 Task: Create a modern fun corporate slide presentation template.
Action: Mouse moved to (651, 284)
Screenshot: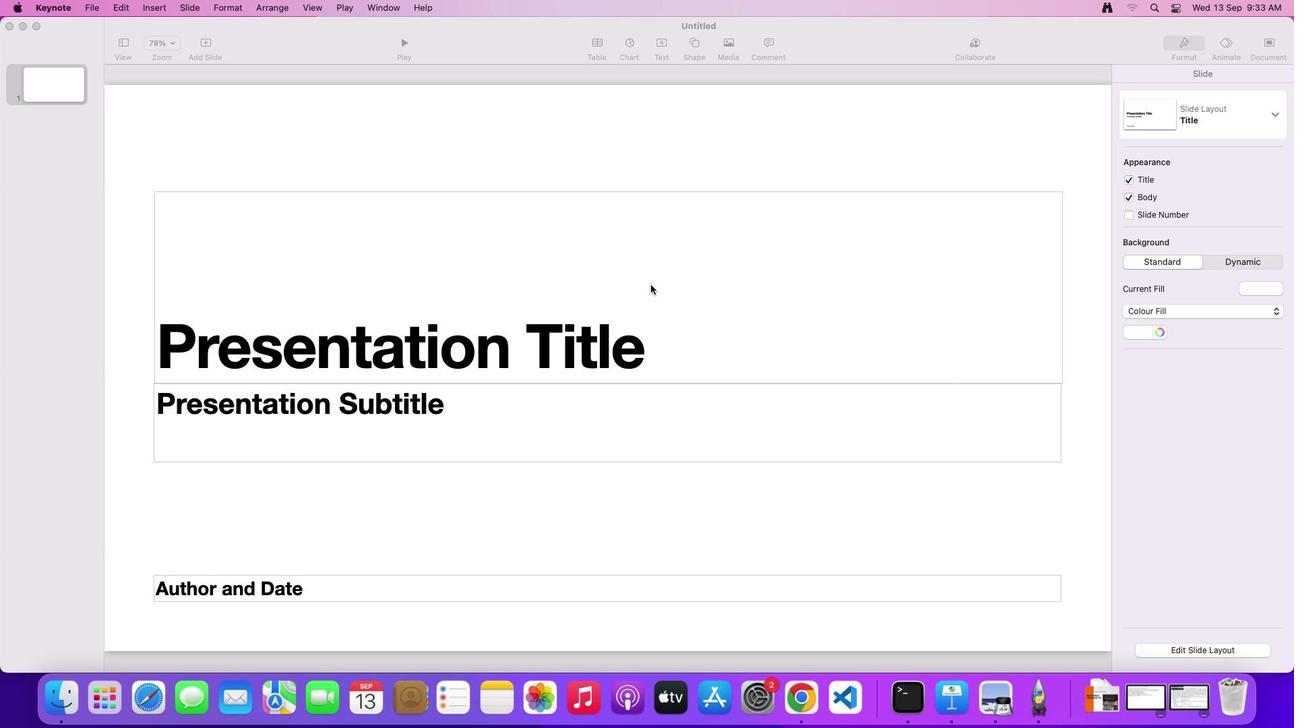 
Action: Mouse pressed left at (651, 284)
Screenshot: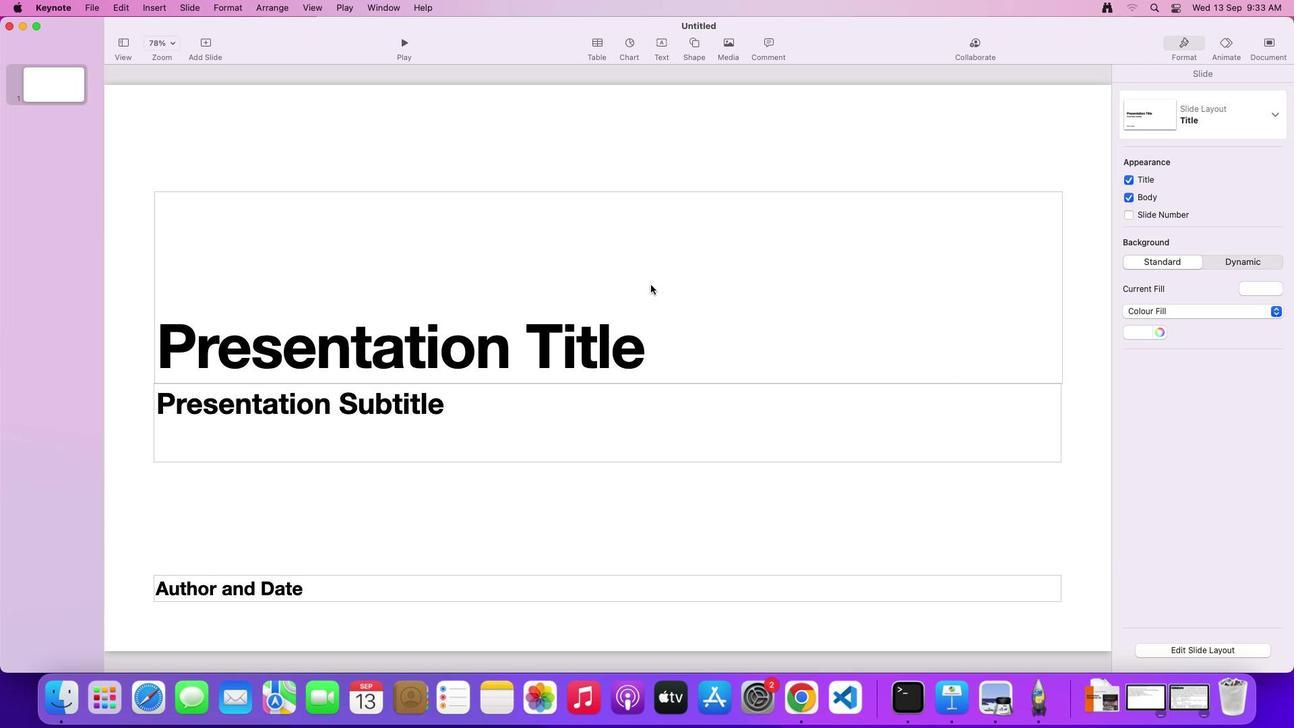 
Action: Mouse moved to (674, 287)
Screenshot: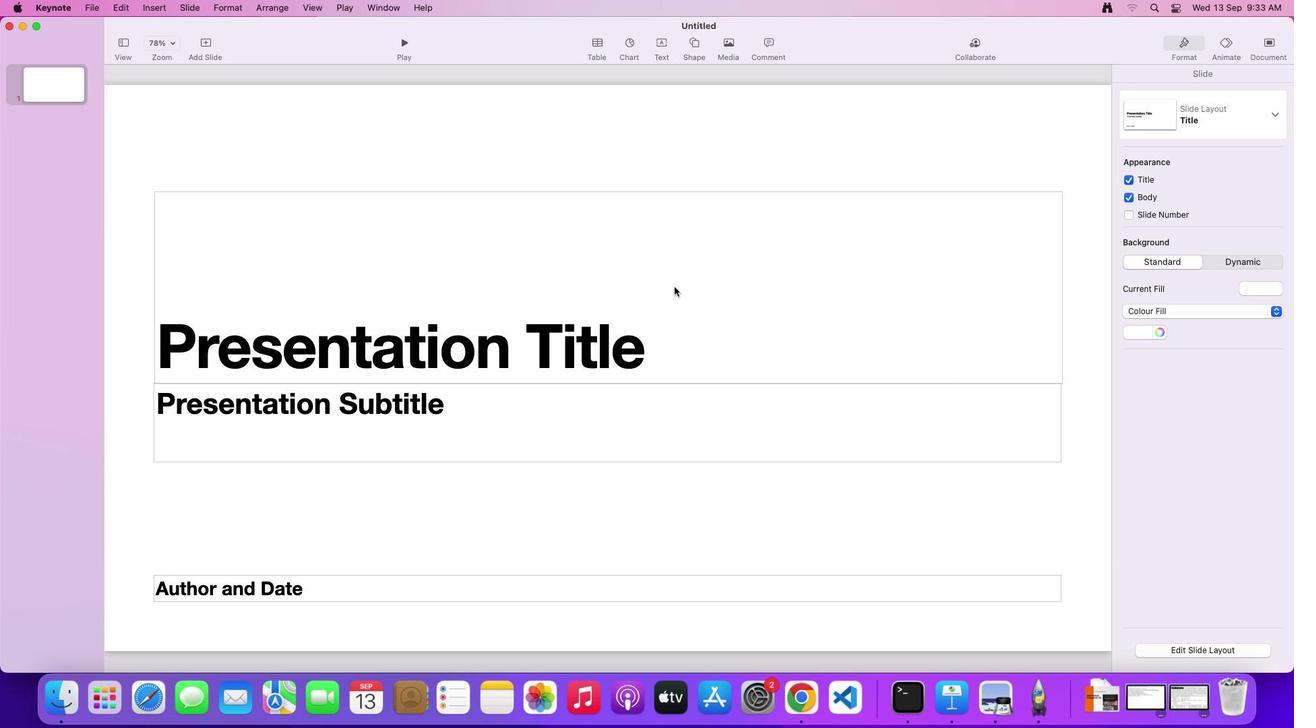 
Action: Mouse pressed left at (674, 287)
Screenshot: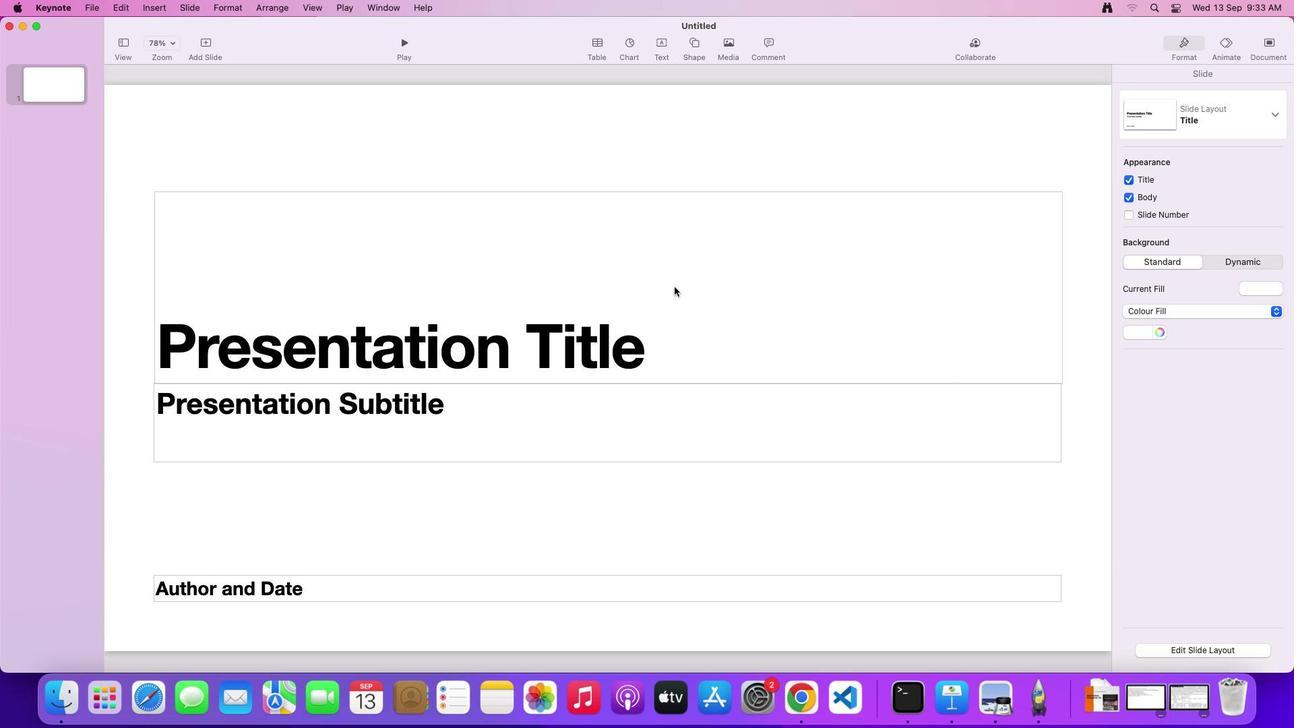 
Action: Key pressed Key.delete
Screenshot: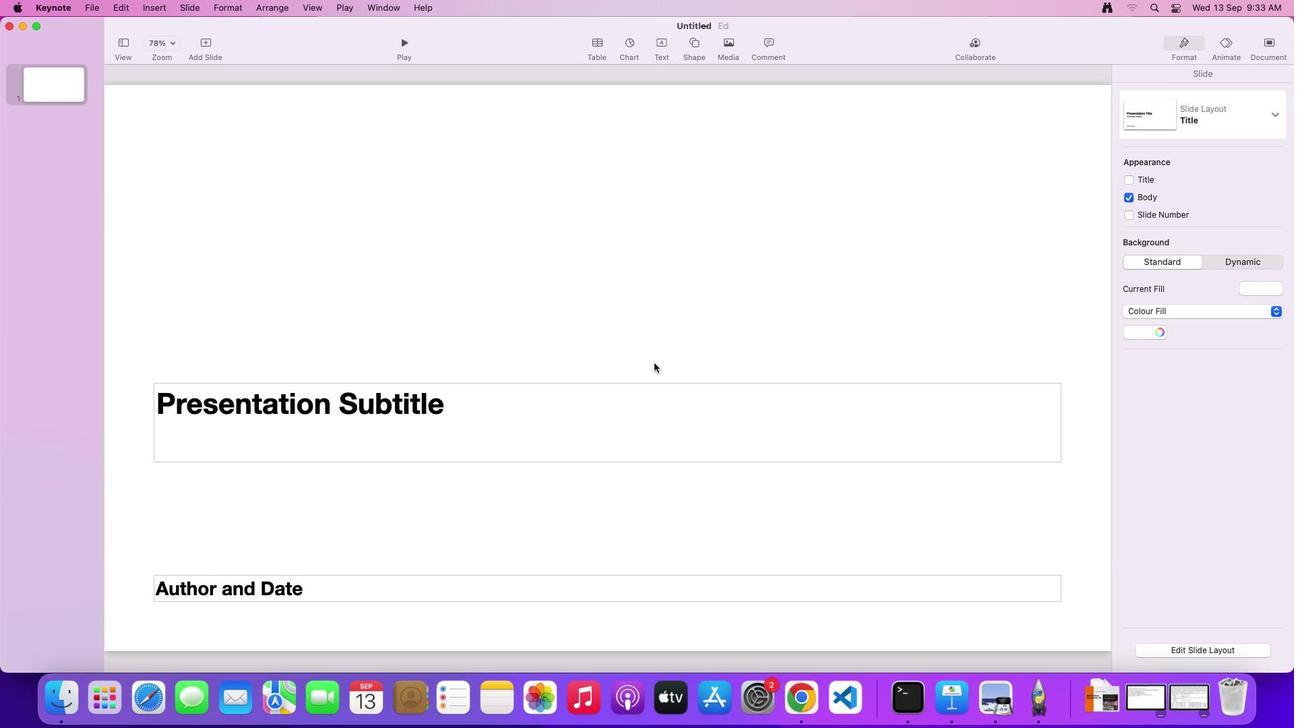 
Action: Mouse moved to (651, 410)
Screenshot: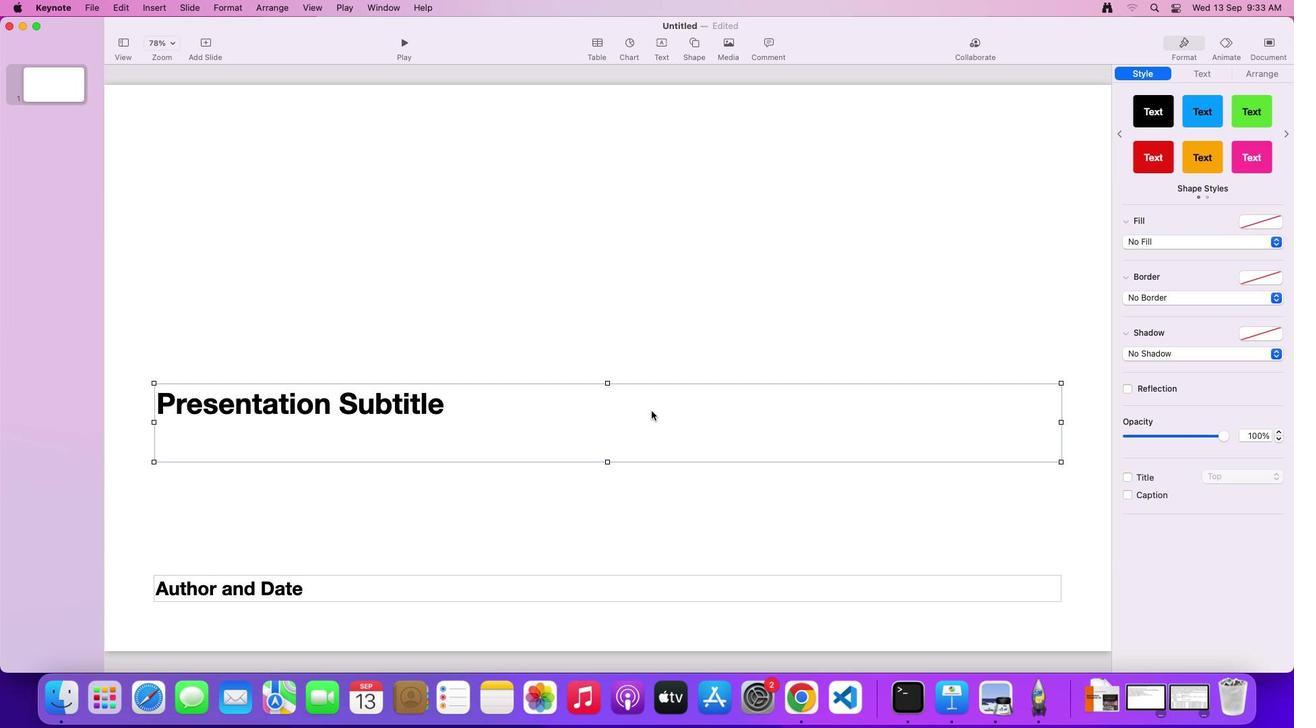 
Action: Mouse pressed left at (651, 410)
Screenshot: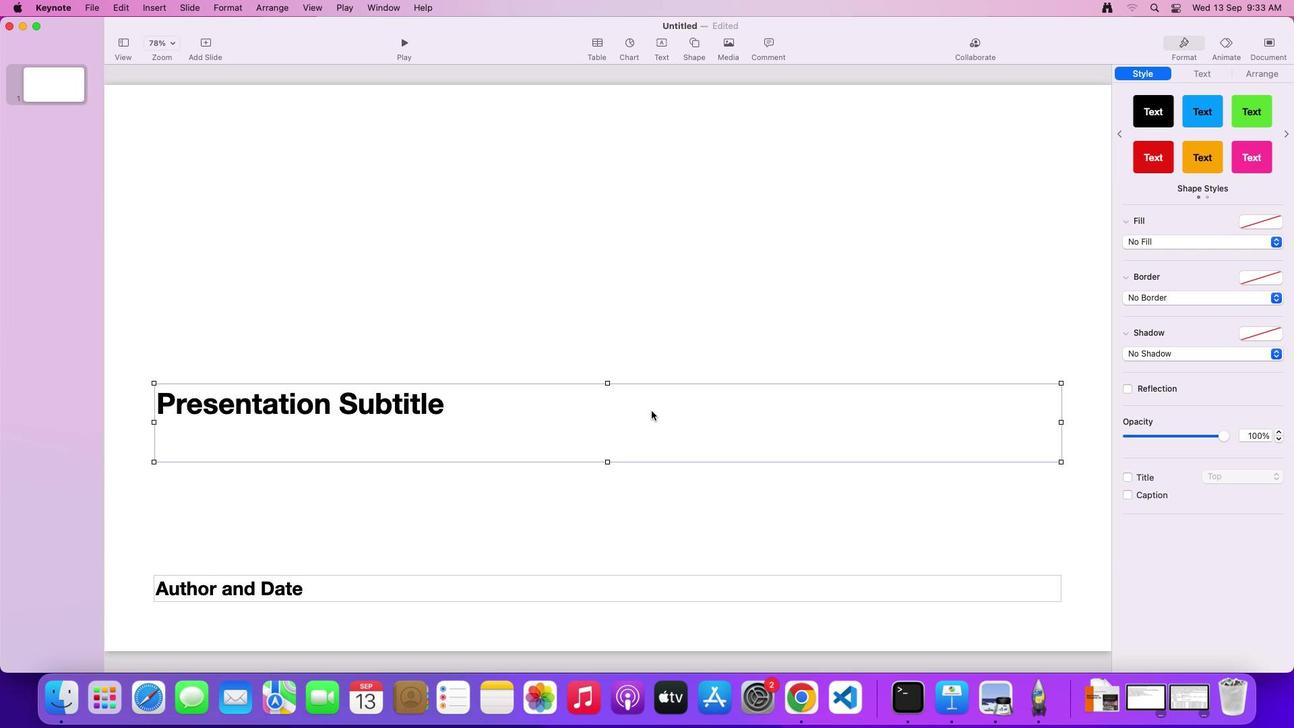 
Action: Key pressed Key.delete
Screenshot: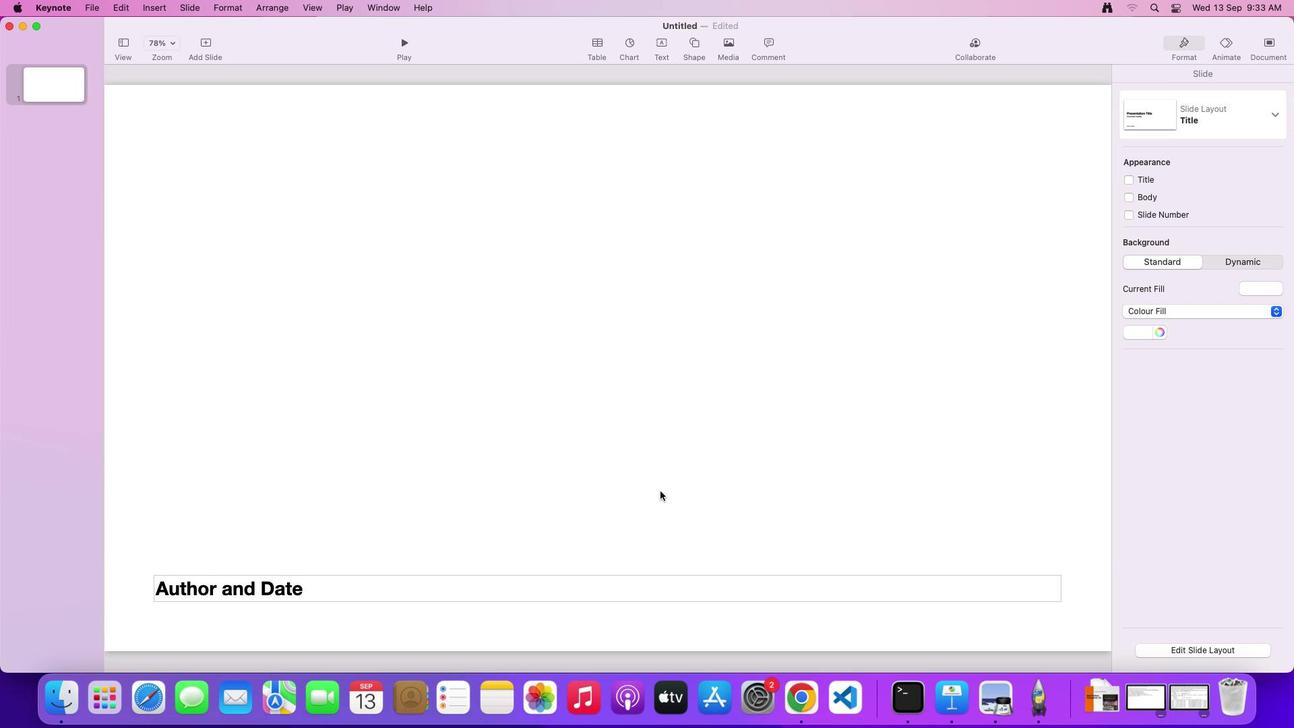 
Action: Mouse moved to (683, 594)
Screenshot: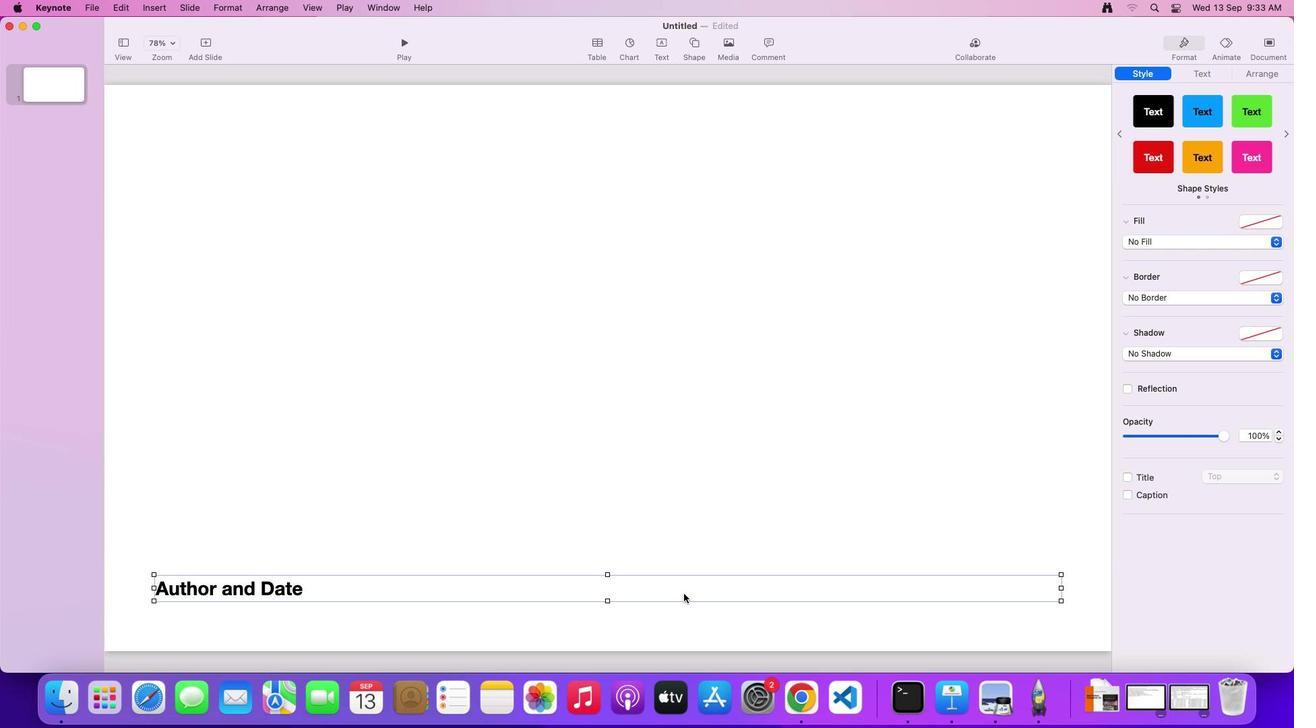 
Action: Mouse pressed left at (683, 594)
Screenshot: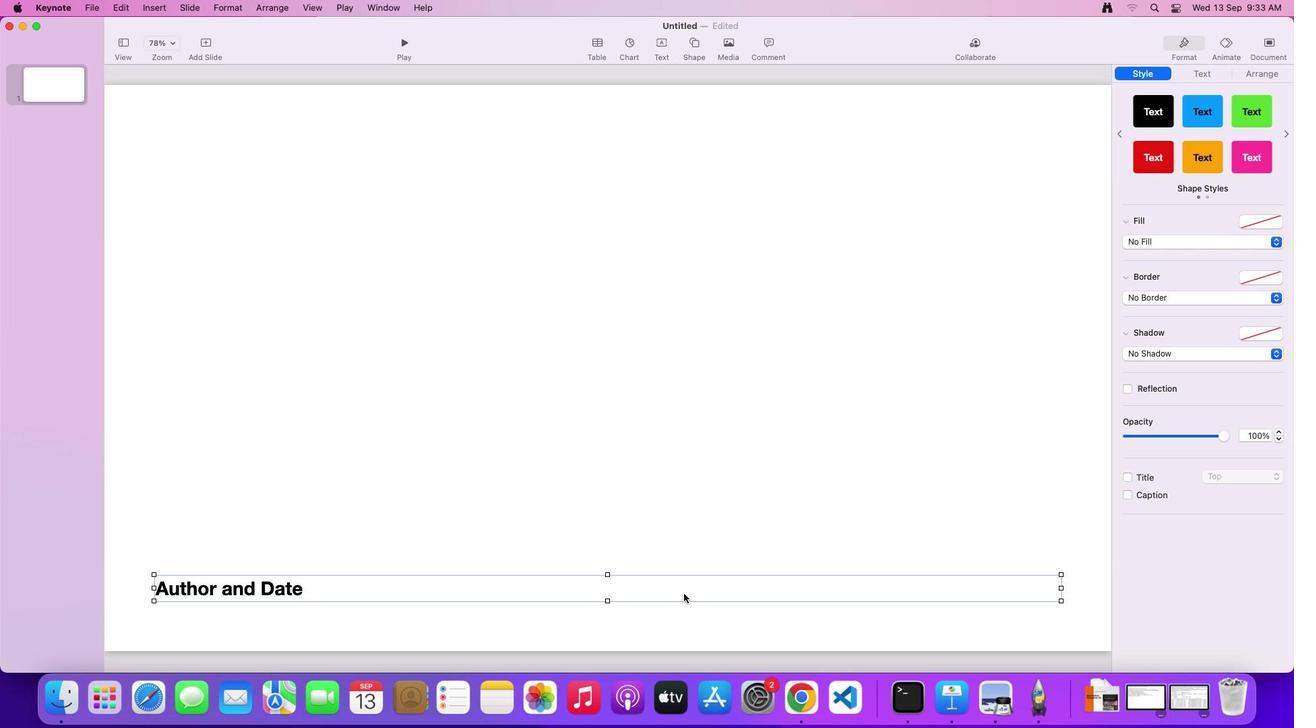 
Action: Key pressed Key.delete
Screenshot: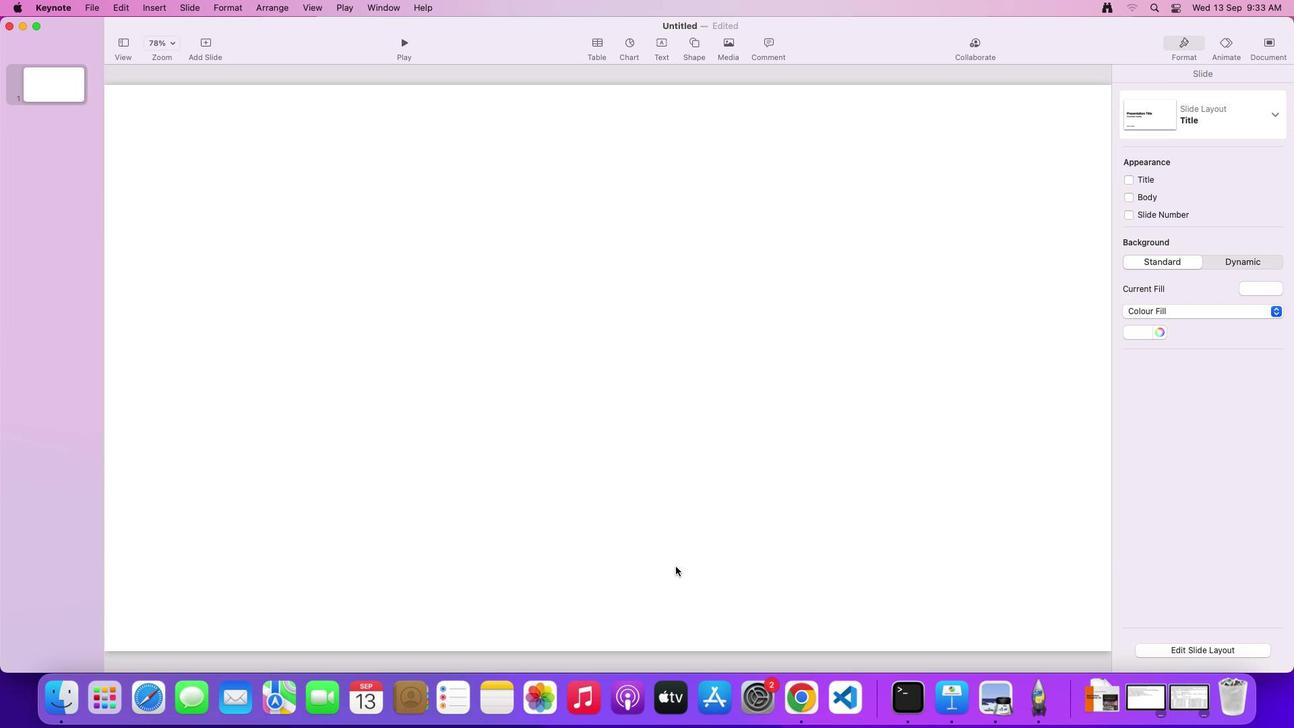 
Action: Mouse moved to (628, 408)
Screenshot: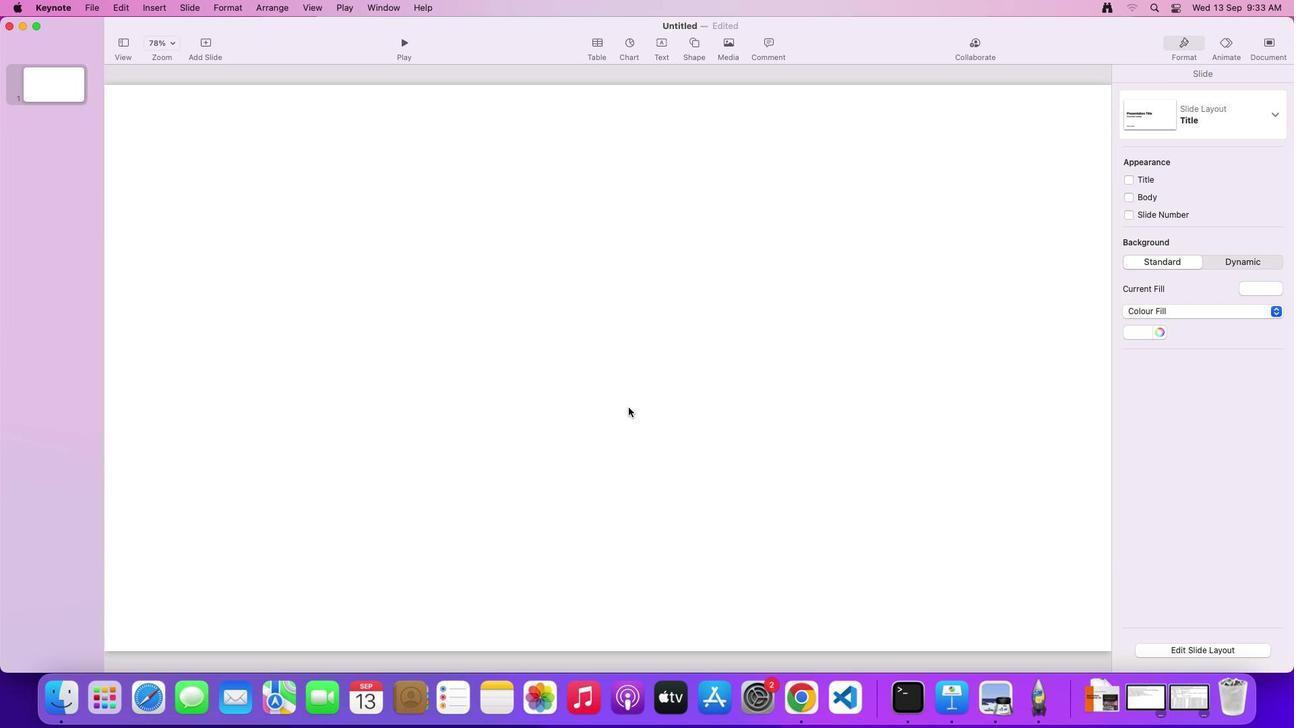 
Action: Mouse pressed left at (628, 408)
Screenshot: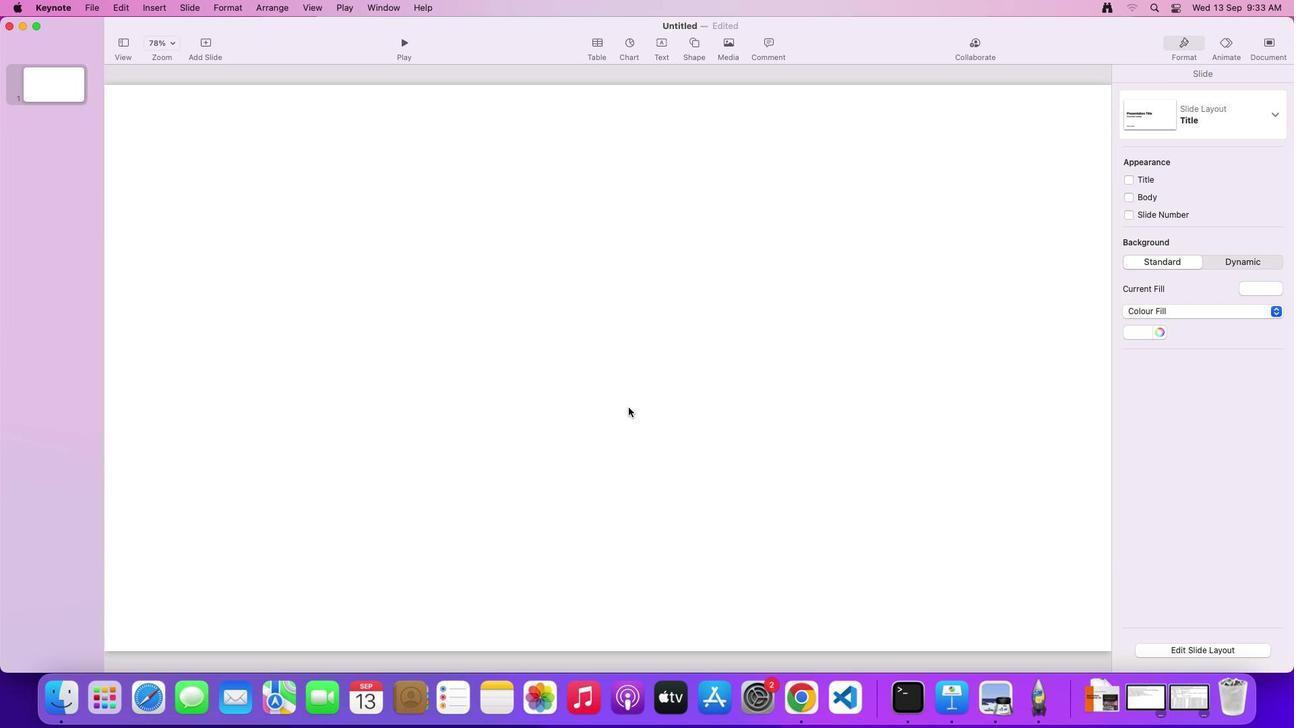 
Action: Mouse moved to (700, 44)
Screenshot: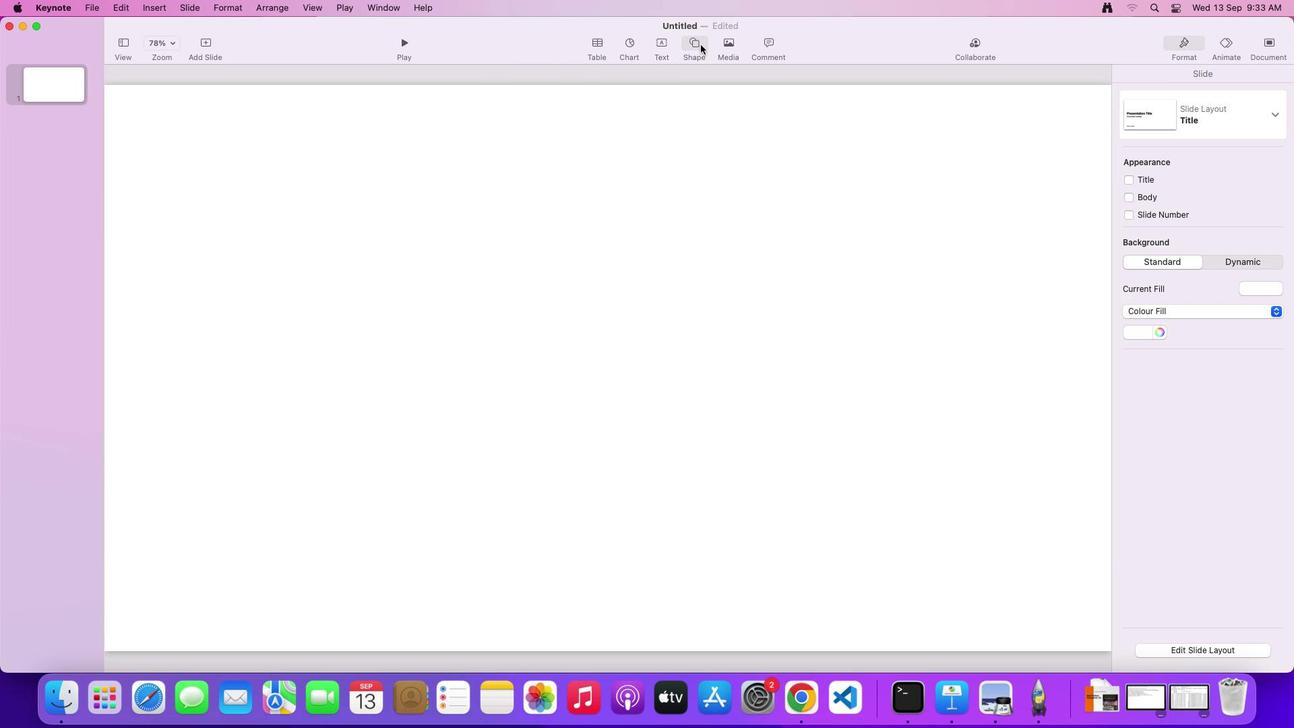 
Action: Mouse pressed left at (700, 44)
Screenshot: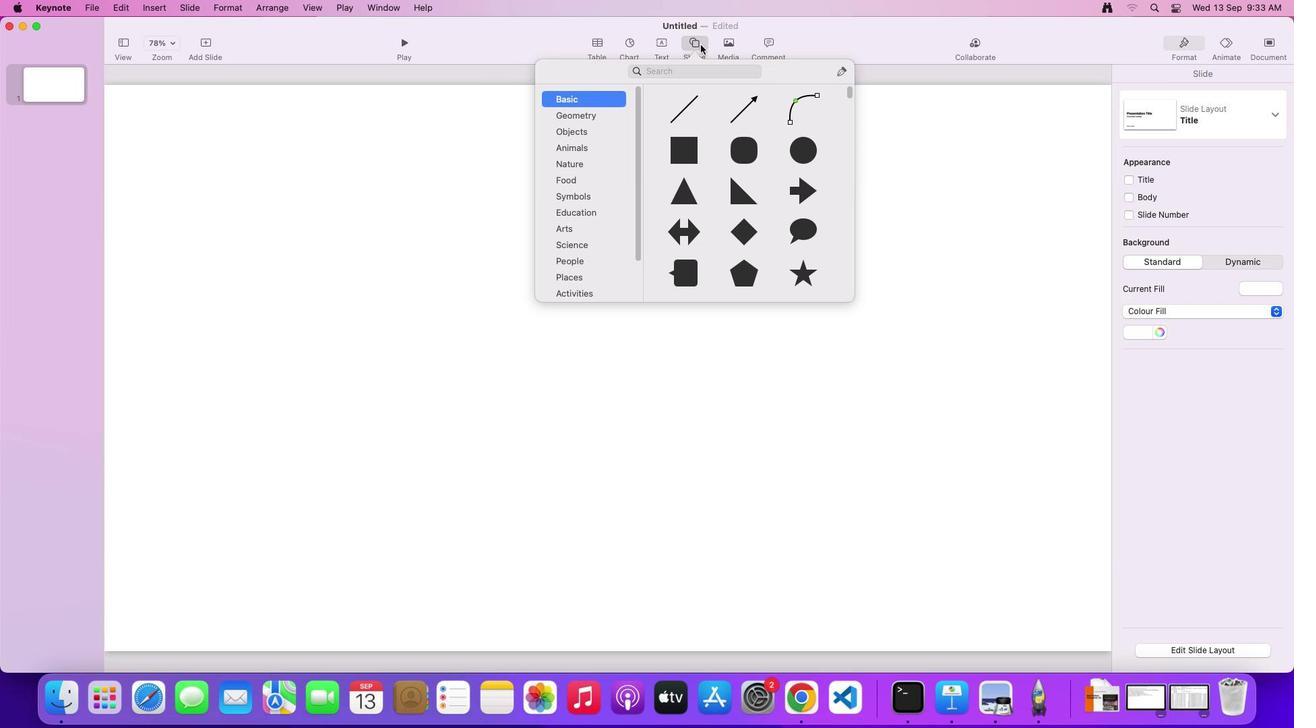 
Action: Mouse moved to (685, 147)
Screenshot: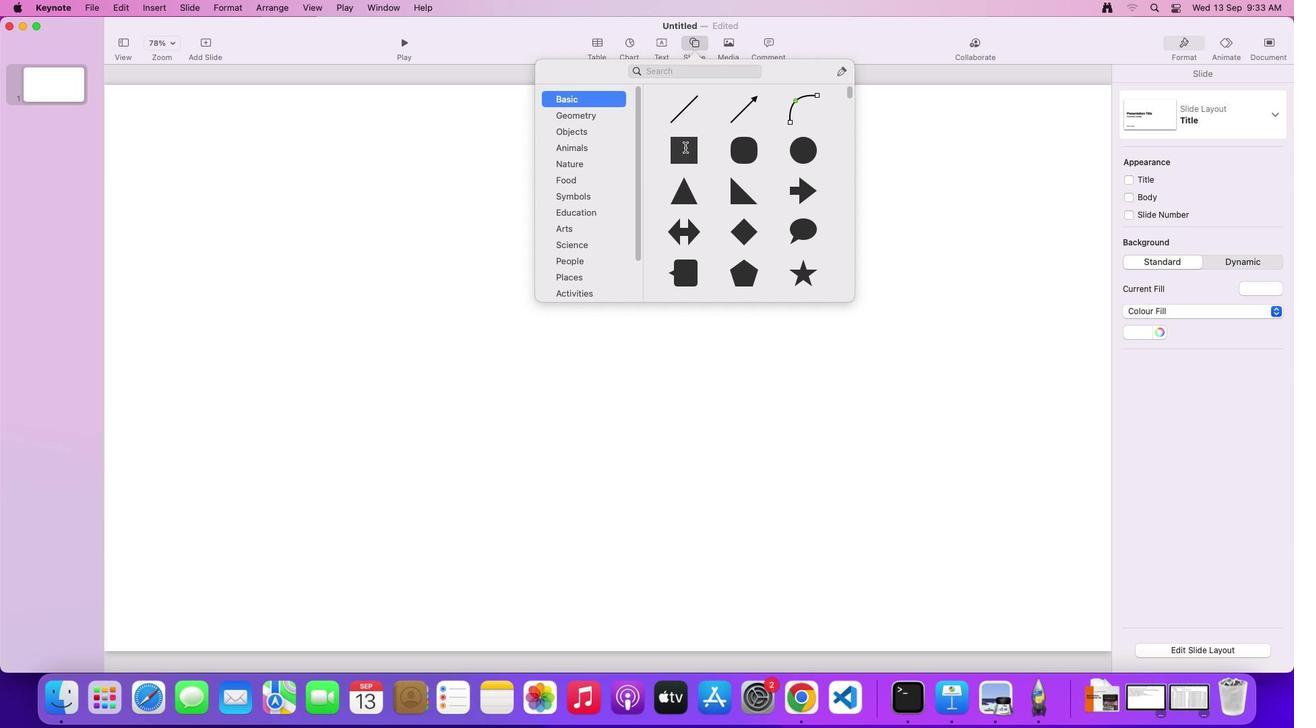 
Action: Mouse pressed left at (685, 147)
Screenshot: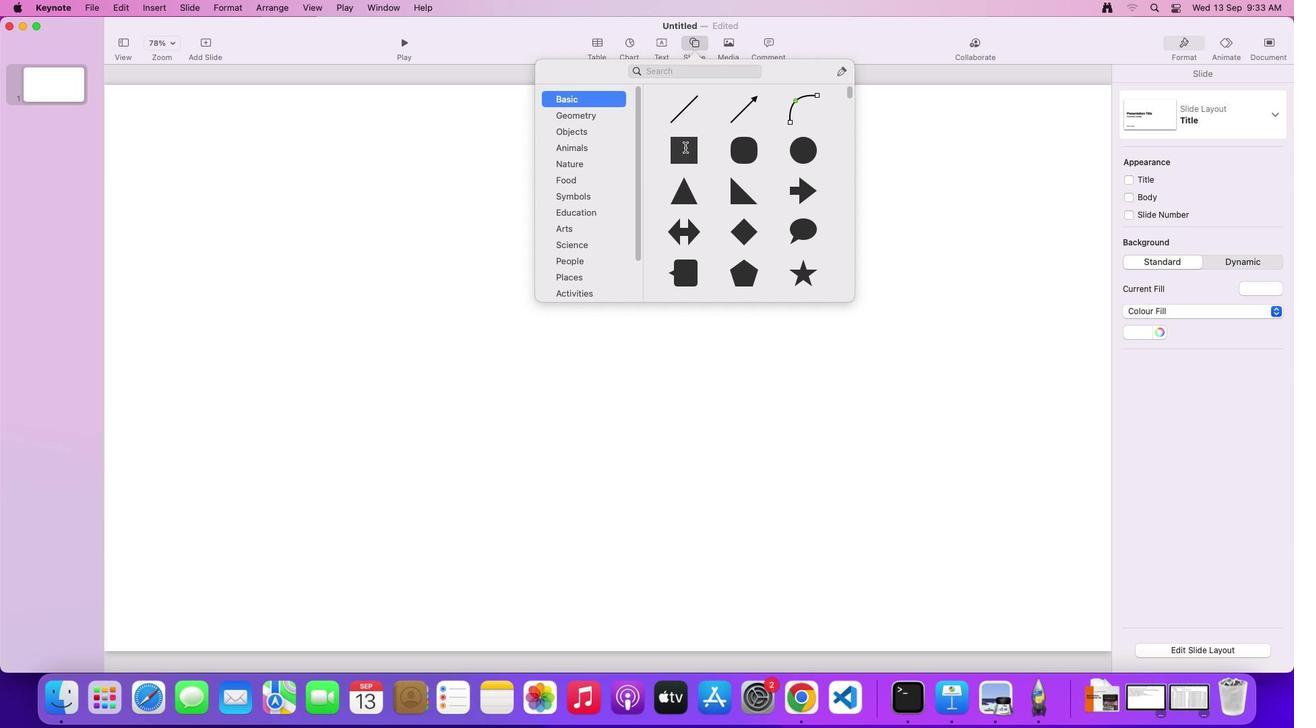 
Action: Mouse moved to (781, 378)
Screenshot: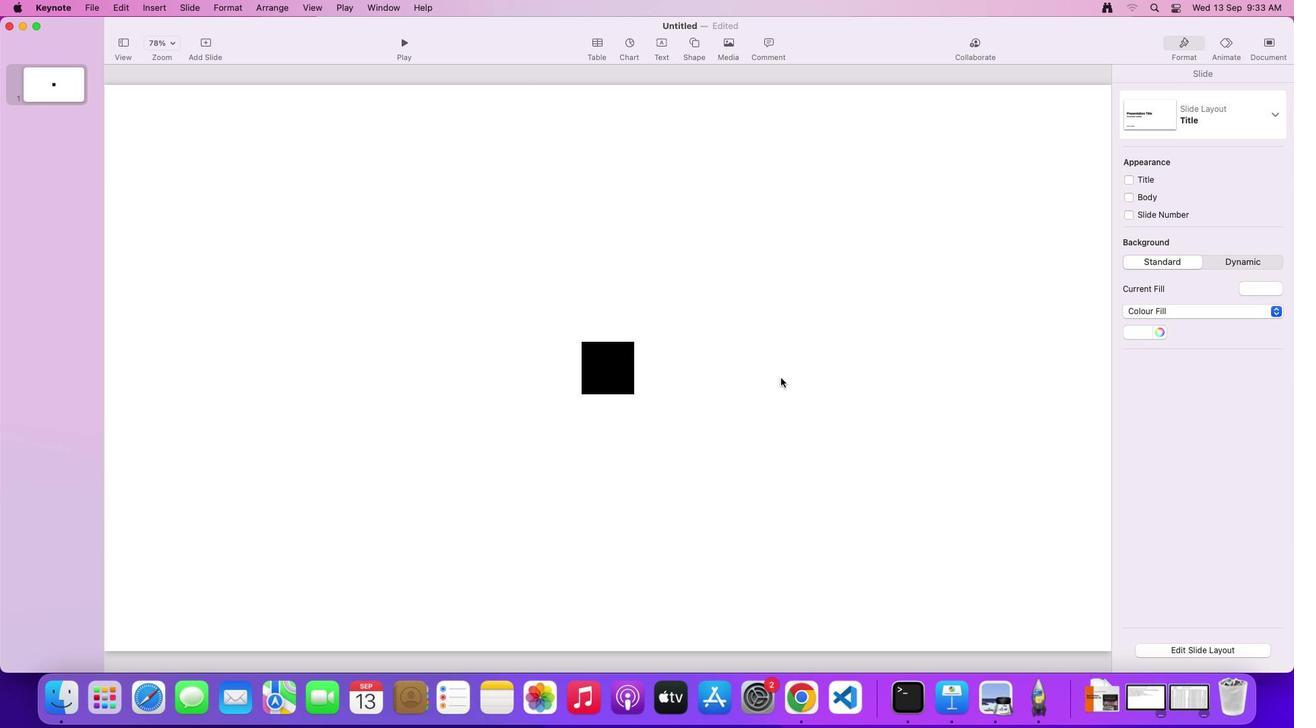 
Action: Mouse pressed left at (781, 378)
Screenshot: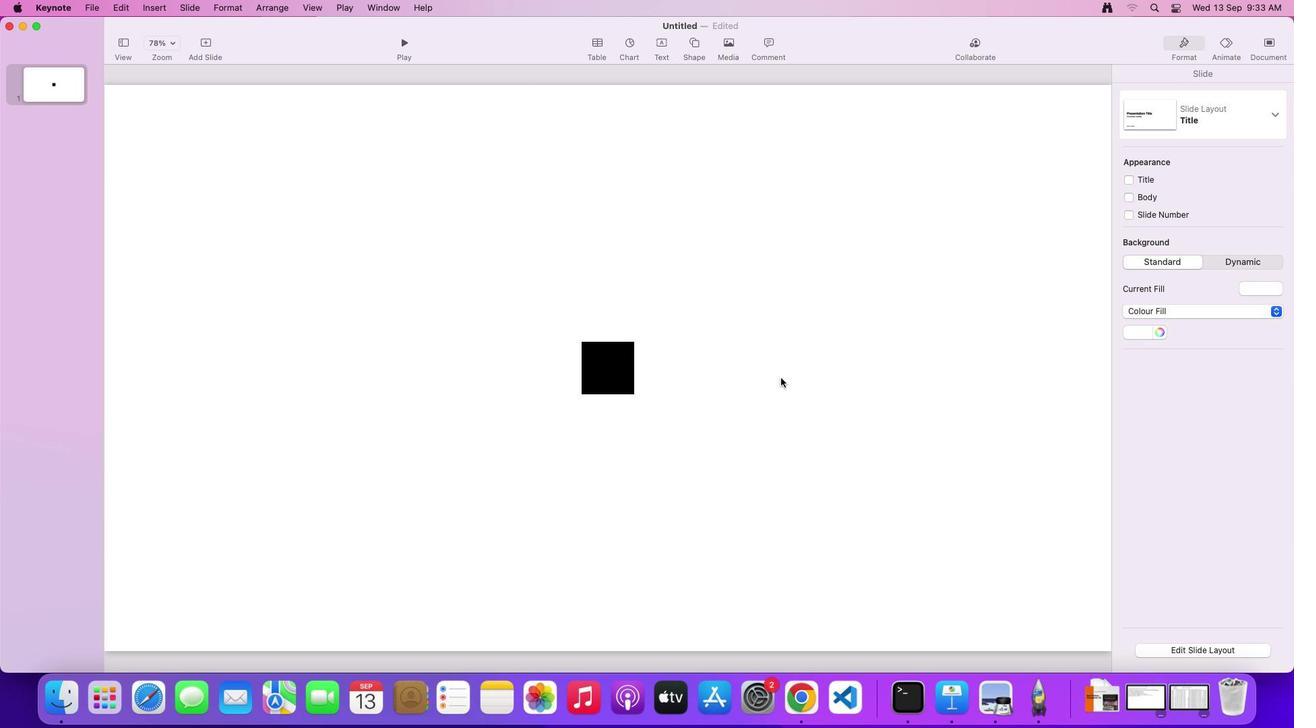 
Action: Mouse moved to (1146, 331)
Screenshot: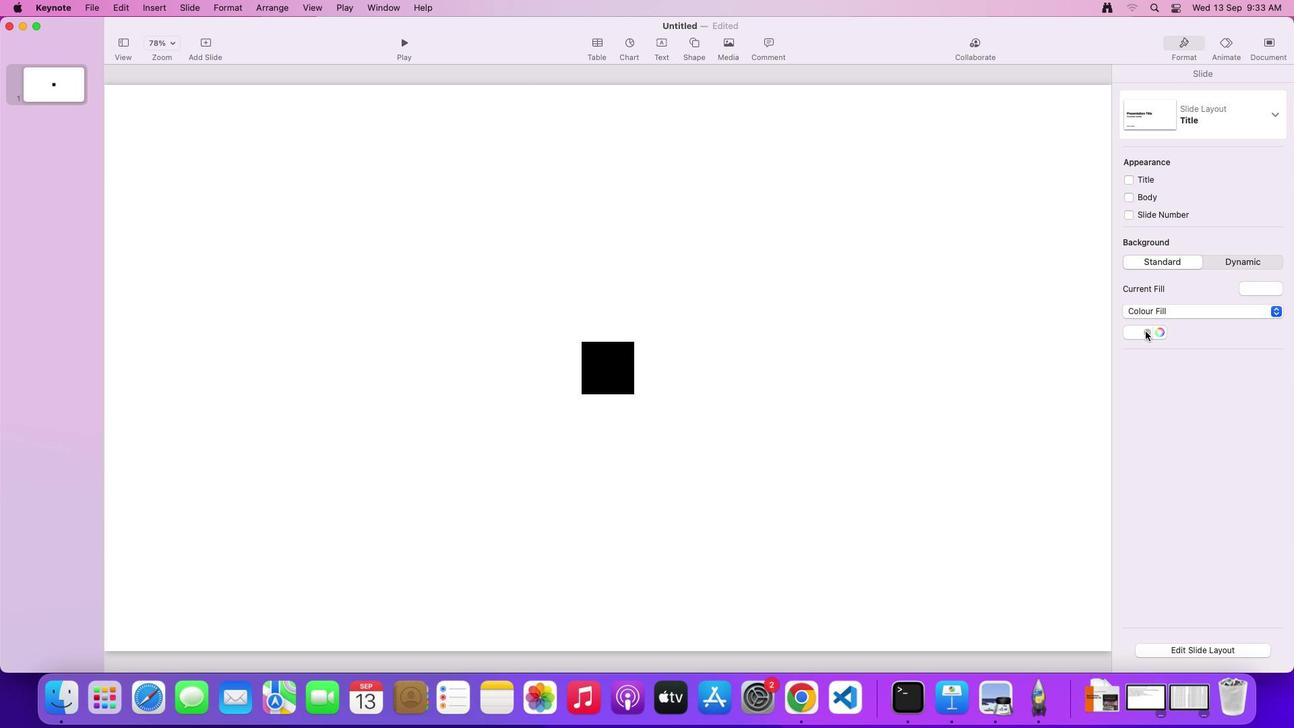 
Action: Mouse pressed left at (1146, 331)
Screenshot: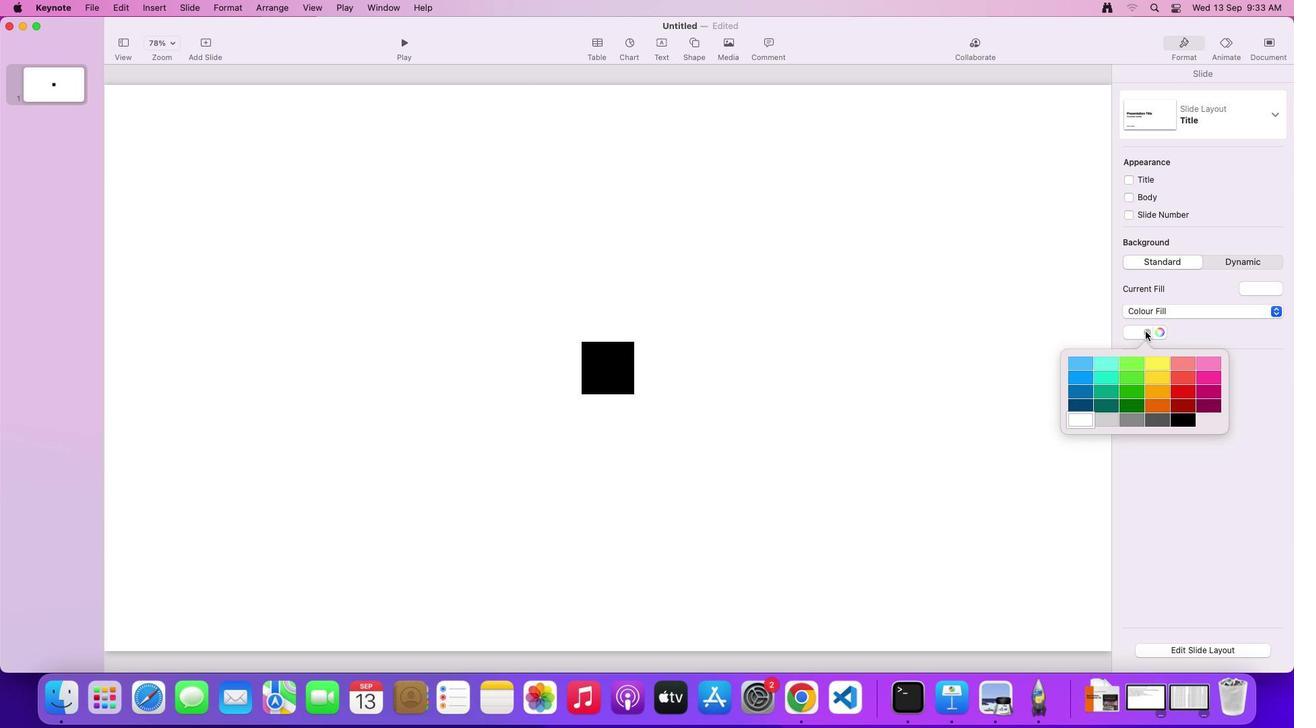 
Action: Mouse moved to (1133, 387)
Screenshot: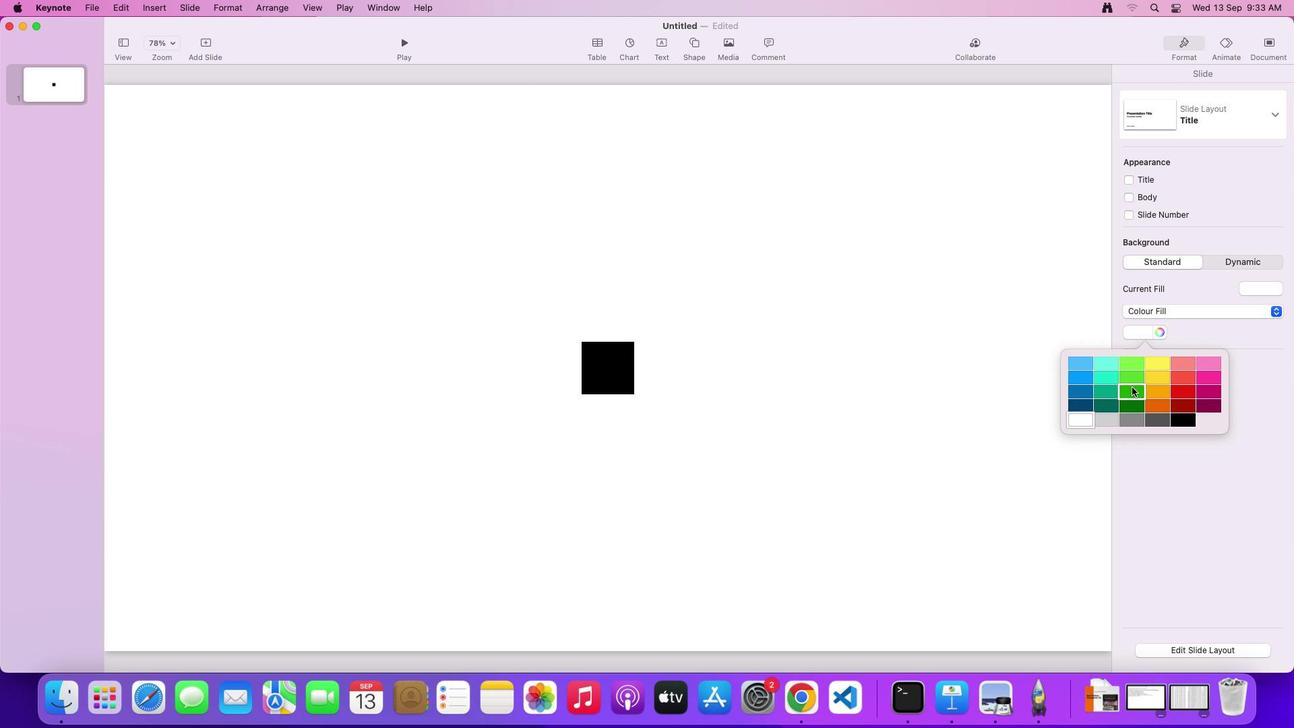 
Action: Mouse pressed left at (1133, 387)
Screenshot: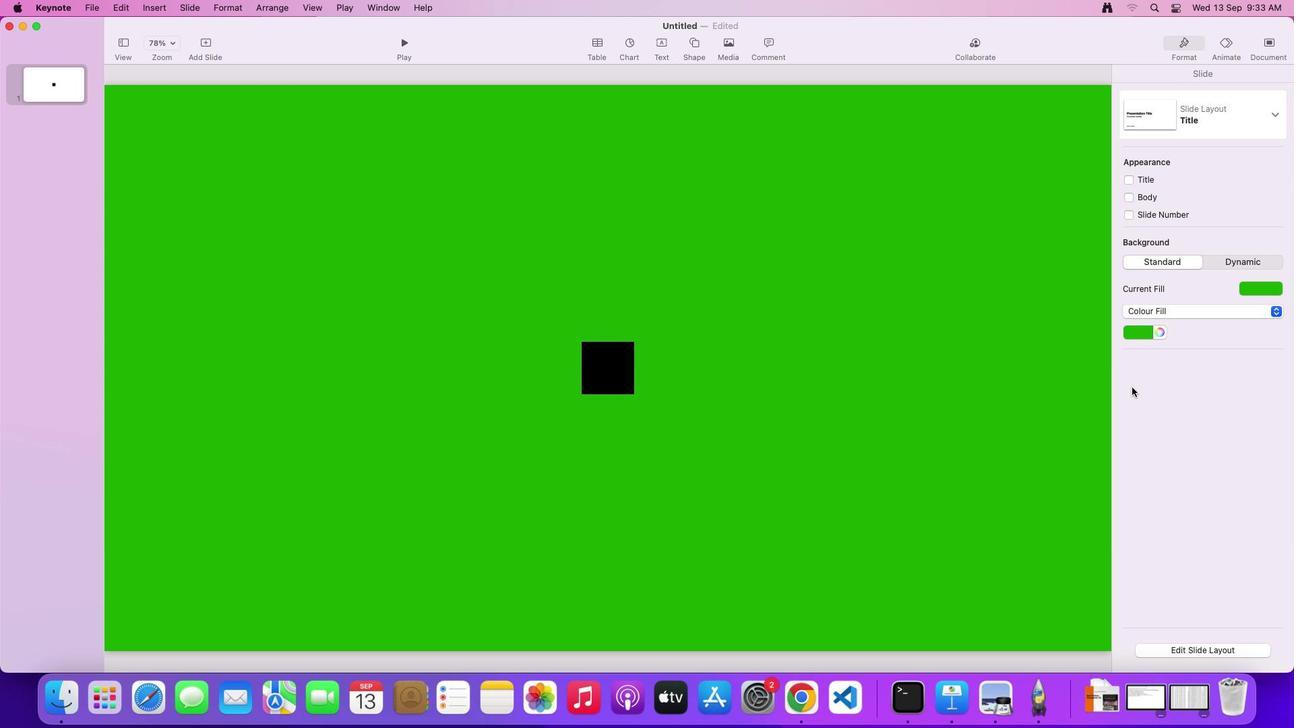 
Action: Mouse moved to (1149, 329)
Screenshot: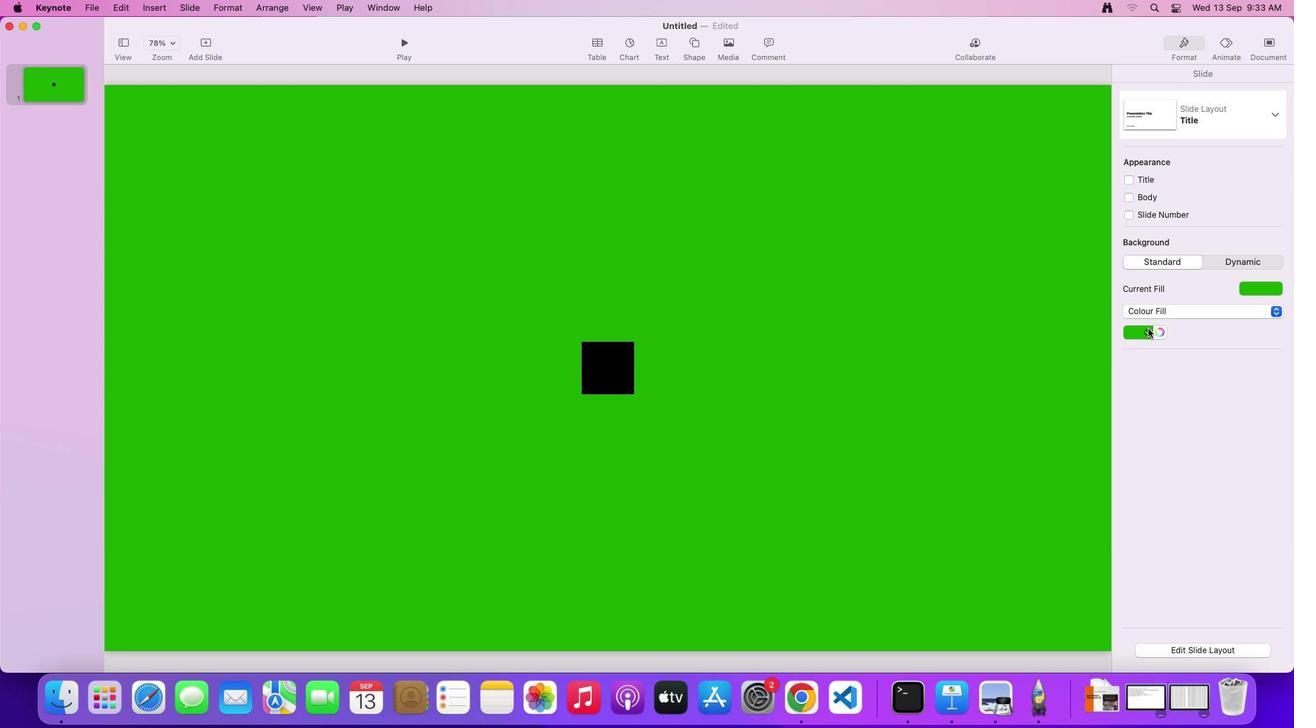 
Action: Mouse pressed left at (1149, 329)
Screenshot: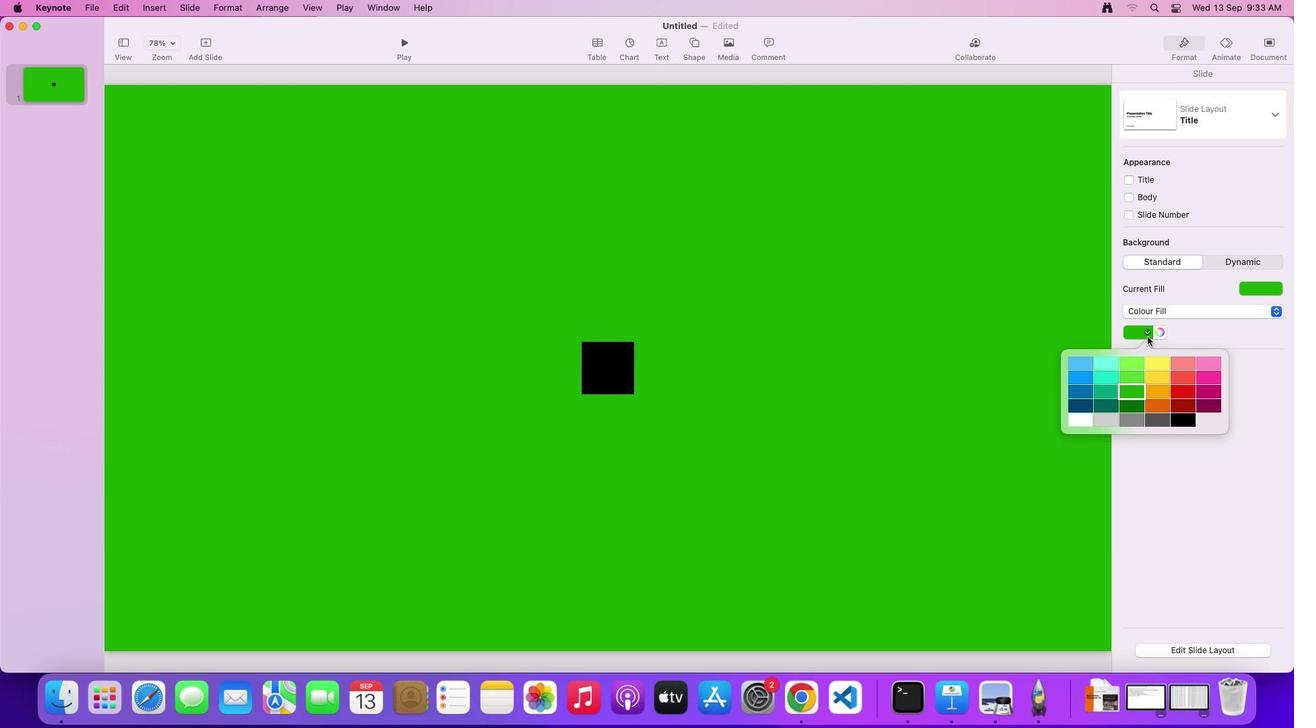 
Action: Mouse moved to (1128, 401)
Screenshot: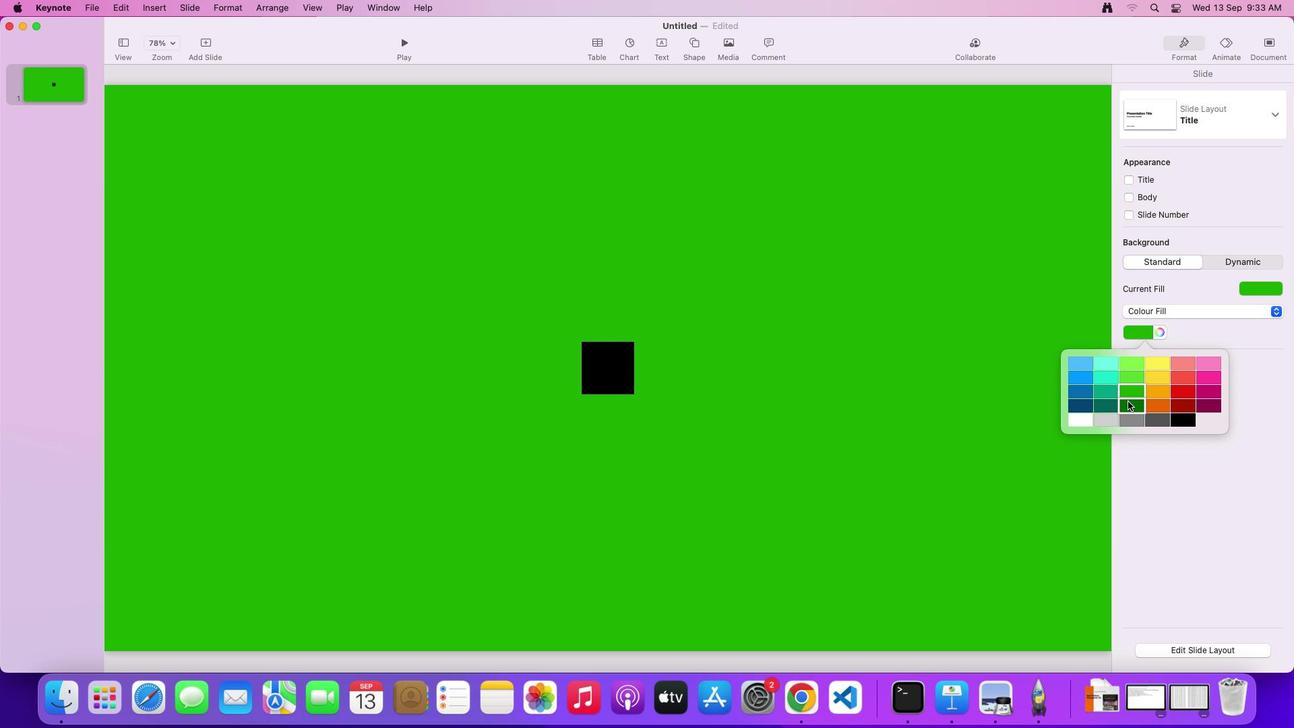 
Action: Mouse pressed left at (1128, 401)
Screenshot: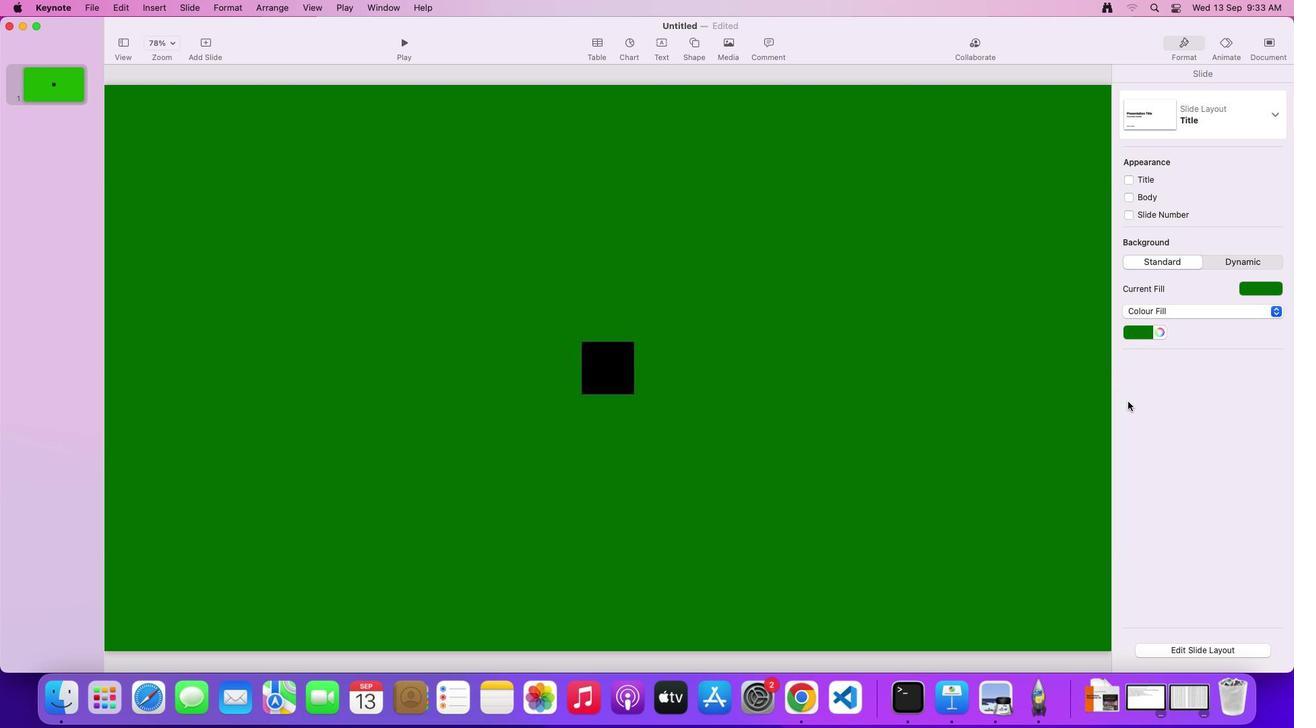 
Action: Mouse moved to (860, 337)
Screenshot: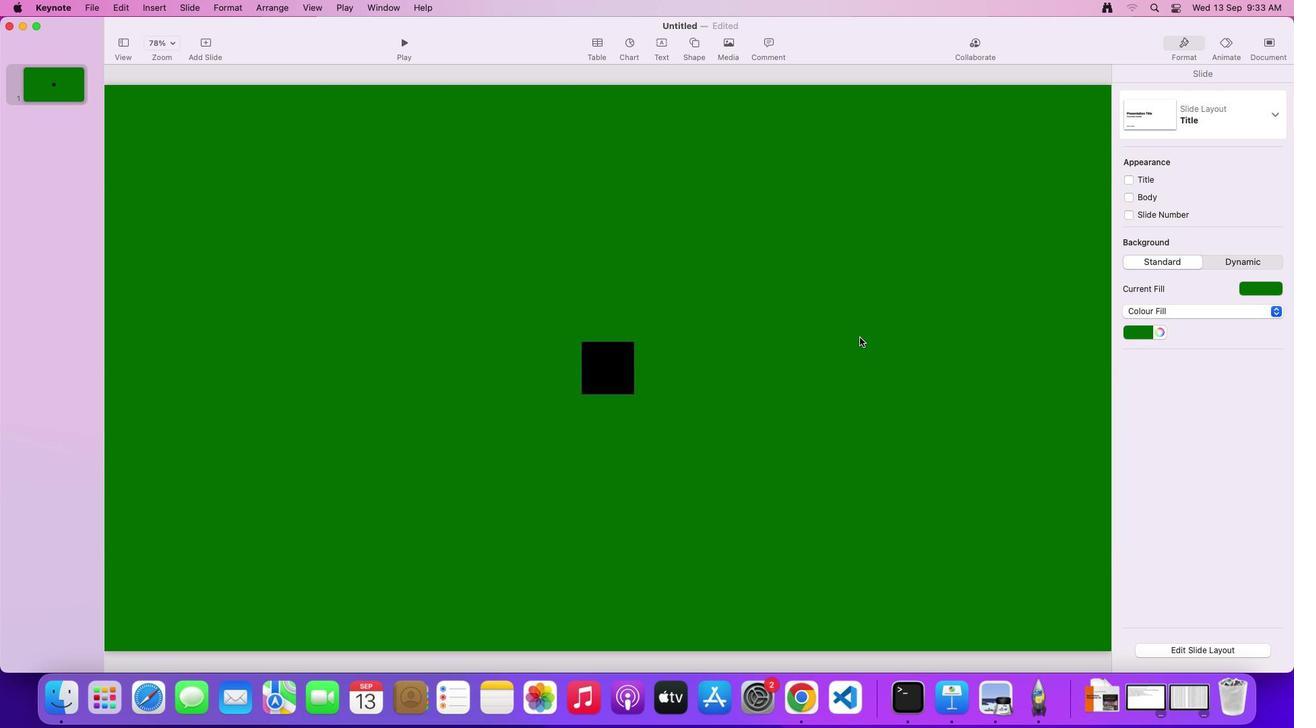 
Action: Mouse pressed left at (860, 337)
Screenshot: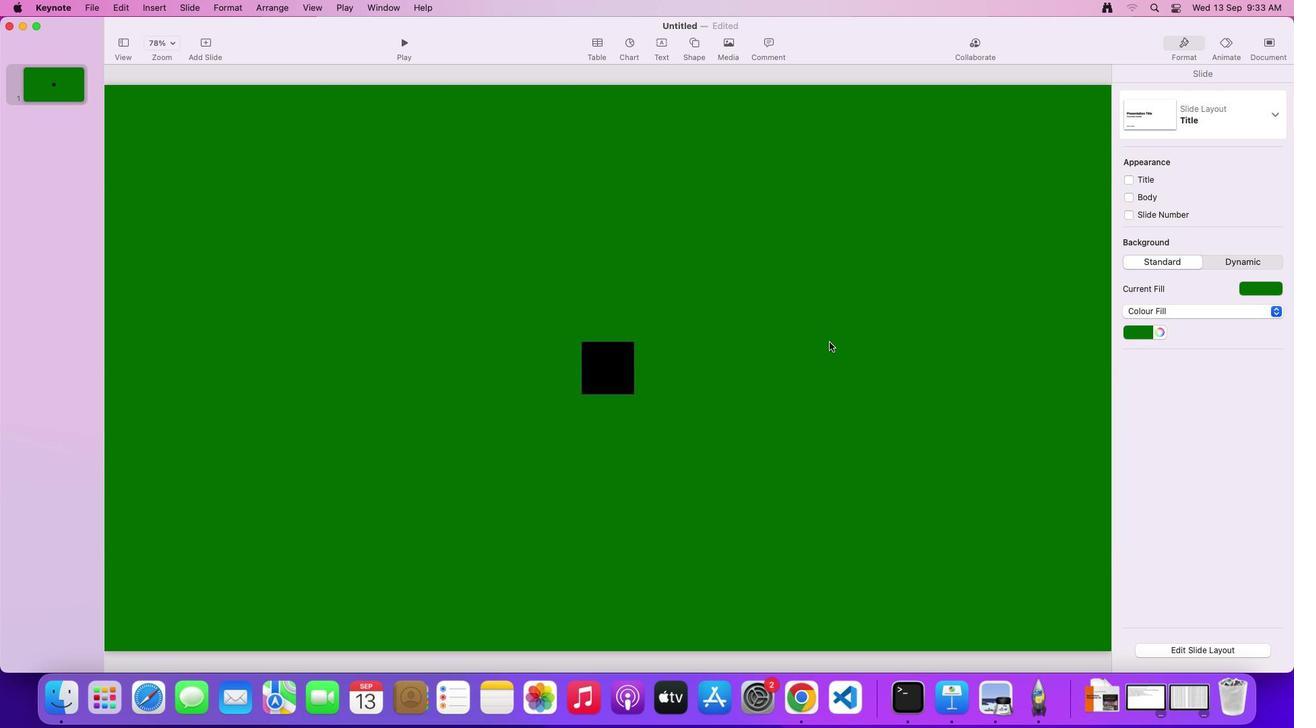 
Action: Mouse moved to (603, 370)
Screenshot: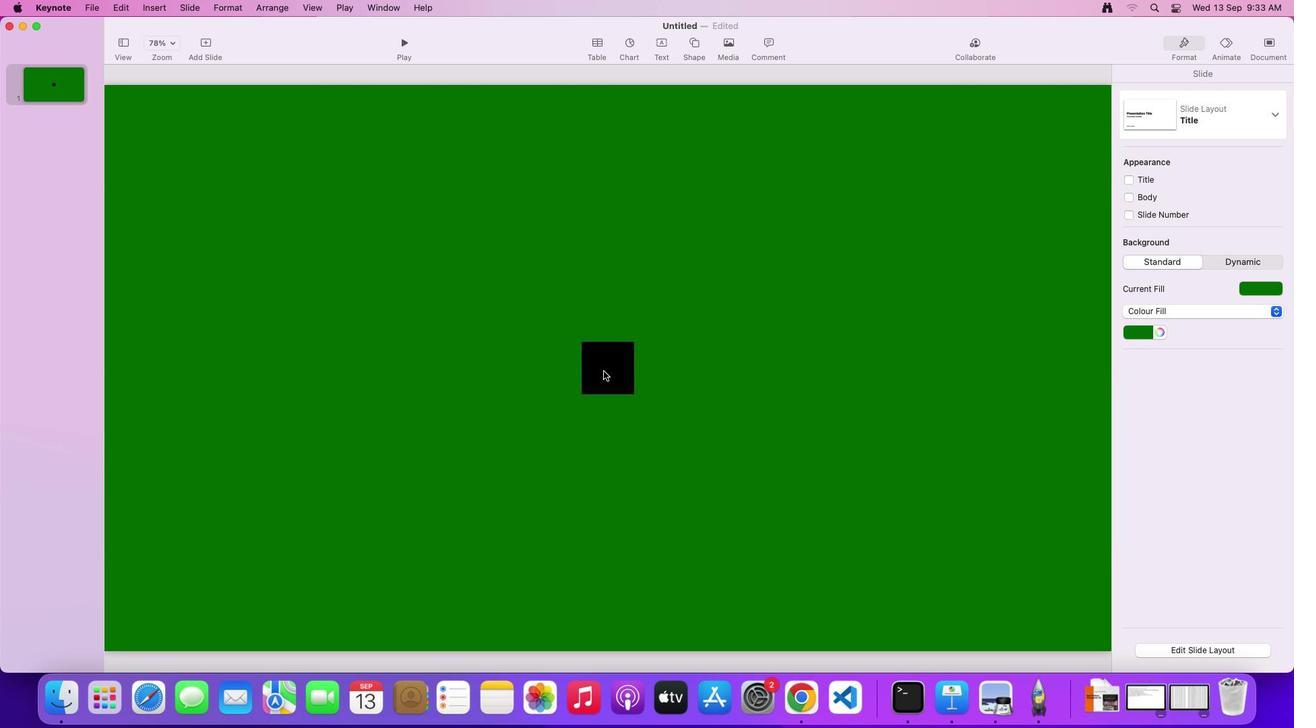 
Action: Mouse pressed left at (603, 370)
Screenshot: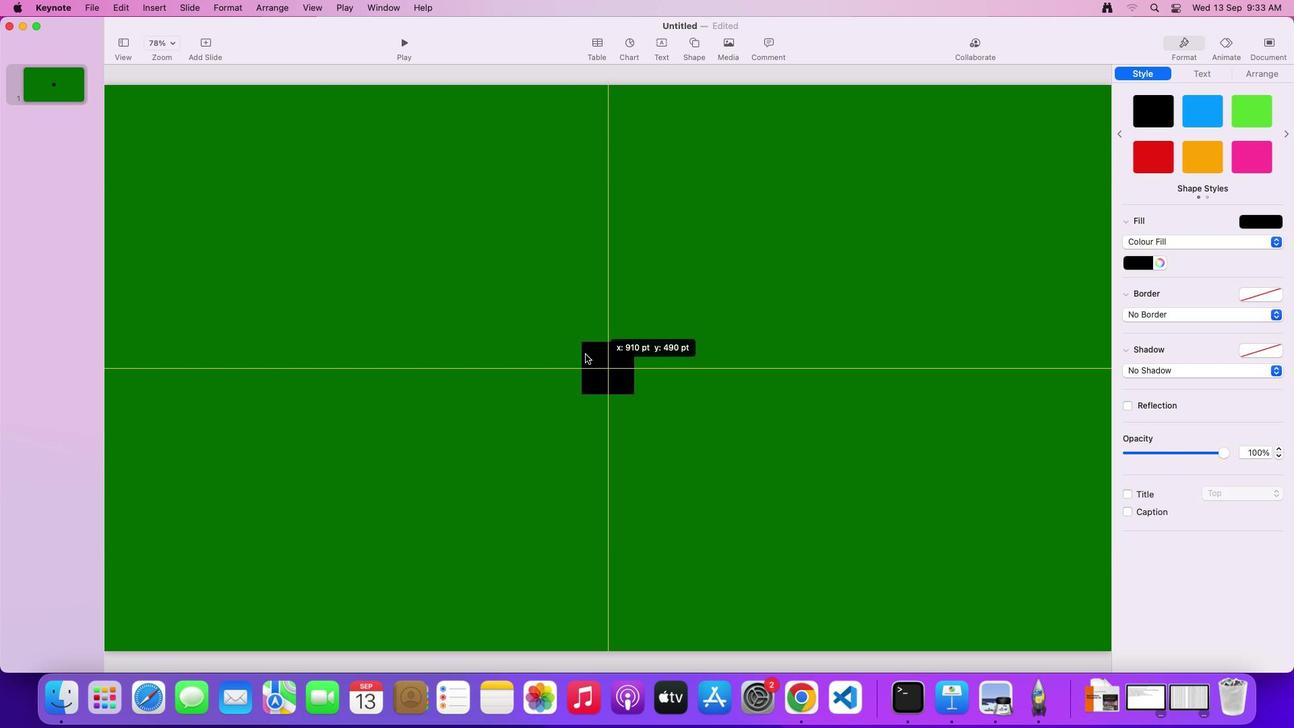 
Action: Mouse moved to (472, 247)
Screenshot: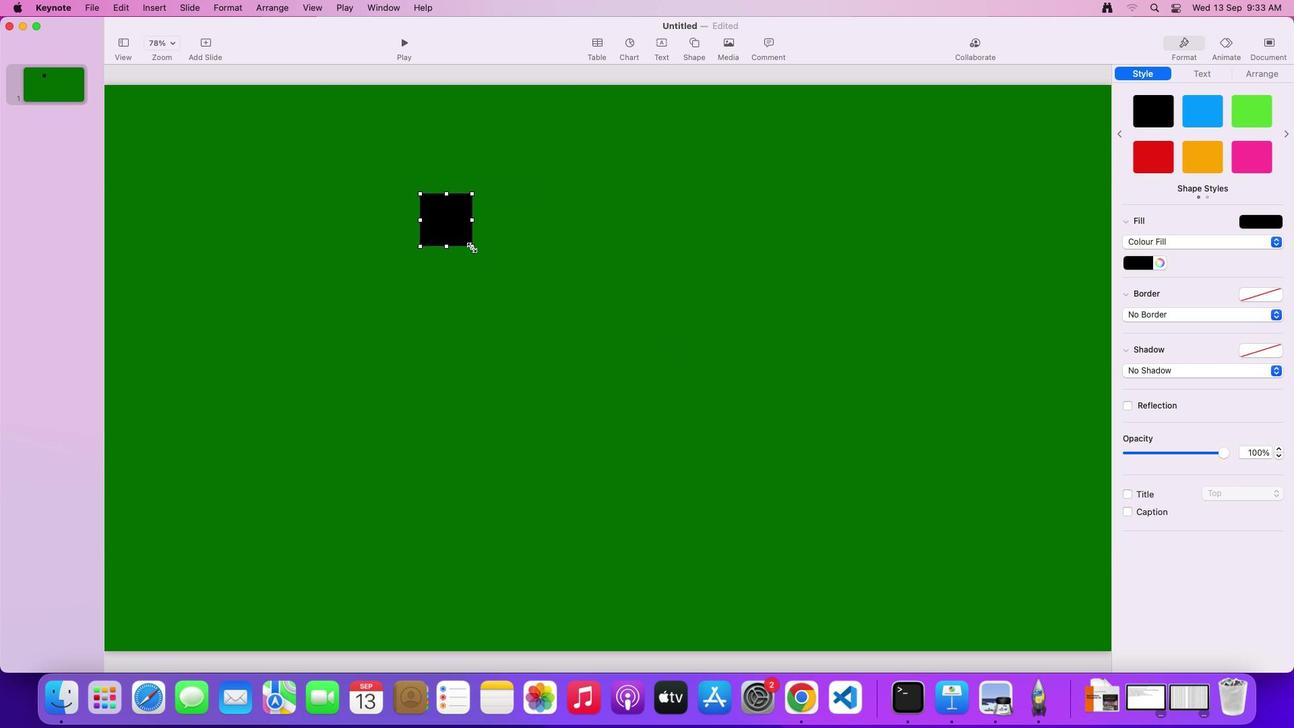 
Action: Mouse pressed left at (472, 247)
Screenshot: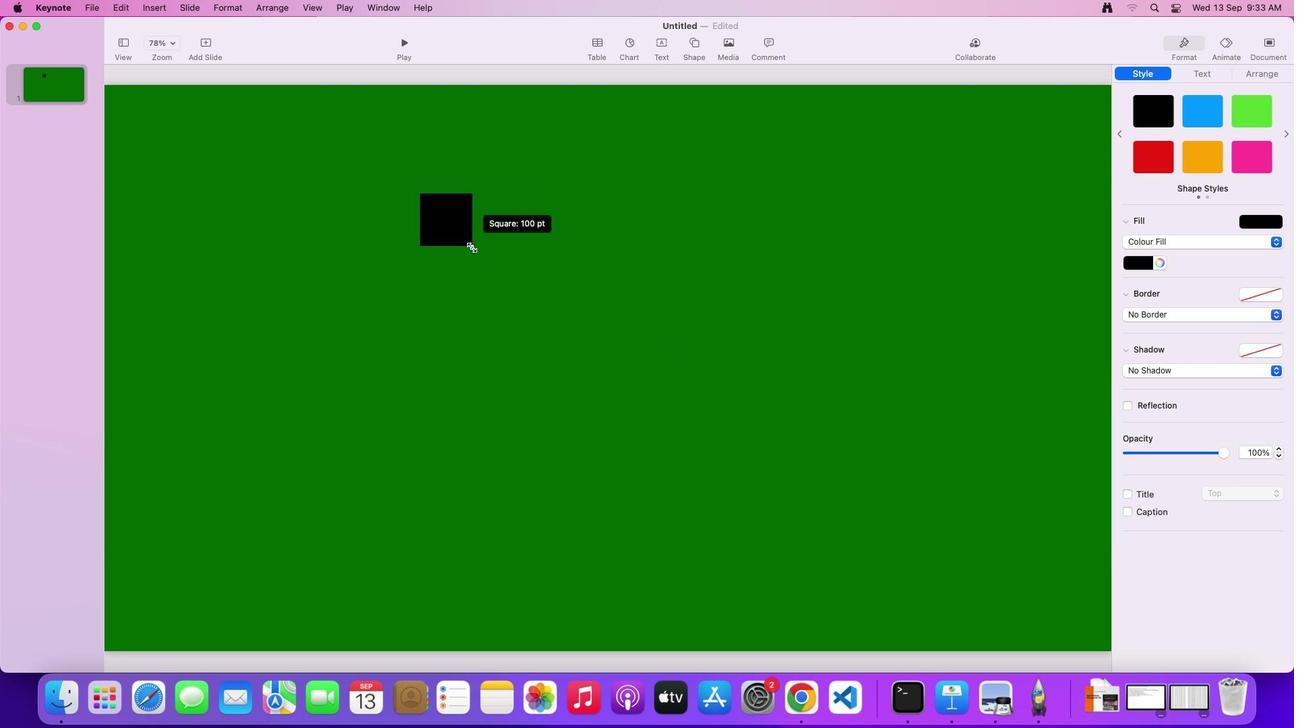 
Action: Mouse moved to (811, 430)
Screenshot: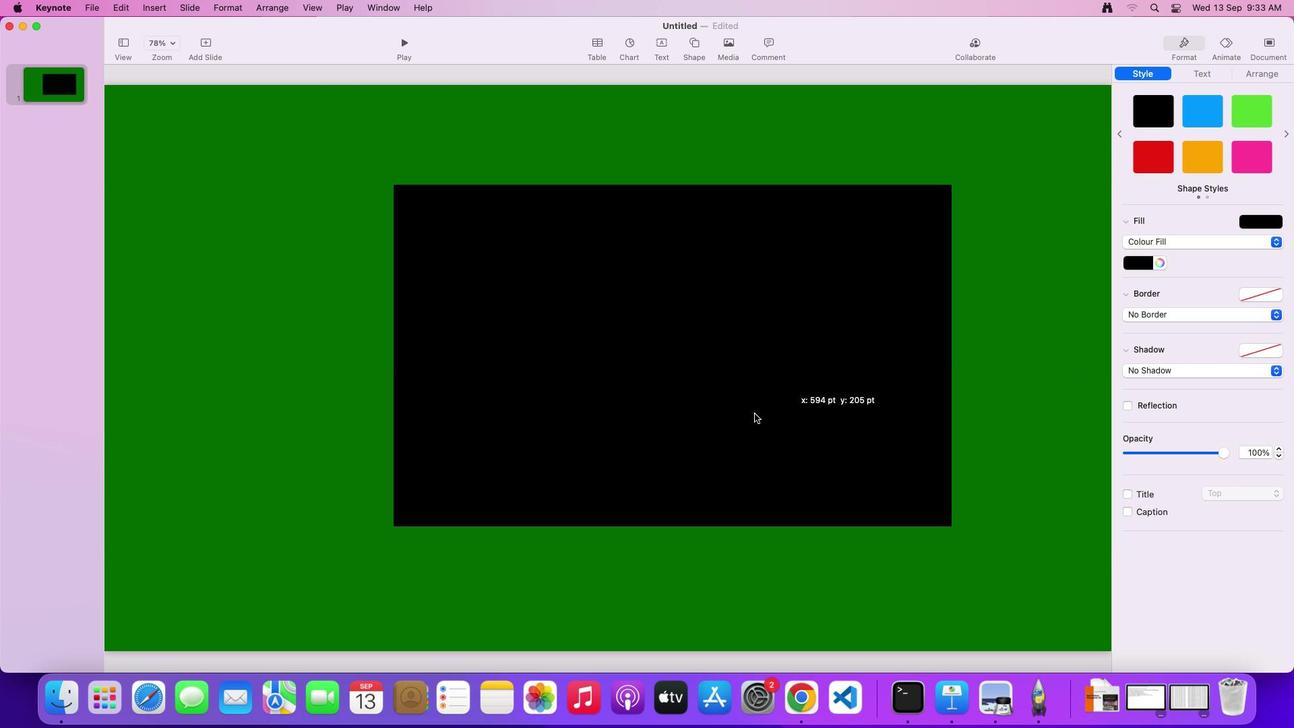 
Action: Mouse pressed left at (811, 430)
Screenshot: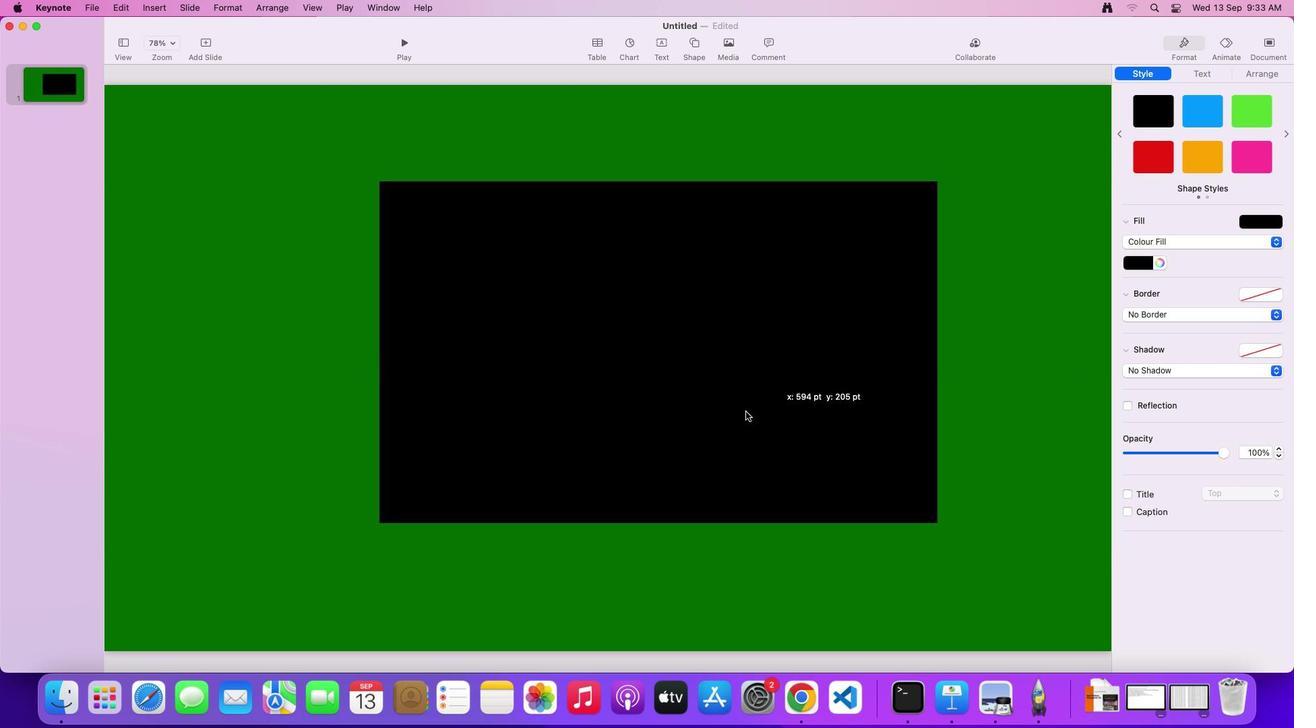 
Action: Mouse moved to (840, 496)
Screenshot: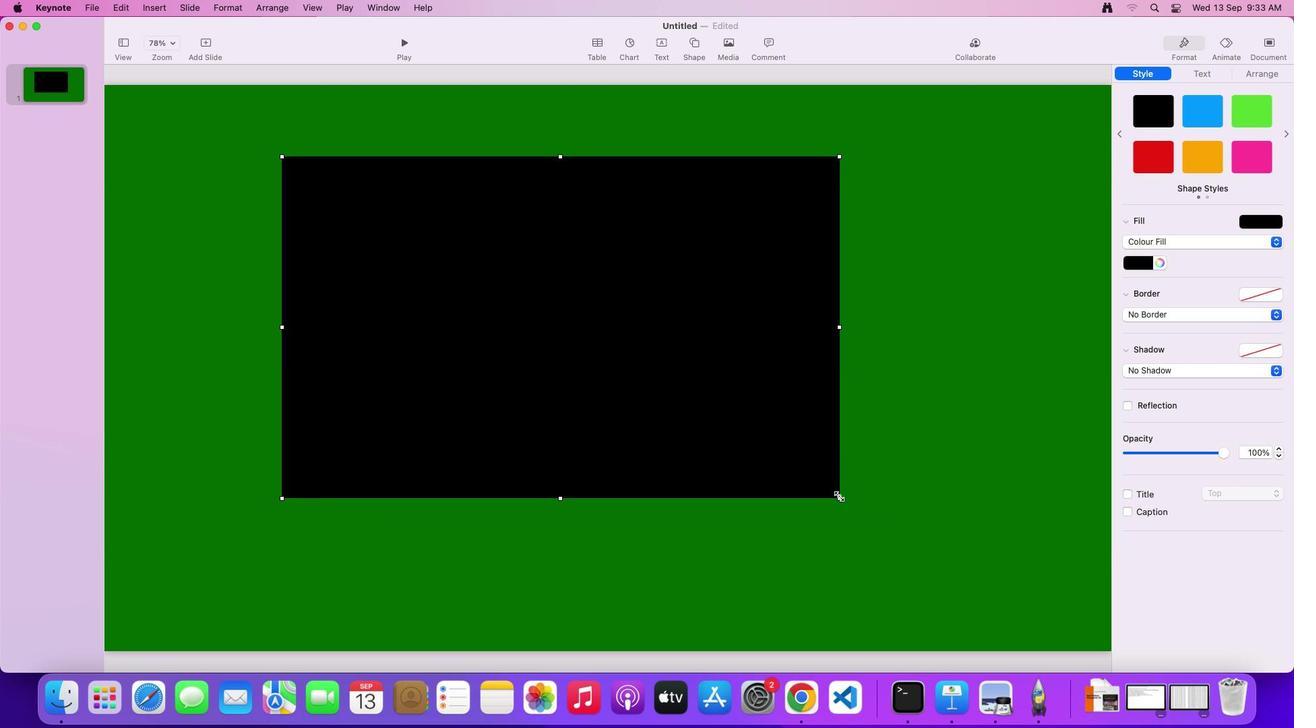 
Action: Mouse pressed left at (840, 496)
Screenshot: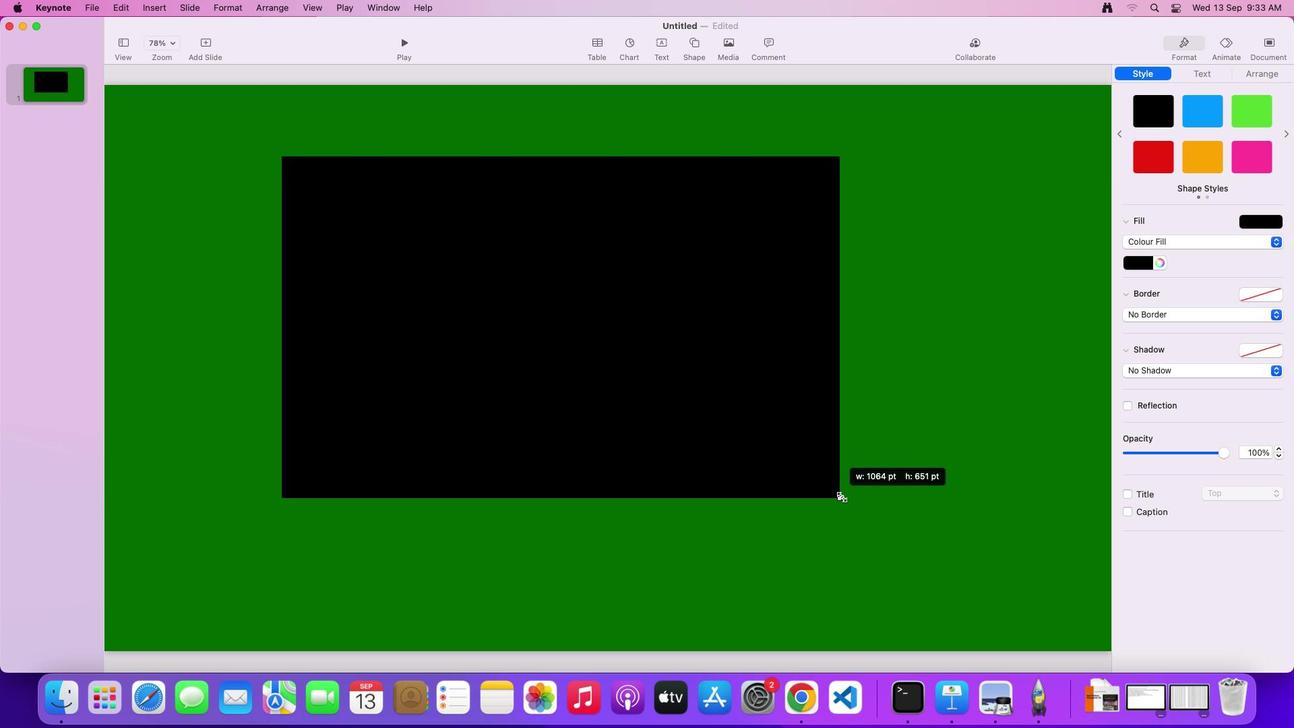 
Action: Mouse moved to (814, 449)
Screenshot: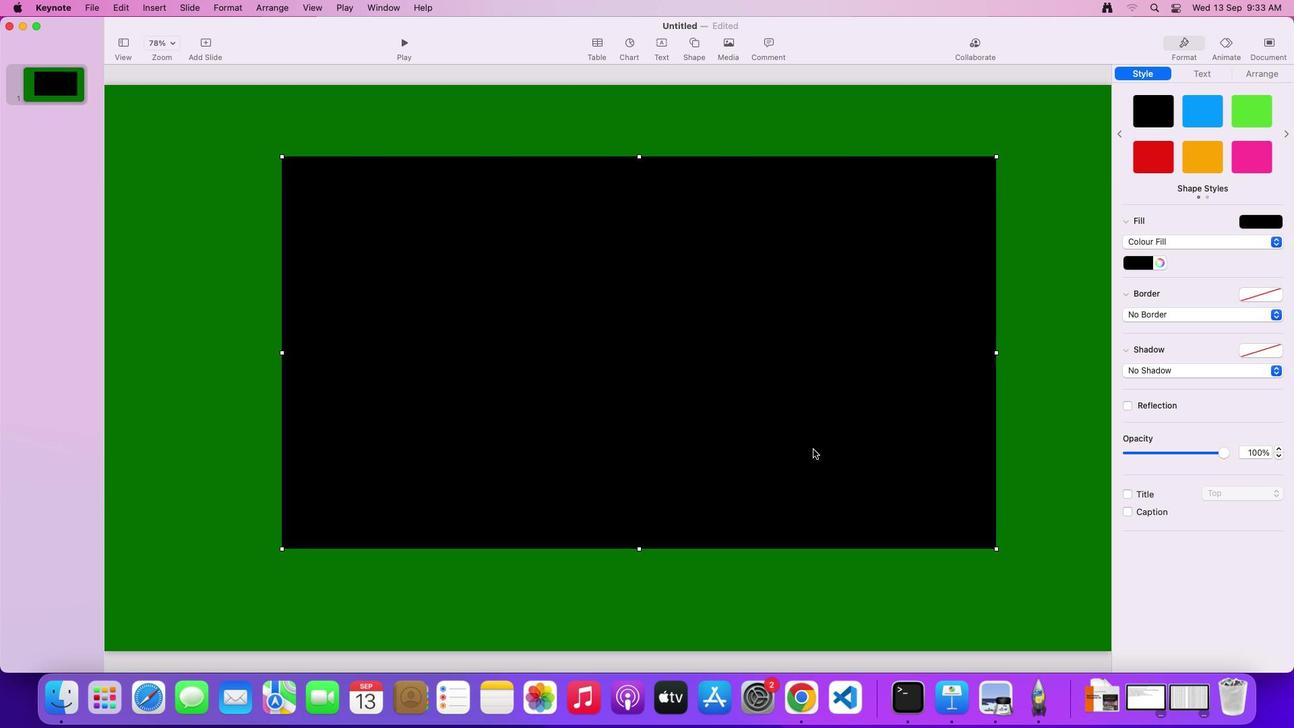
Action: Mouse pressed left at (814, 449)
Screenshot: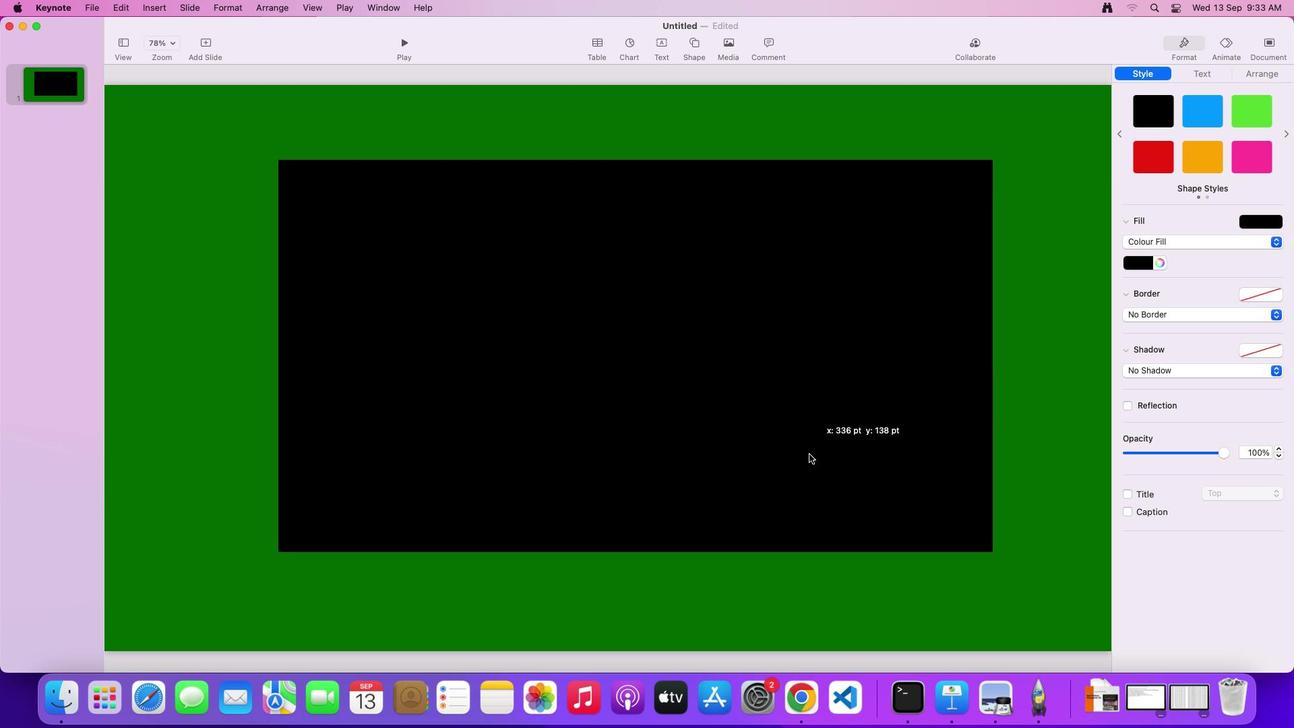 
Action: Mouse moved to (721, 315)
Screenshot: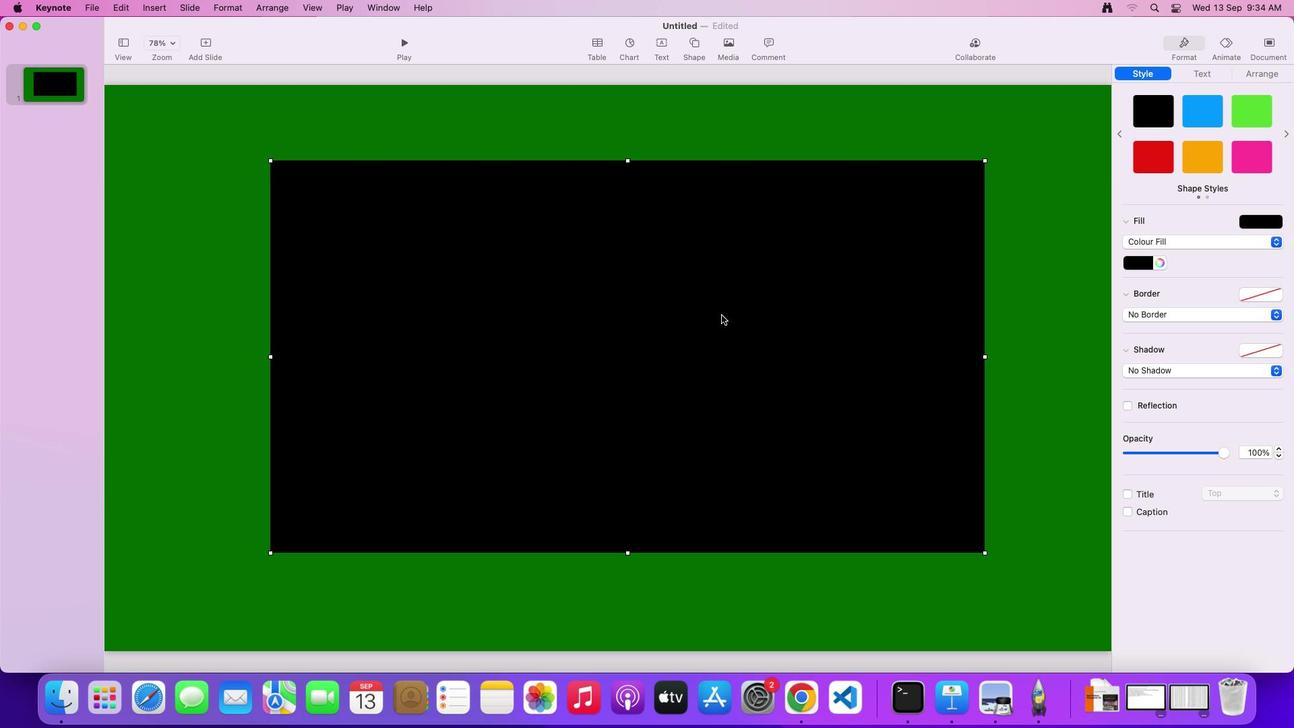 
Action: Mouse pressed left at (721, 315)
Screenshot: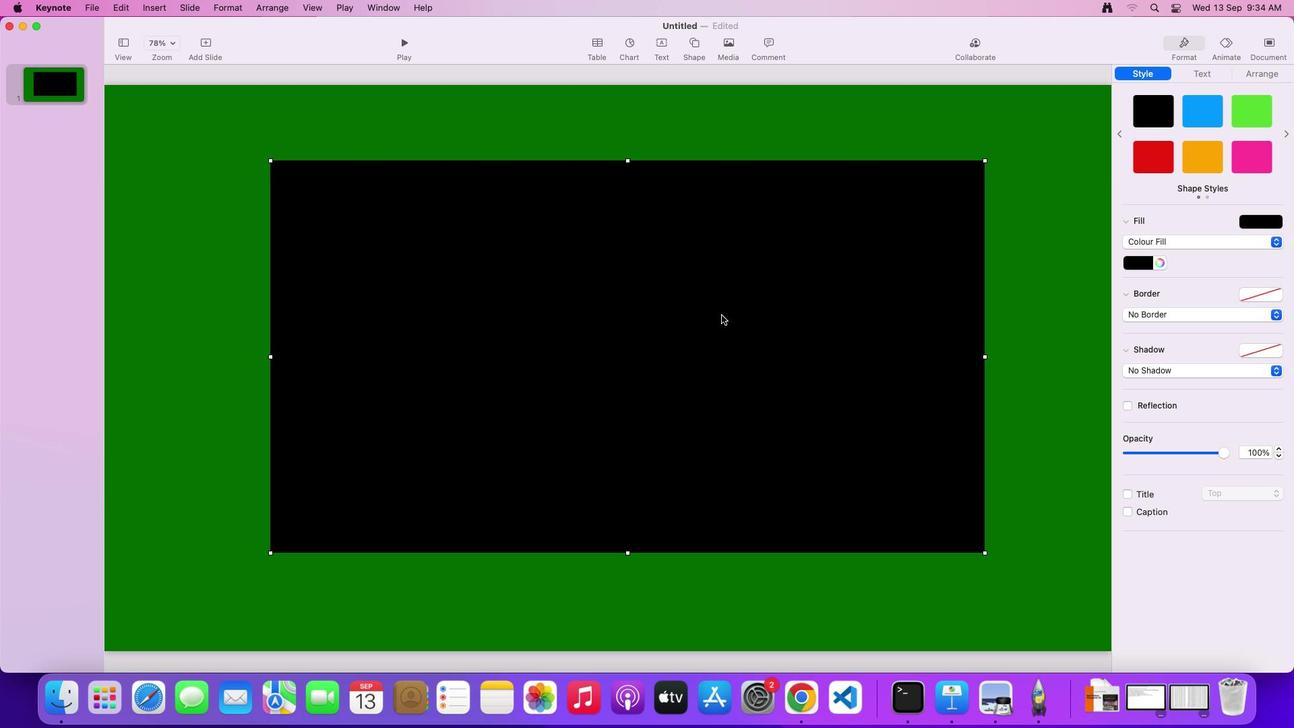 
Action: Mouse moved to (1147, 263)
Screenshot: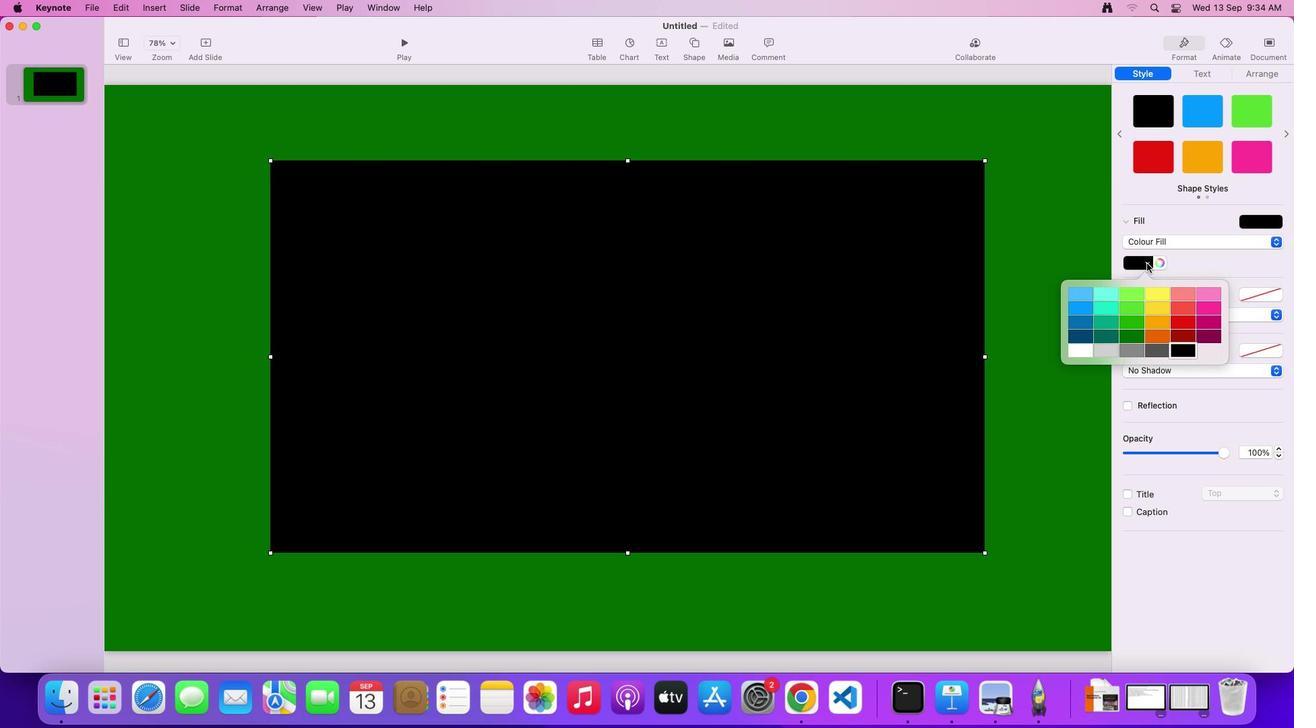 
Action: Mouse pressed left at (1147, 263)
Screenshot: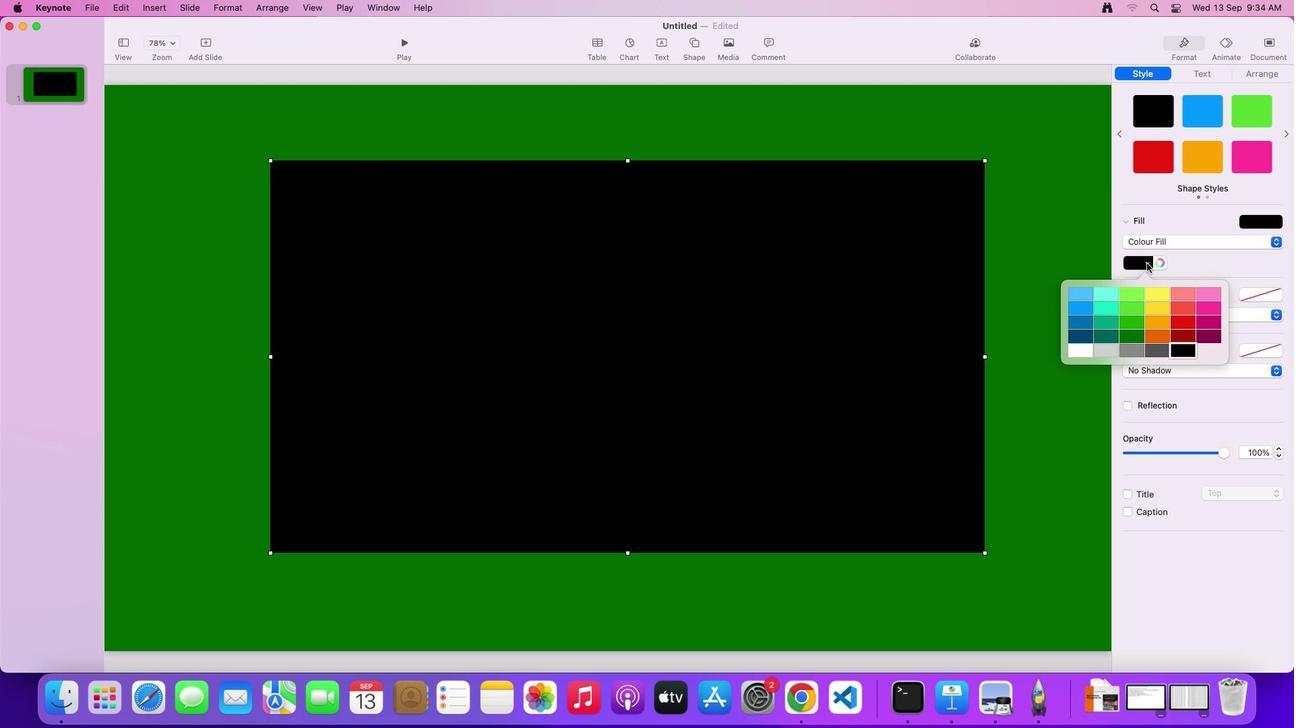 
Action: Mouse moved to (1087, 347)
Screenshot: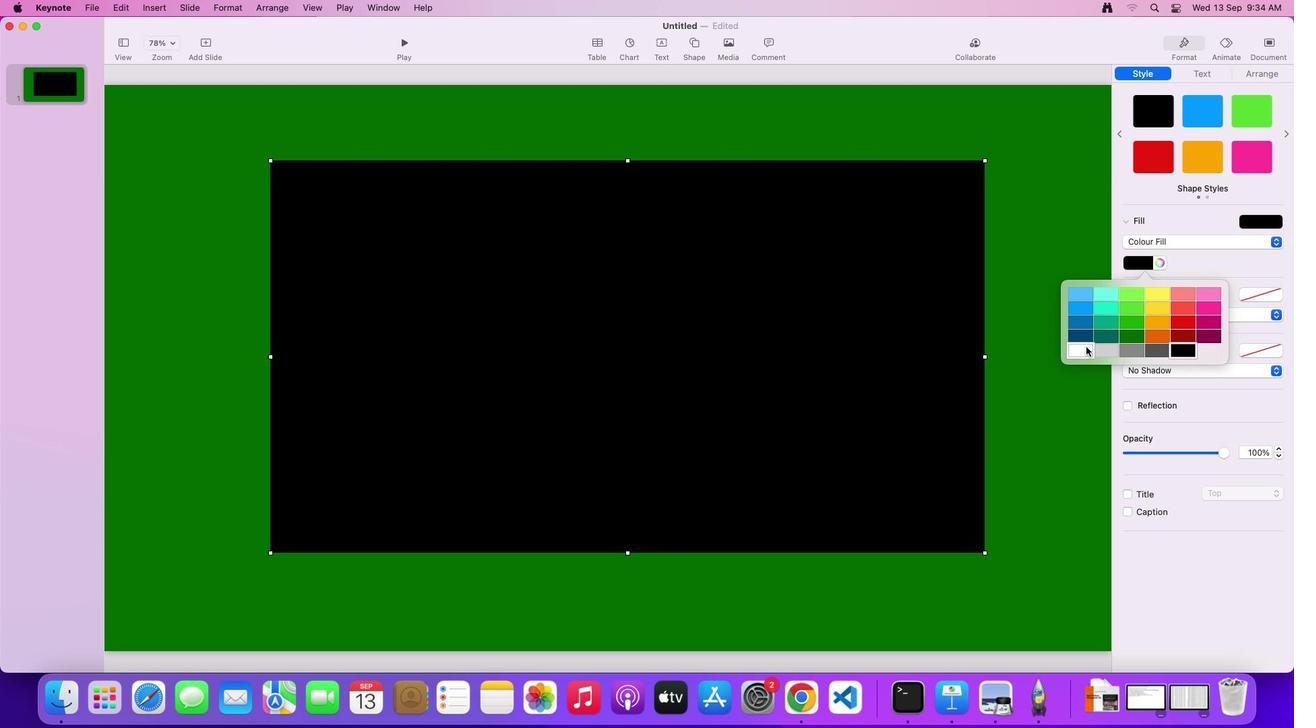 
Action: Mouse pressed left at (1087, 347)
Screenshot: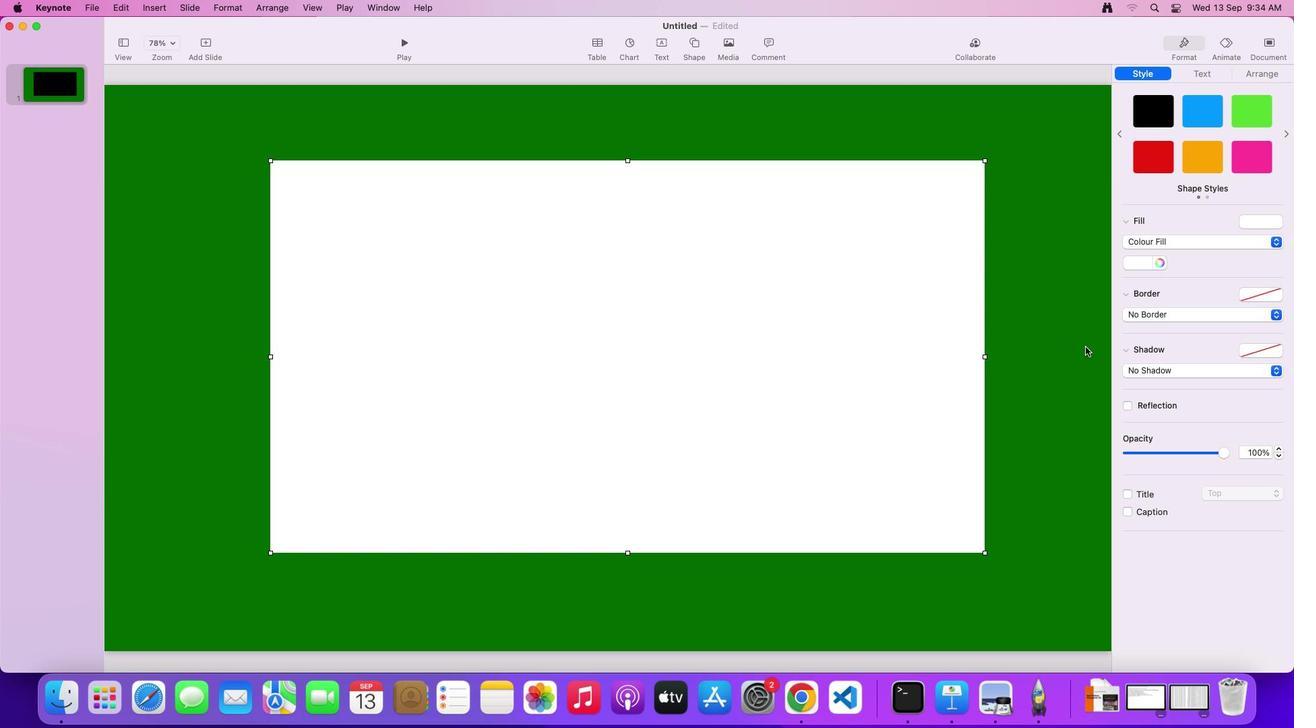 
Action: Mouse moved to (769, 277)
Screenshot: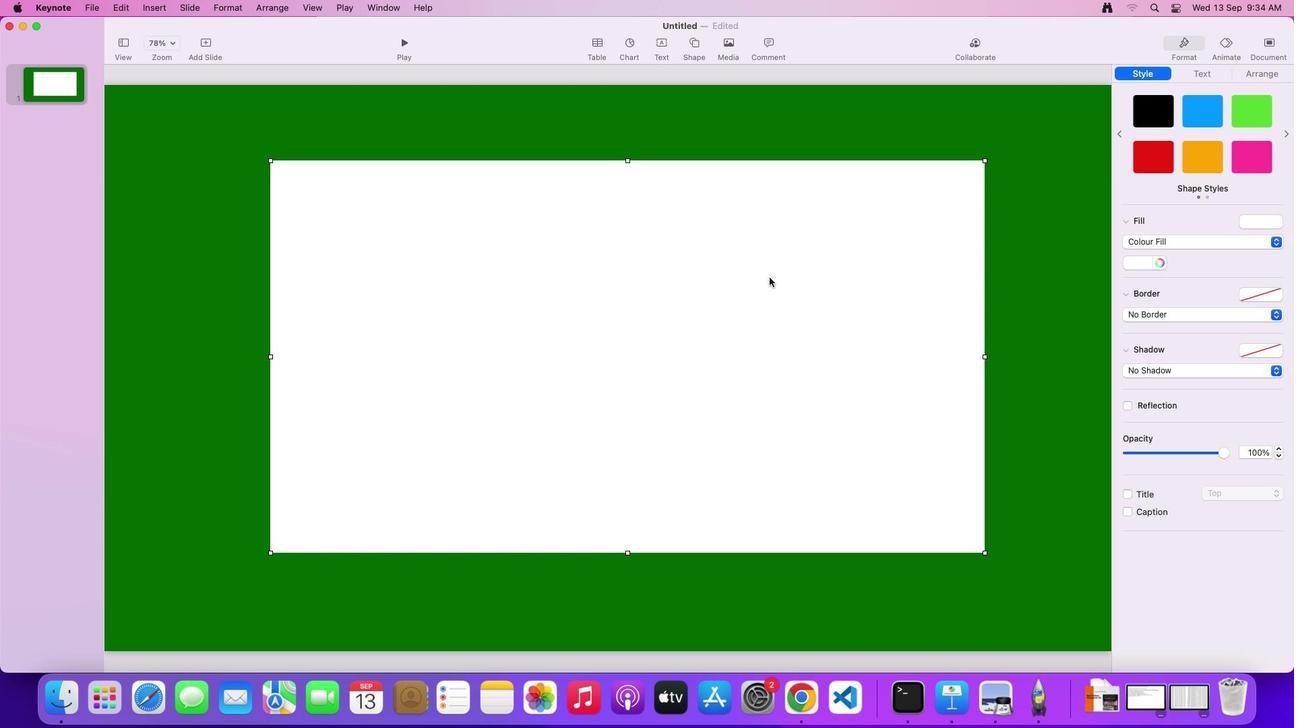 
Action: Mouse pressed left at (769, 277)
Screenshot: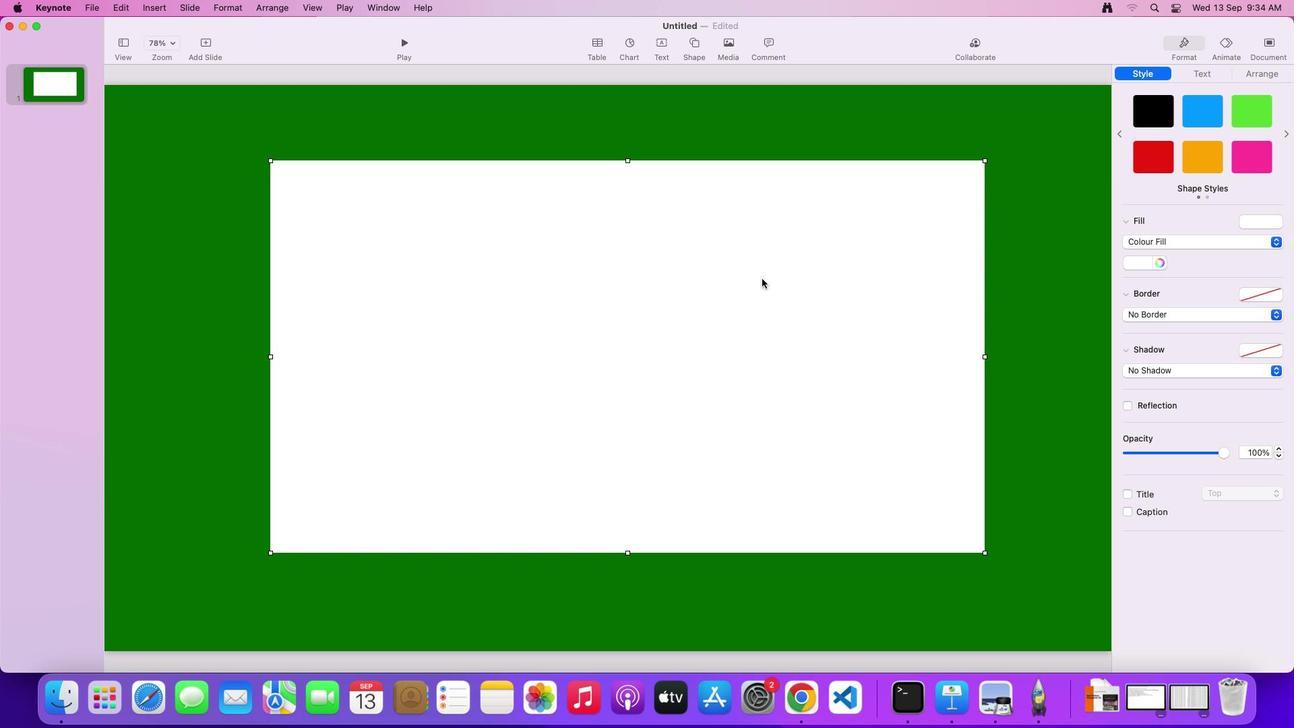 
Action: Mouse moved to (771, 283)
Screenshot: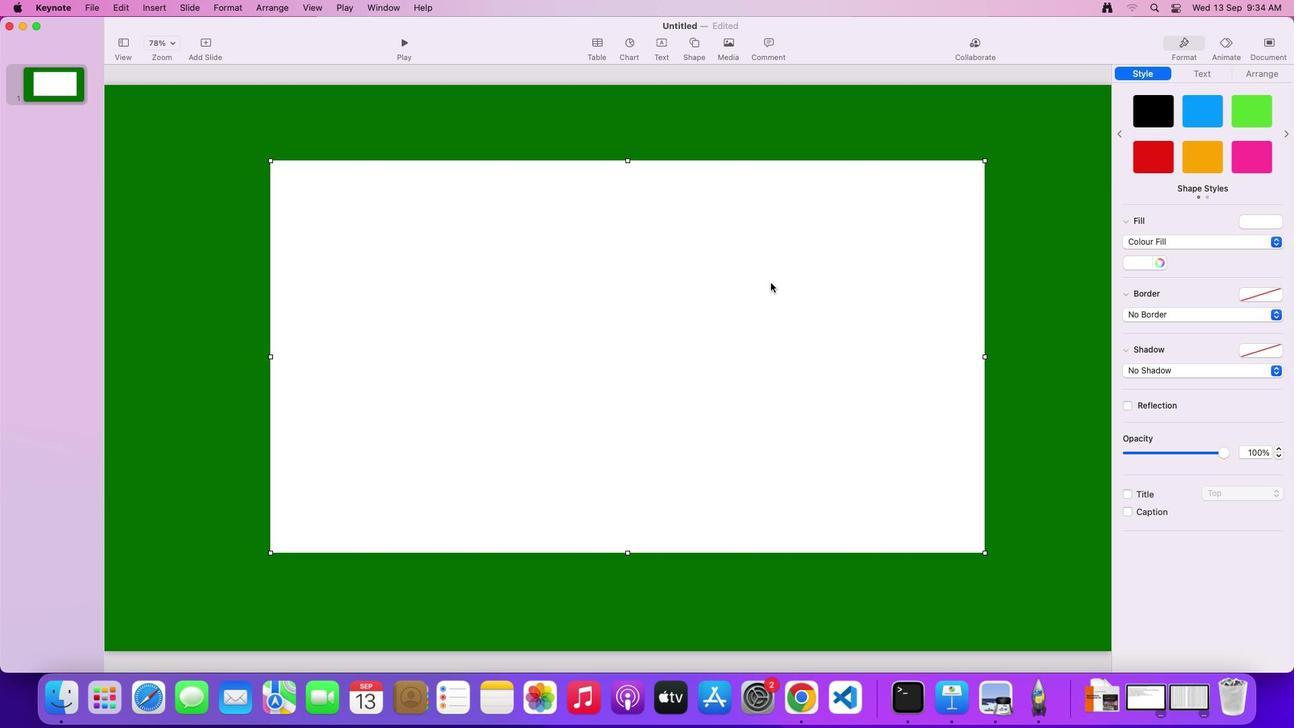 
Action: Mouse pressed left at (771, 283)
Screenshot: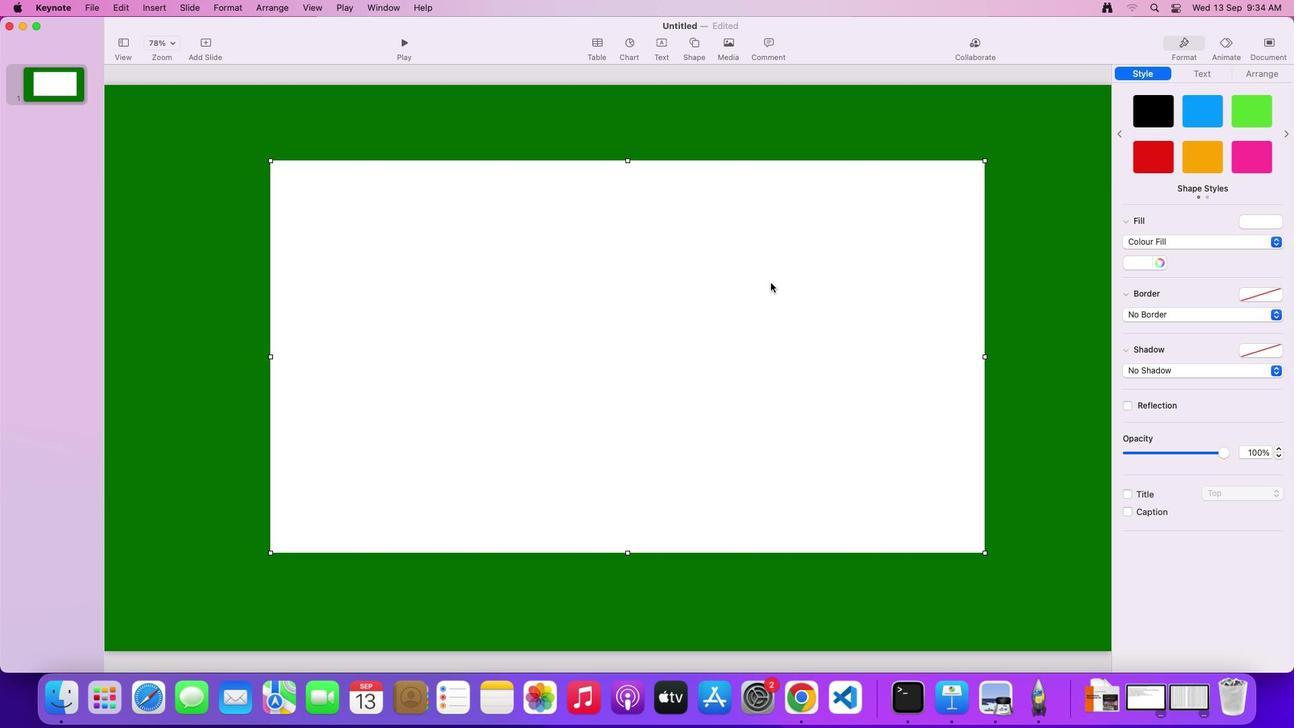 
Action: Mouse moved to (916, 298)
Screenshot: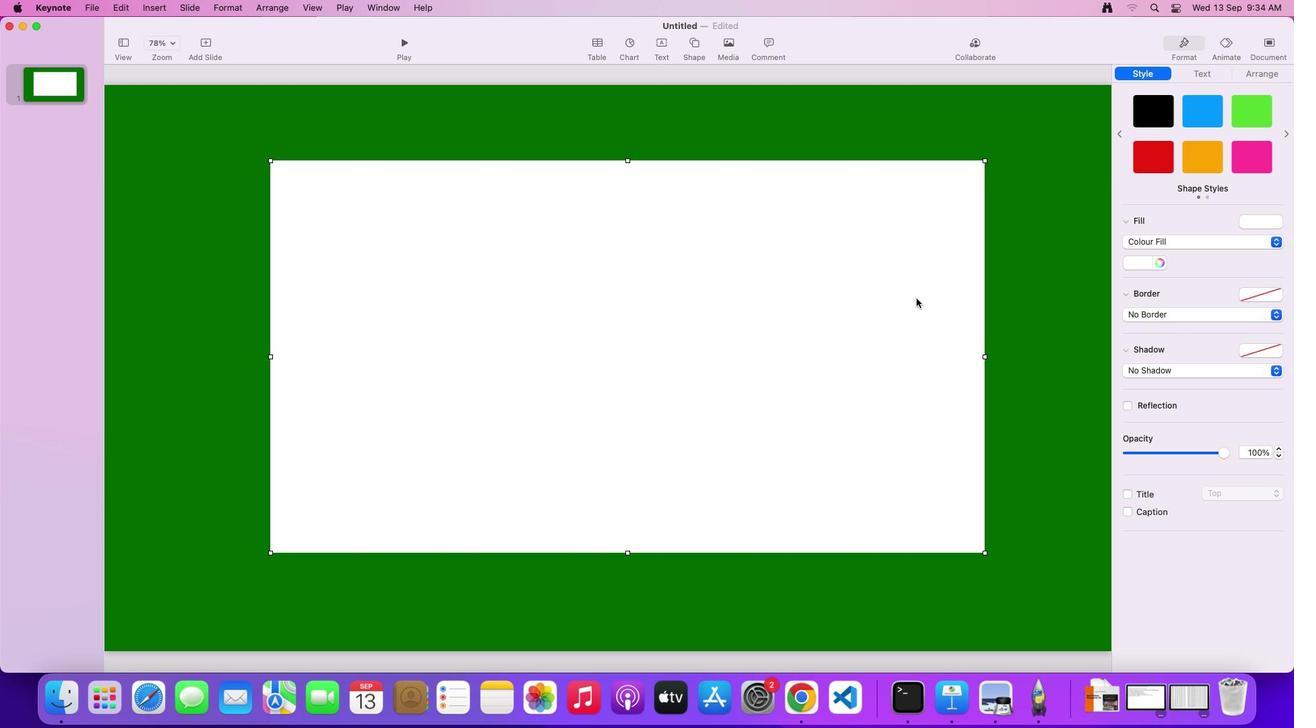 
Action: Mouse pressed left at (916, 298)
Screenshot: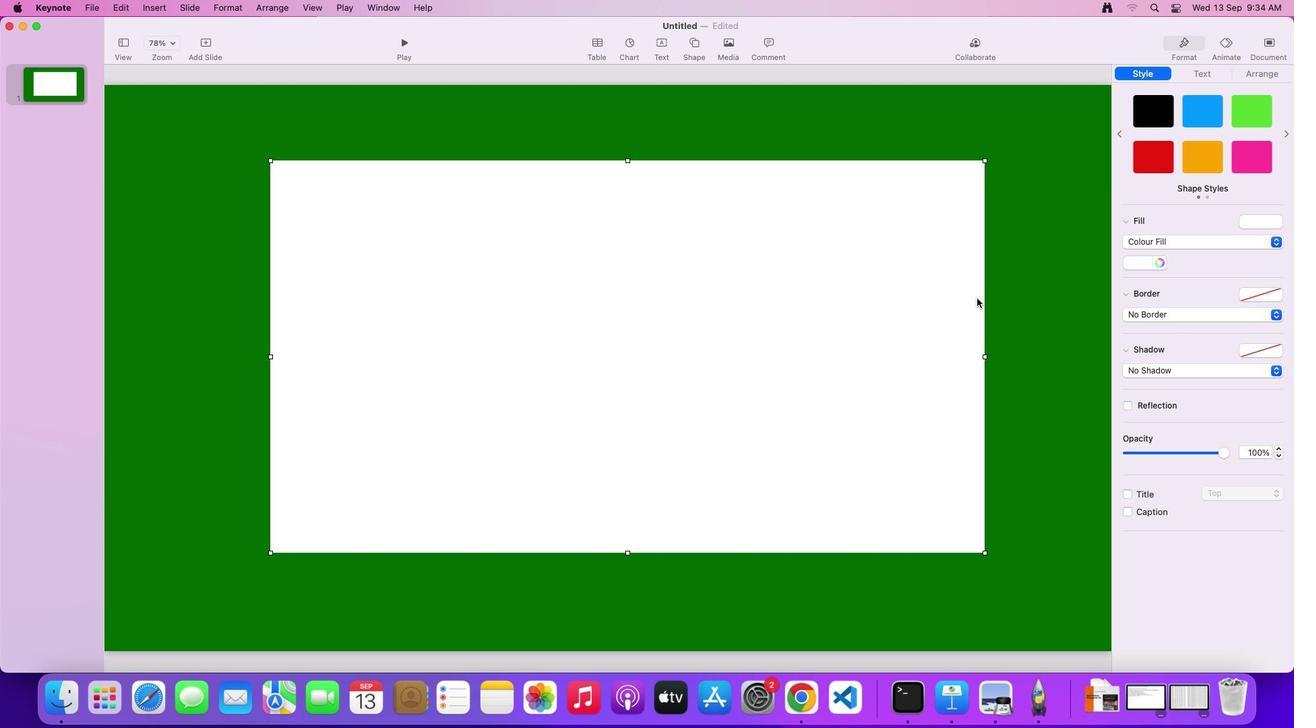 
Action: Mouse moved to (696, 45)
Screenshot: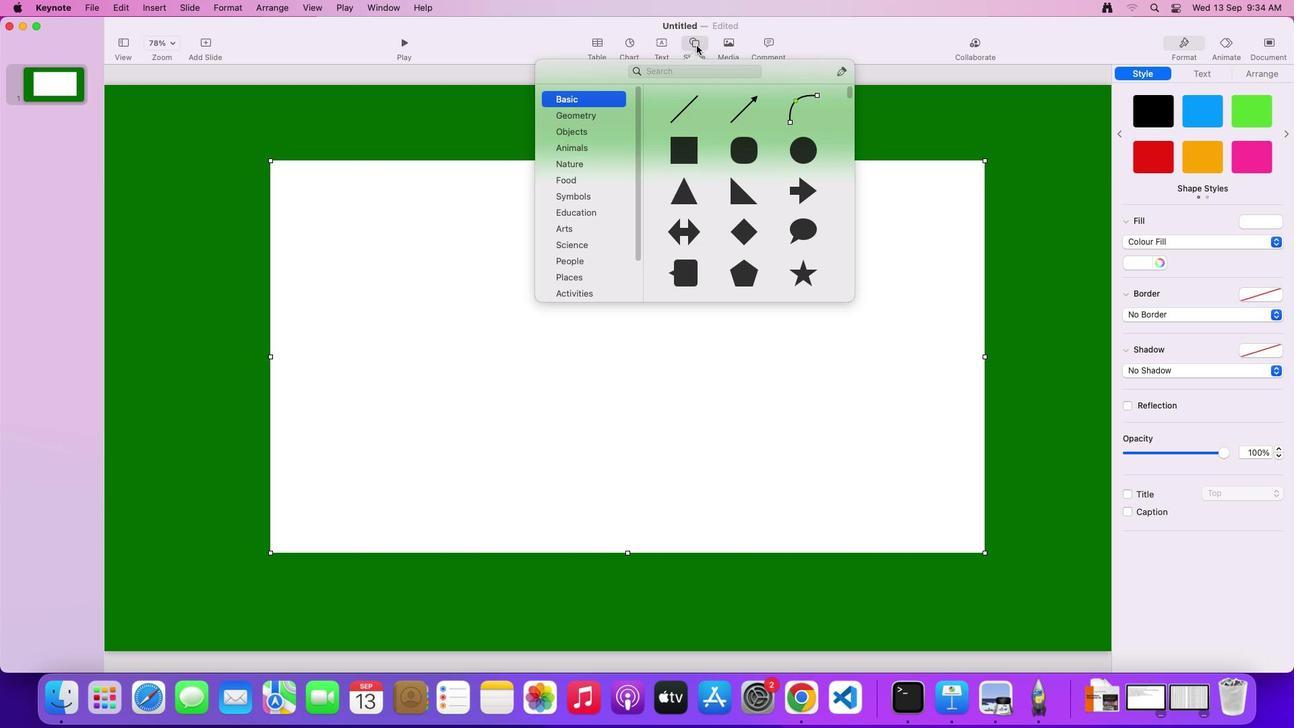 
Action: Mouse pressed left at (696, 45)
Screenshot: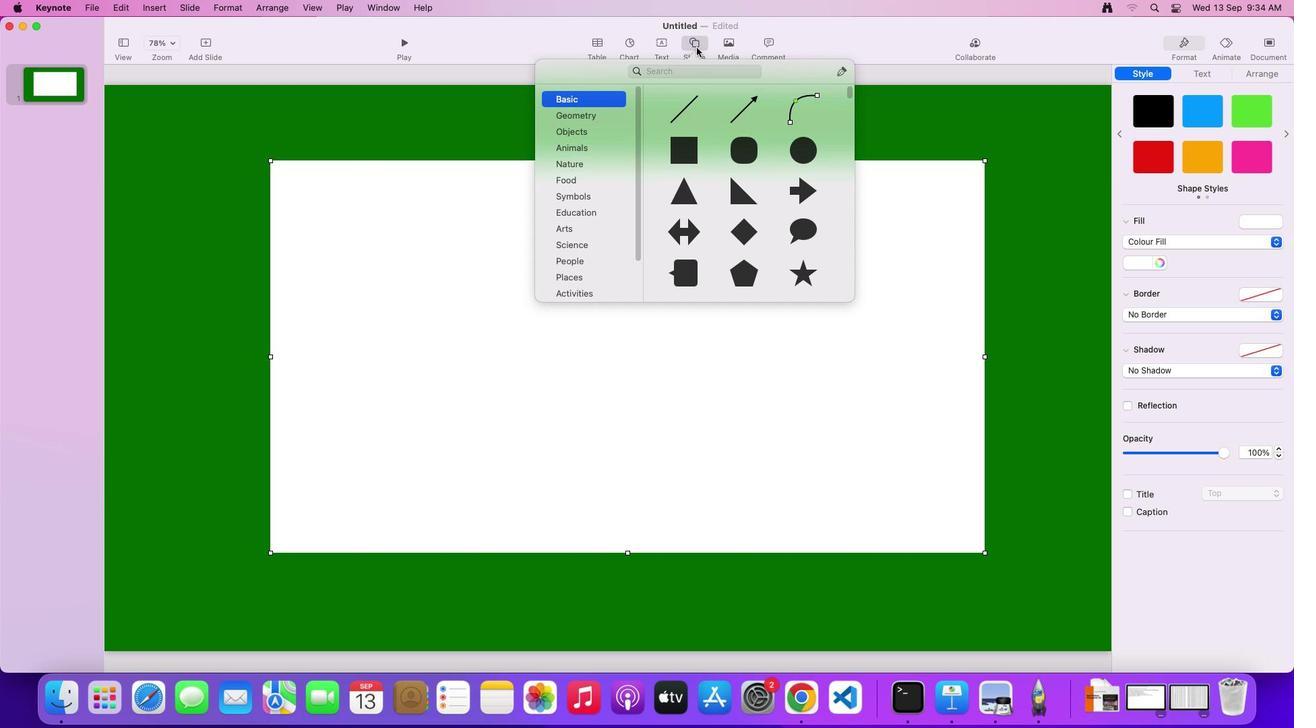 
Action: Mouse moved to (686, 153)
Screenshot: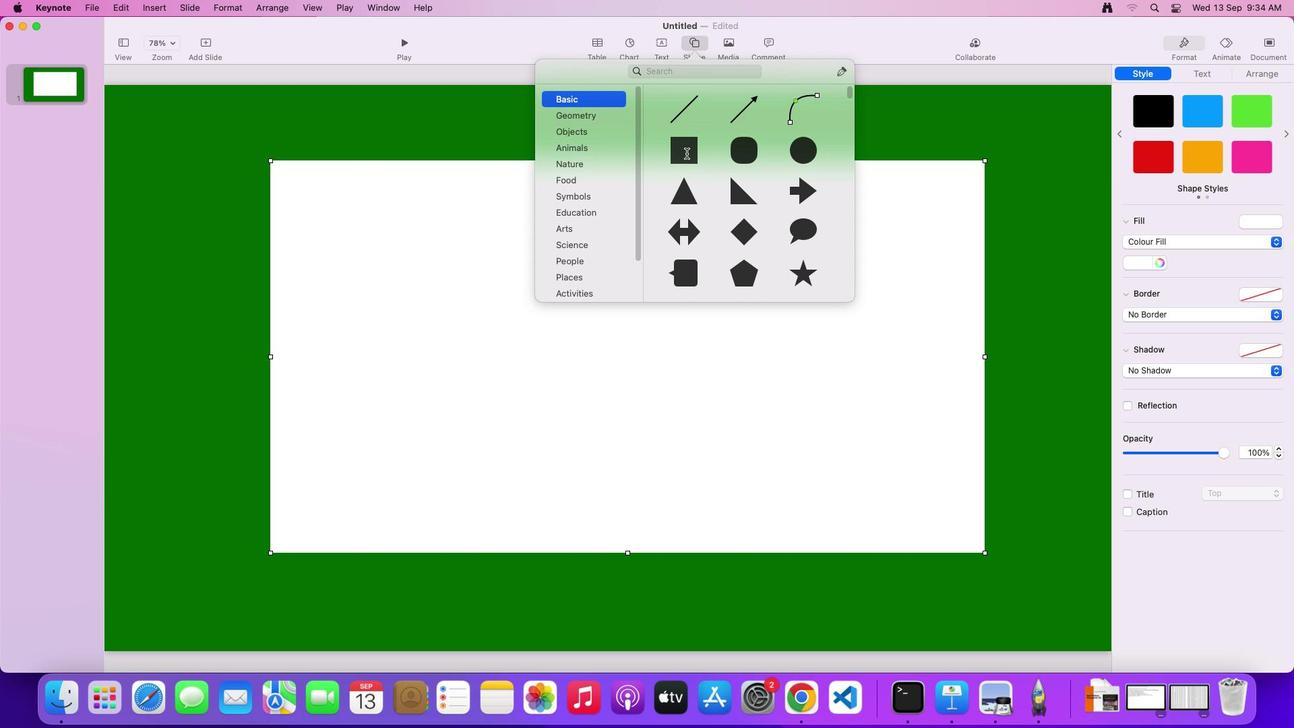 
Action: Mouse pressed left at (686, 153)
Screenshot: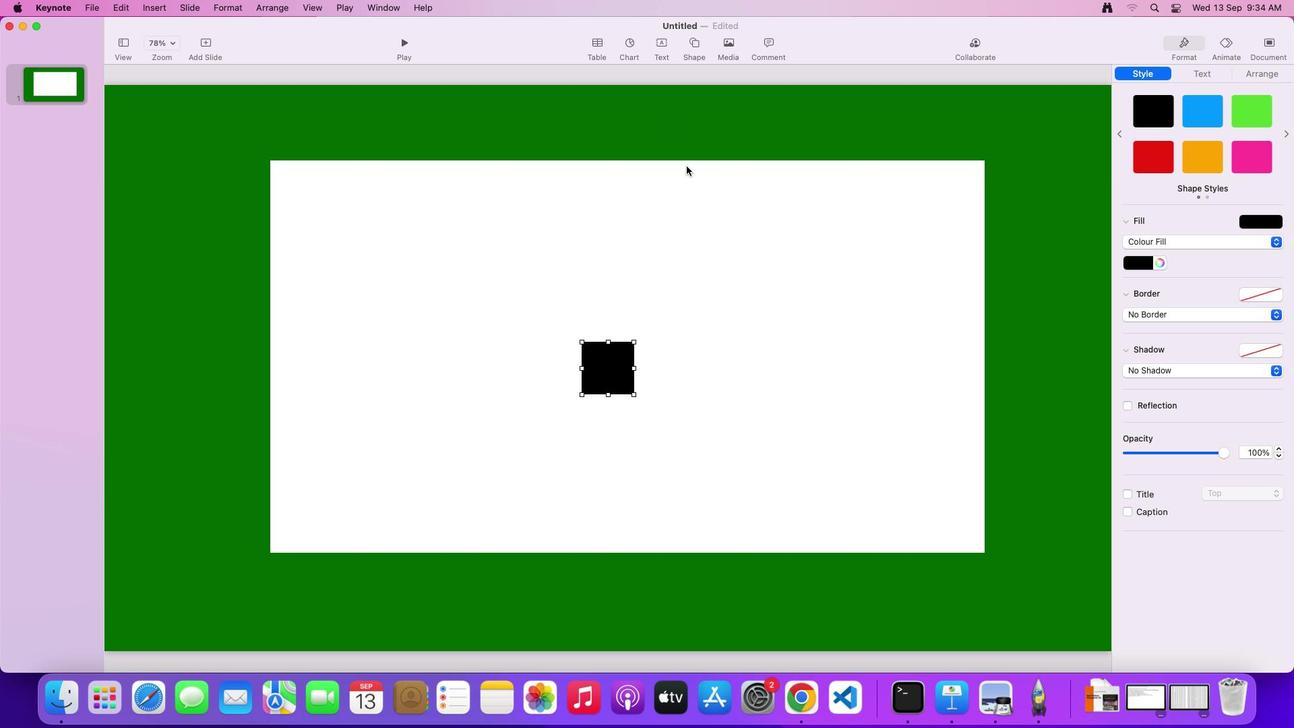 
Action: Mouse moved to (584, 343)
Screenshot: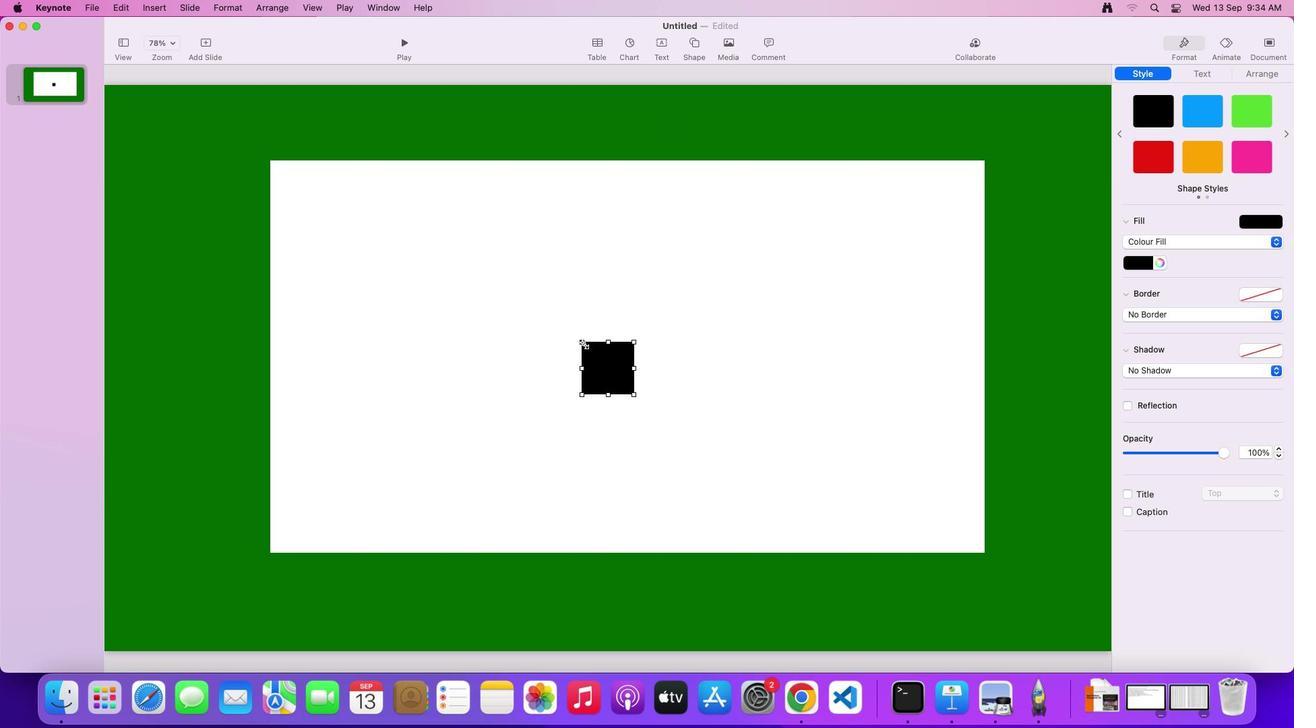 
Action: Mouse pressed left at (584, 343)
Screenshot: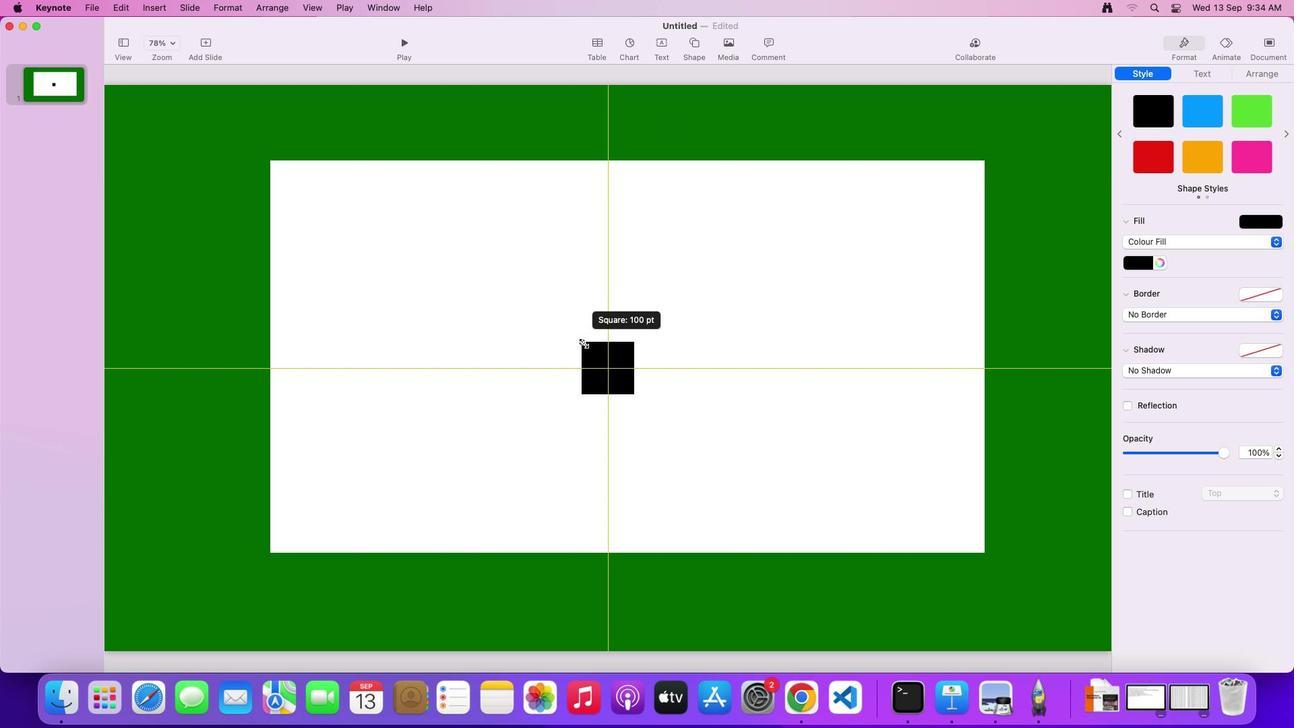 
Action: Mouse moved to (633, 393)
Screenshot: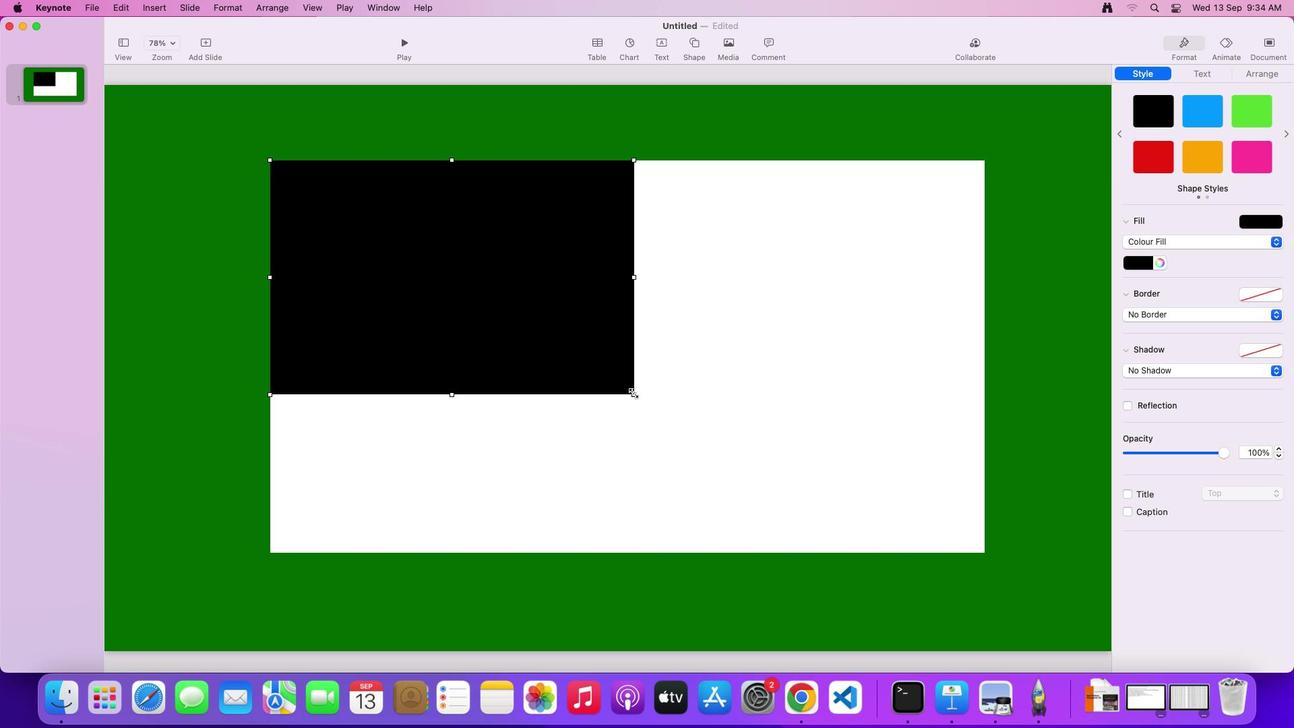 
Action: Mouse pressed left at (633, 393)
Screenshot: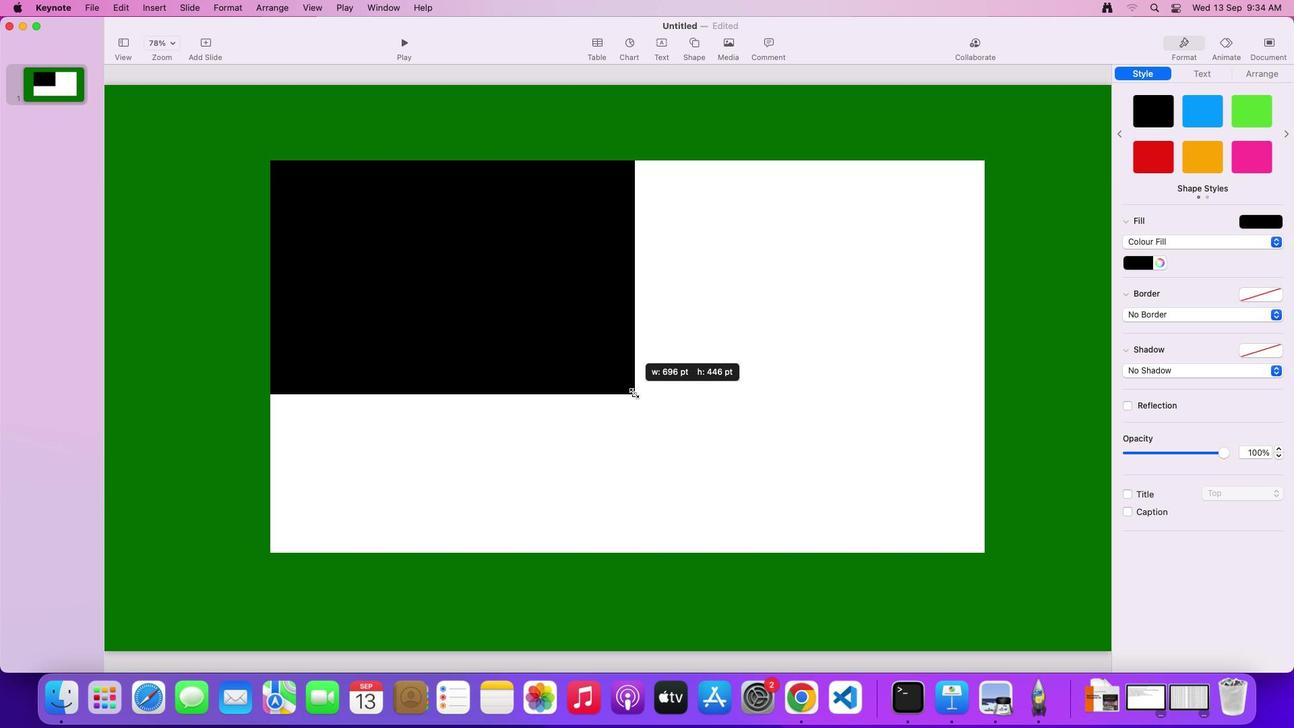 
Action: Mouse moved to (1157, 261)
Screenshot: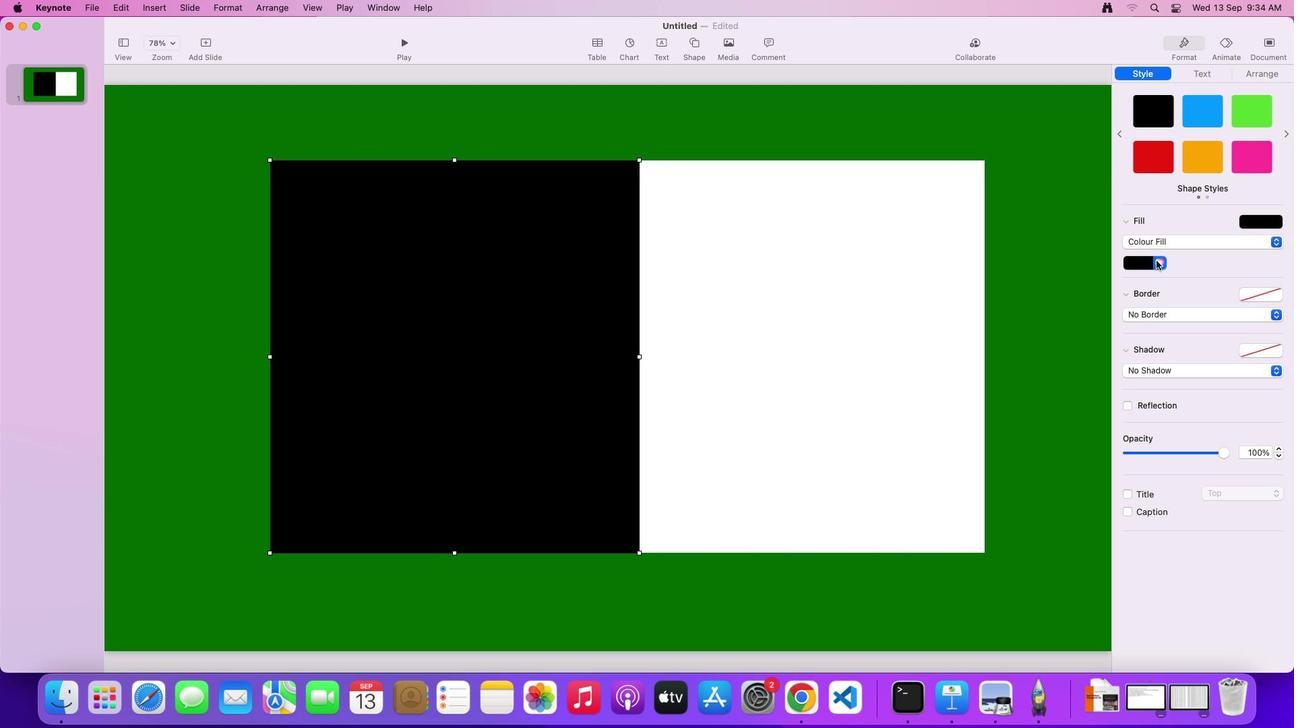 
Action: Mouse pressed left at (1157, 261)
Screenshot: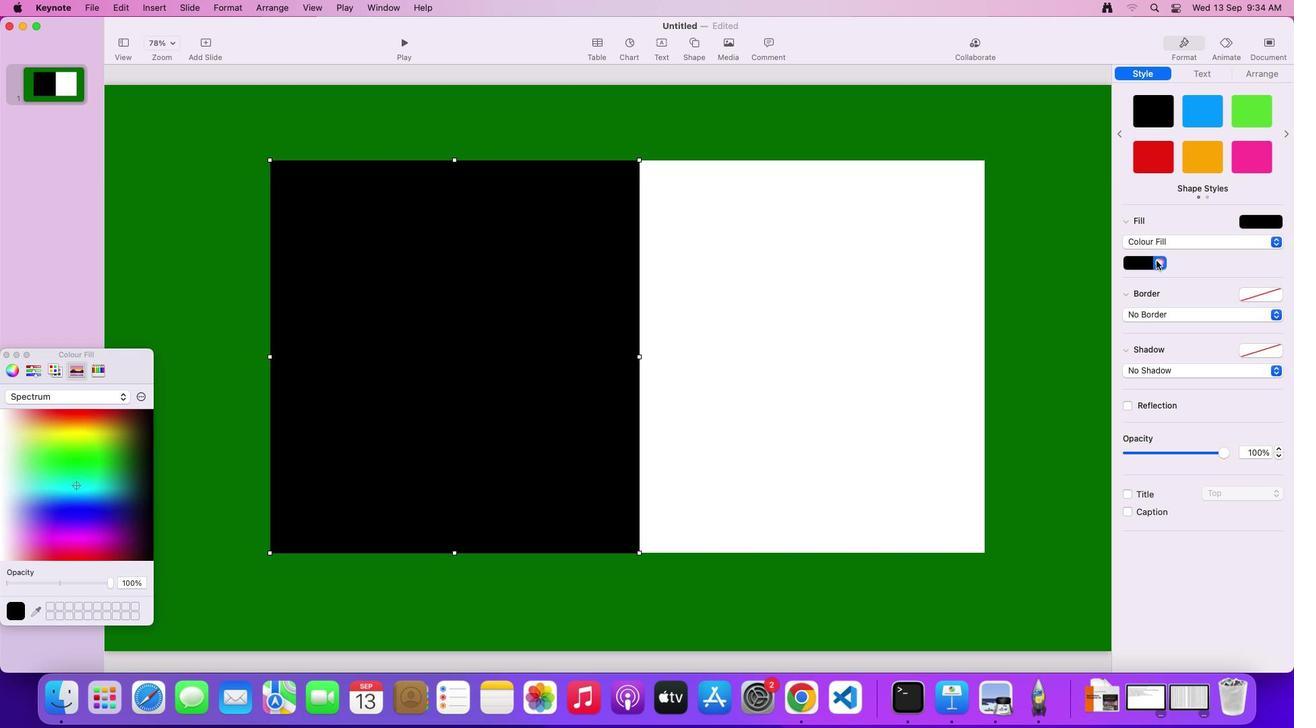 
Action: Mouse moved to (109, 482)
Screenshot: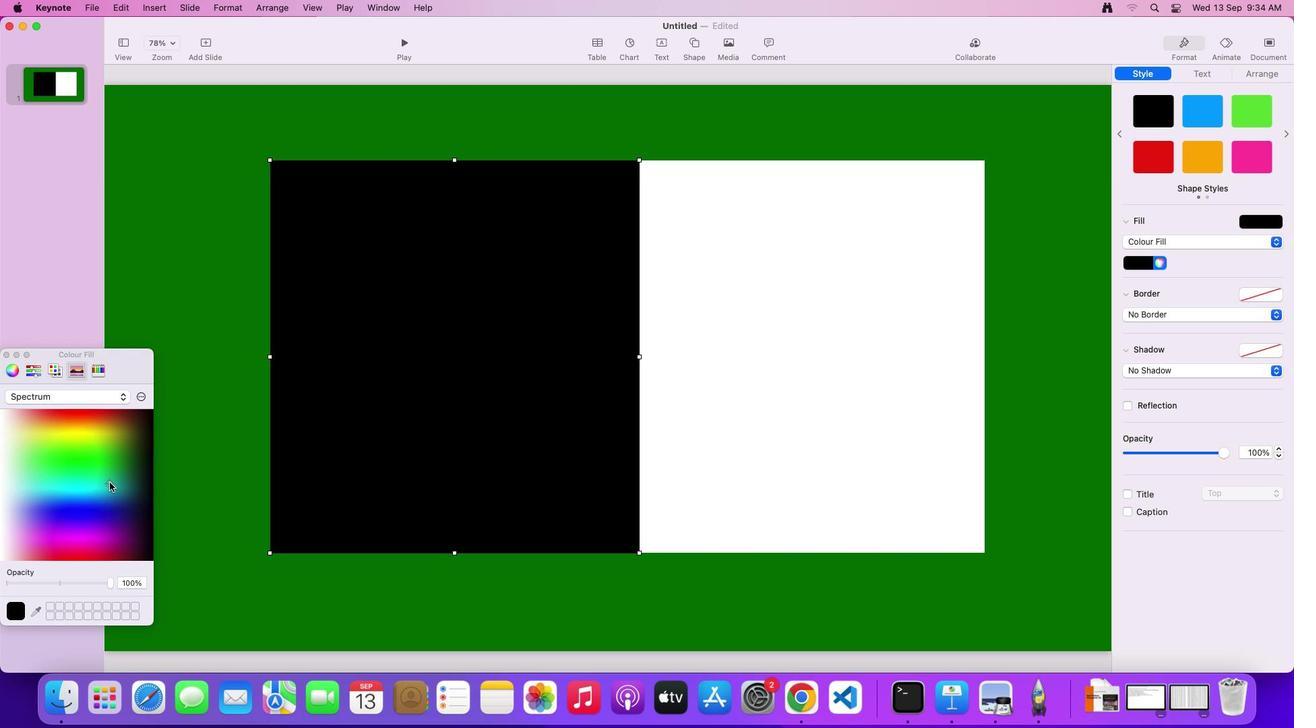 
Action: Mouse pressed left at (109, 482)
Screenshot: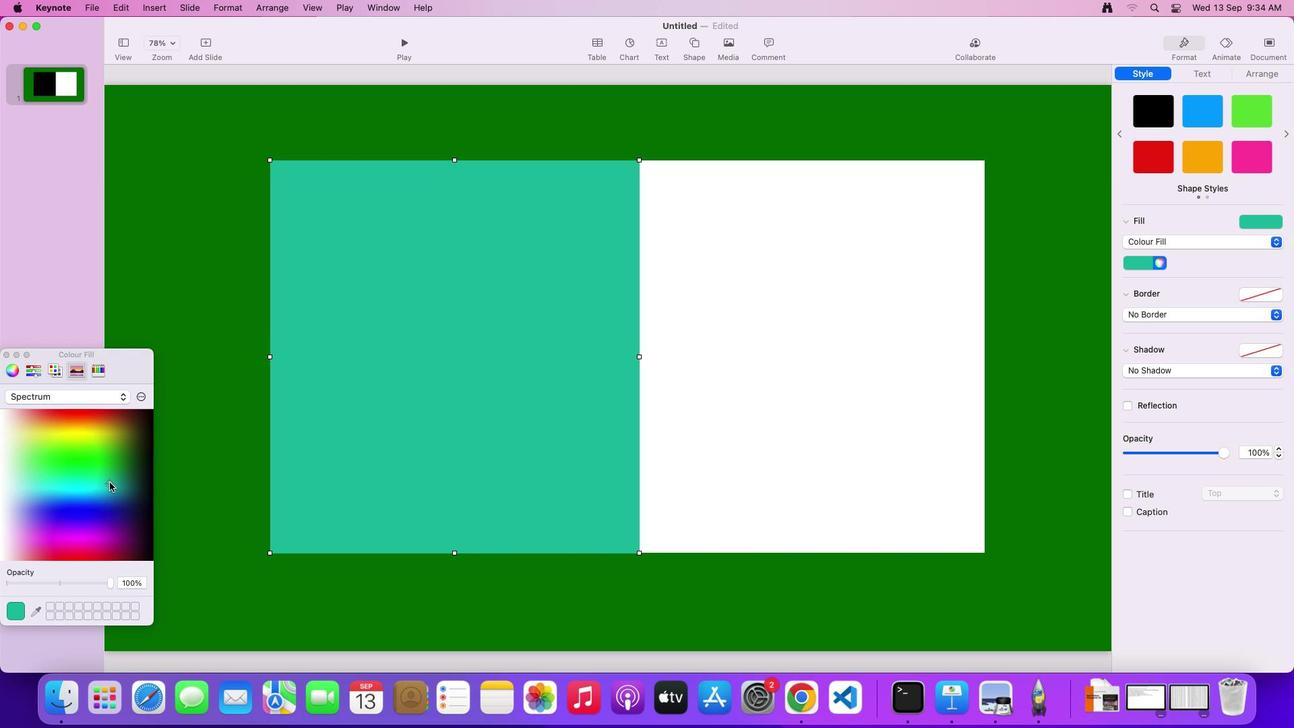 
Action: Mouse moved to (120, 482)
Screenshot: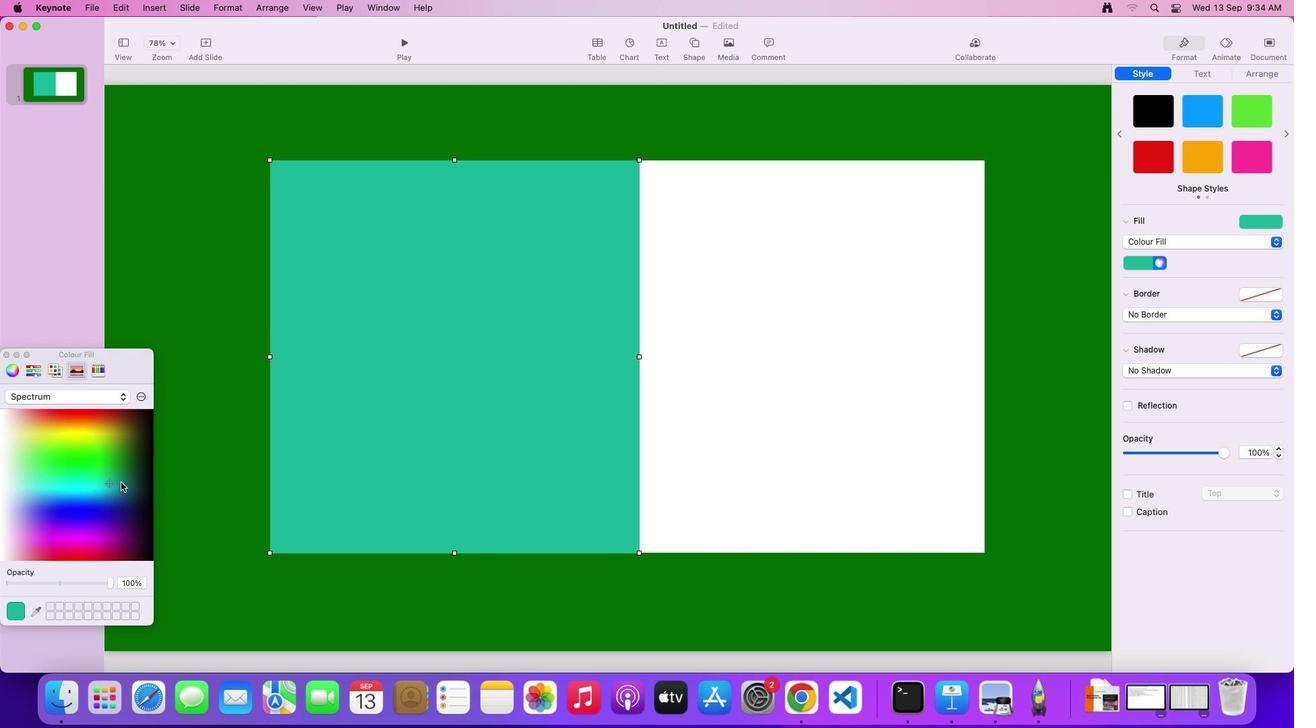 
Action: Mouse pressed left at (120, 482)
Screenshot: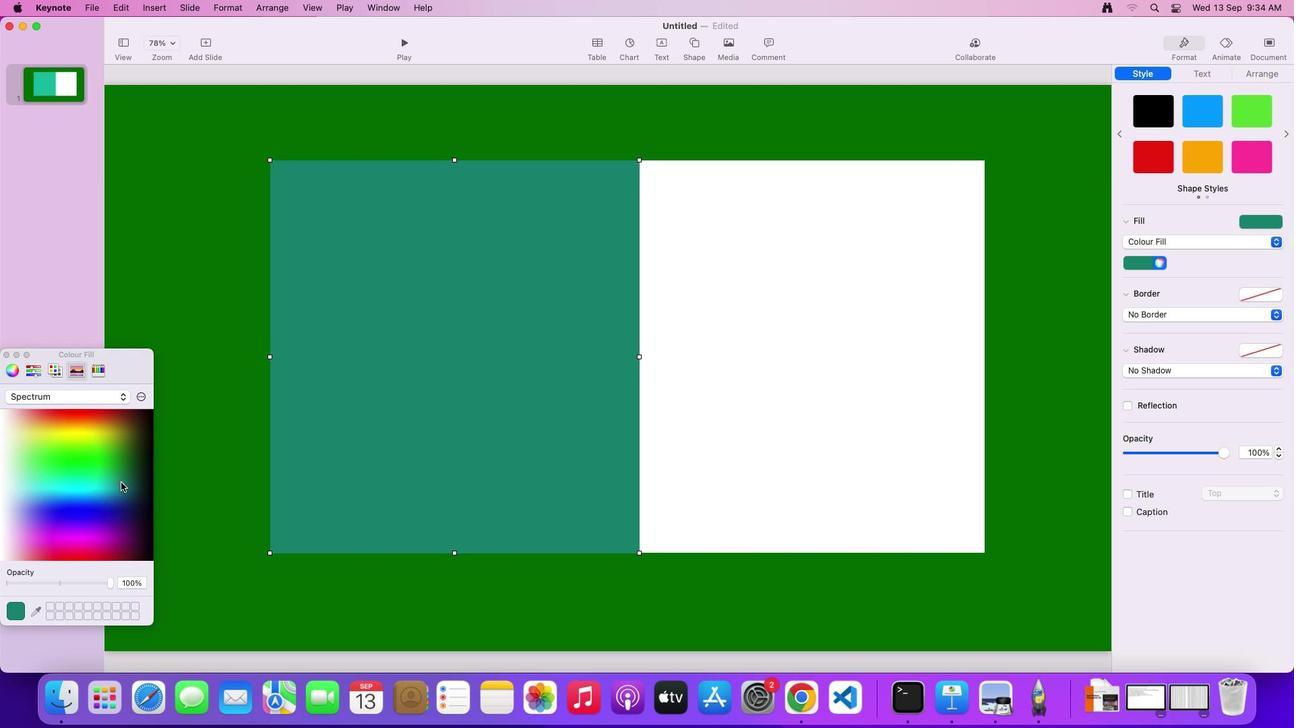 
Action: Mouse moved to (117, 441)
Screenshot: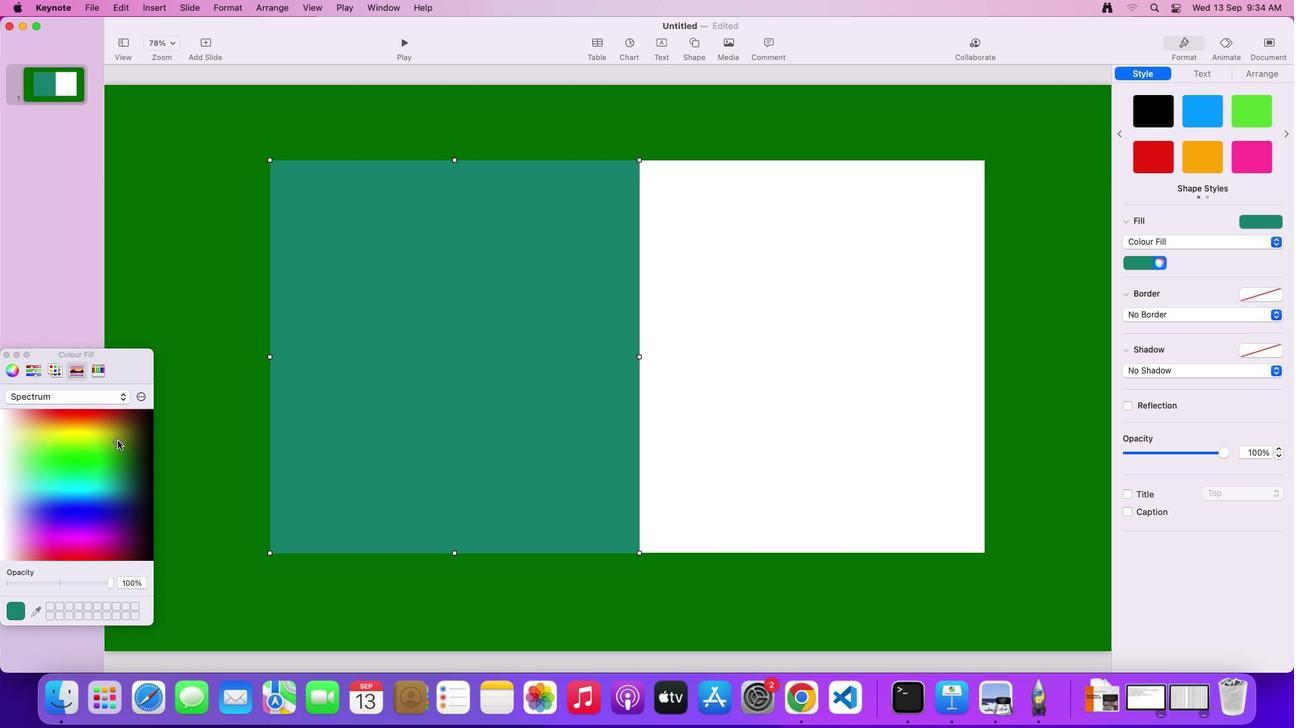
Action: Mouse pressed left at (117, 441)
Screenshot: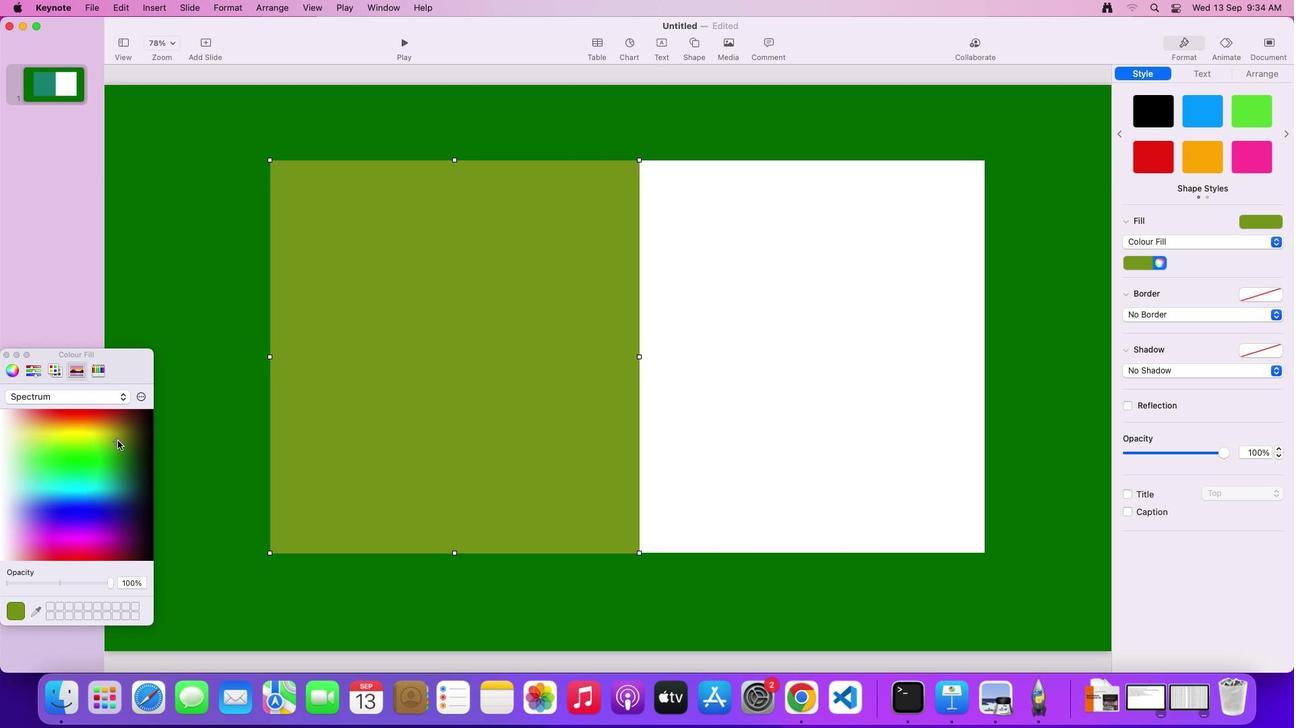 
Action: Mouse moved to (106, 440)
Screenshot: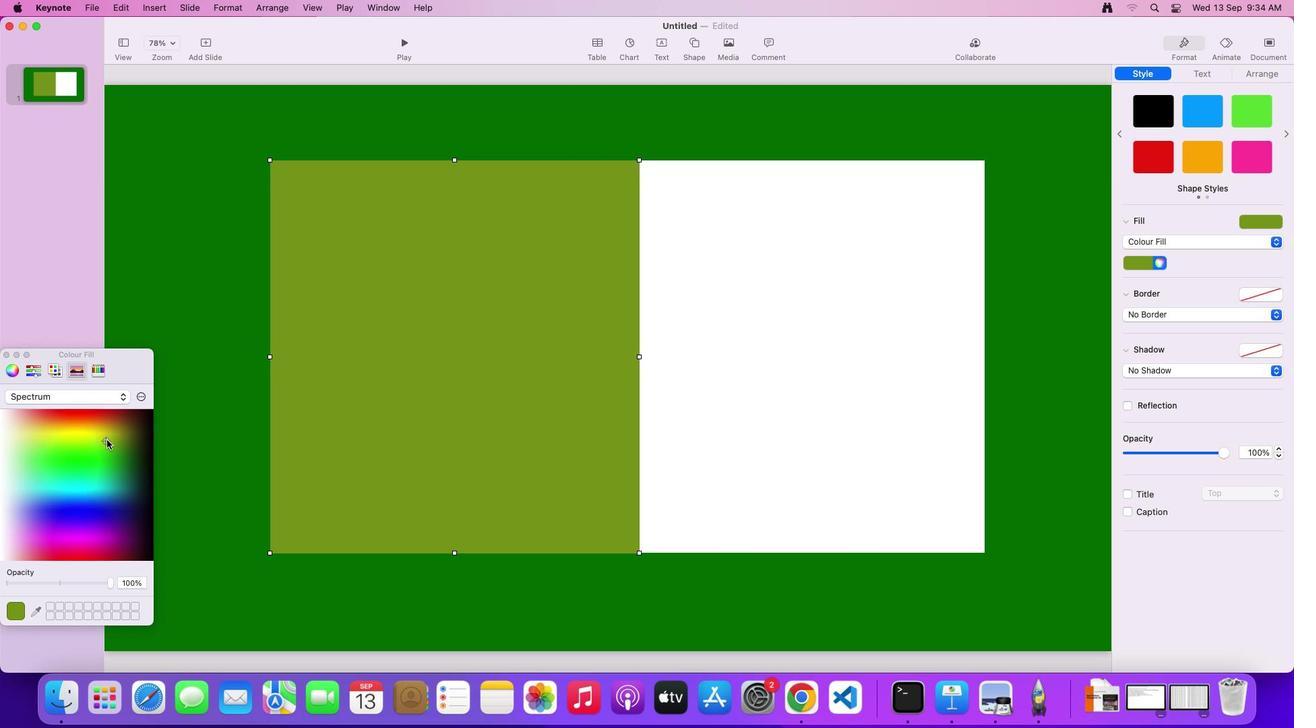 
Action: Mouse pressed left at (106, 440)
Screenshot: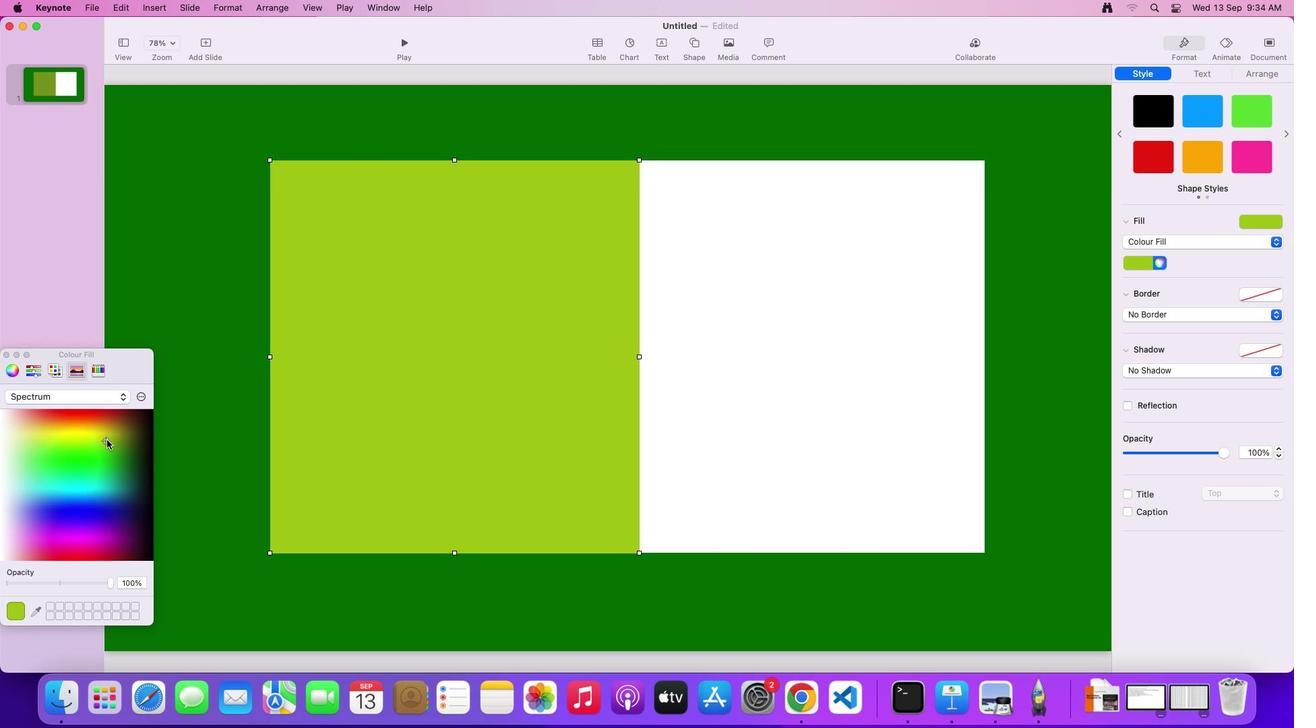 
Action: Mouse moved to (706, 437)
Screenshot: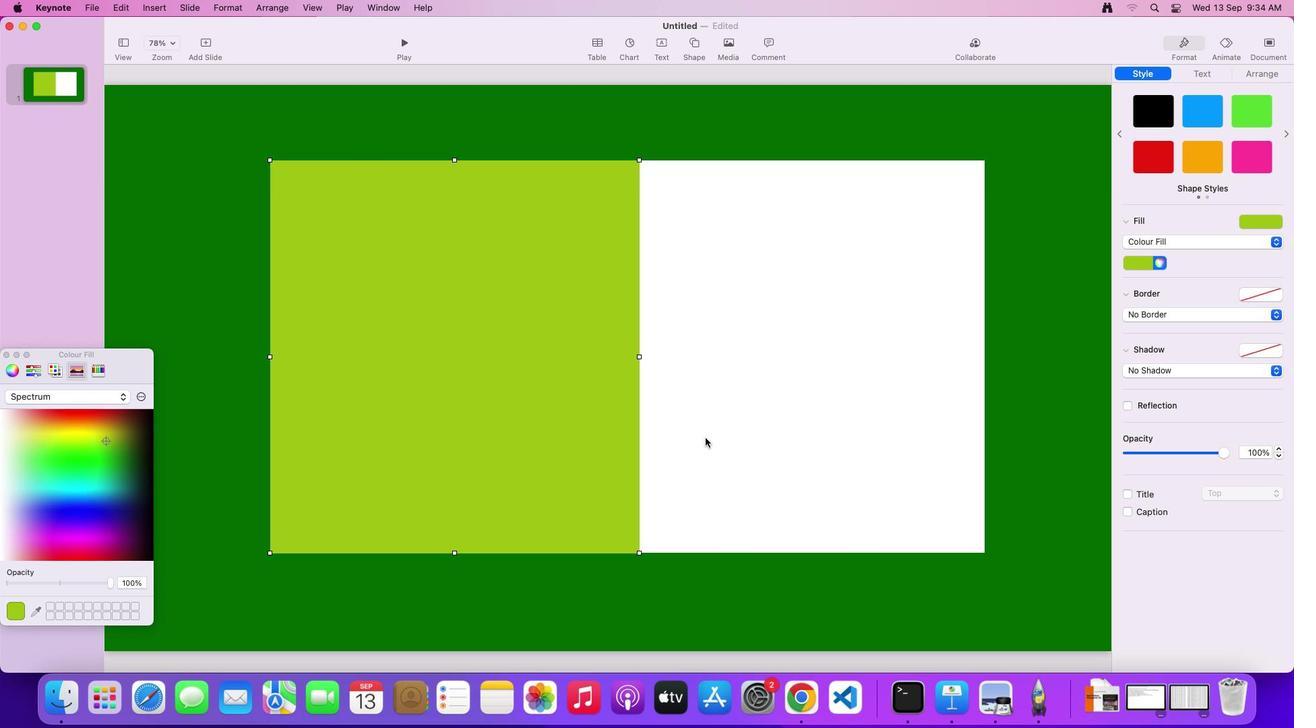 
Action: Mouse pressed left at (706, 437)
Screenshot: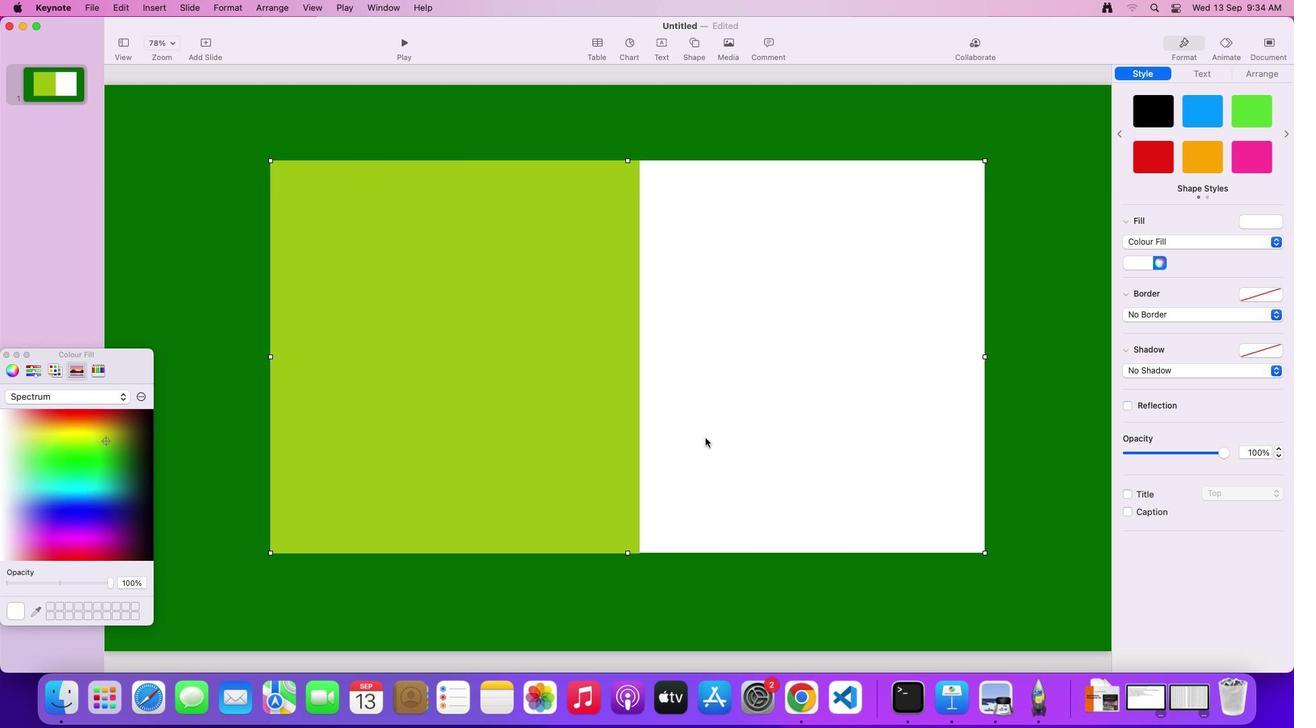 
Action: Mouse moved to (747, 404)
Screenshot: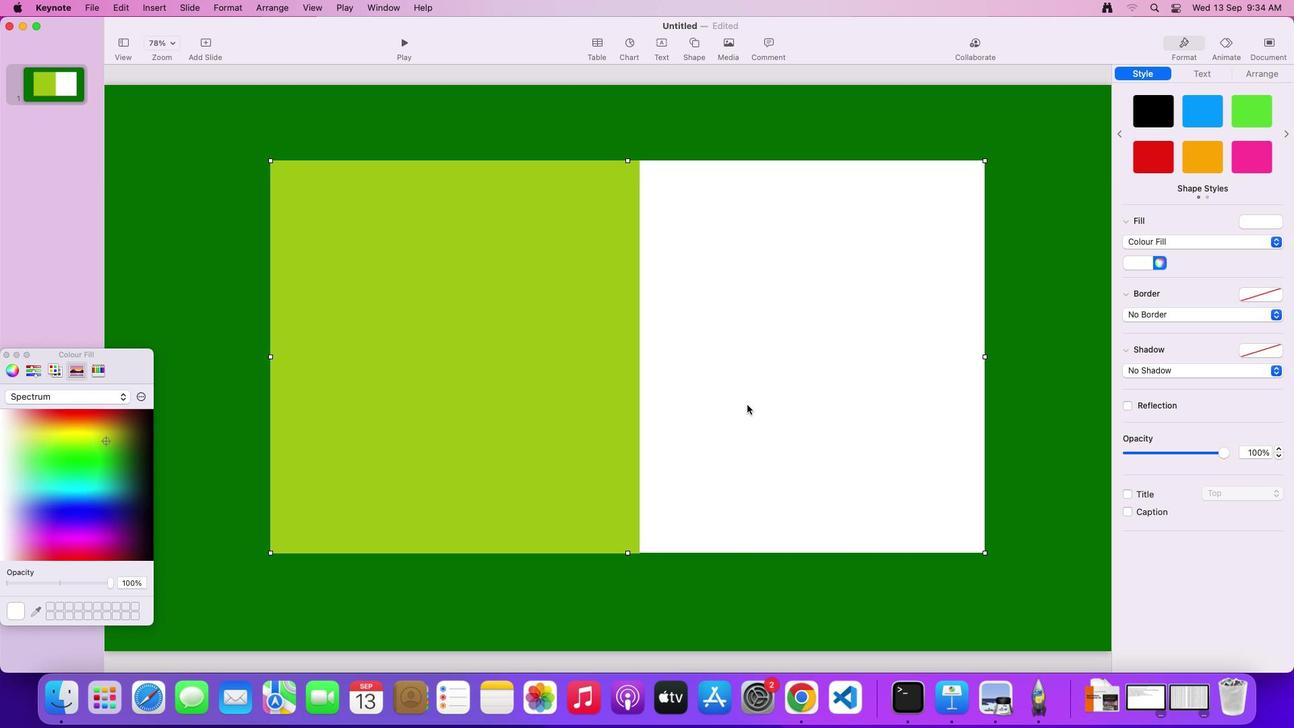 
Action: Mouse pressed left at (747, 404)
Screenshot: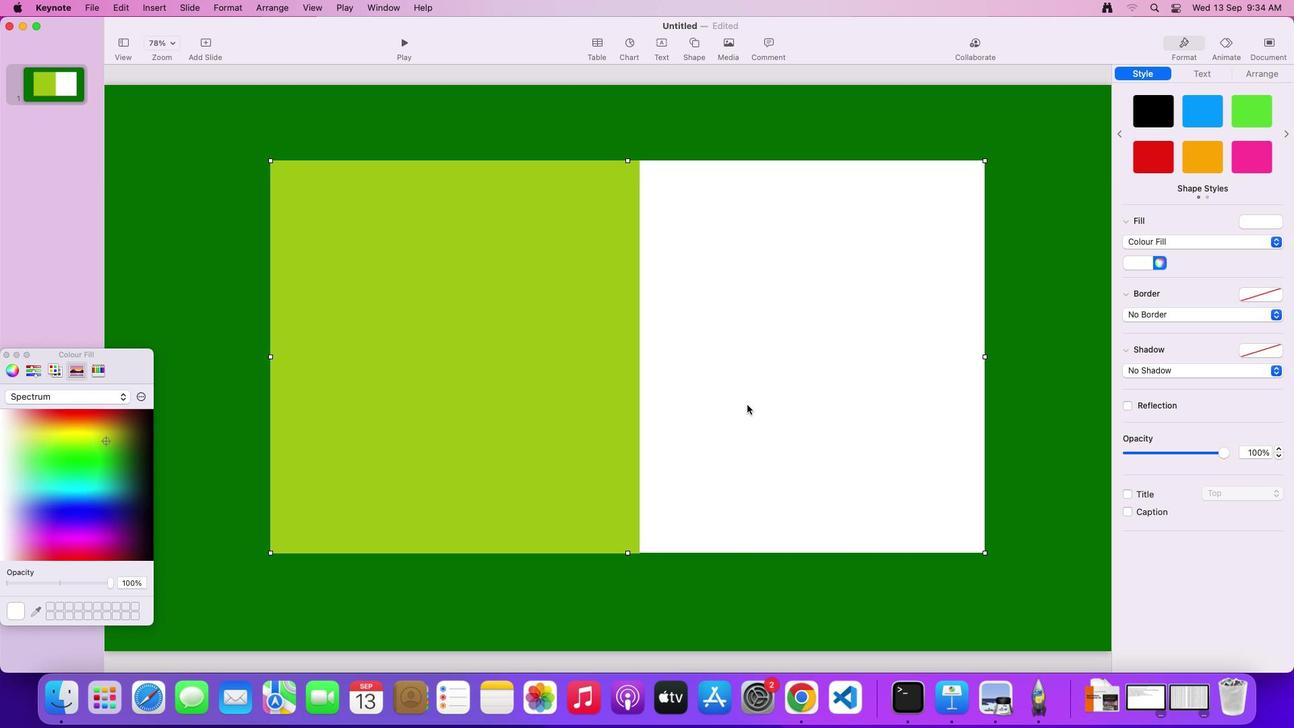 
Action: Mouse moved to (825, 368)
Screenshot: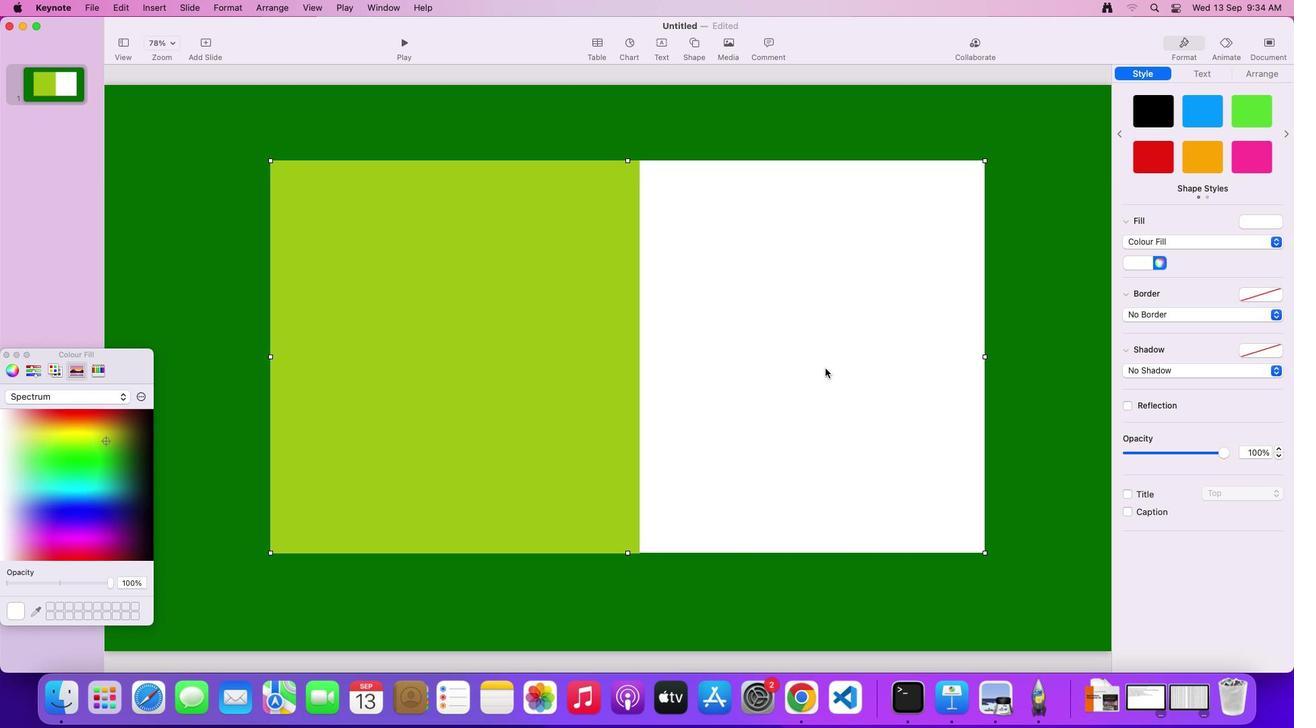 
Action: Mouse pressed left at (825, 368)
Screenshot: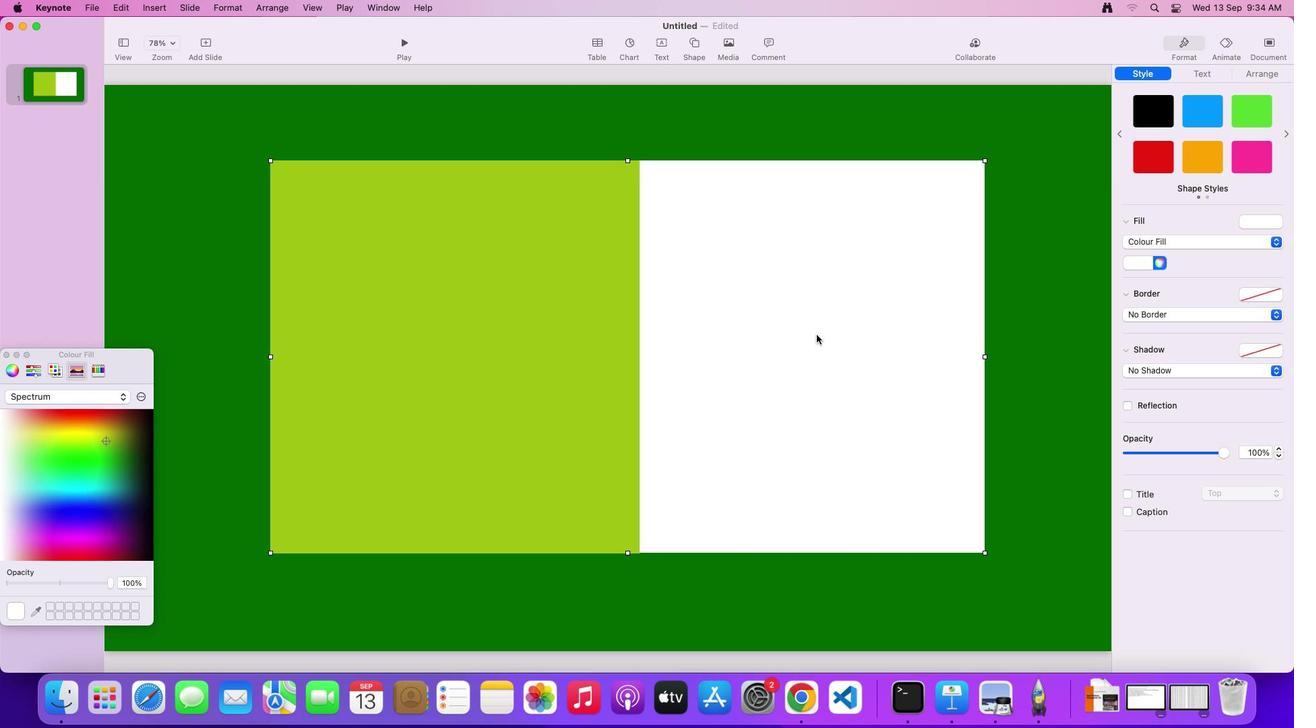 
Action: Mouse moved to (1149, 100)
Screenshot: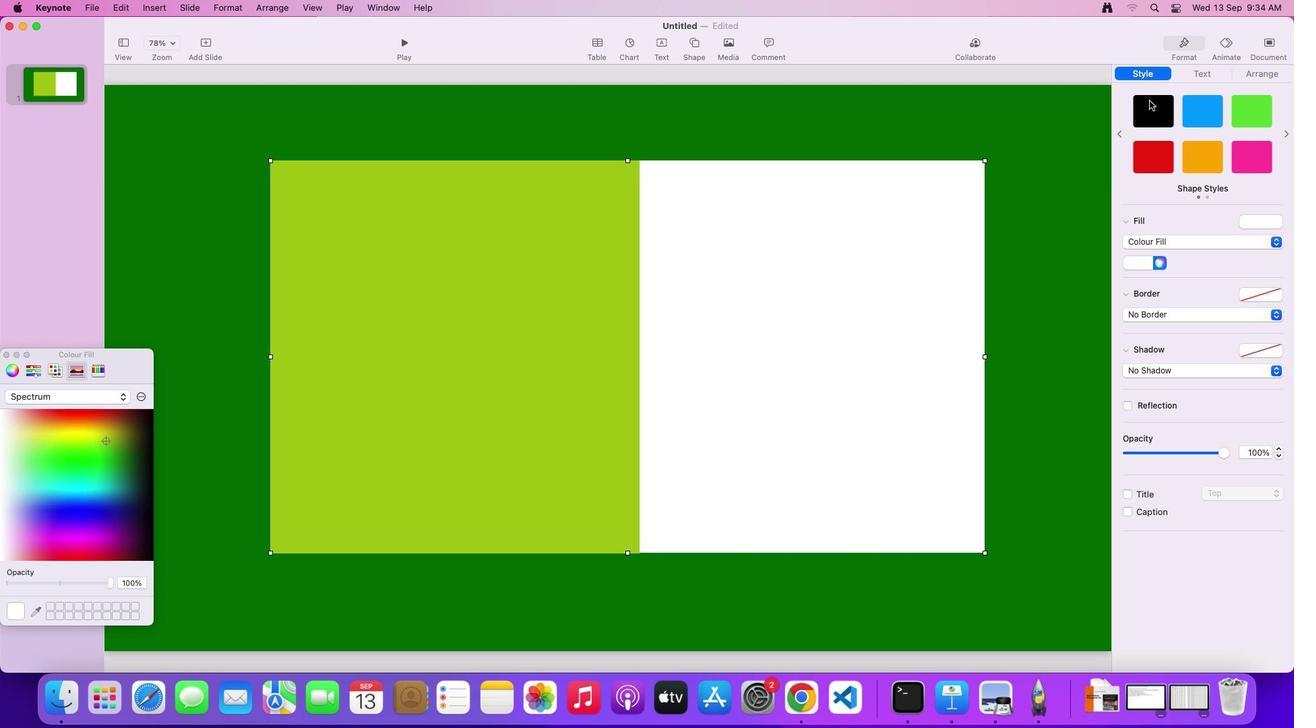 
Action: Mouse pressed left at (1149, 100)
Screenshot: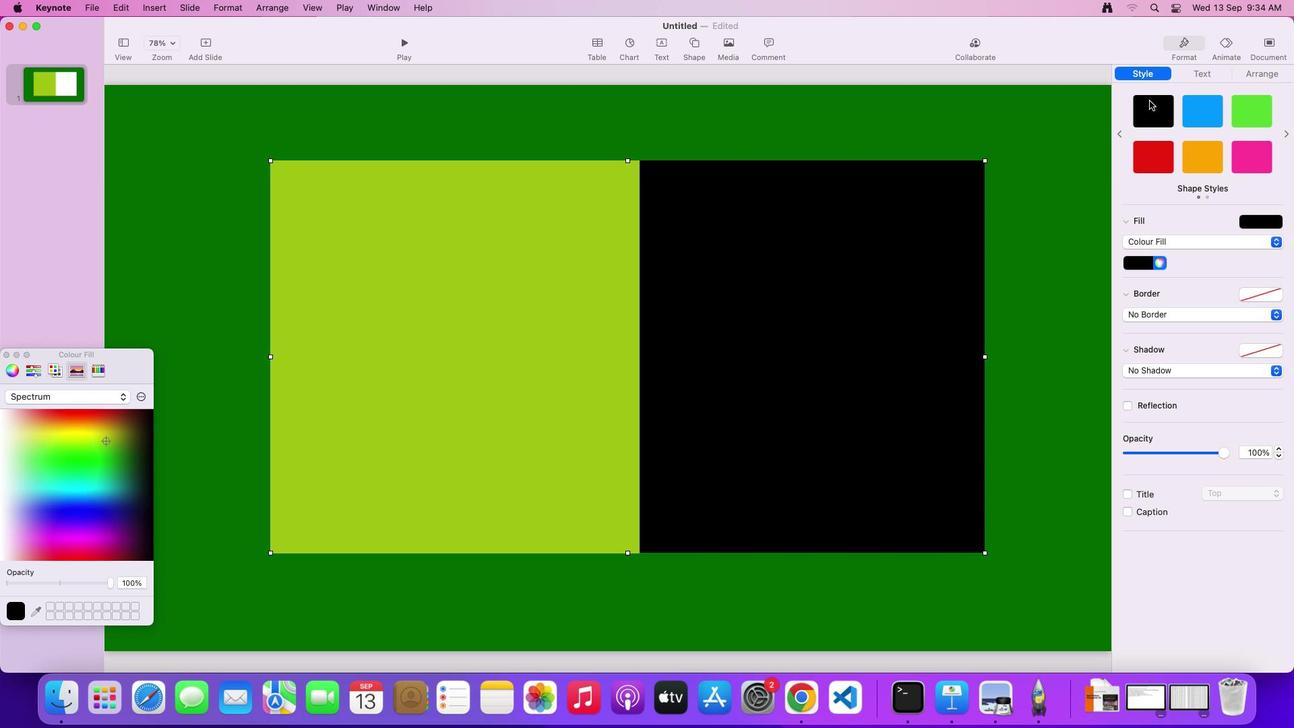 
Action: Mouse moved to (828, 384)
Screenshot: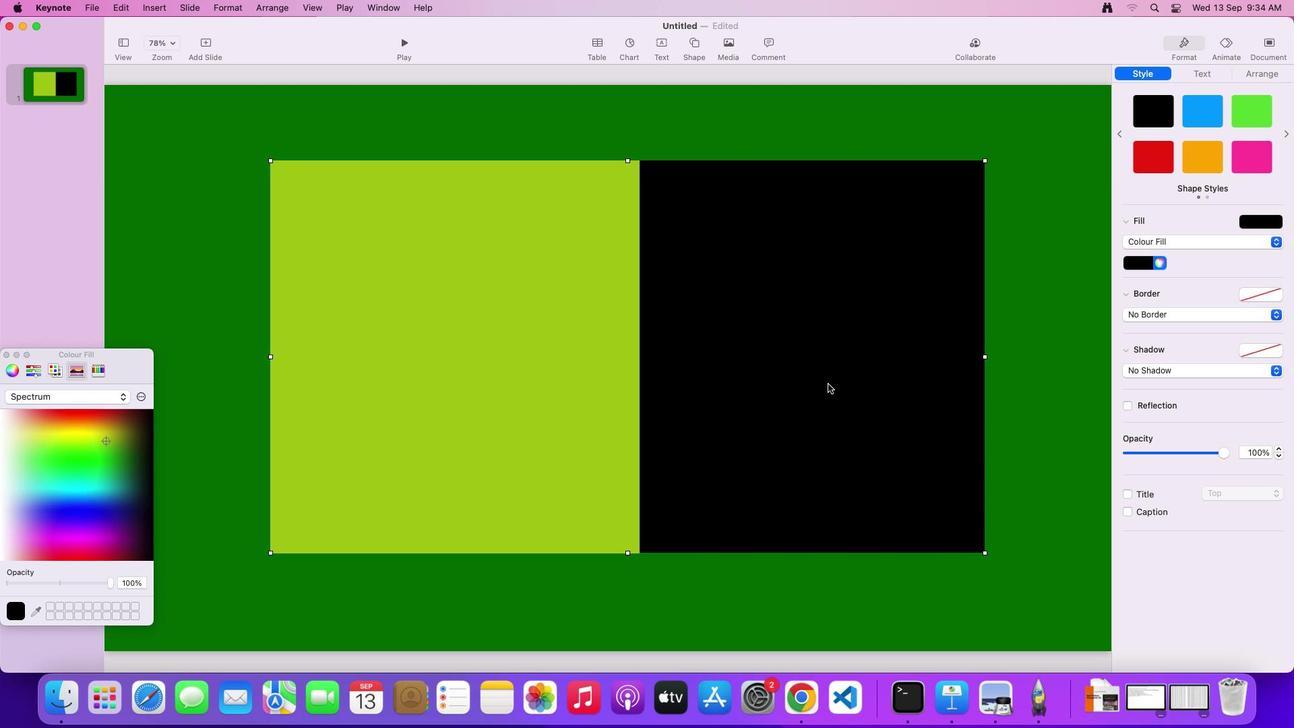 
Action: Mouse pressed left at (828, 384)
Screenshot: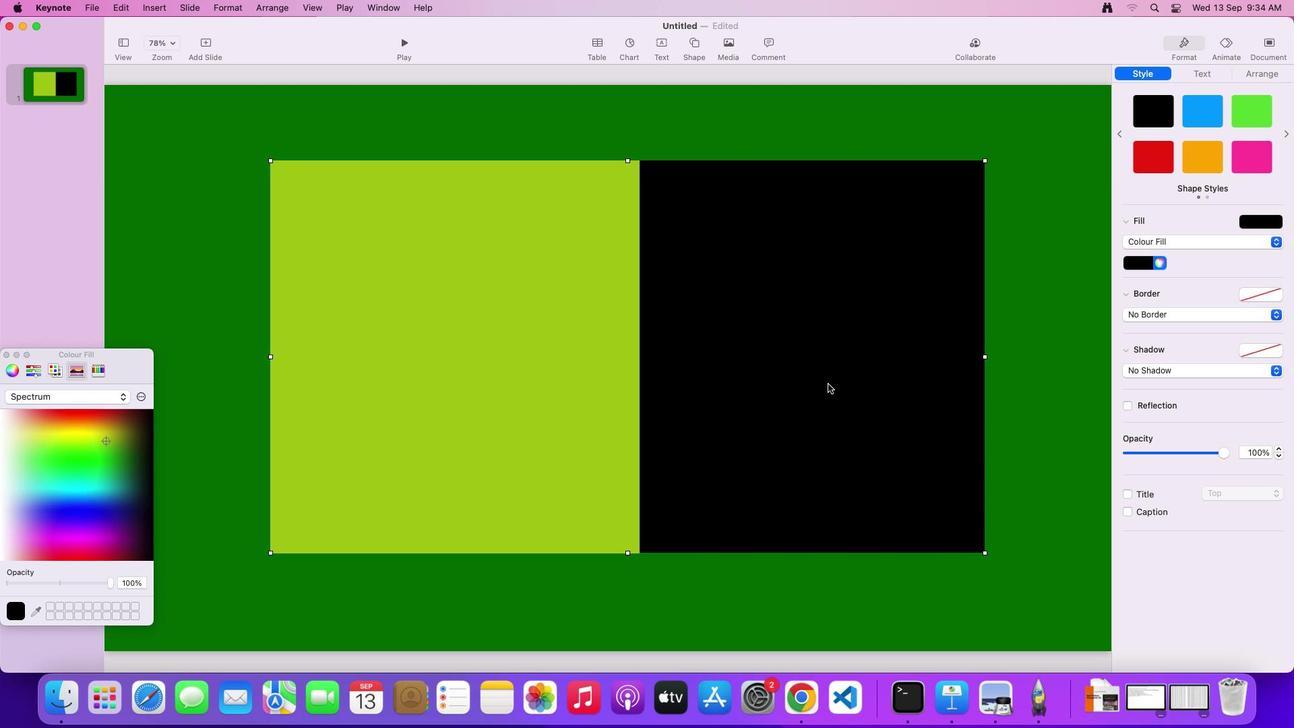 
Action: Mouse moved to (698, 43)
Screenshot: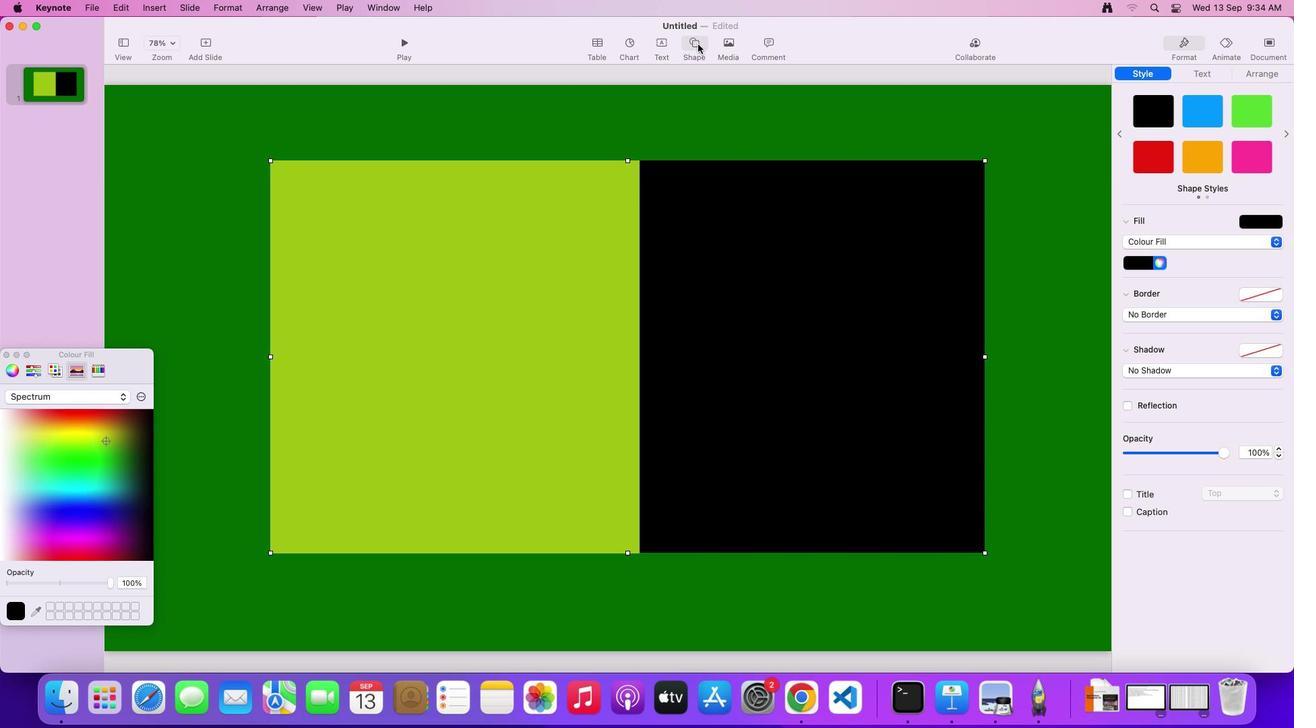 
Action: Mouse pressed left at (698, 43)
Screenshot: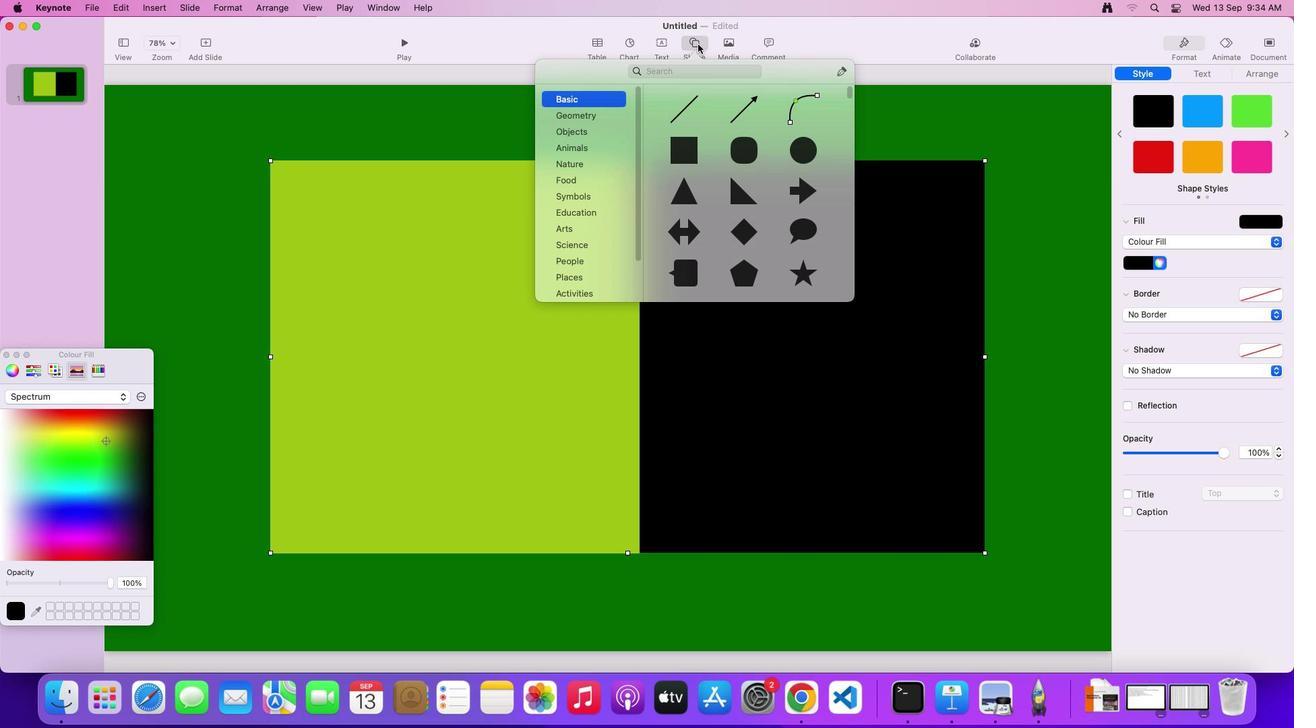 
Action: Mouse moved to (797, 155)
Screenshot: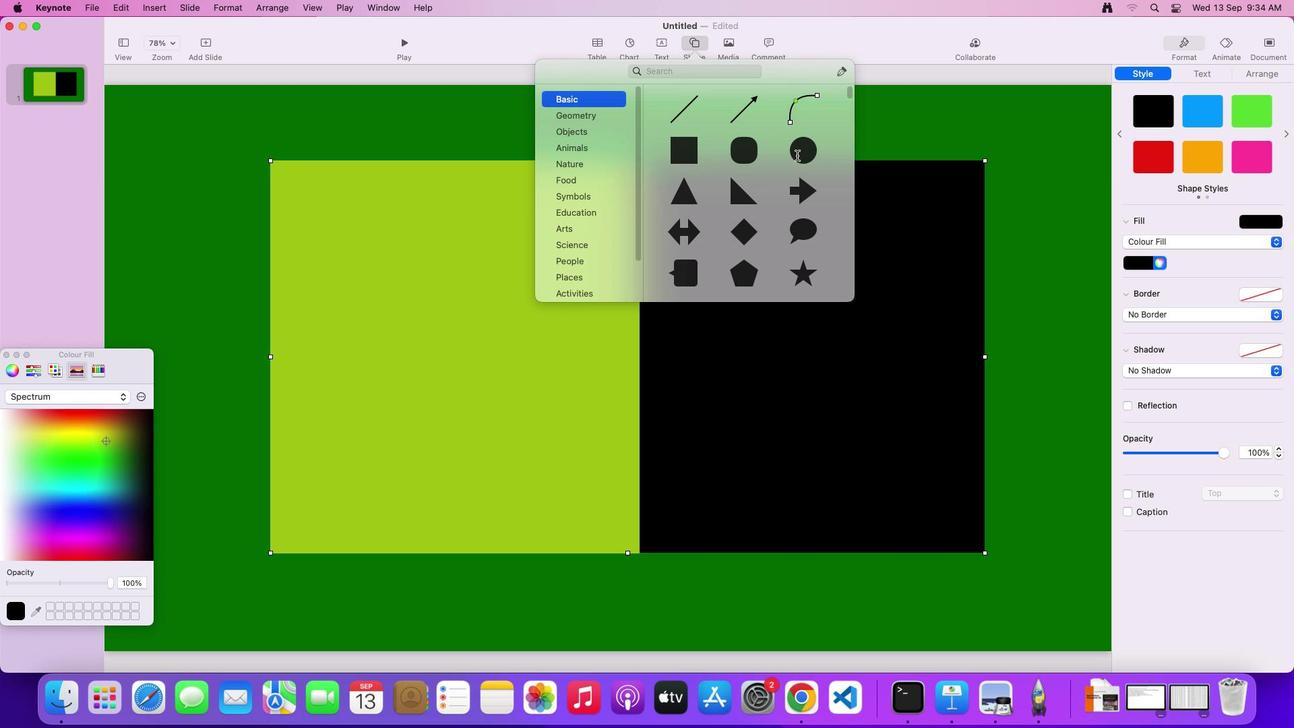 
Action: Mouse pressed left at (797, 155)
Screenshot: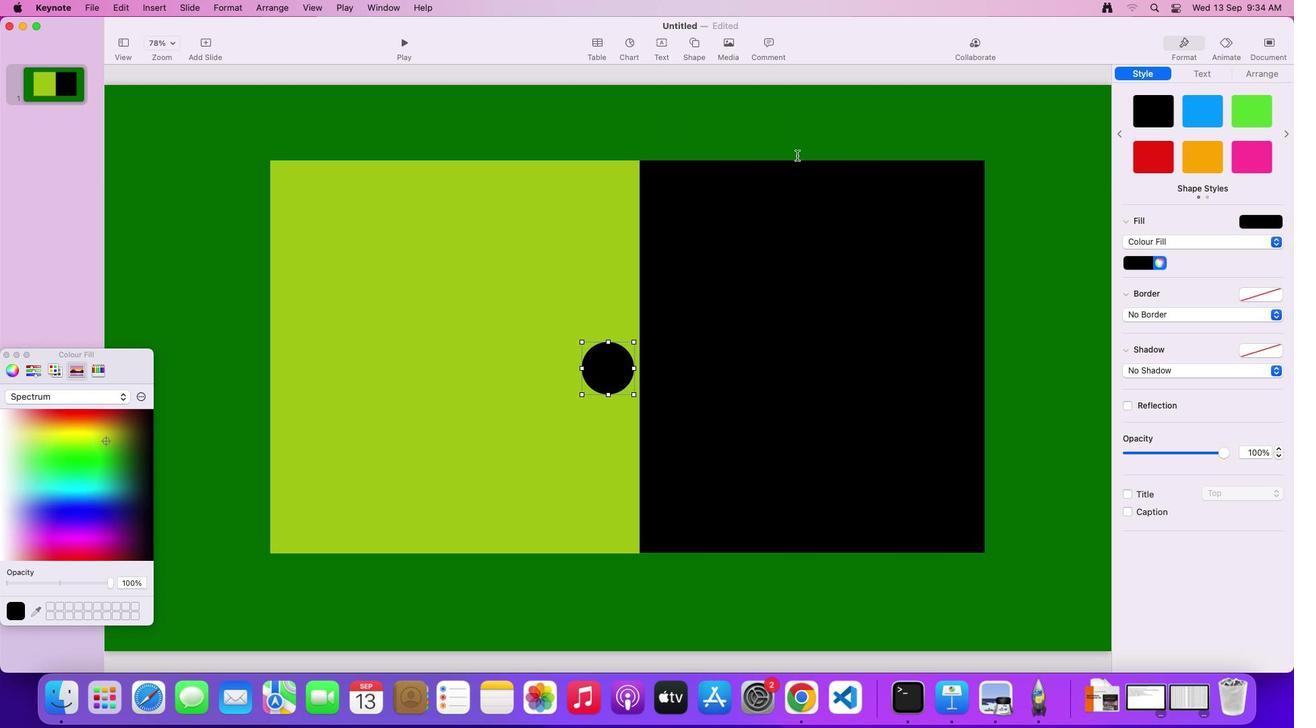 
Action: Mouse moved to (582, 340)
Screenshot: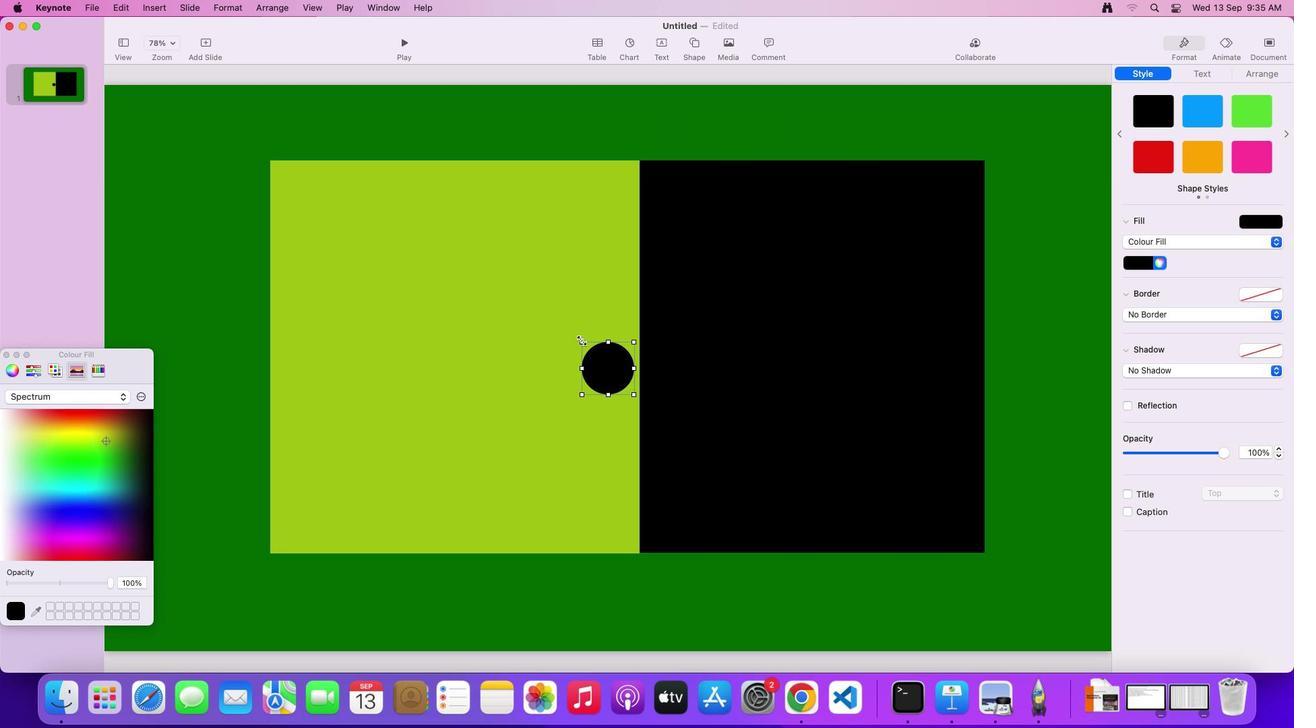 
Action: Mouse pressed left at (582, 340)
Screenshot: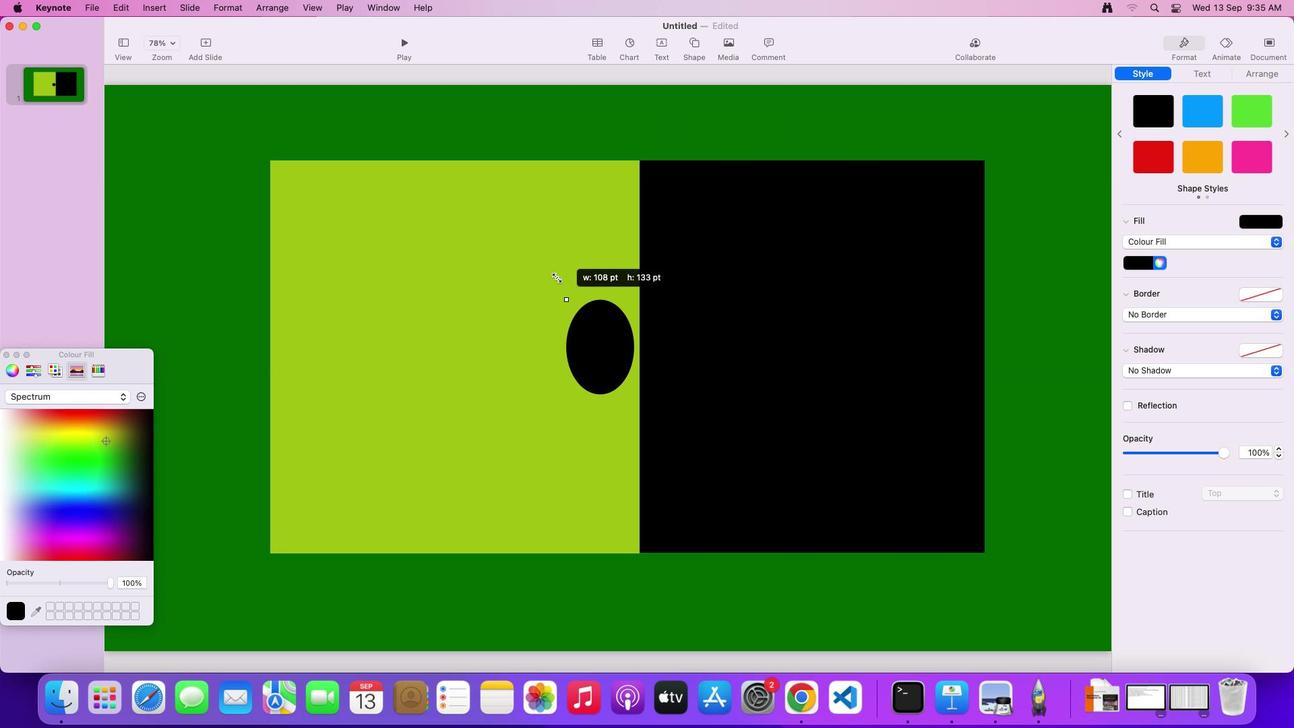 
Action: Mouse moved to (634, 395)
Screenshot: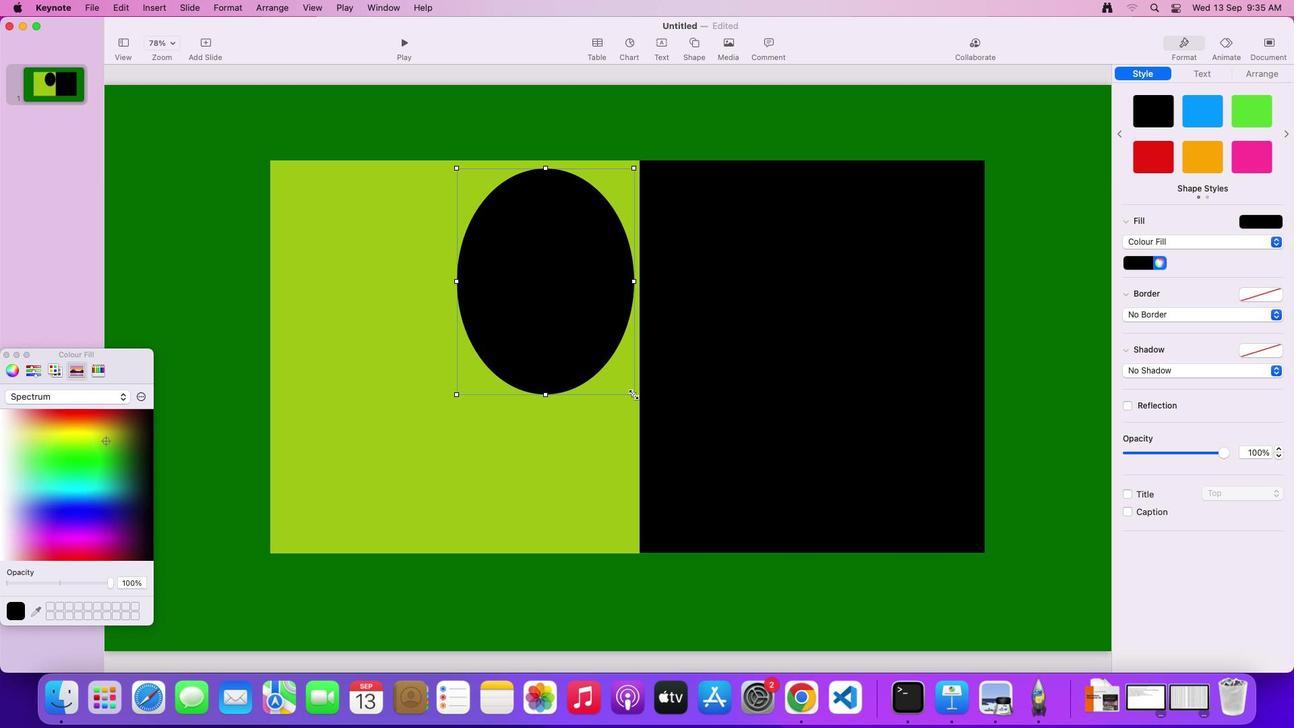 
Action: Mouse pressed left at (634, 395)
Screenshot: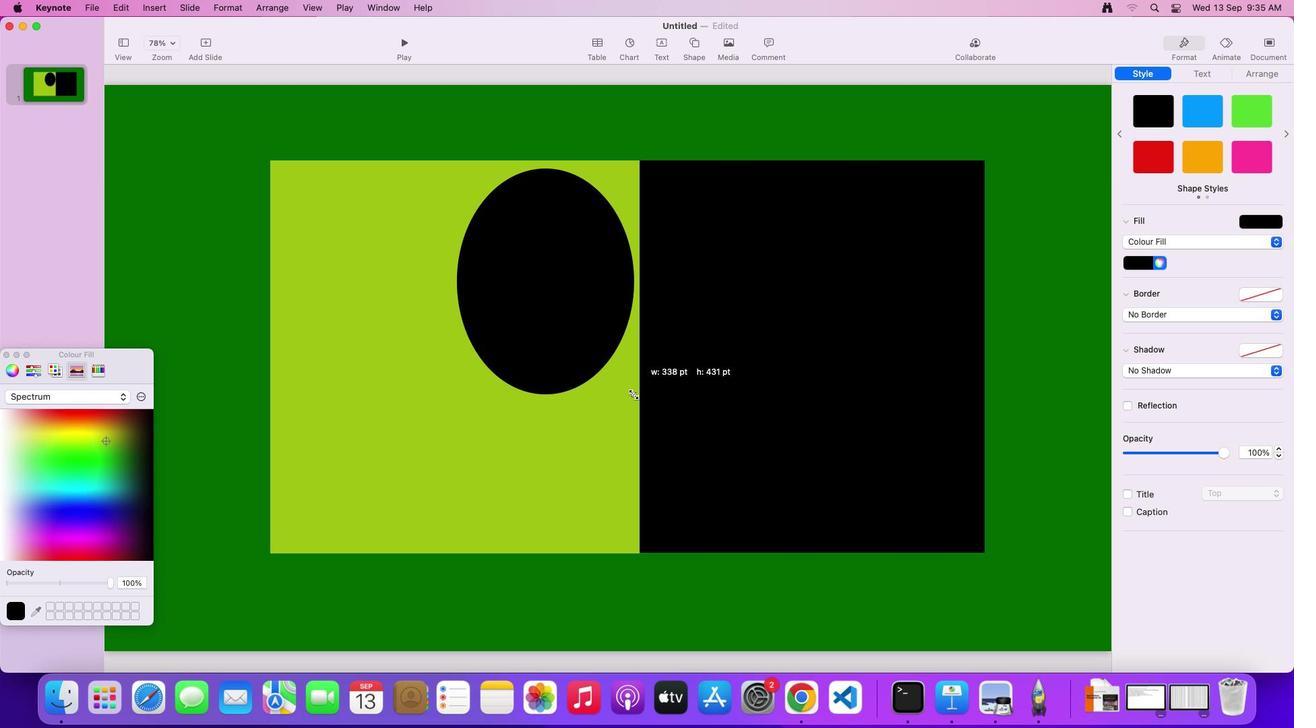 
Action: Mouse moved to (457, 169)
Screenshot: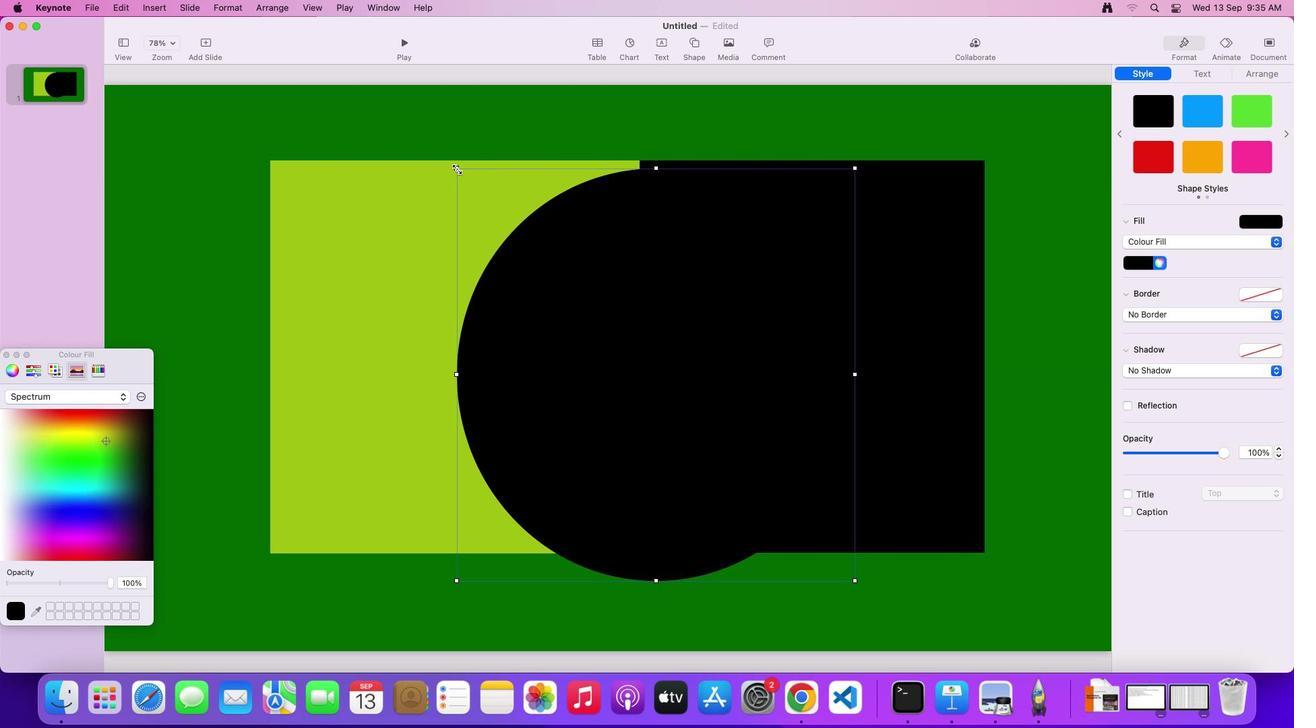 
Action: Mouse pressed left at (457, 169)
Screenshot: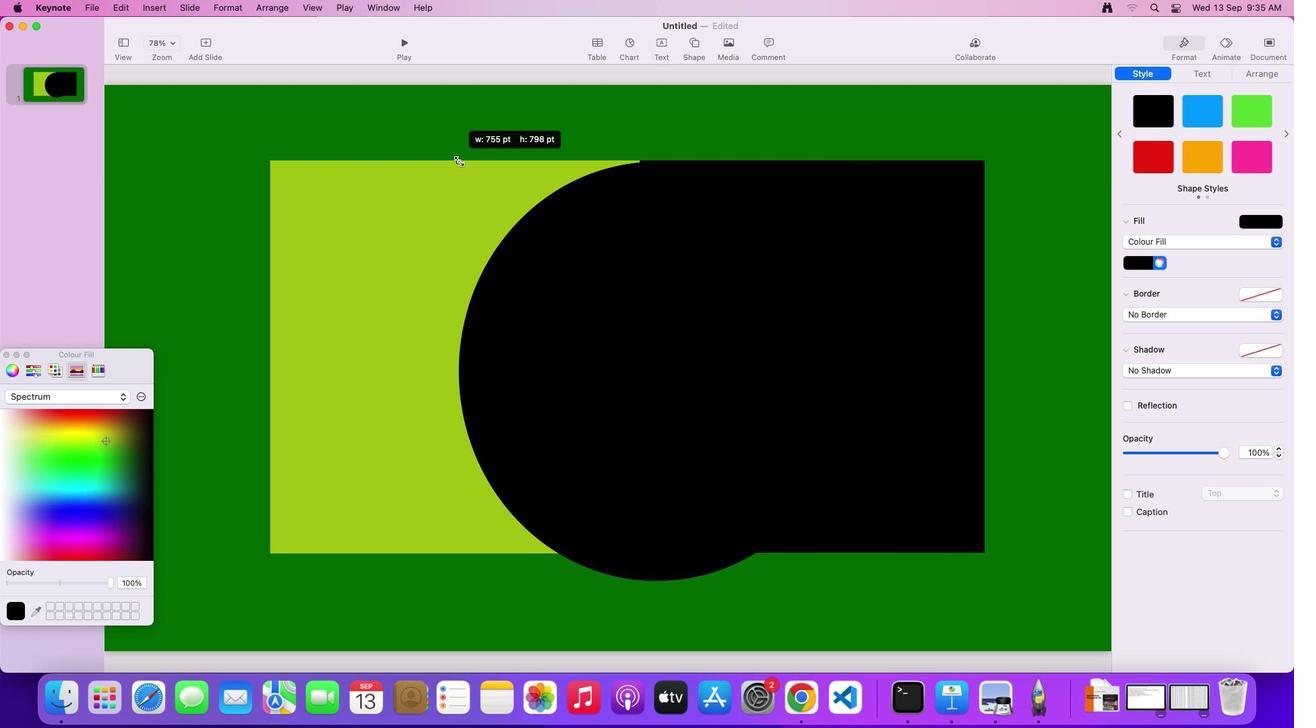 
Action: Mouse moved to (856, 355)
Screenshot: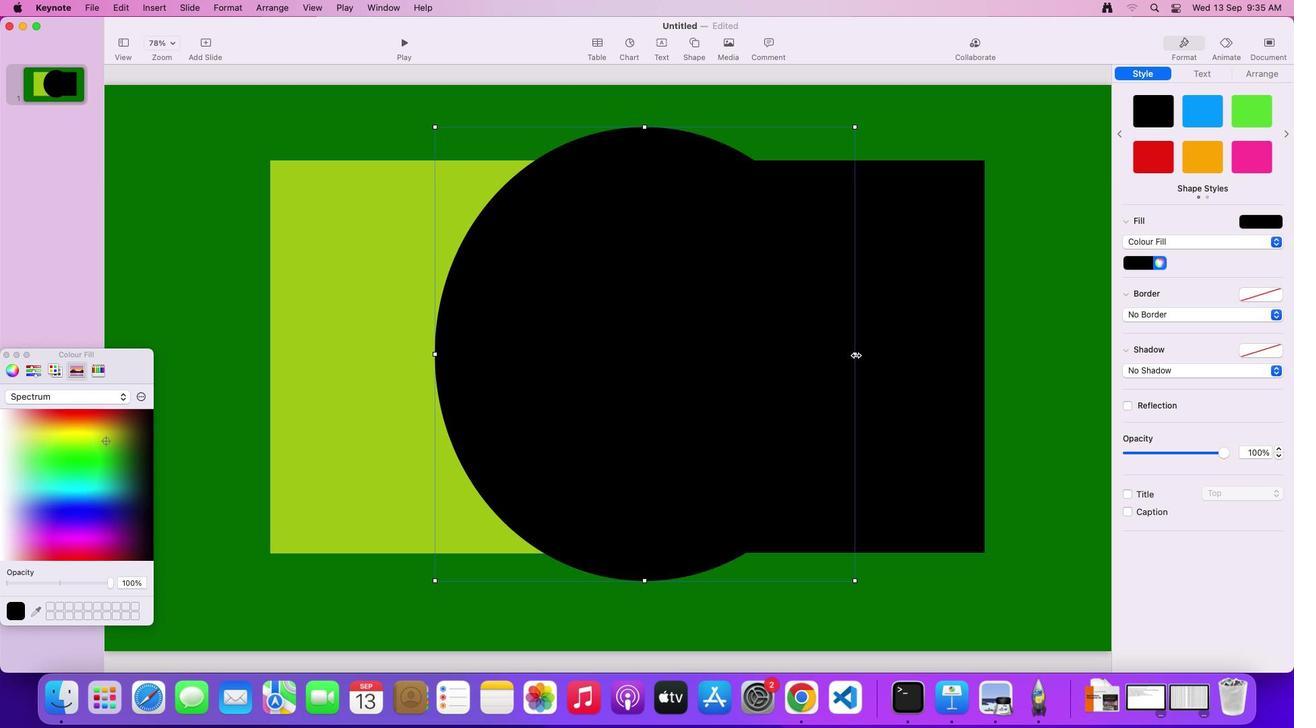 
Action: Mouse pressed left at (856, 355)
Screenshot: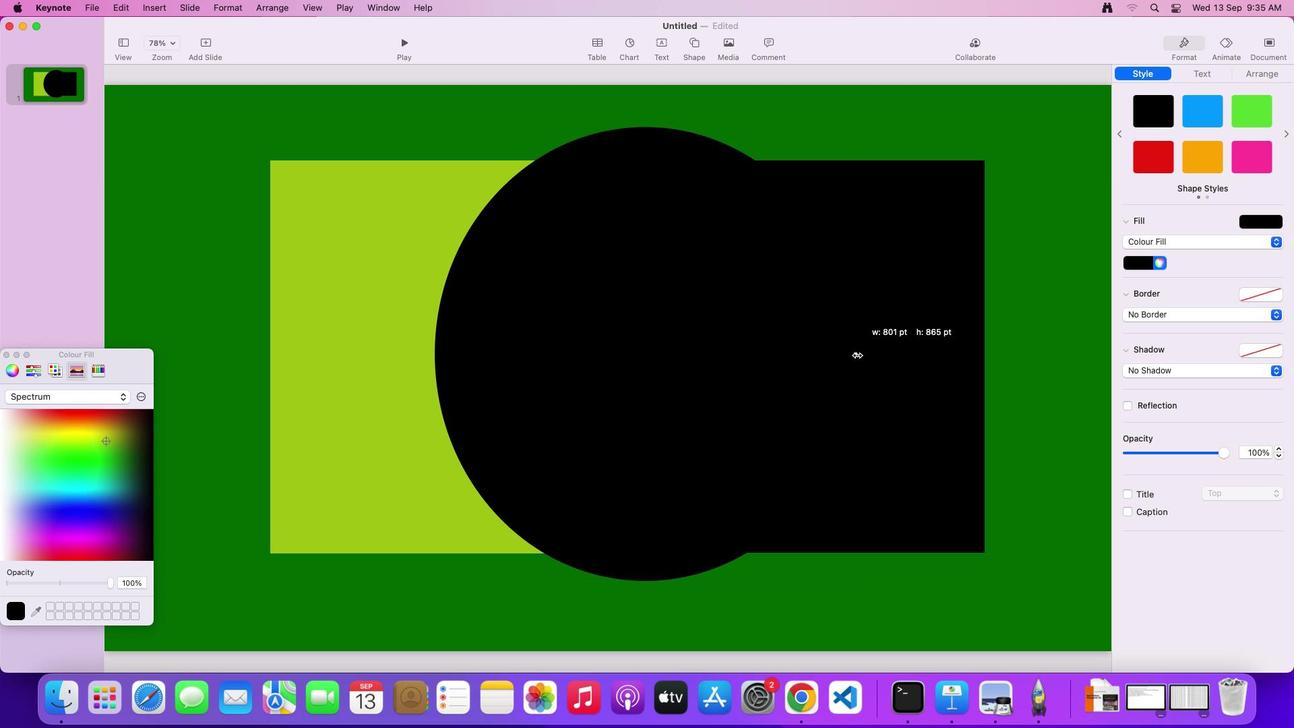 
Action: Mouse moved to (1151, 265)
Screenshot: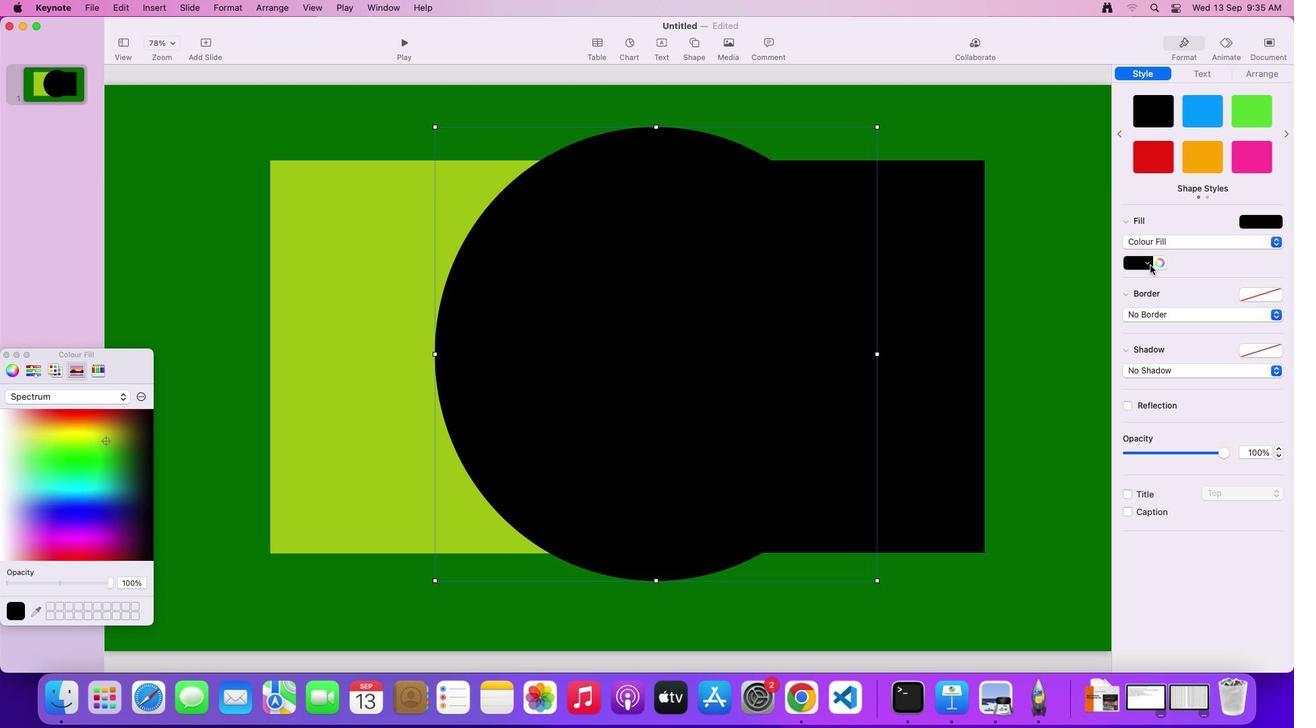 
Action: Mouse pressed left at (1151, 265)
Screenshot: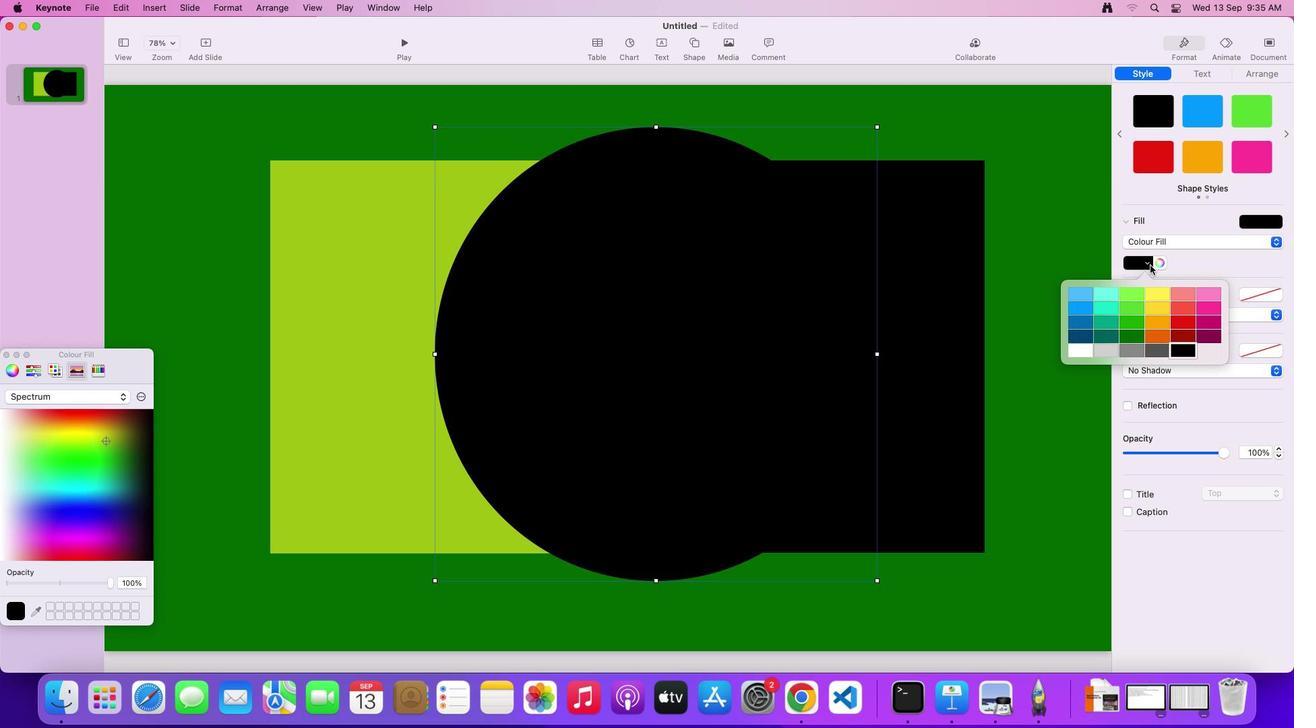 
Action: Mouse moved to (1136, 338)
Screenshot: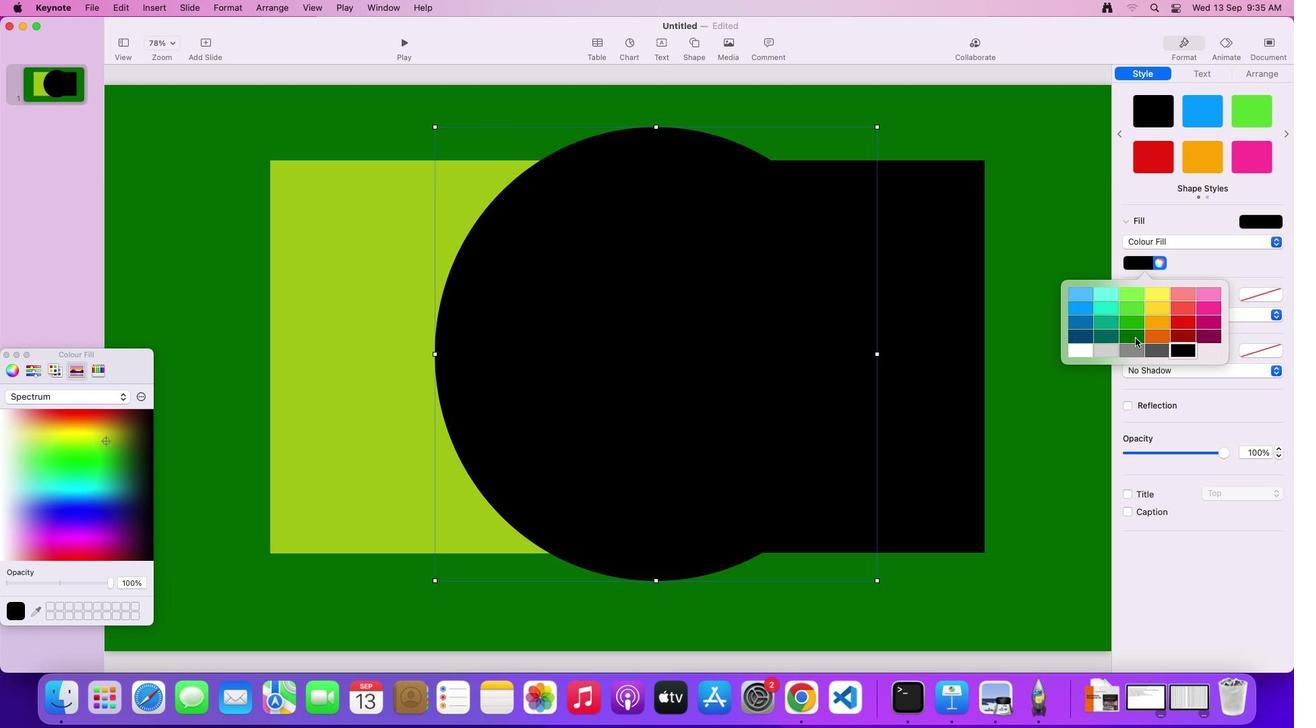 
Action: Mouse pressed left at (1136, 338)
Screenshot: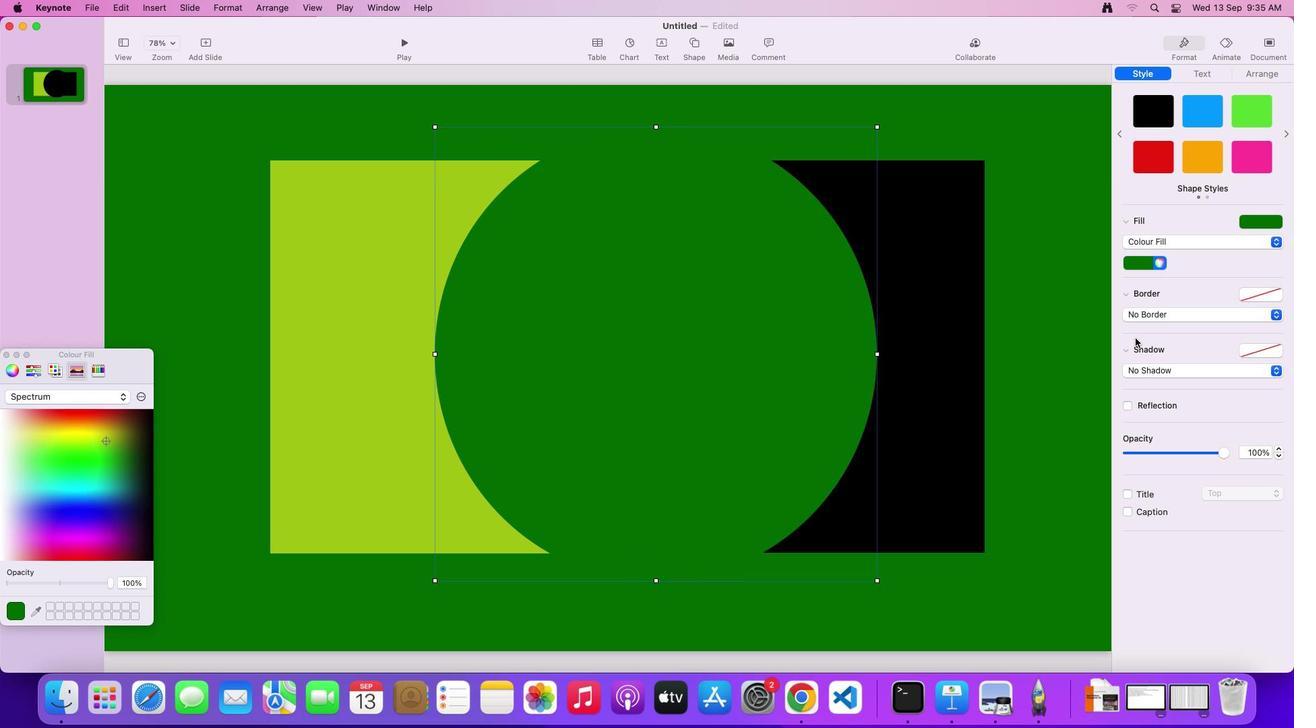 
Action: Mouse moved to (709, 343)
Screenshot: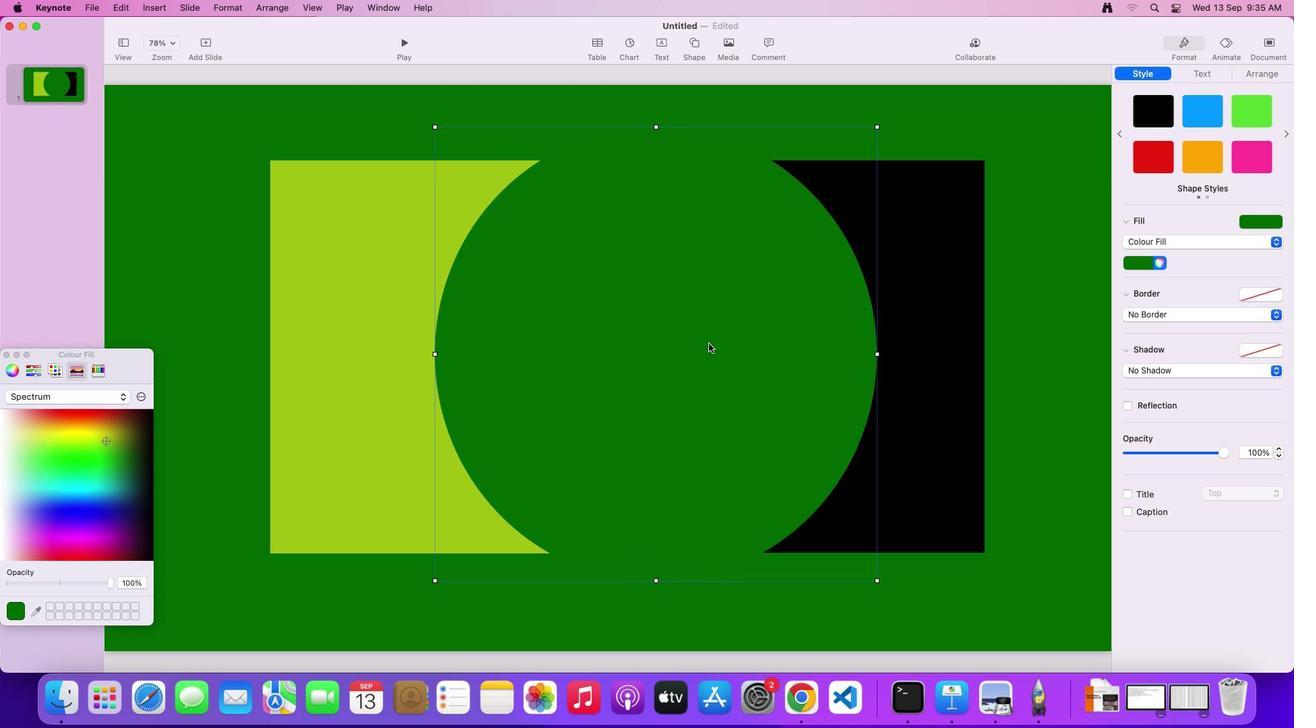 
Action: Mouse pressed left at (709, 343)
Screenshot: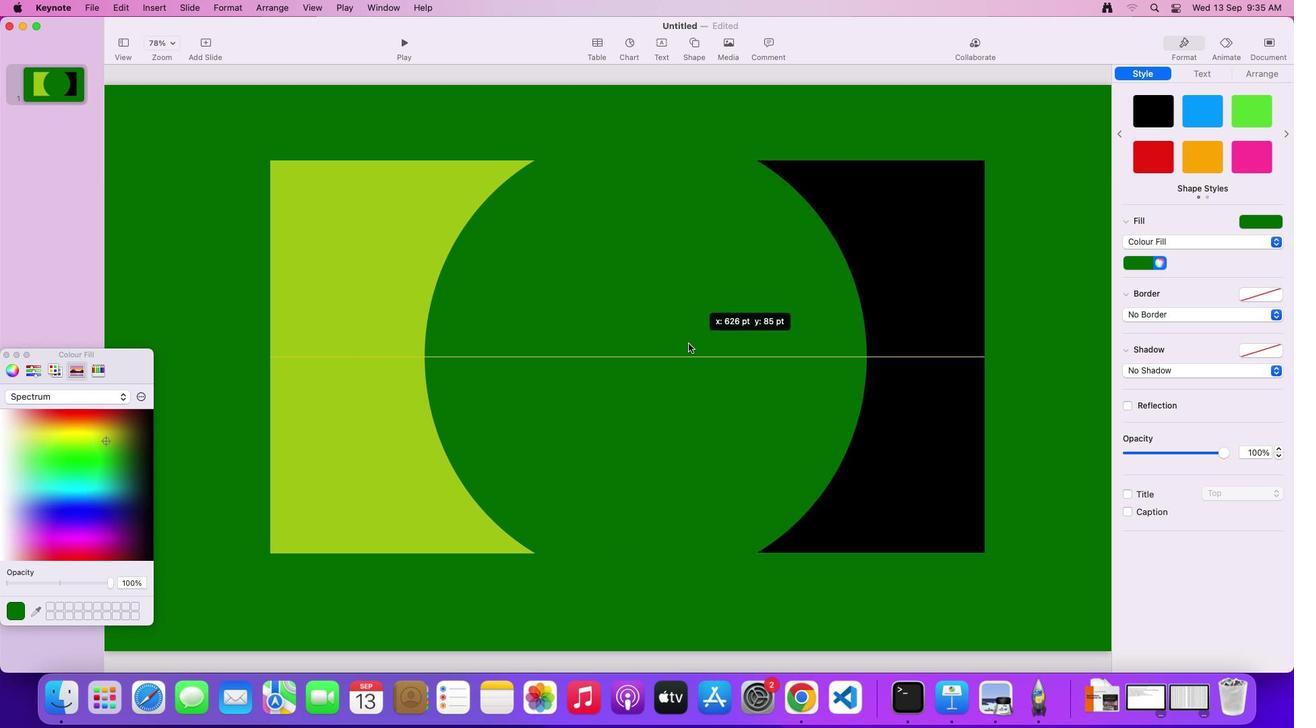 
Action: Mouse moved to (901, 333)
Screenshot: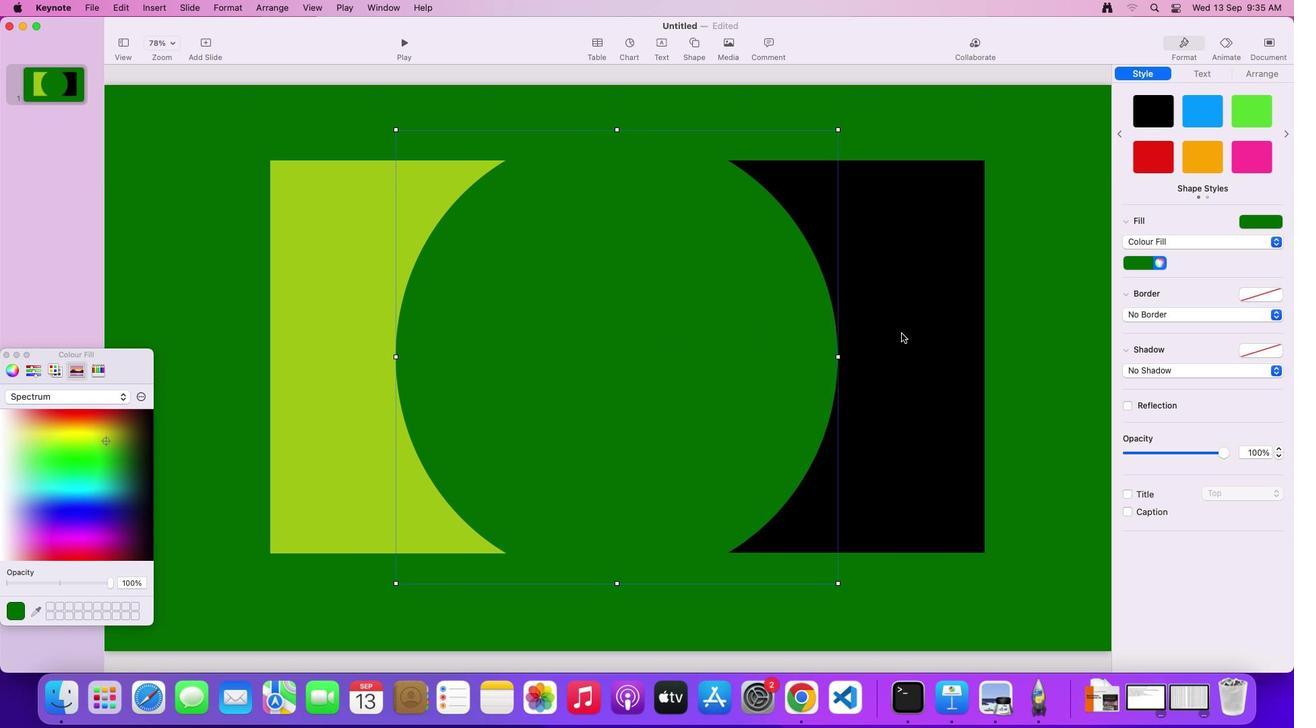 
Action: Mouse pressed left at (901, 333)
Screenshot: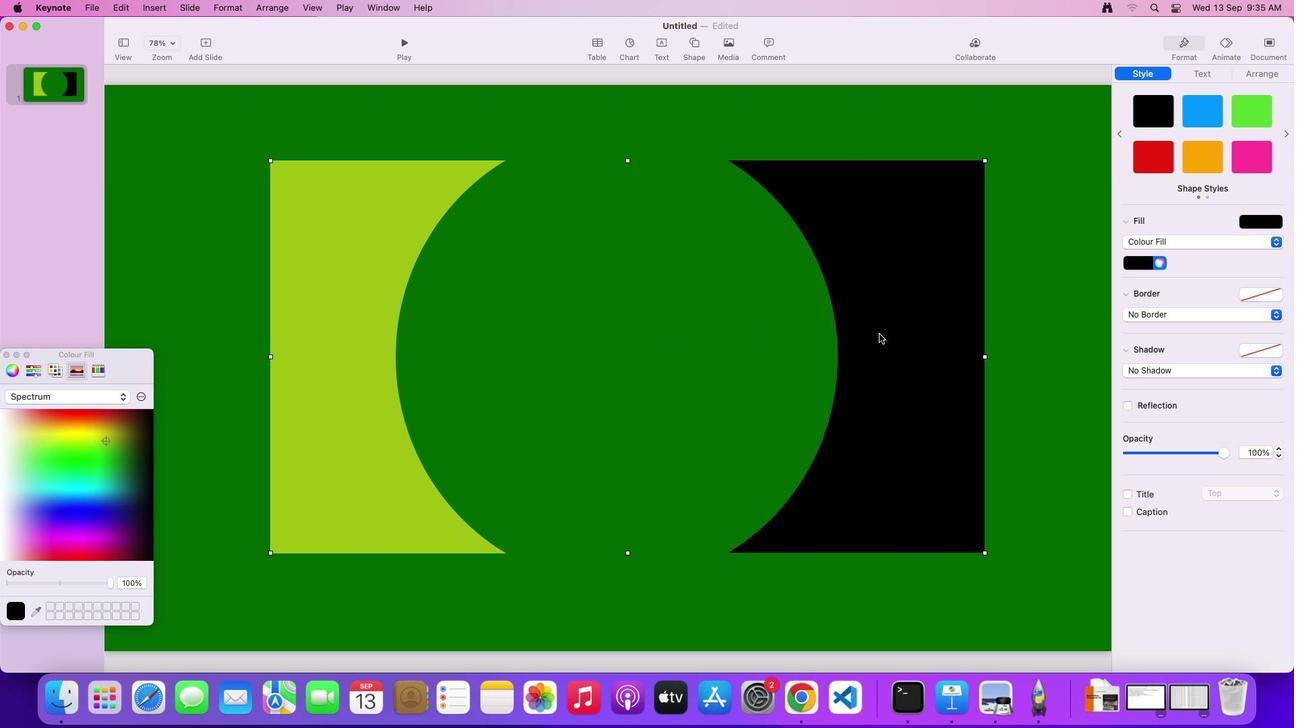 
Action: Mouse moved to (691, 42)
Screenshot: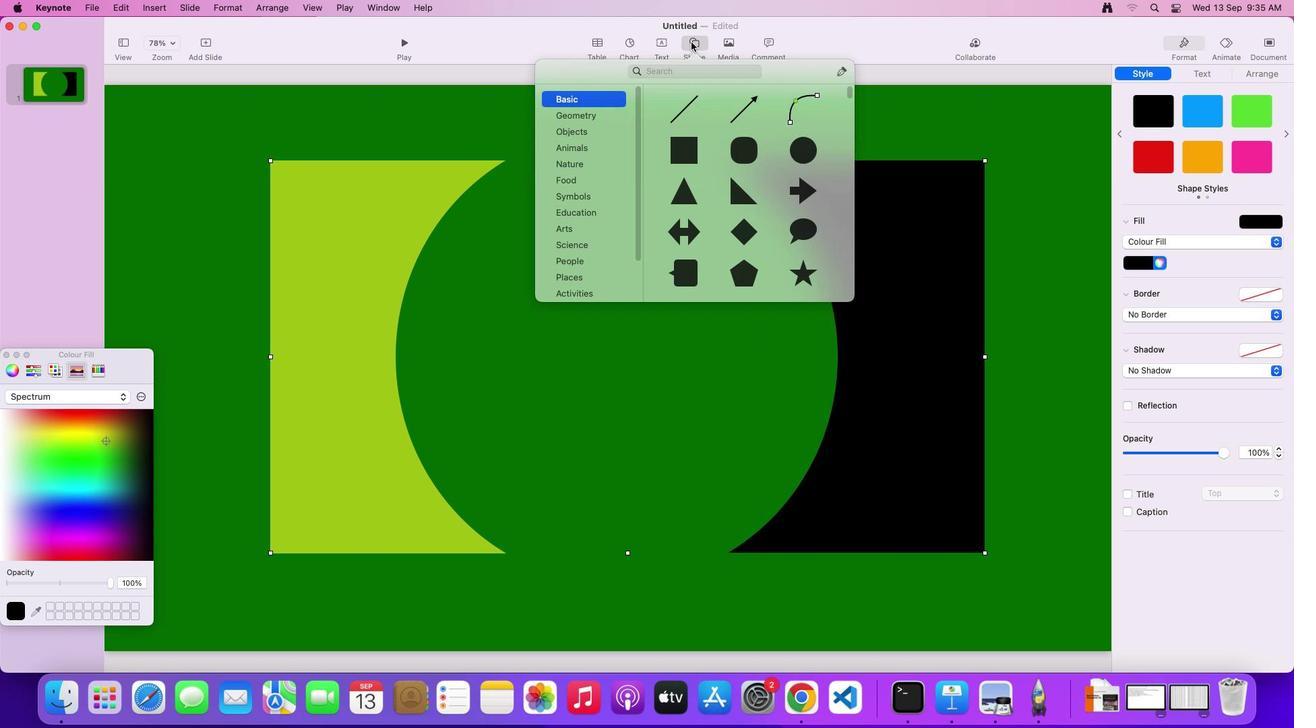 
Action: Mouse pressed left at (691, 42)
Screenshot: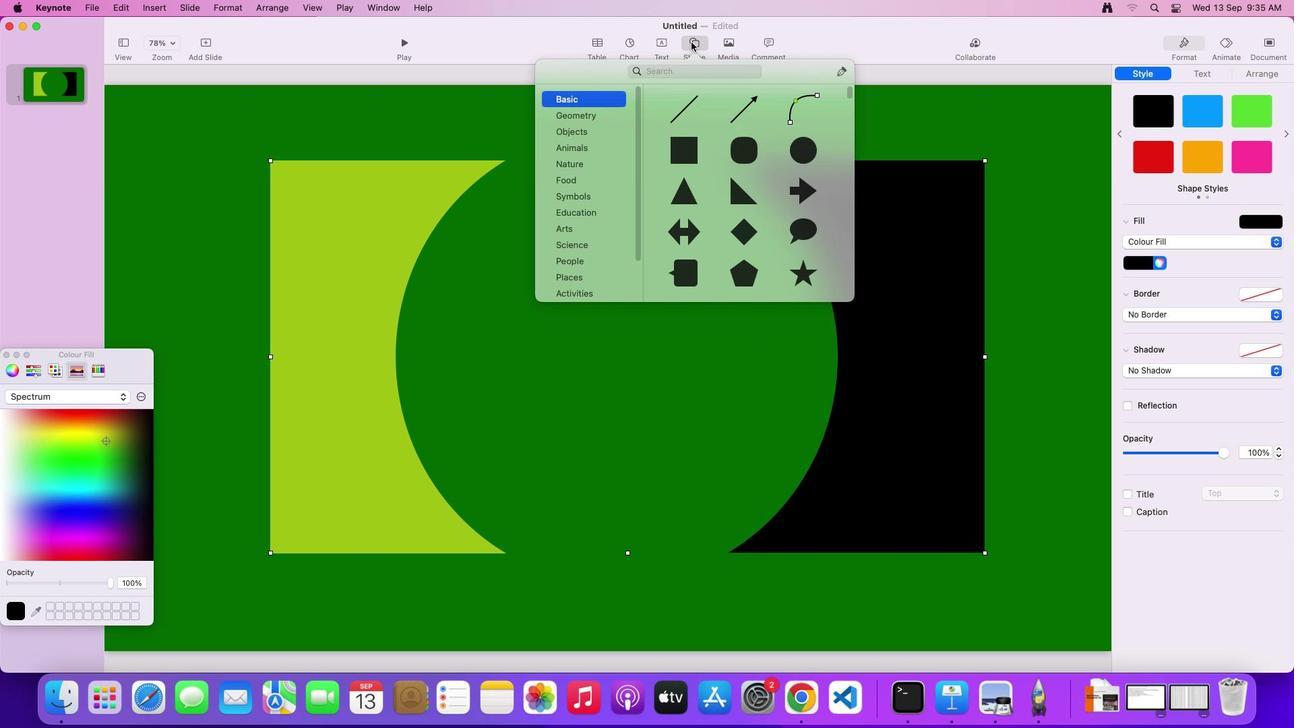 
Action: Mouse moved to (877, 454)
Screenshot: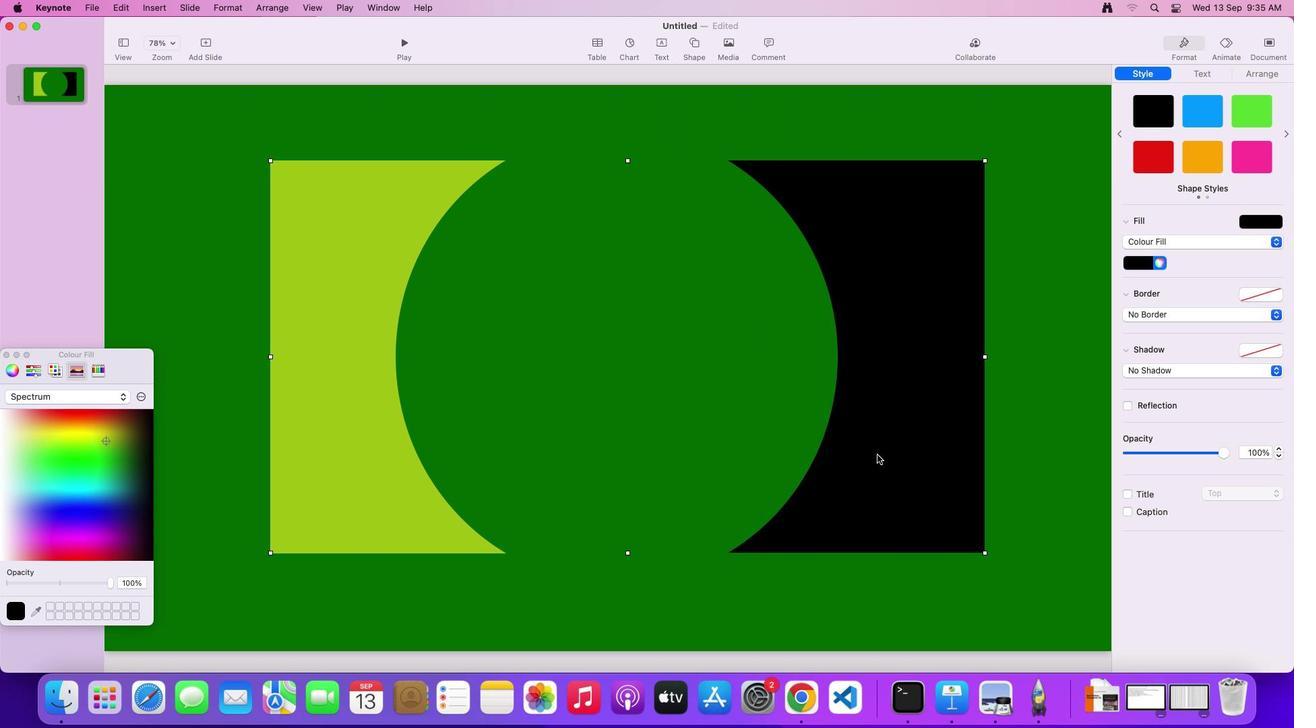 
Action: Mouse pressed left at (877, 454)
Screenshot: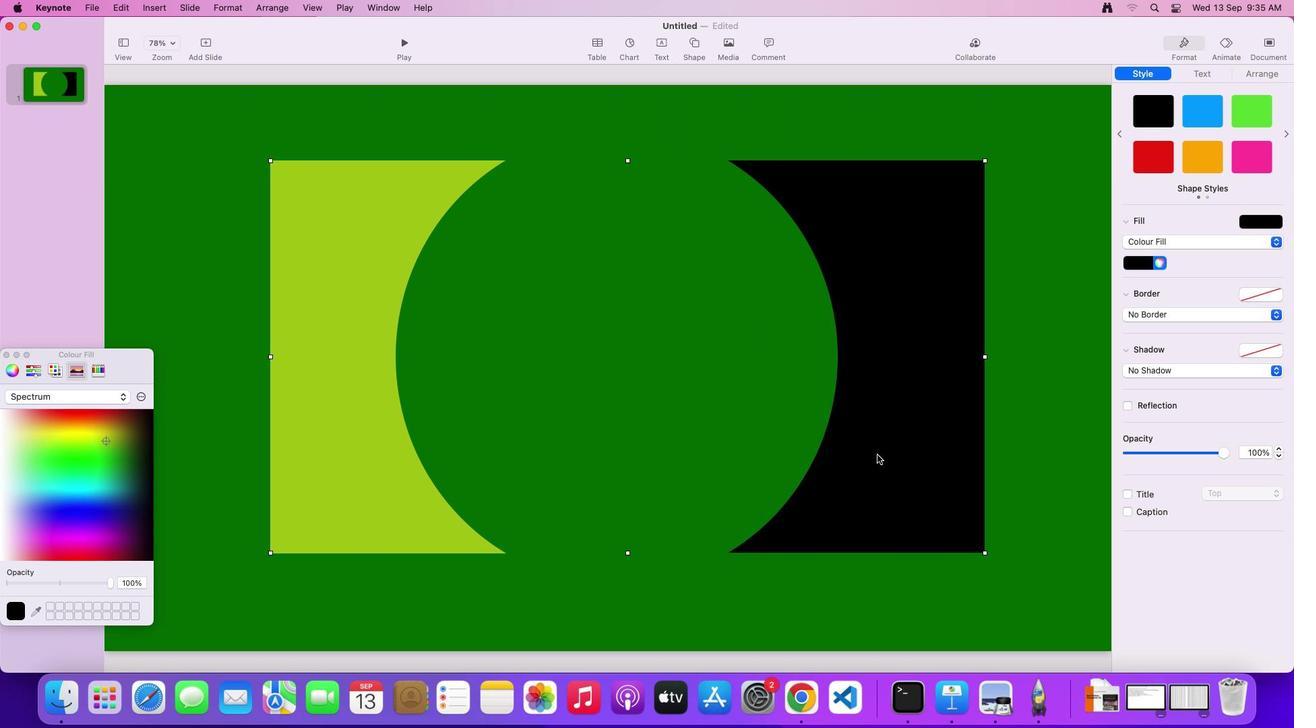 
Action: Mouse moved to (611, 393)
Screenshot: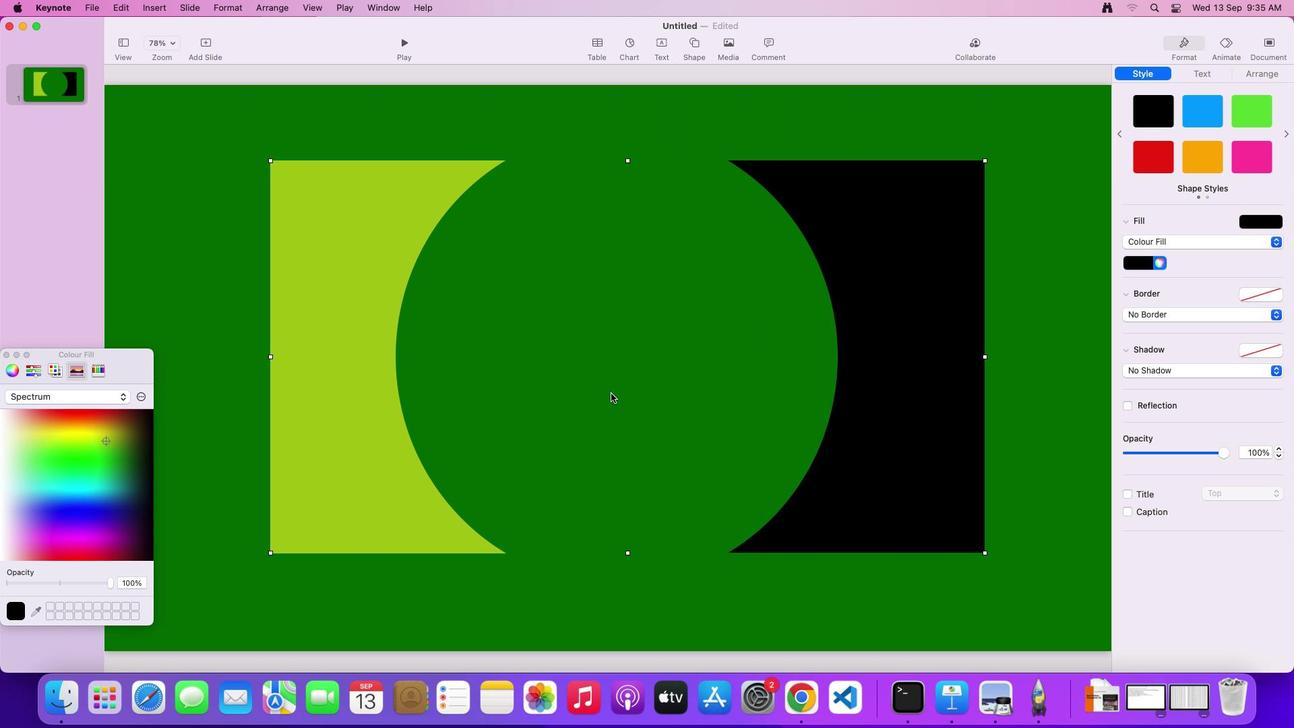 
Action: Mouse pressed left at (611, 393)
Screenshot: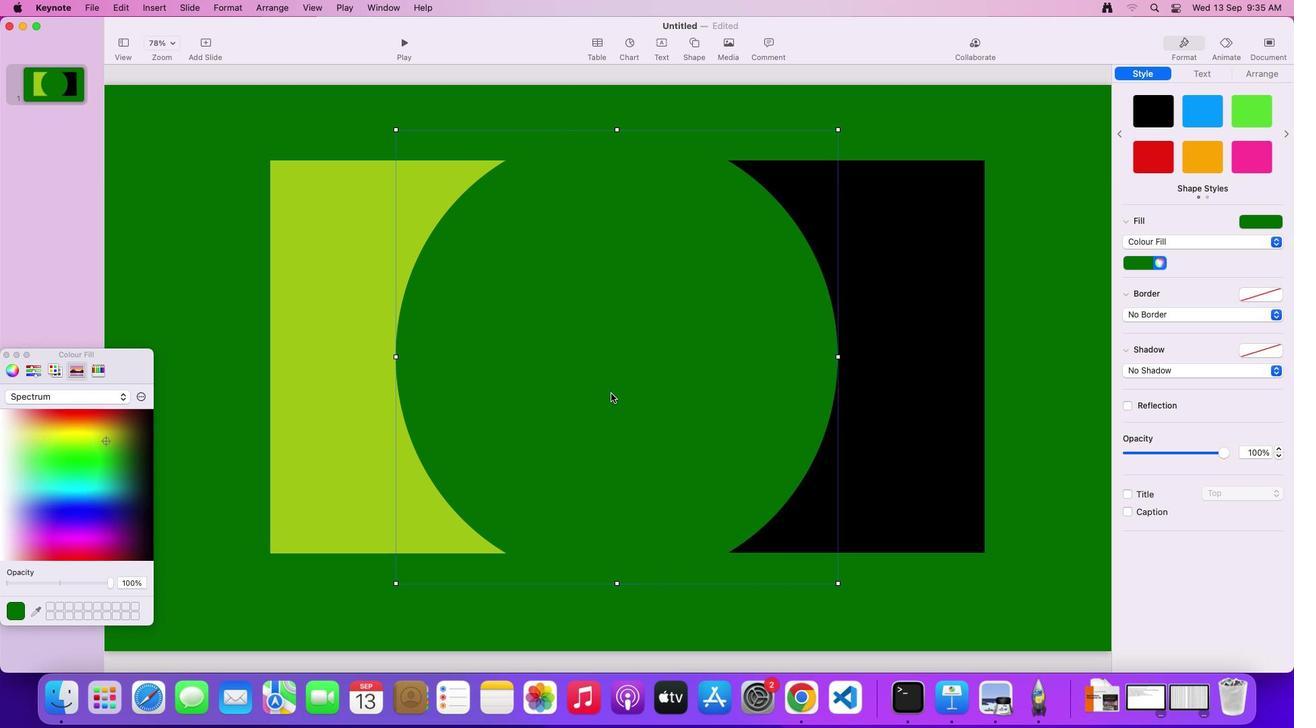 
Action: Mouse moved to (665, 44)
Screenshot: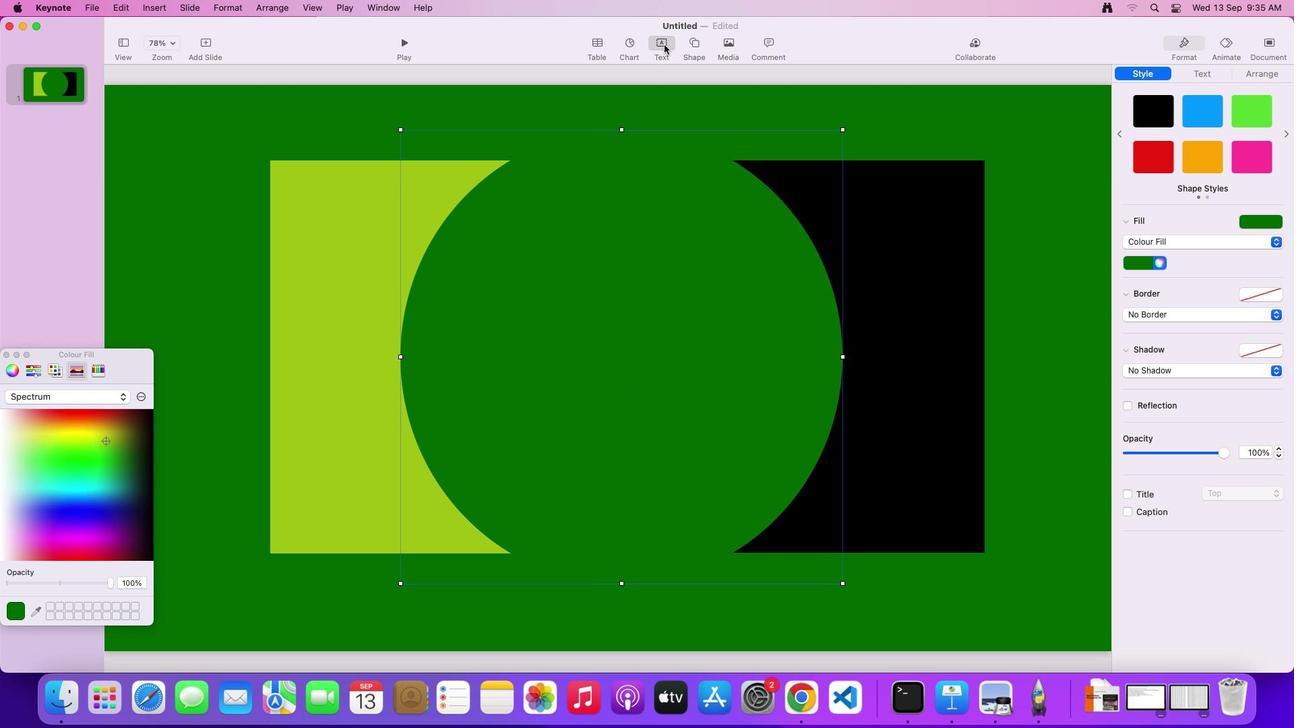 
Action: Mouse pressed left at (665, 44)
Screenshot: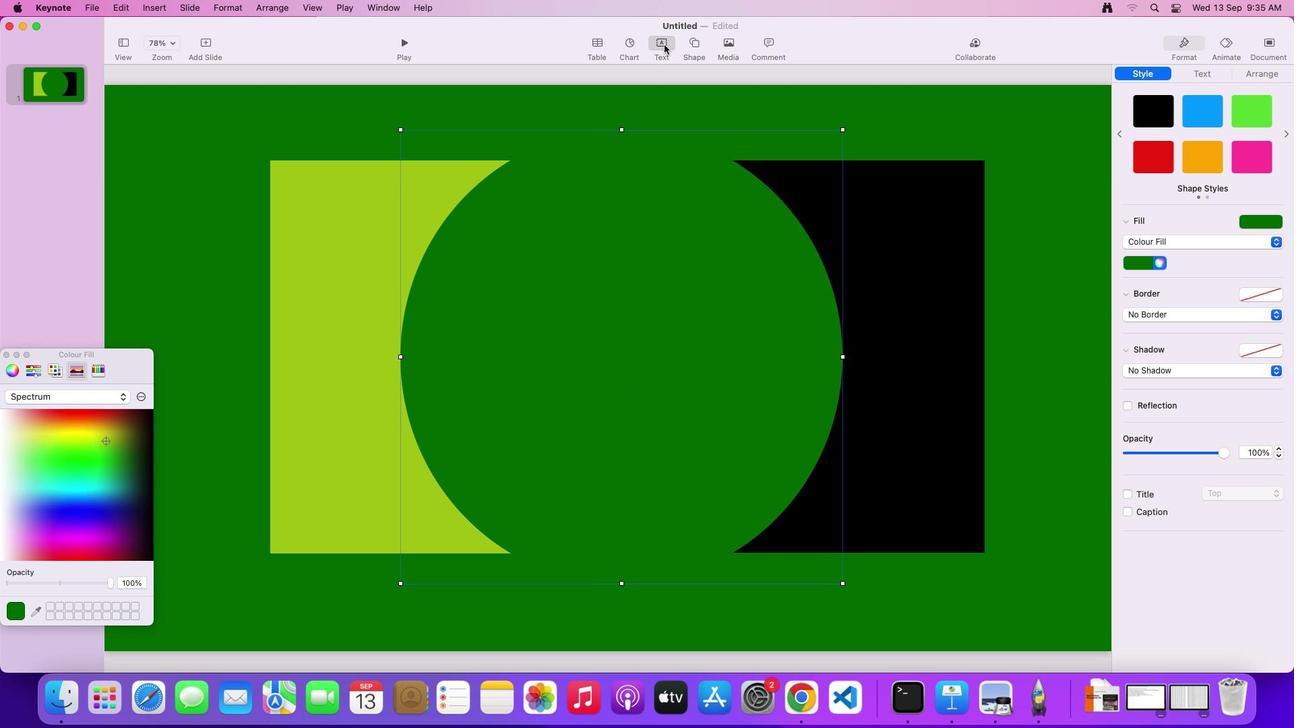 
Action: Mouse moved to (615, 367)
Screenshot: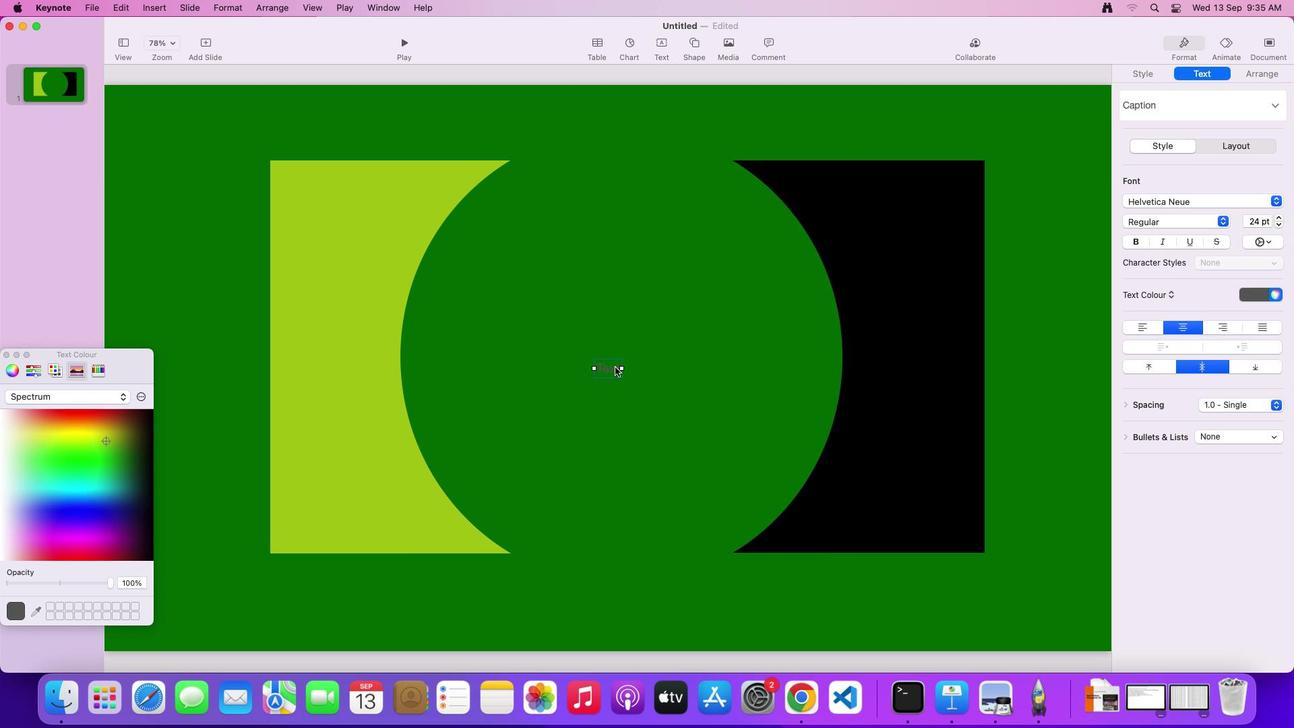 
Action: Mouse pressed left at (615, 367)
Screenshot: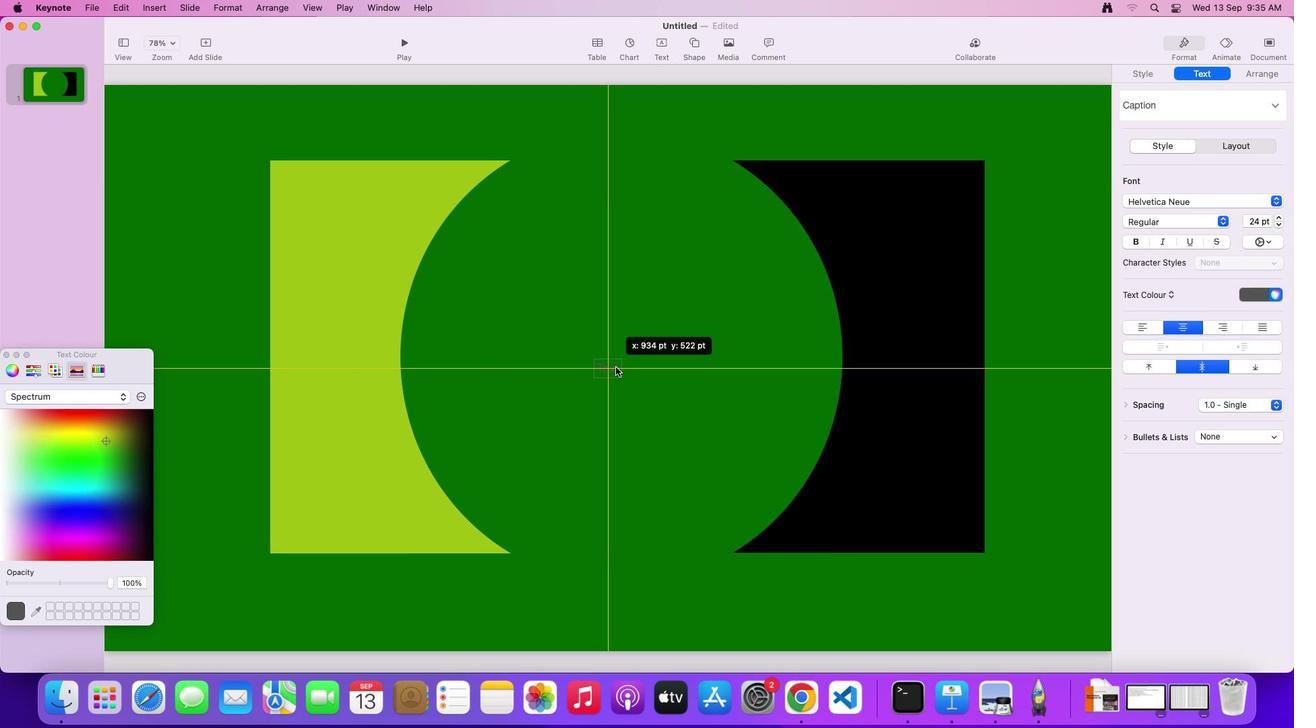 
Action: Mouse moved to (1267, 296)
Screenshot: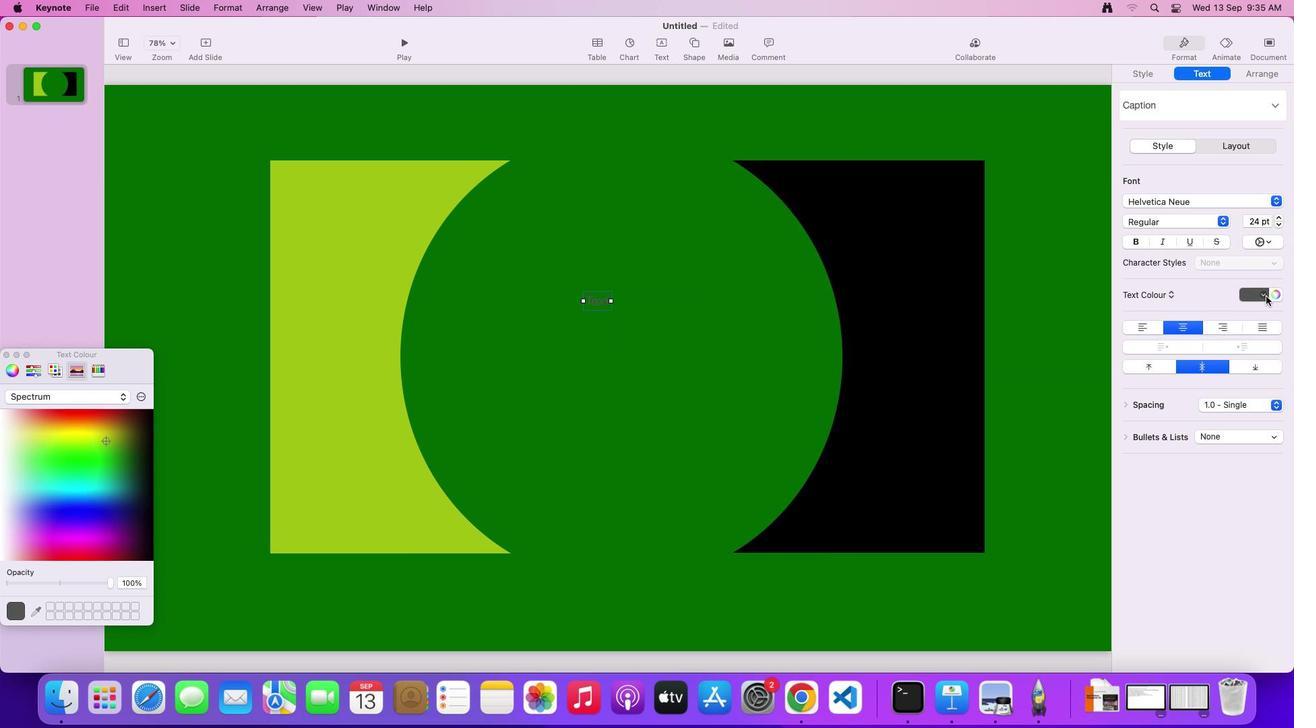 
Action: Mouse pressed left at (1267, 296)
Screenshot: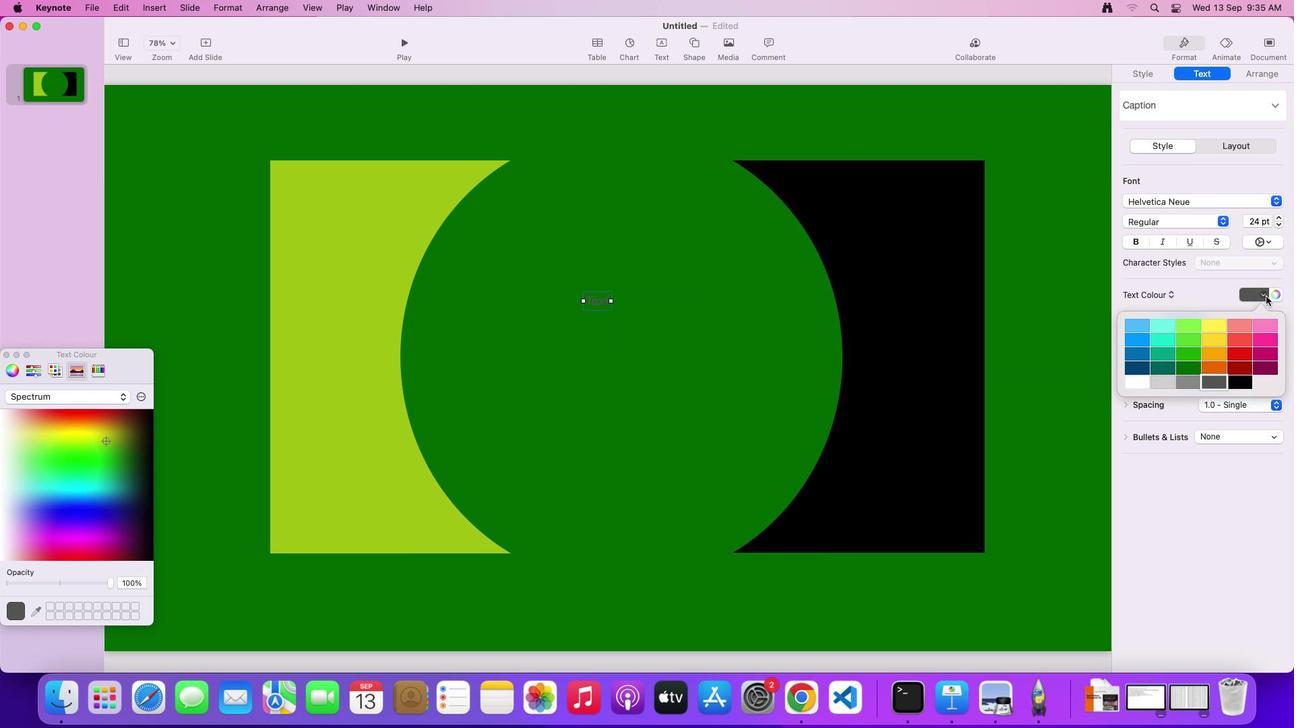 
Action: Mouse moved to (1137, 378)
Screenshot: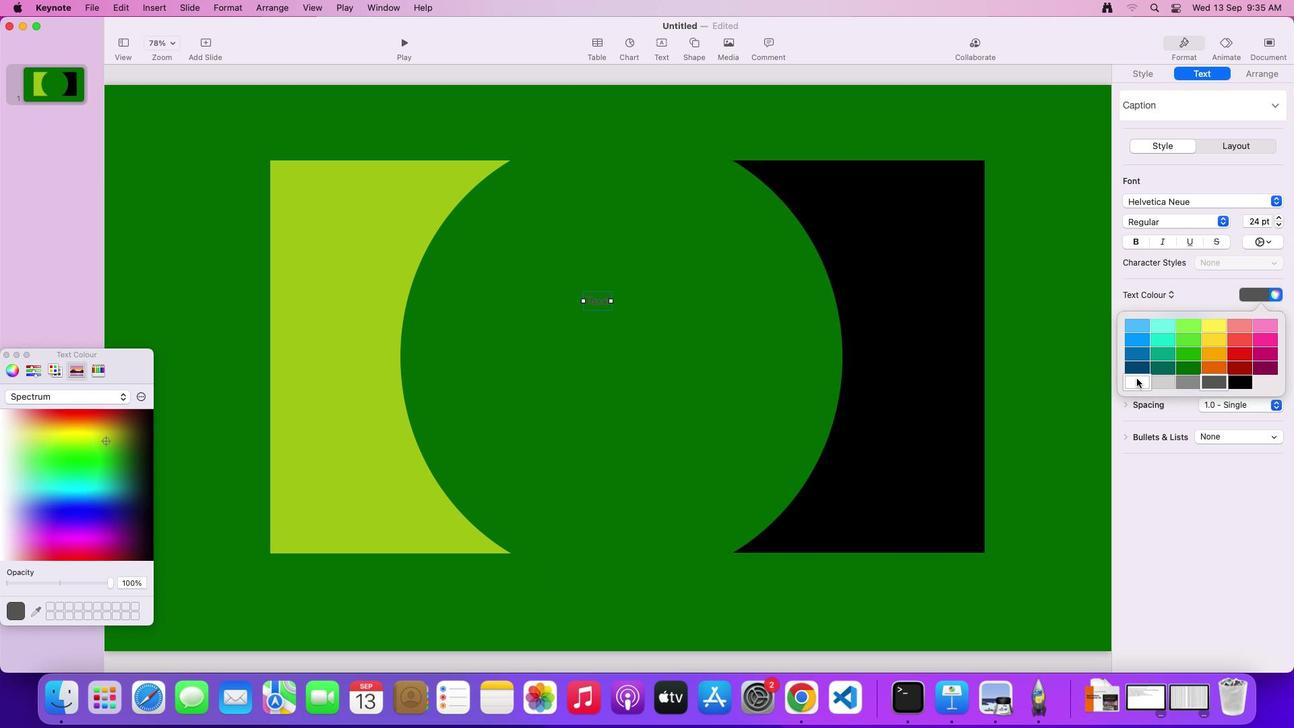 
Action: Mouse pressed left at (1137, 378)
Screenshot: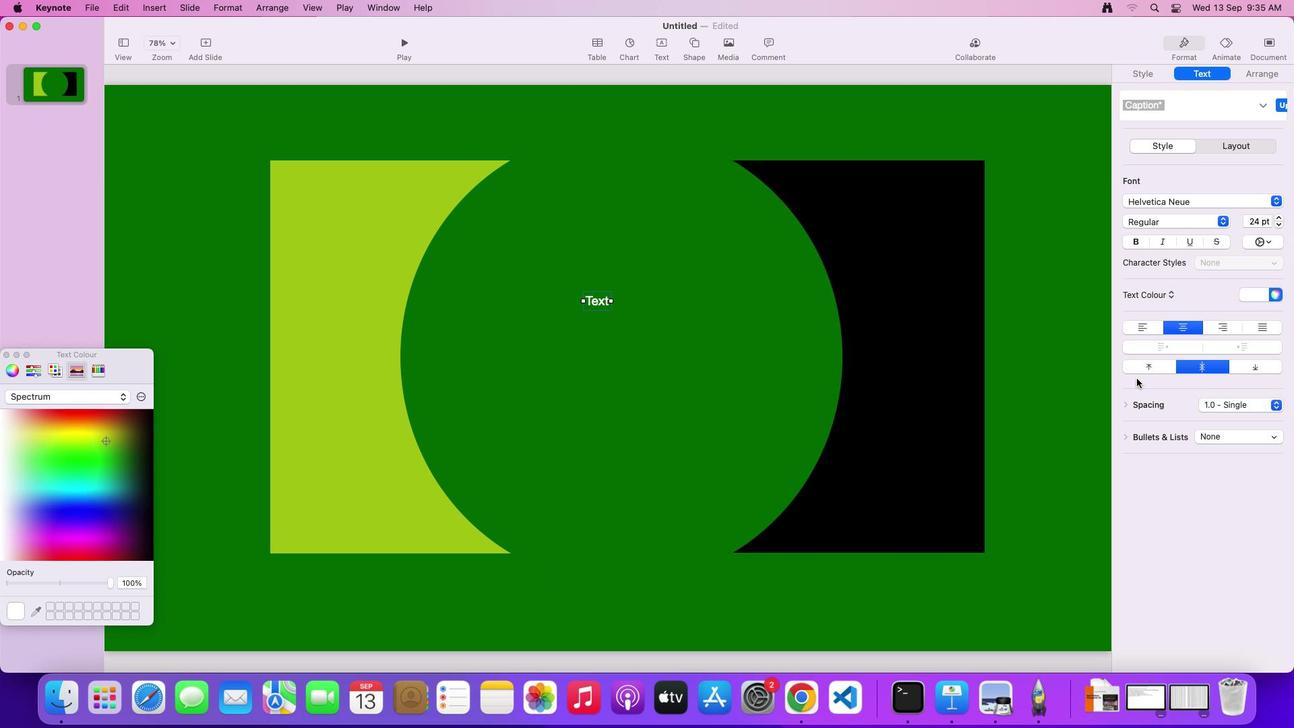 
Action: Key pressed 'C''O''R''P''O''R''A''T''E'
Screenshot: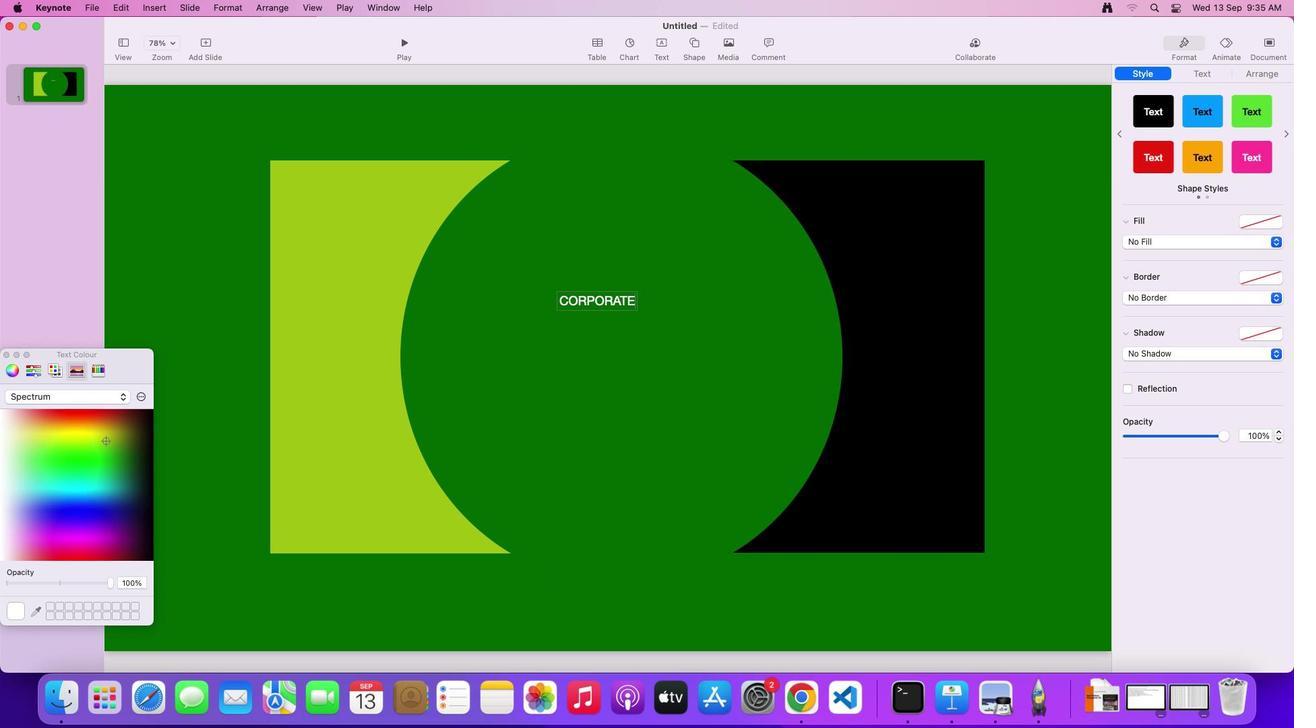 
Action: Mouse moved to (607, 333)
Screenshot: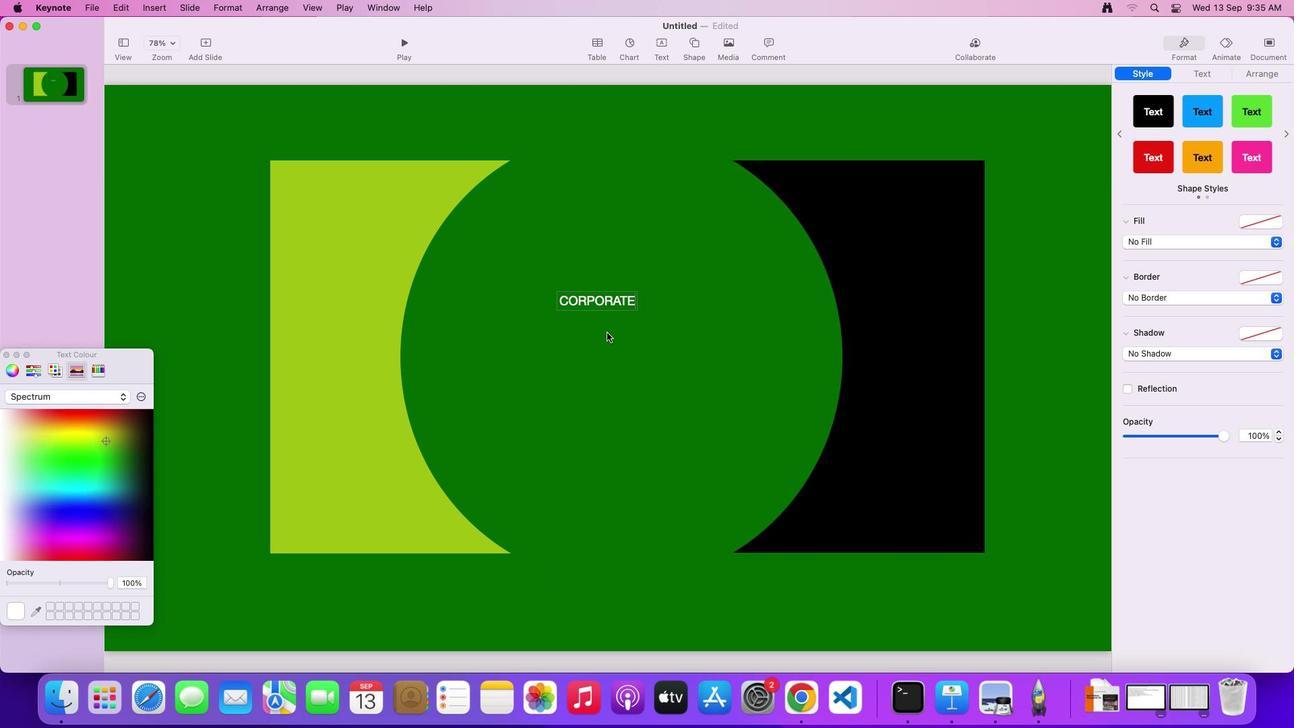 
Action: Mouse pressed left at (607, 333)
Screenshot: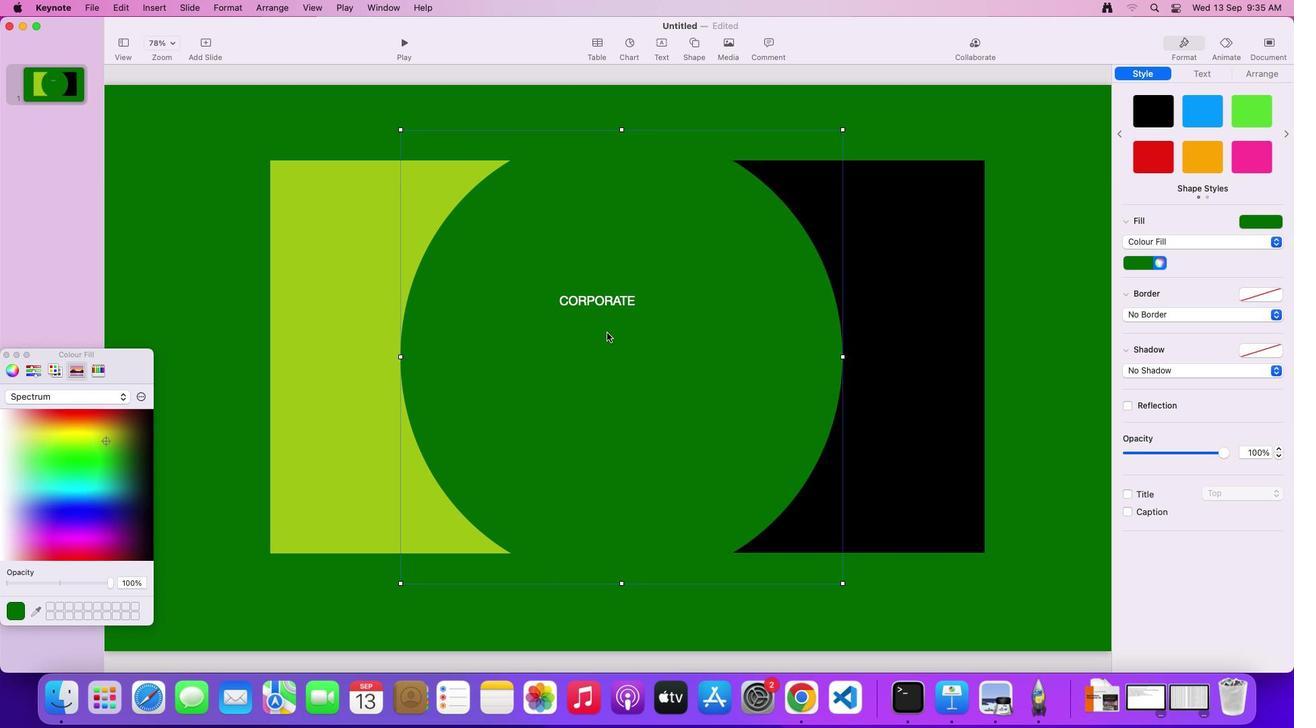 
Action: Mouse moved to (604, 302)
Screenshot: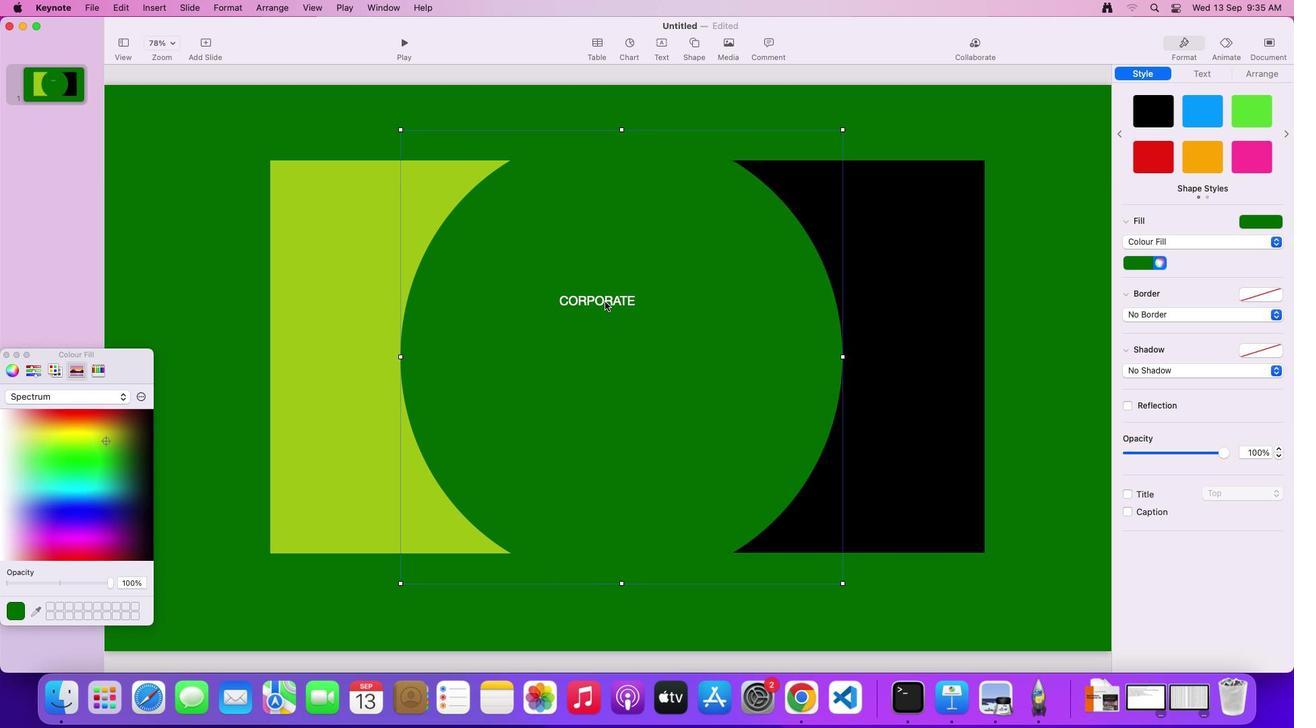 
Action: Mouse pressed left at (604, 302)
Screenshot: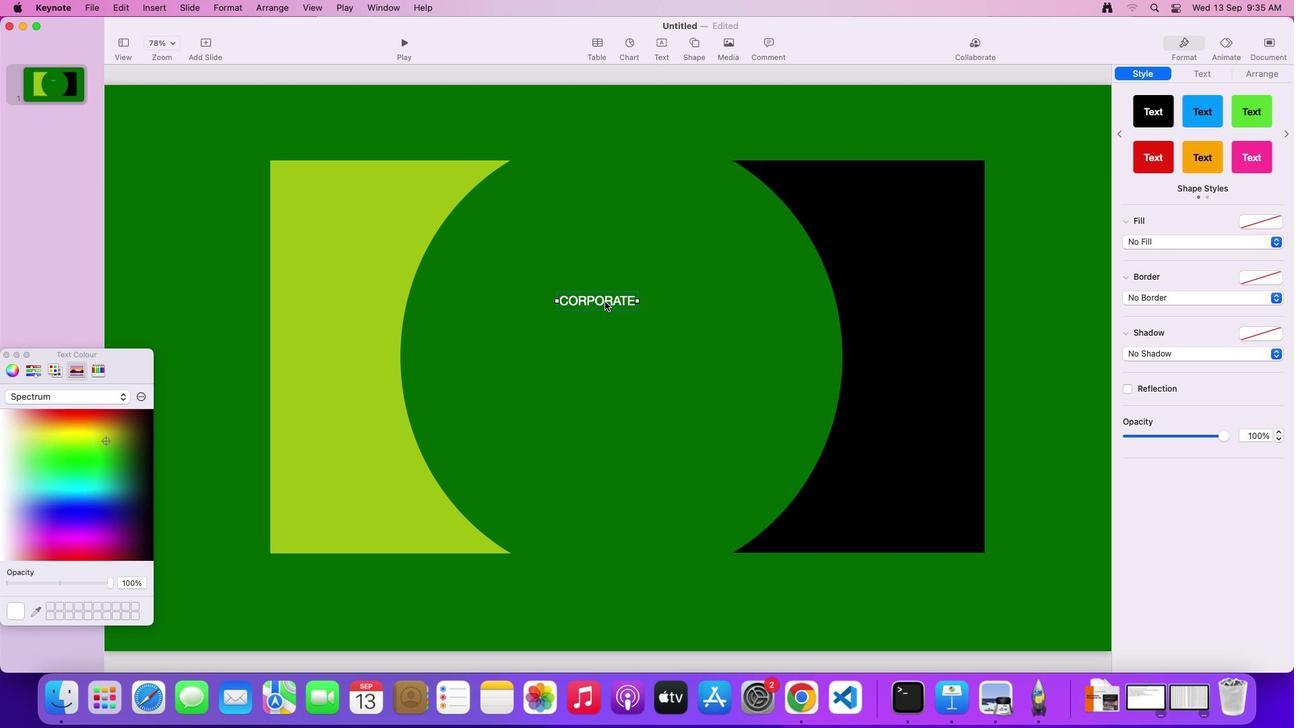 
Action: Mouse moved to (1207, 74)
Screenshot: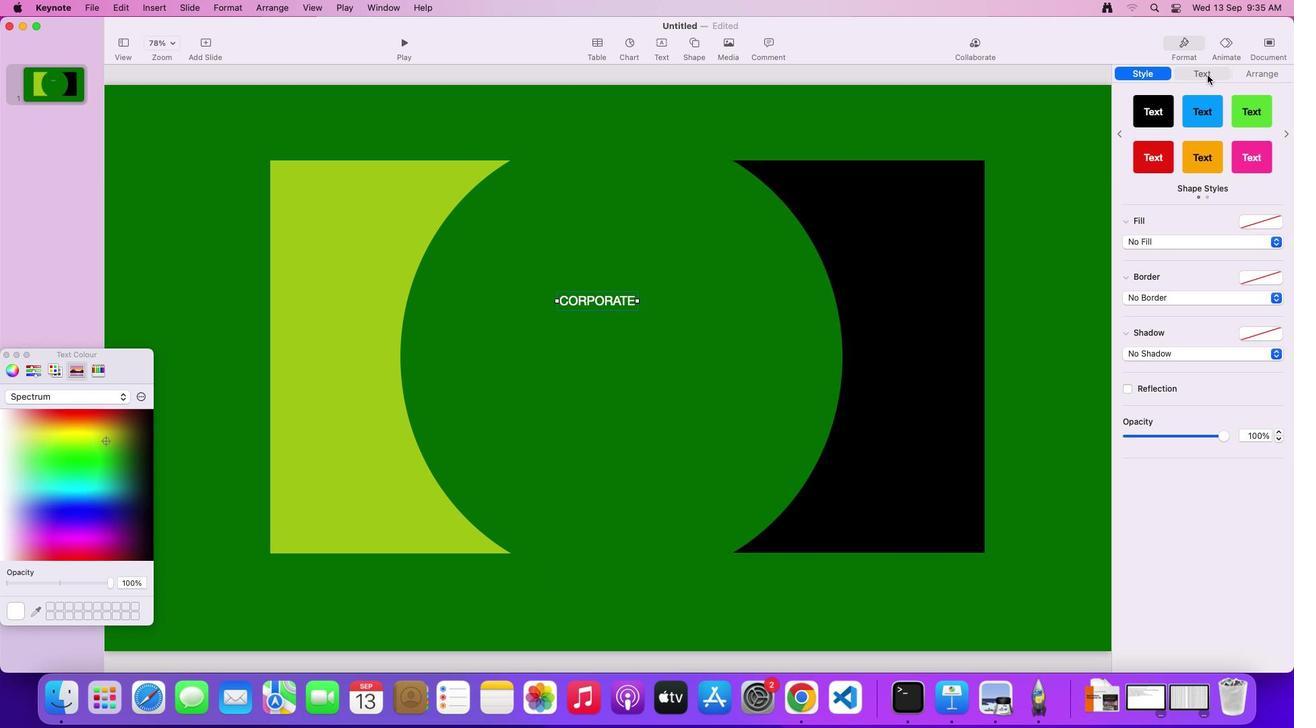 
Action: Mouse pressed left at (1207, 74)
Screenshot: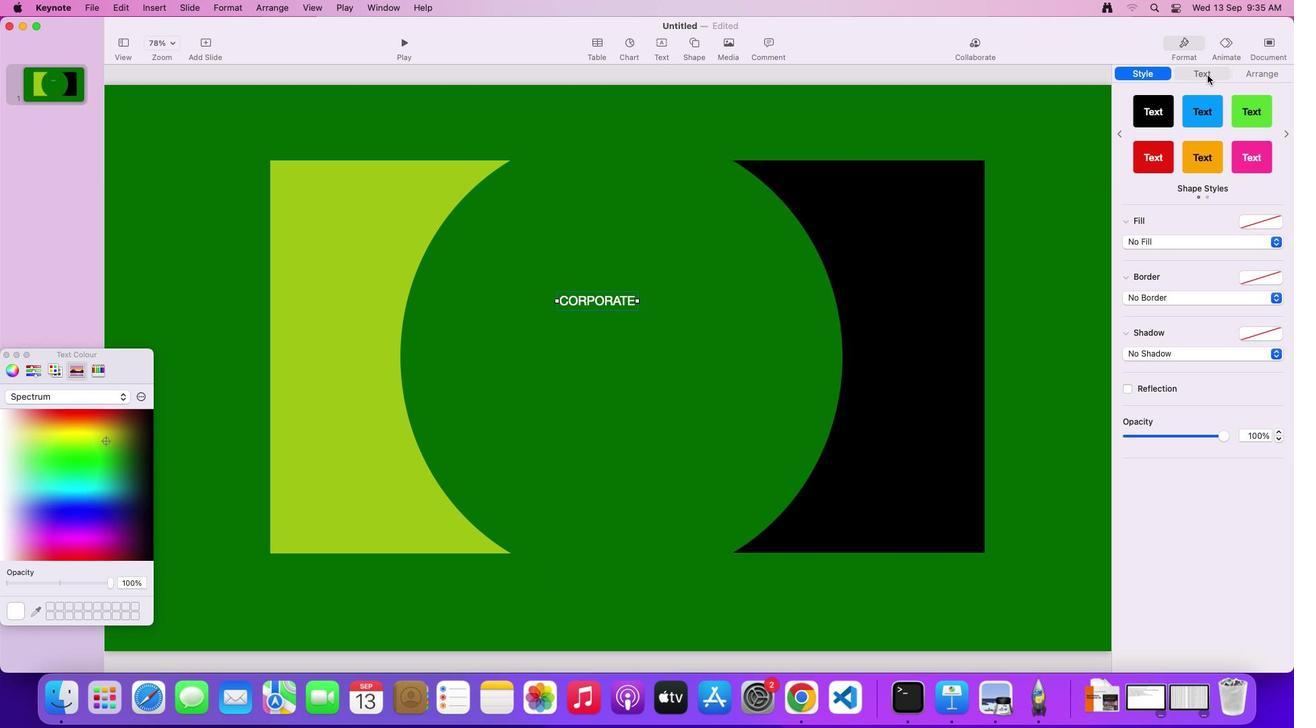 
Action: Mouse moved to (1276, 202)
Screenshot: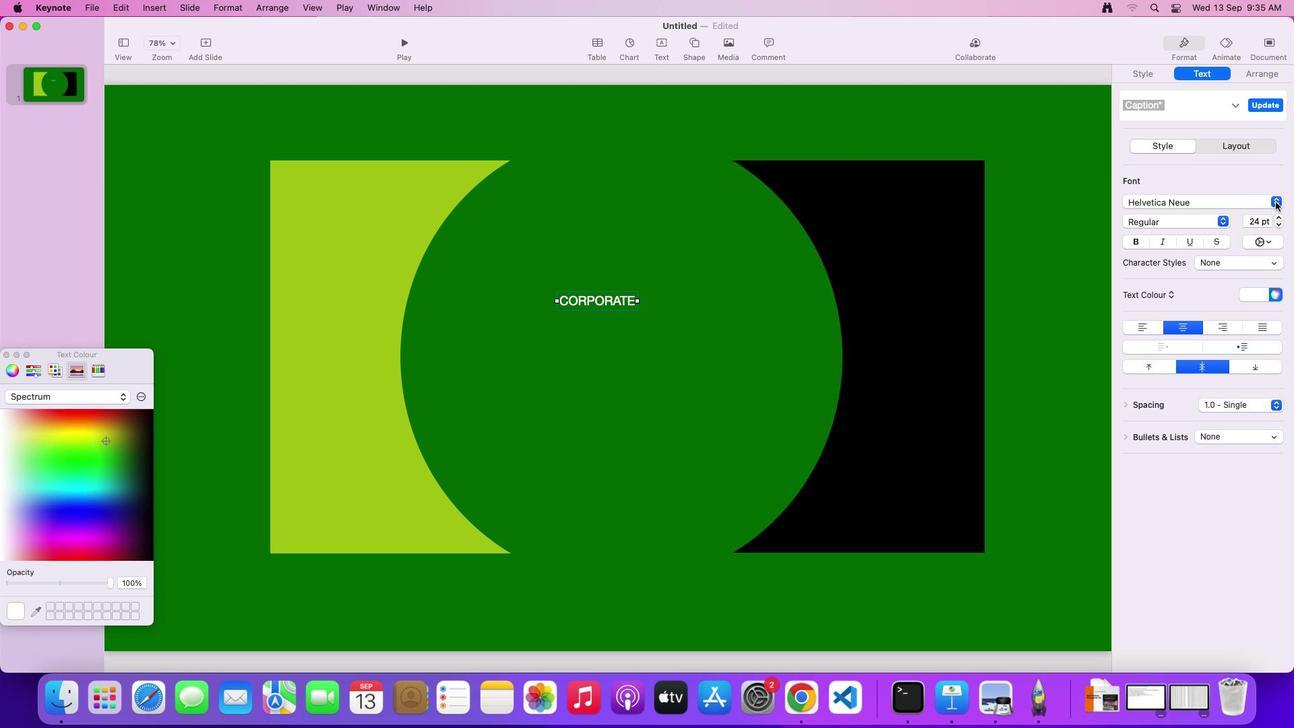 
Action: Mouse pressed left at (1276, 202)
Screenshot: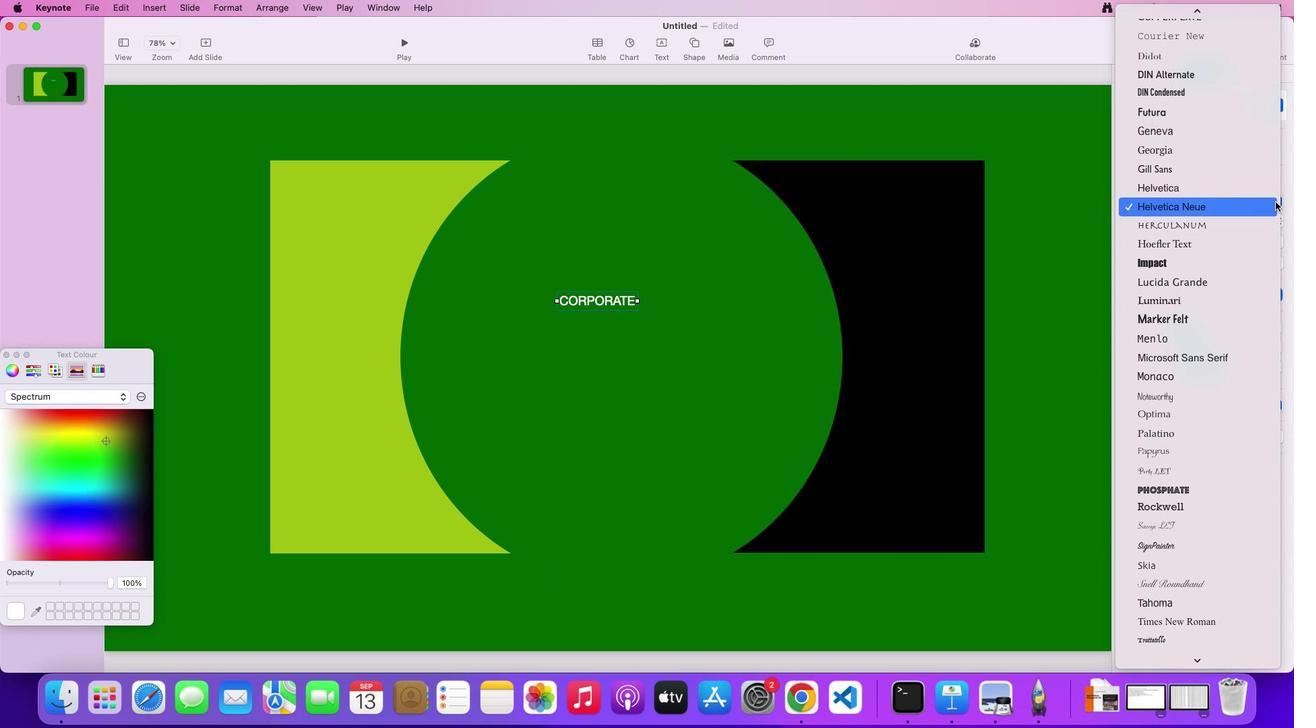 
Action: Mouse moved to (1168, 95)
Screenshot: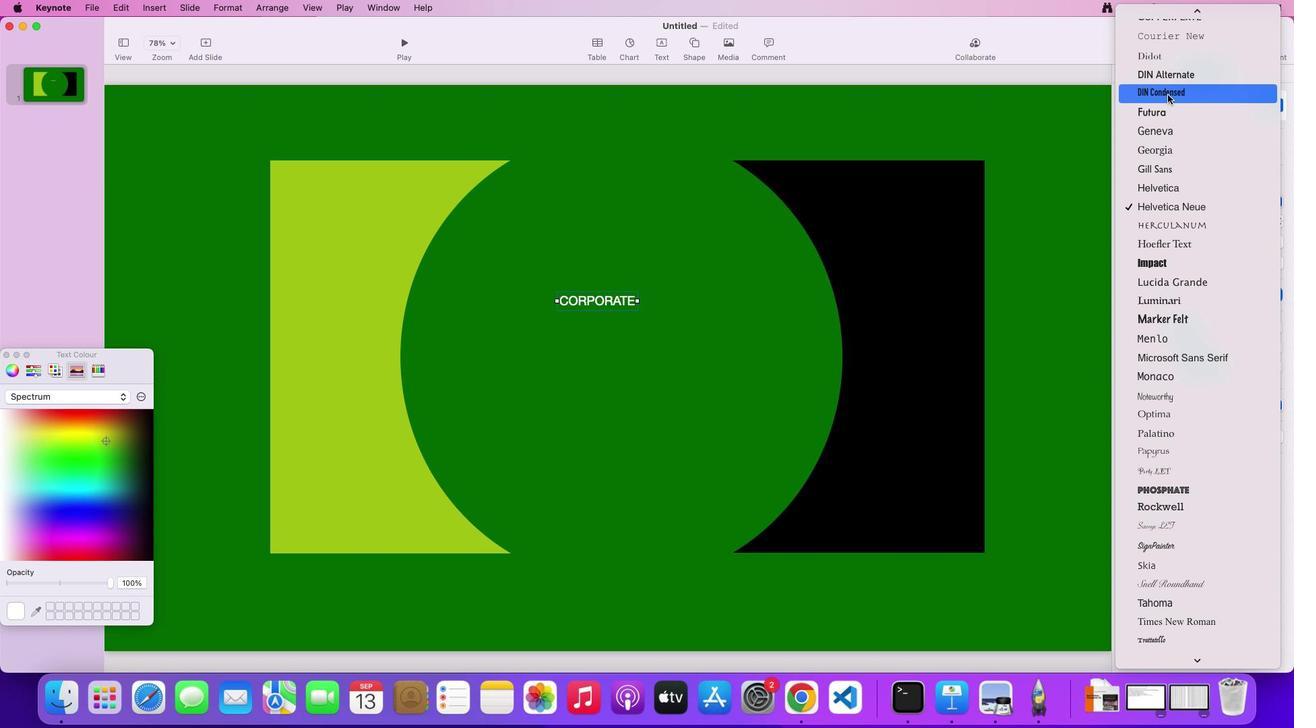 
Action: Mouse pressed left at (1168, 95)
Screenshot: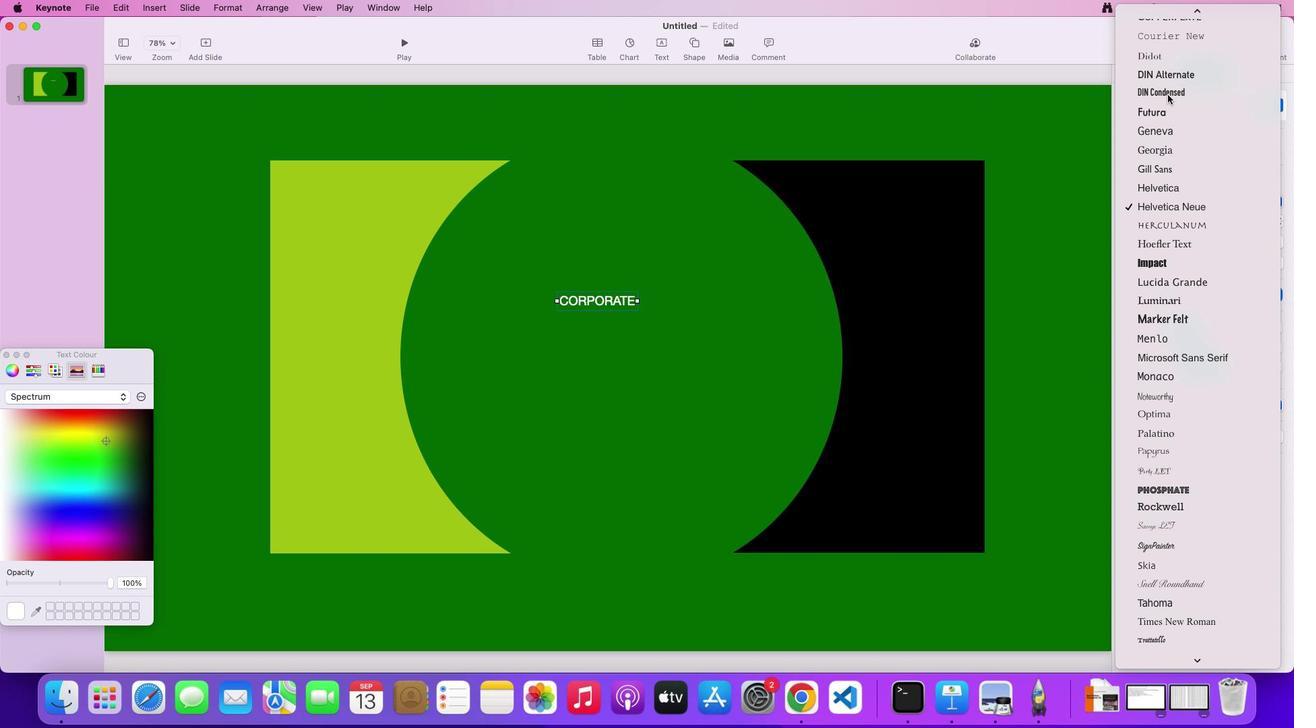 
Action: Mouse moved to (1278, 217)
Screenshot: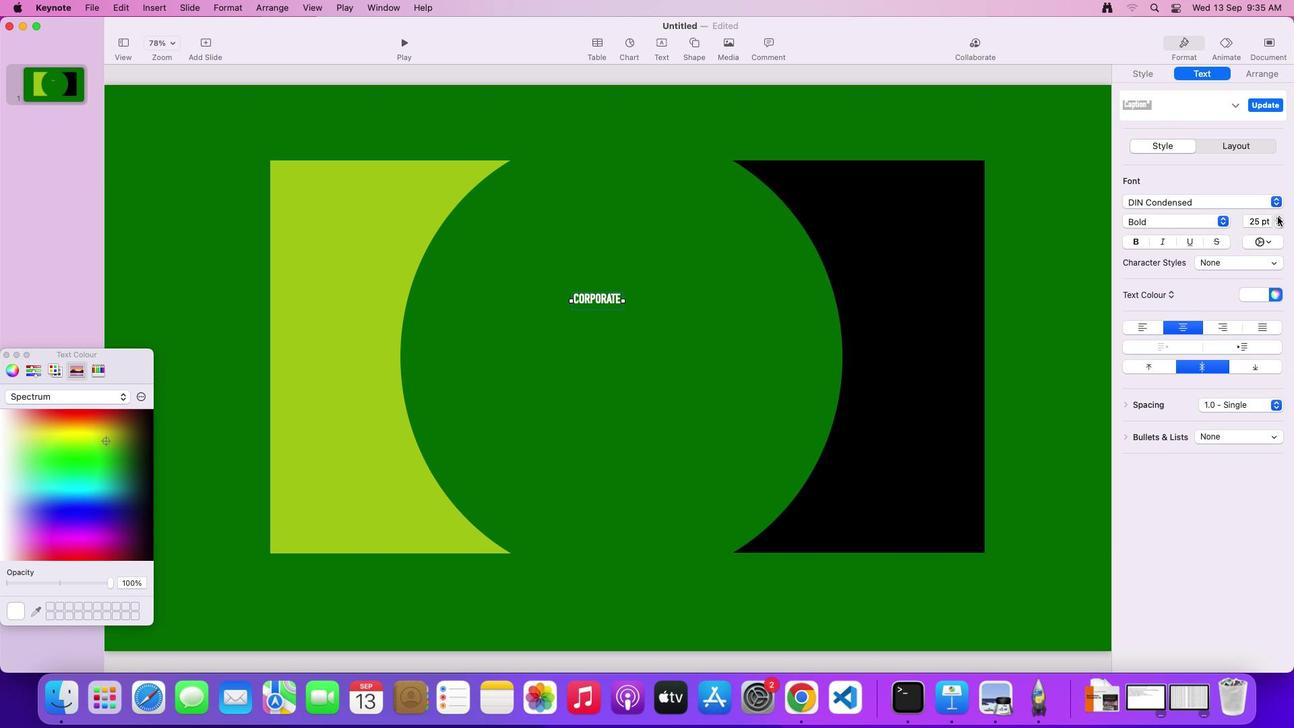 
Action: Mouse pressed left at (1278, 217)
Screenshot: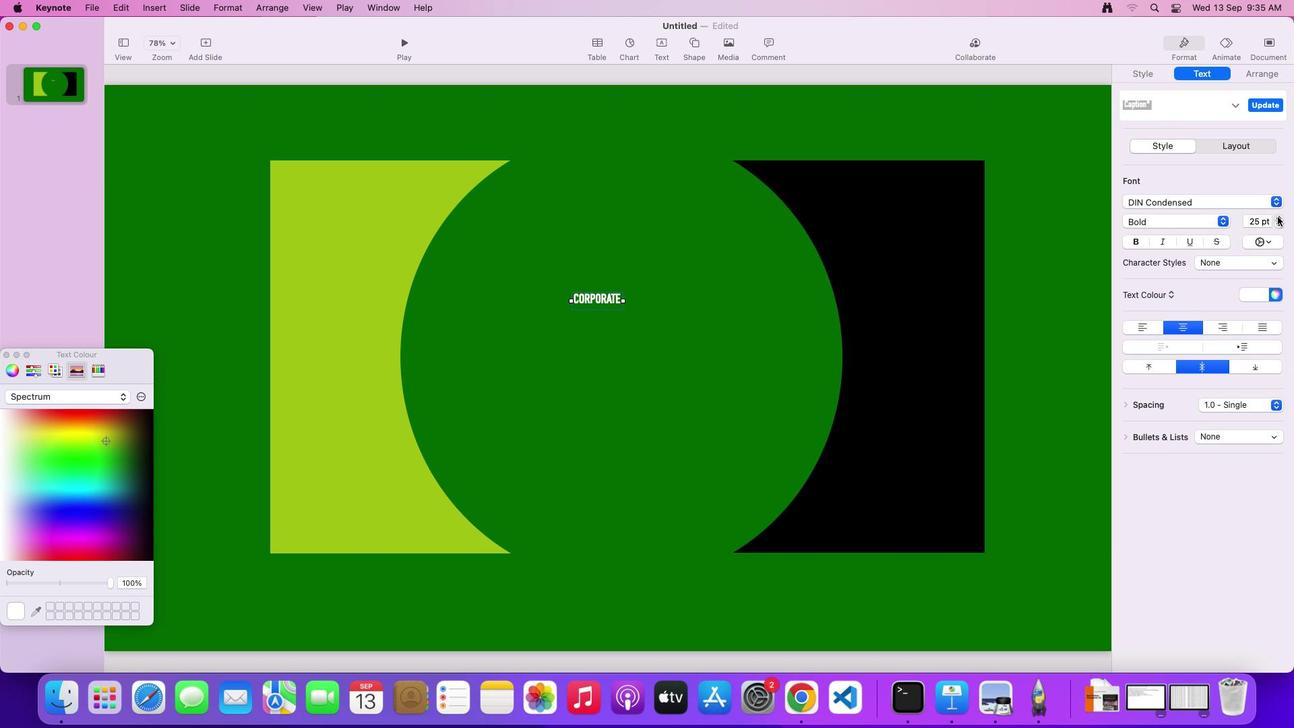 
Action: Mouse moved to (586, 283)
Screenshot: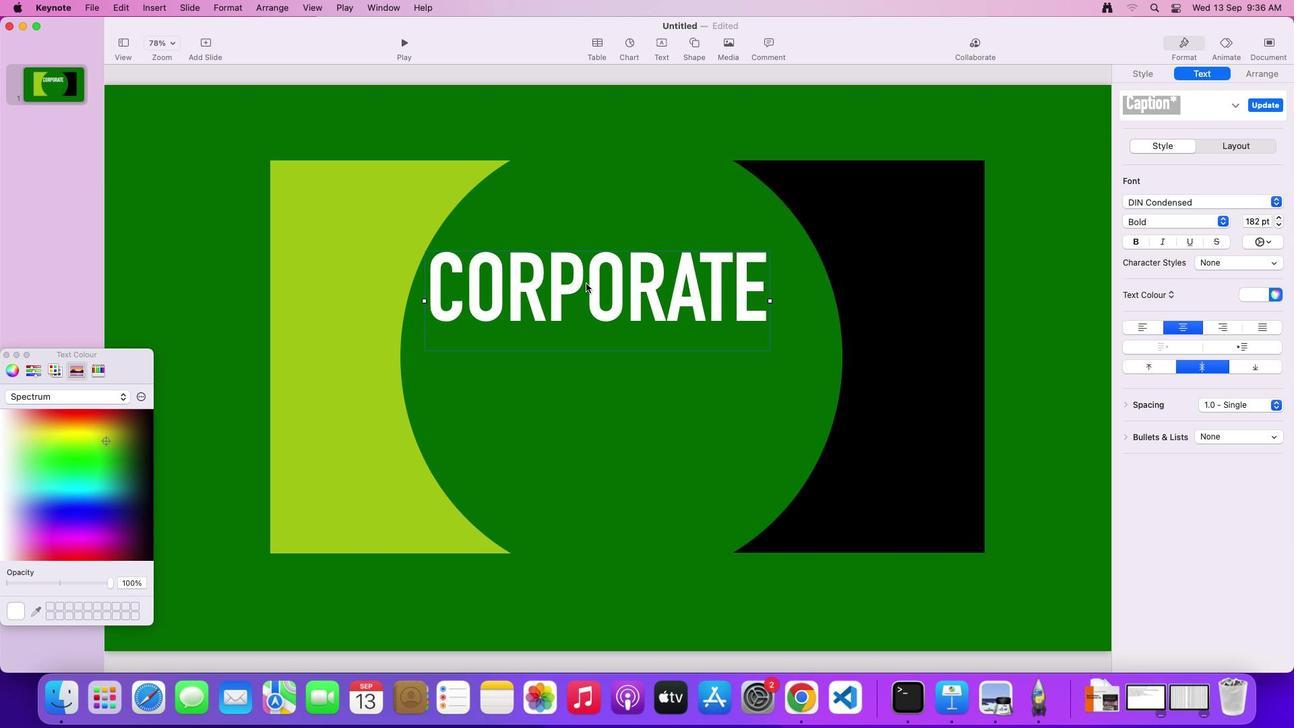 
Action: Mouse pressed left at (586, 283)
Screenshot: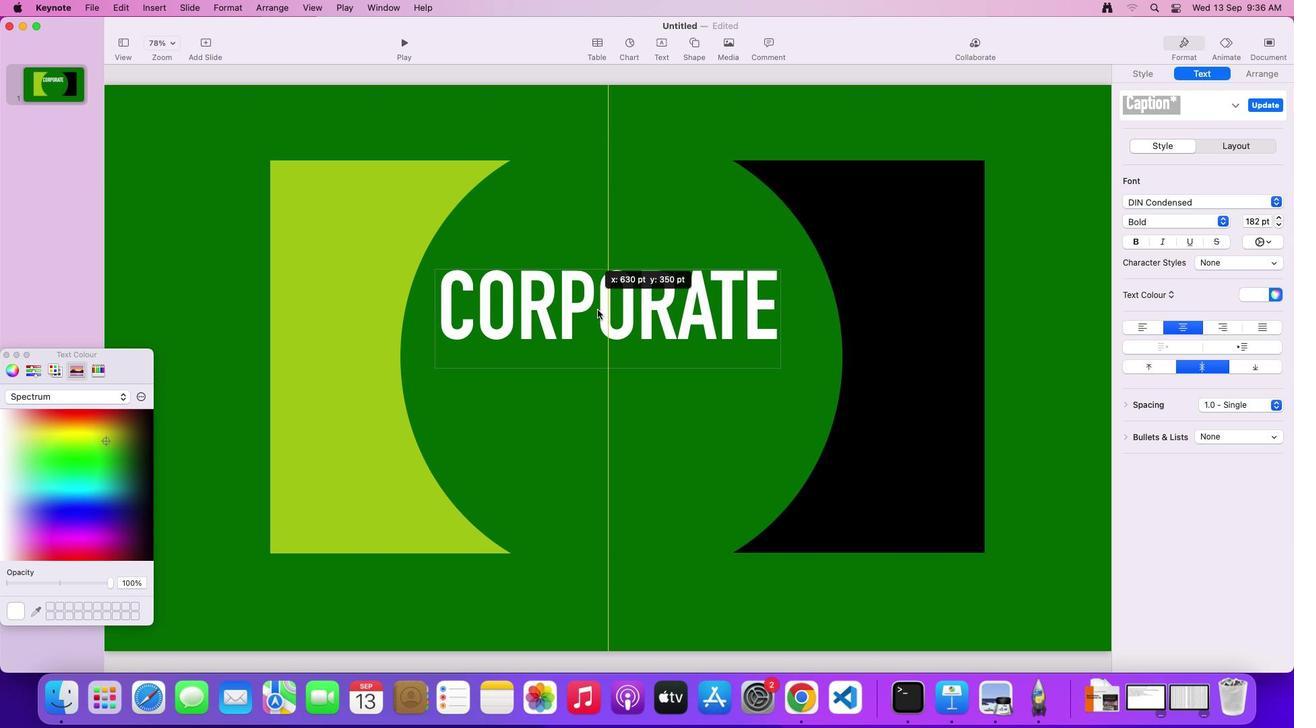 
Action: Mouse moved to (1044, 209)
Screenshot: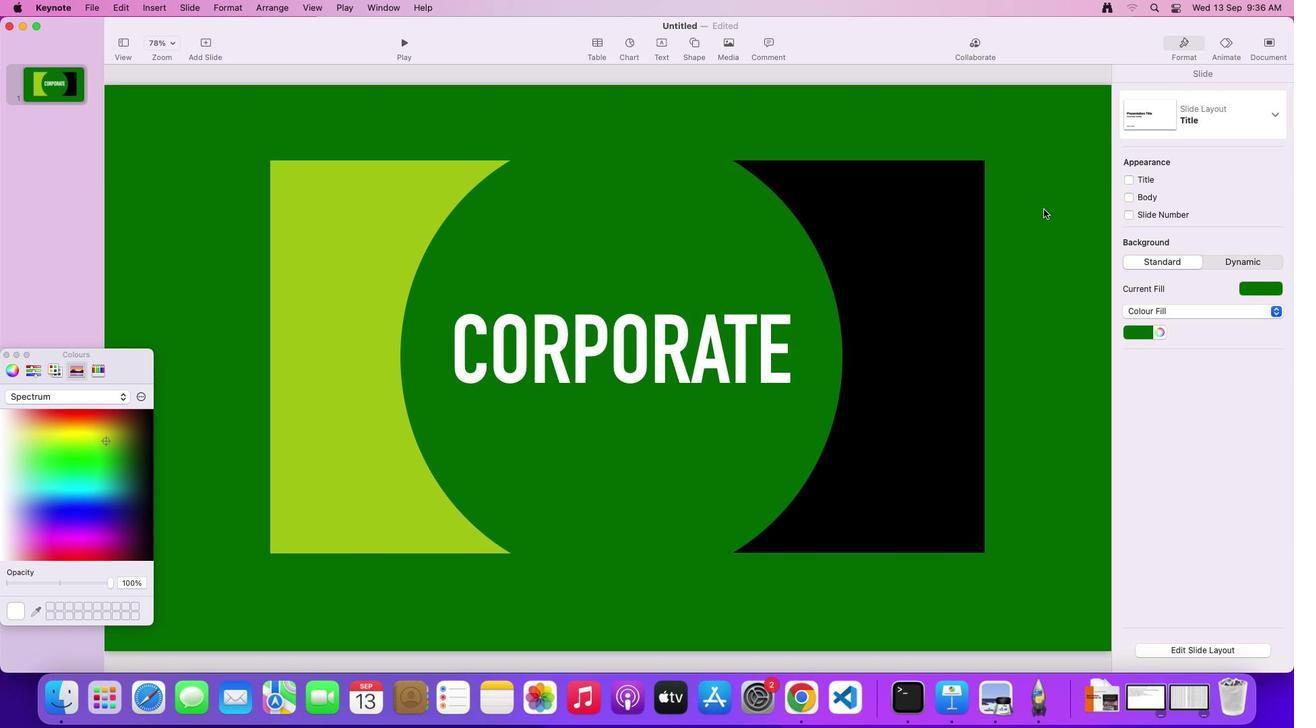 
Action: Mouse pressed left at (1044, 209)
Screenshot: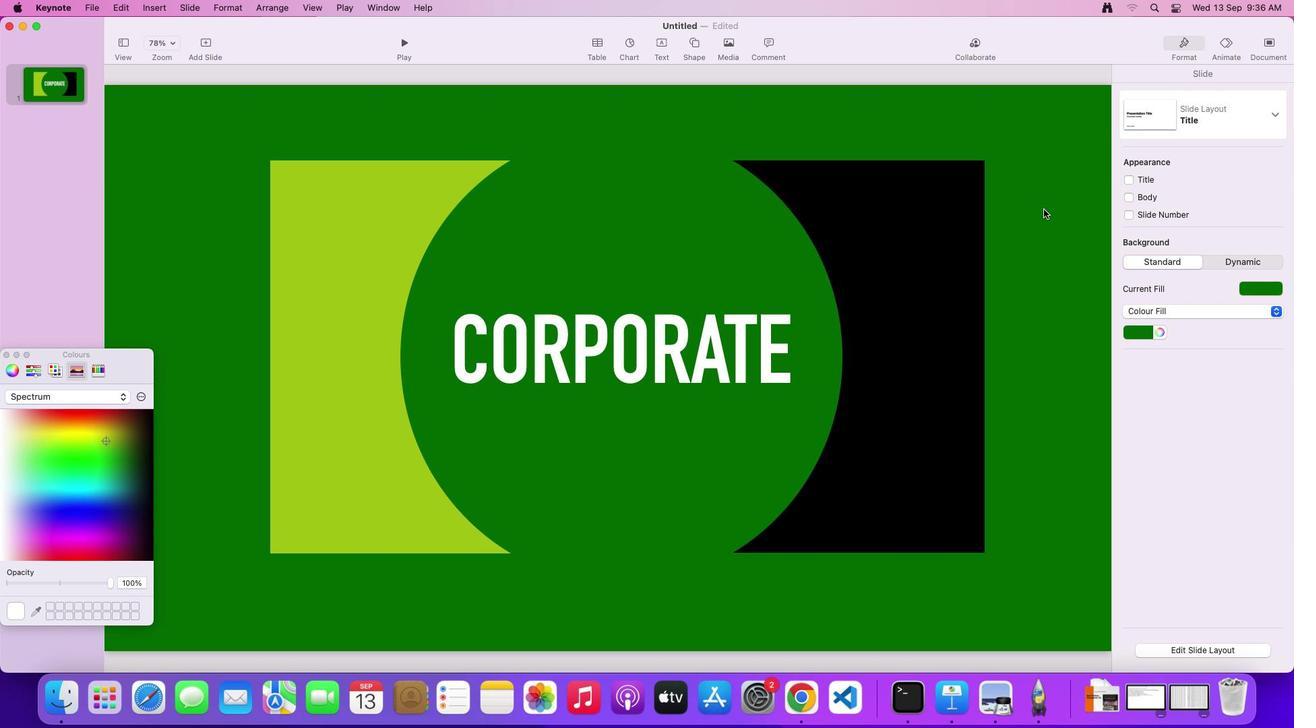 
Action: Mouse moved to (999, 337)
Screenshot: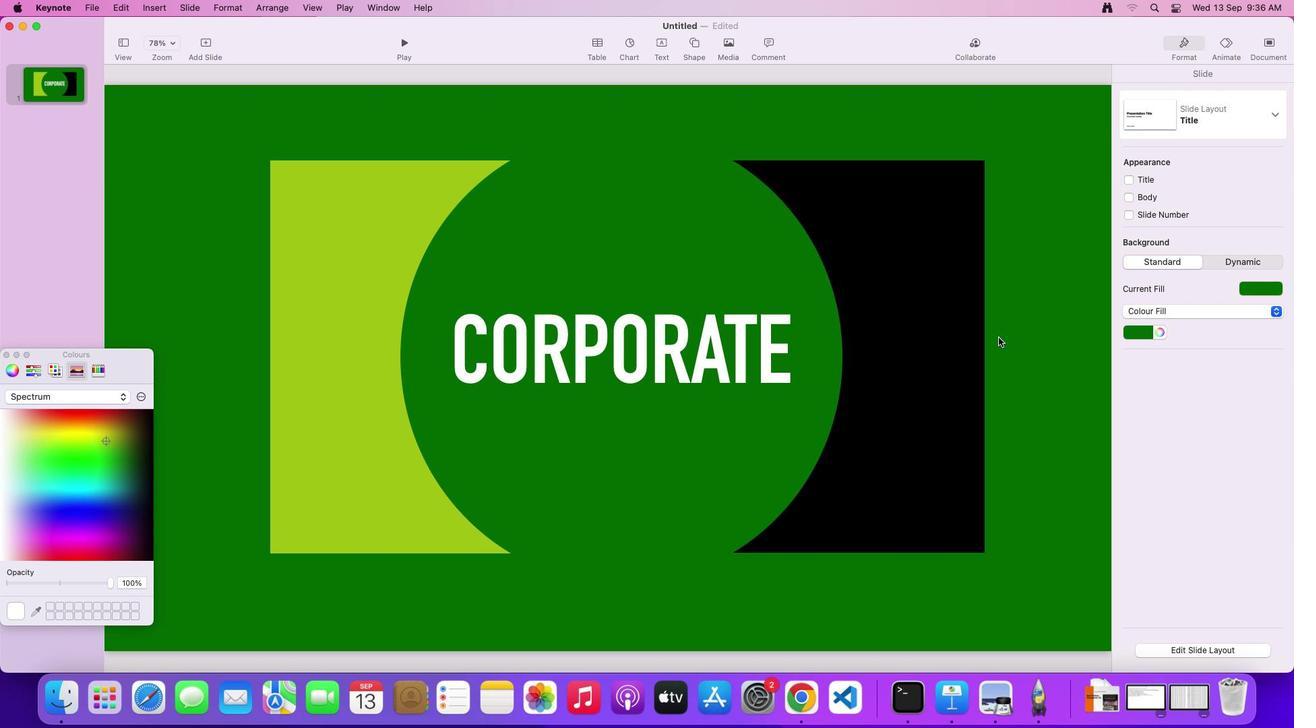 
Action: Mouse pressed left at (999, 337)
Screenshot: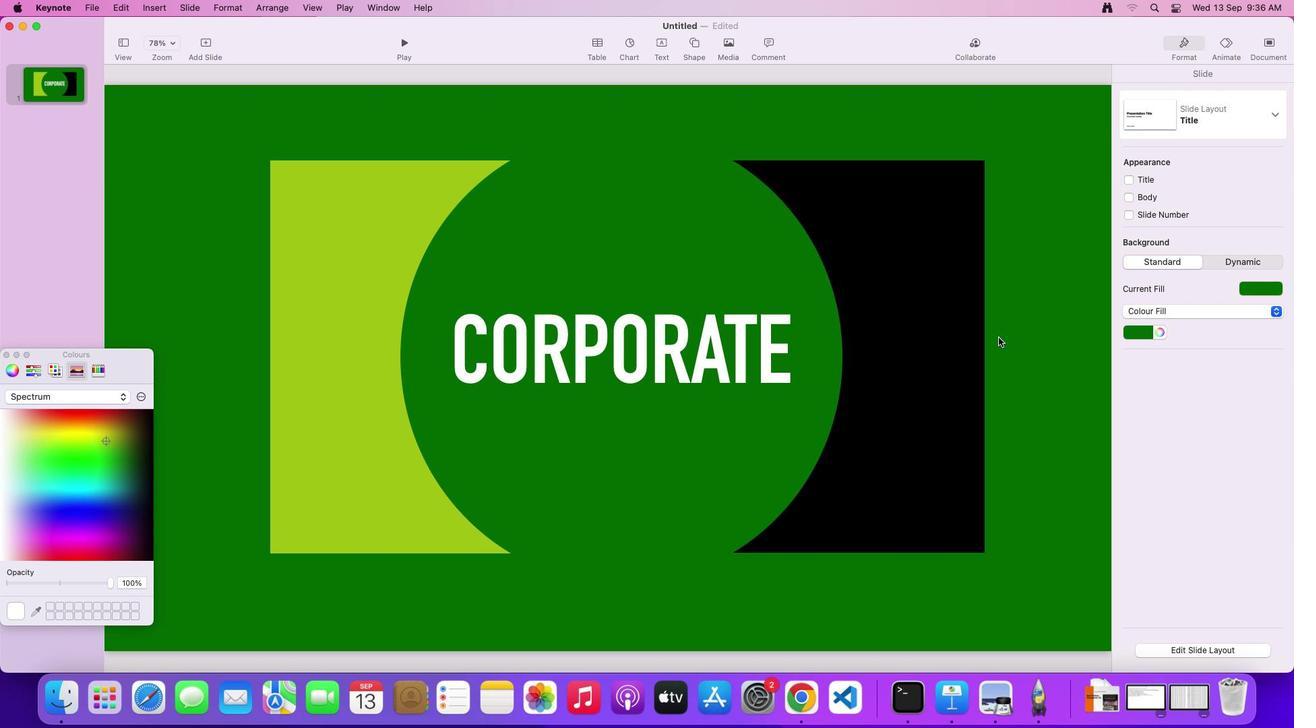 
Action: Mouse moved to (1040, 393)
Screenshot: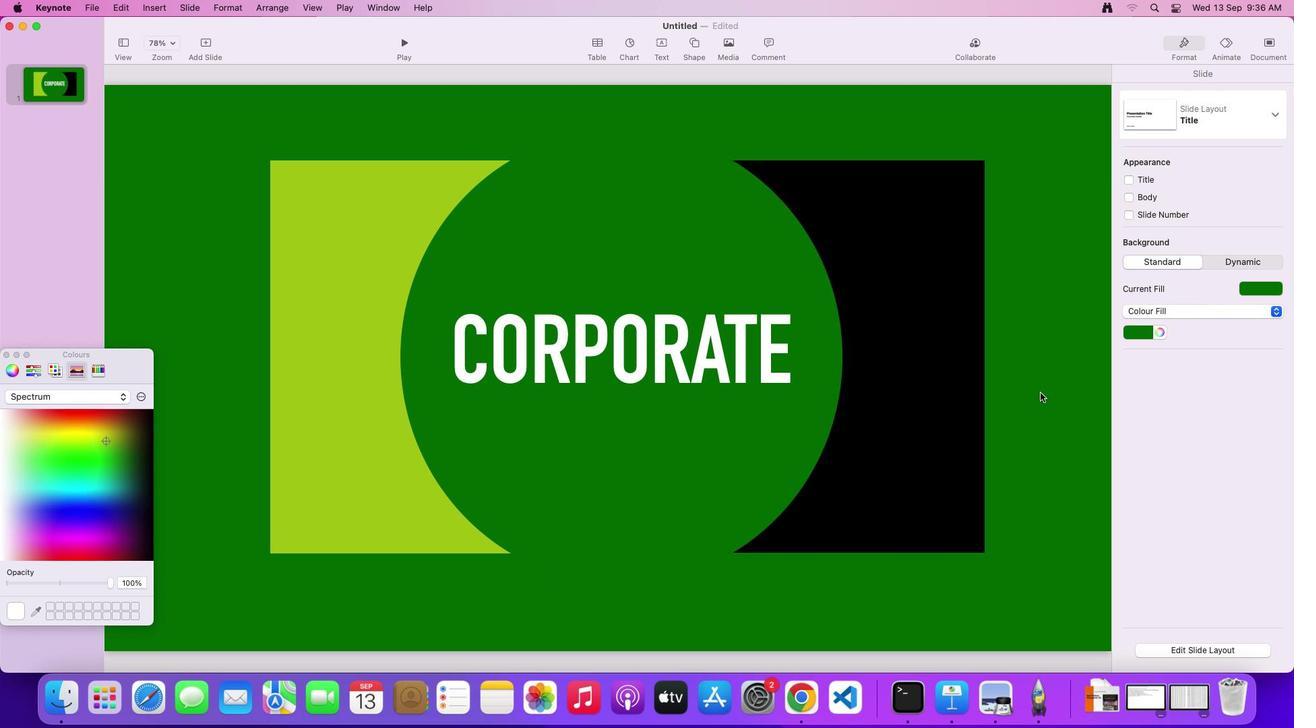 
Action: Mouse pressed left at (1040, 393)
Screenshot: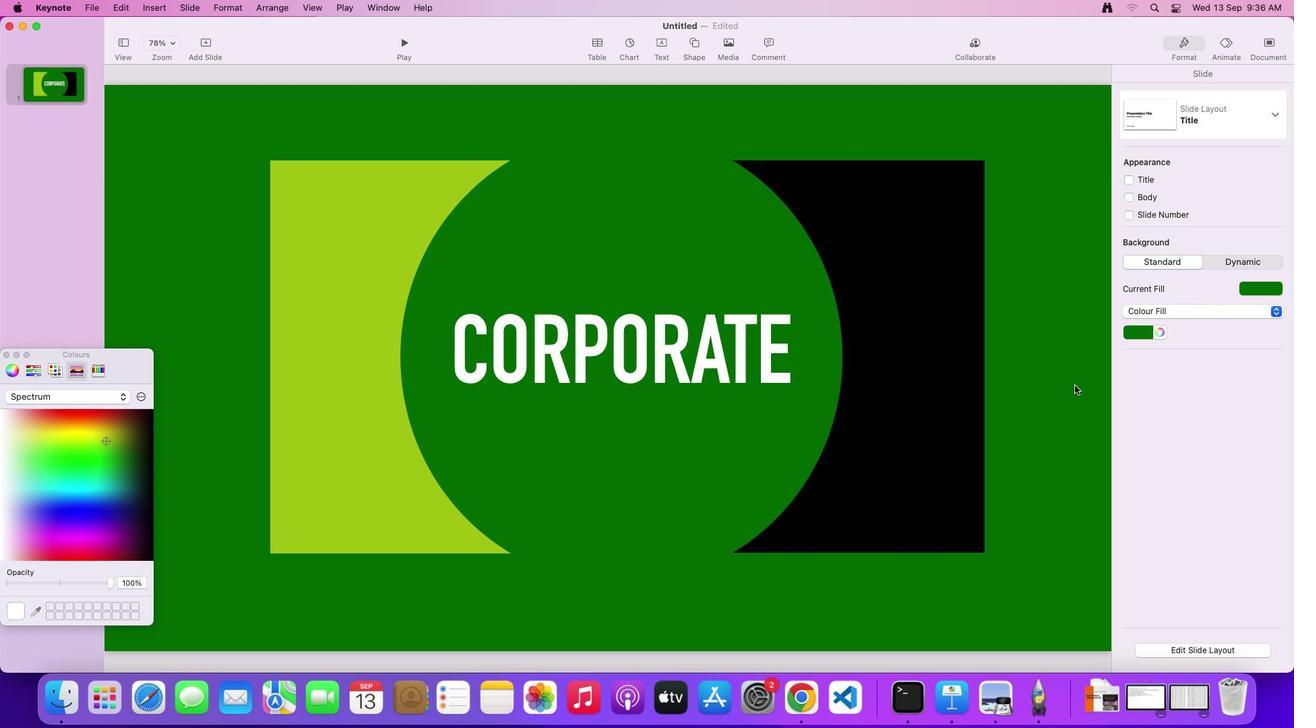 
Action: Mouse moved to (1276, 307)
Screenshot: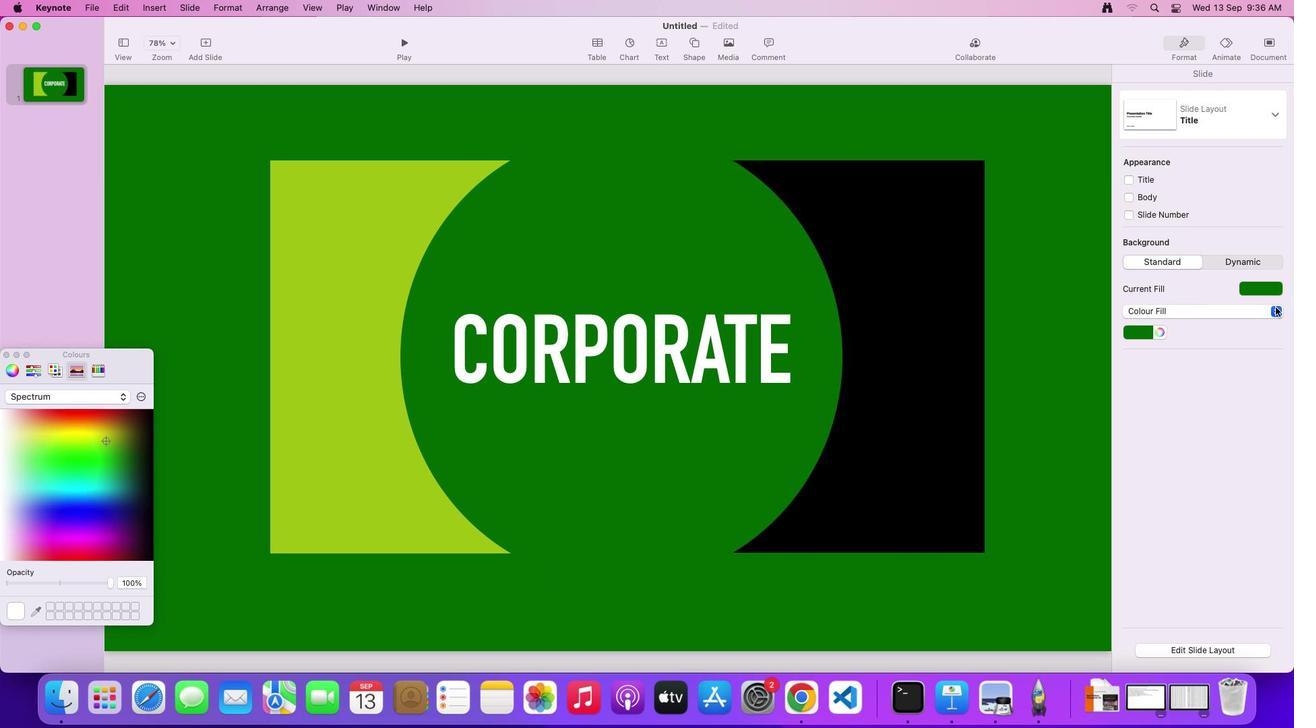 
Action: Mouse pressed left at (1276, 307)
Screenshot: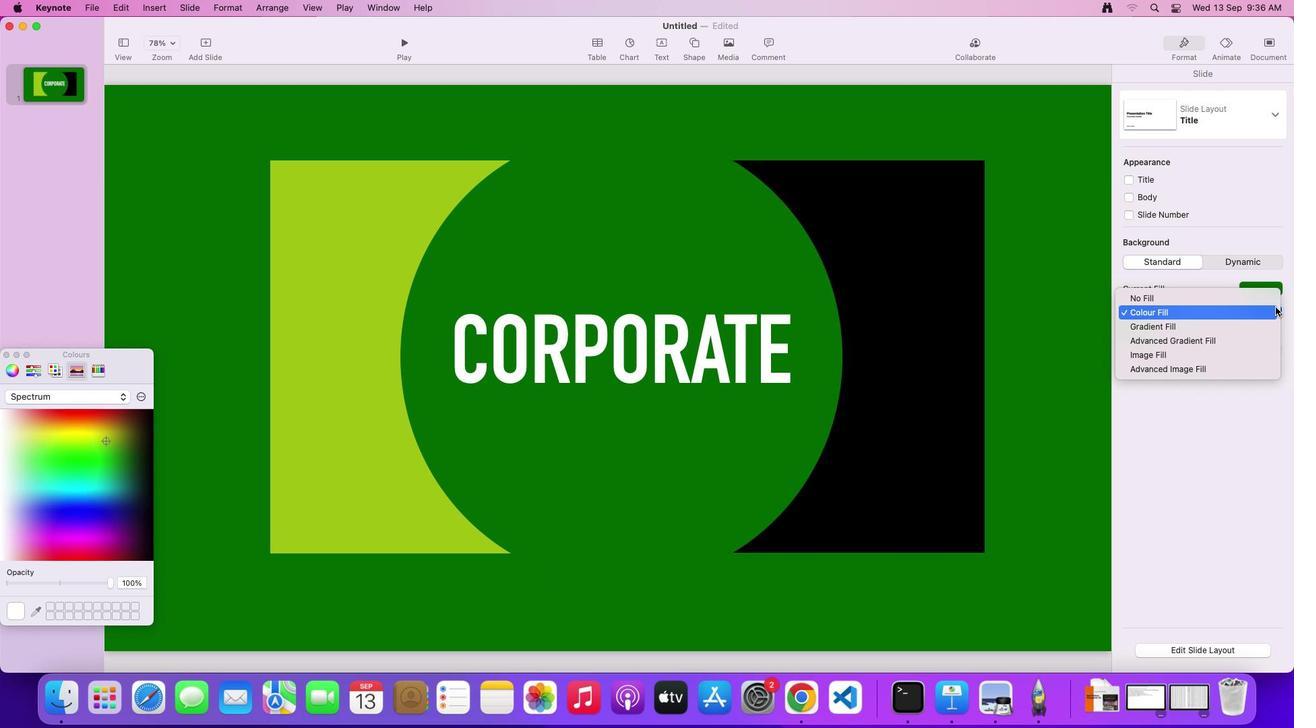 
Action: Mouse moved to (1040, 429)
Screenshot: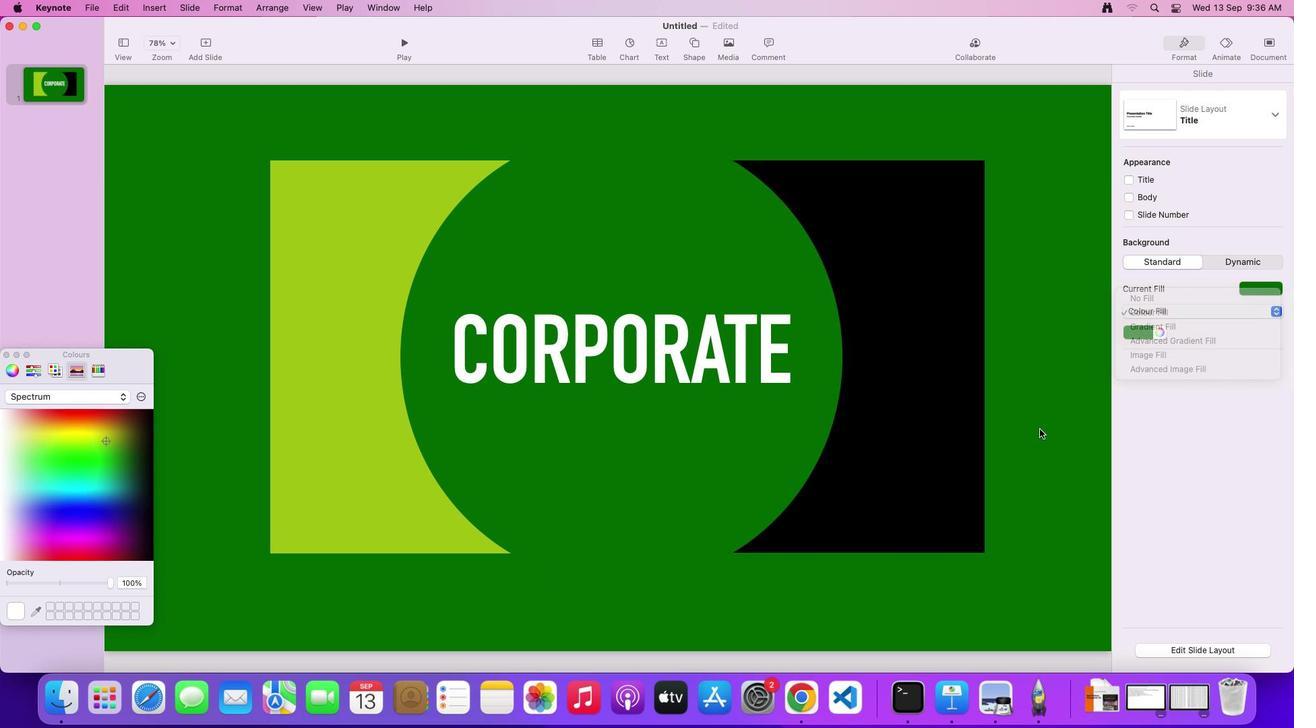 
Action: Mouse pressed left at (1040, 429)
Screenshot: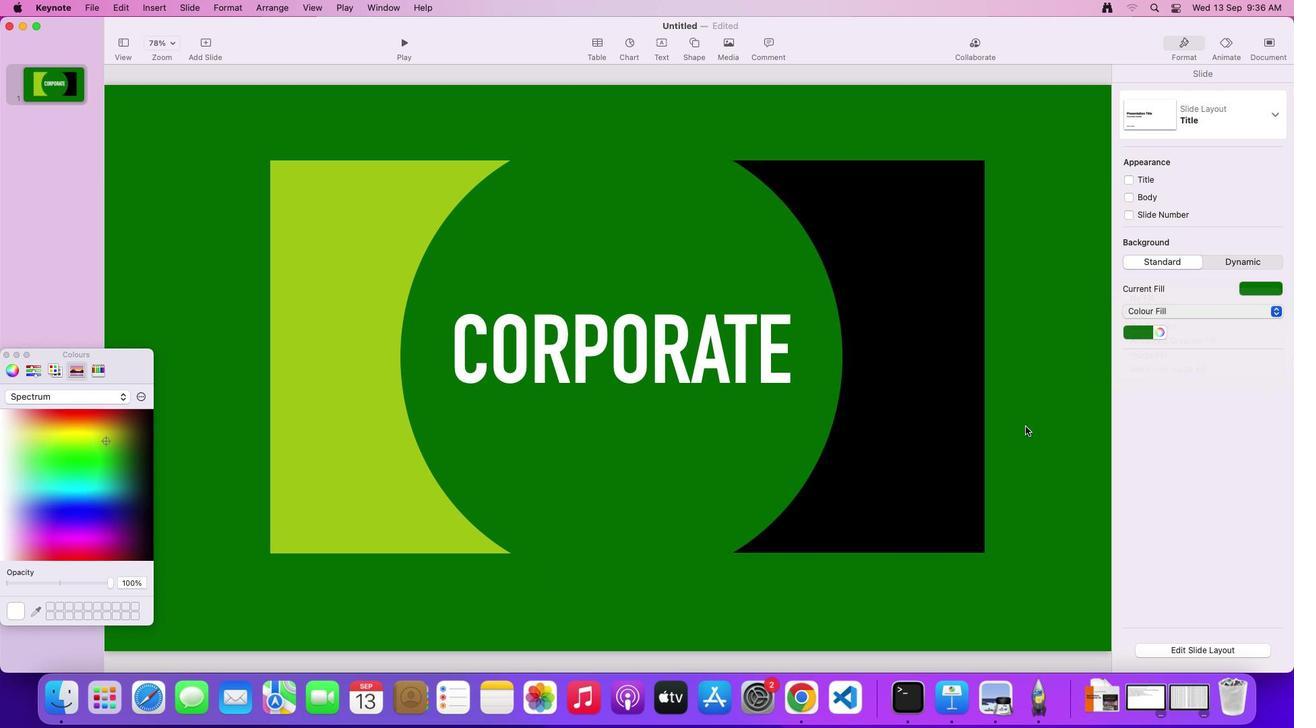 
Action: Mouse moved to (685, 375)
Screenshot: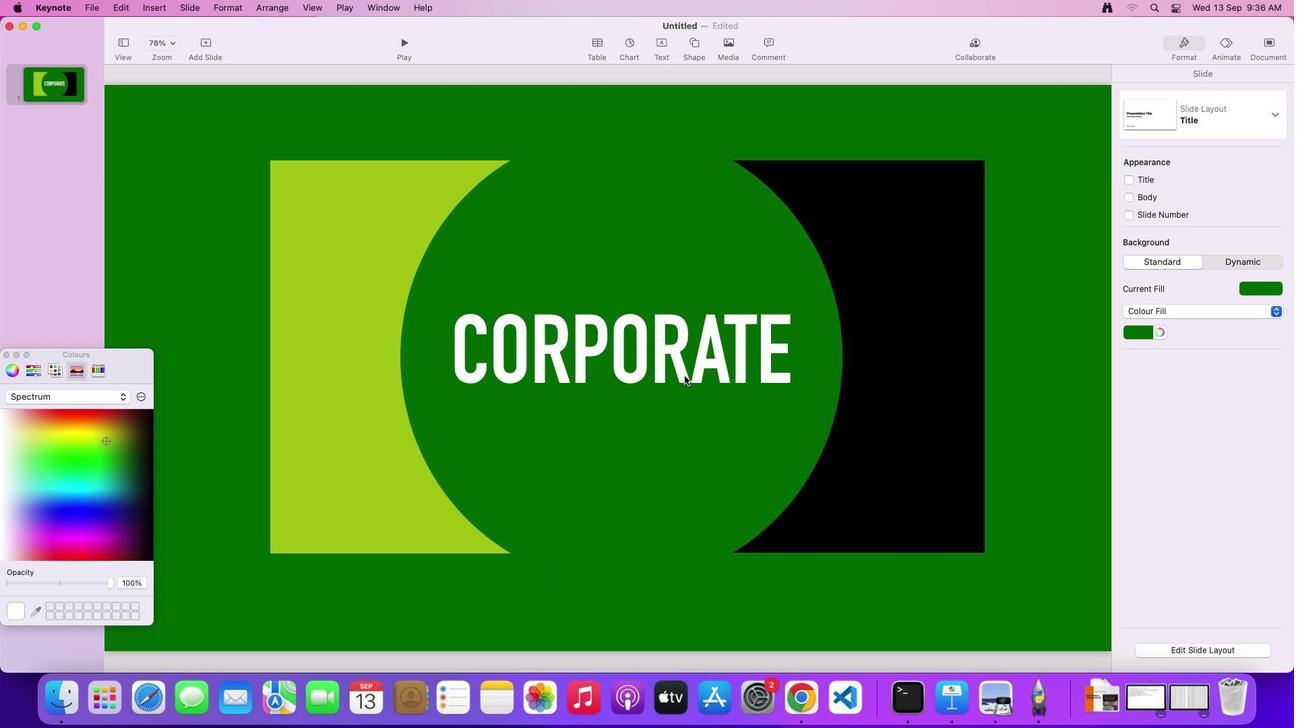
Action: Mouse pressed left at (685, 375)
Screenshot: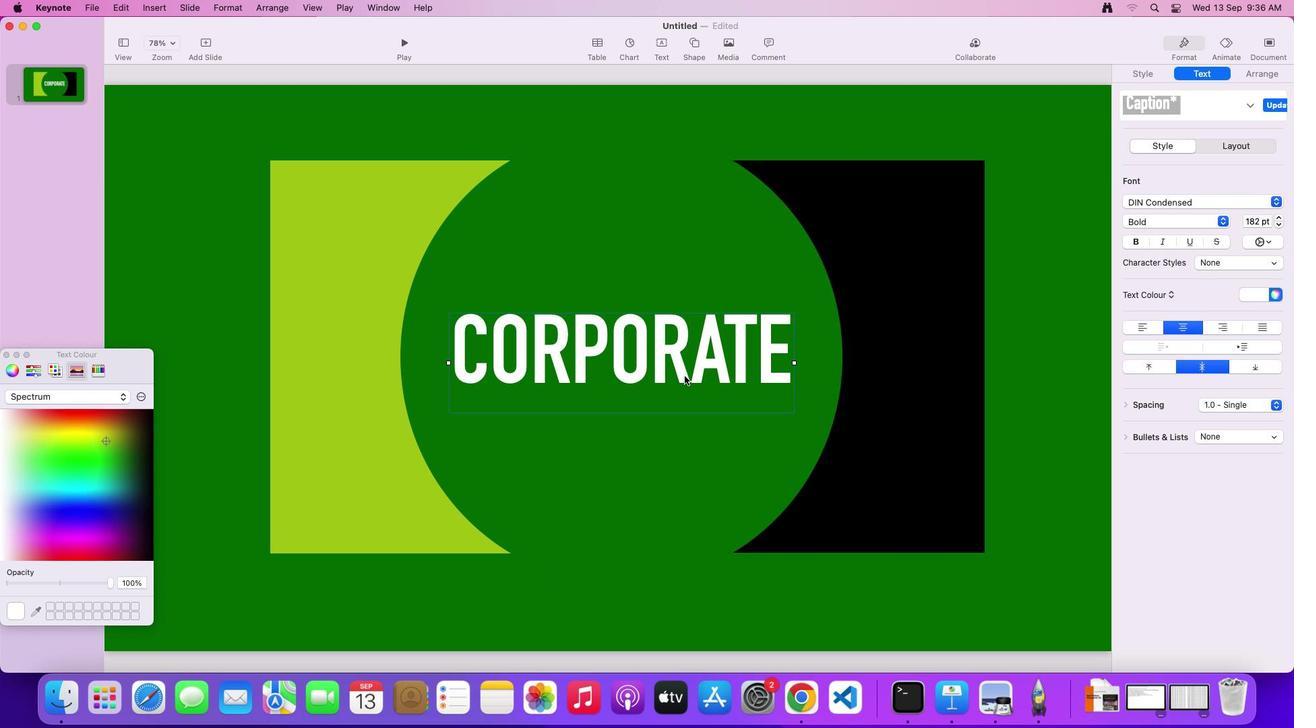 
Action: Mouse moved to (326, 276)
Screenshot: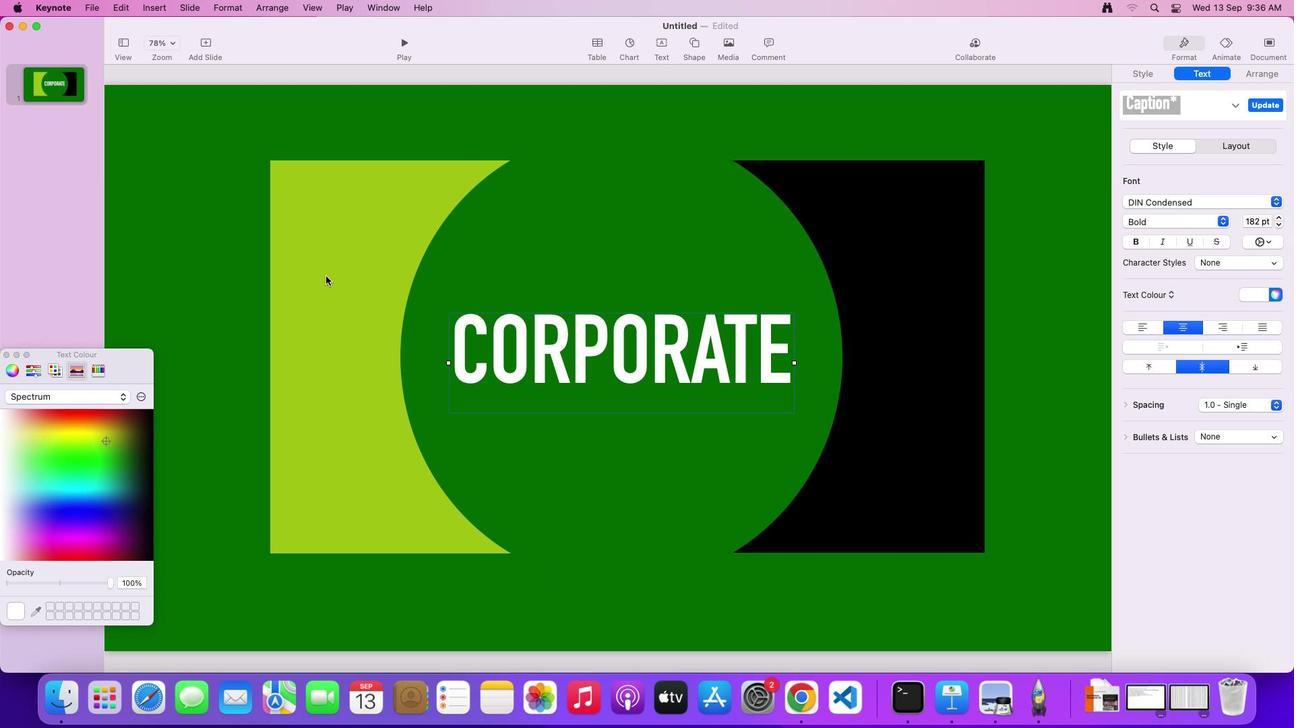 
Action: Mouse pressed left at (326, 276)
Screenshot: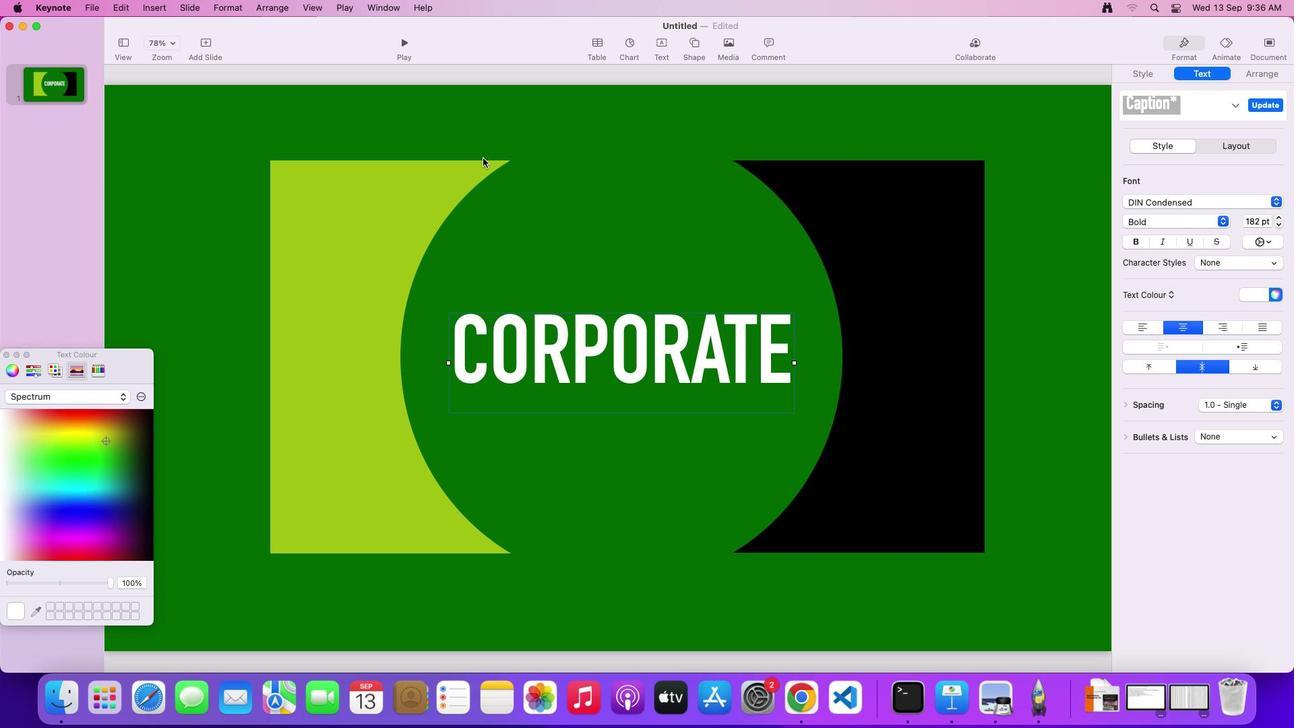 
Action: Mouse moved to (694, 41)
Screenshot: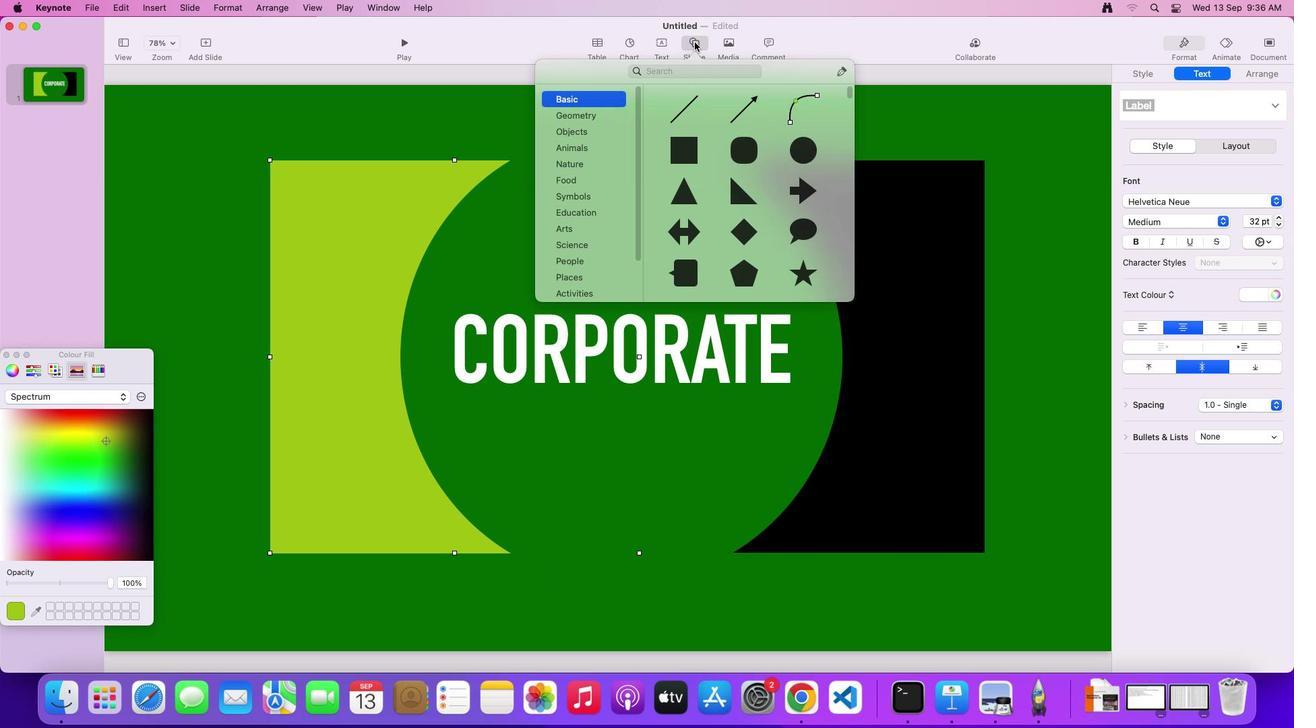
Action: Mouse pressed left at (694, 41)
Screenshot: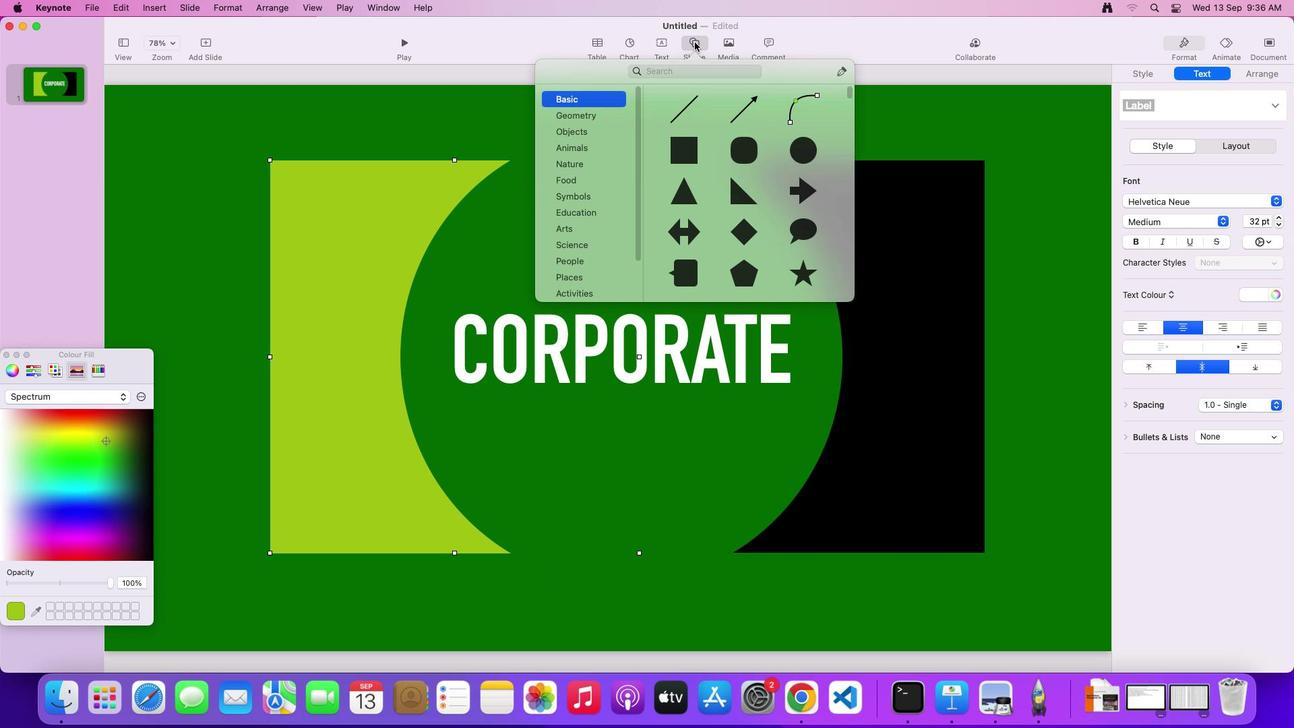 
Action: Mouse moved to (752, 154)
Screenshot: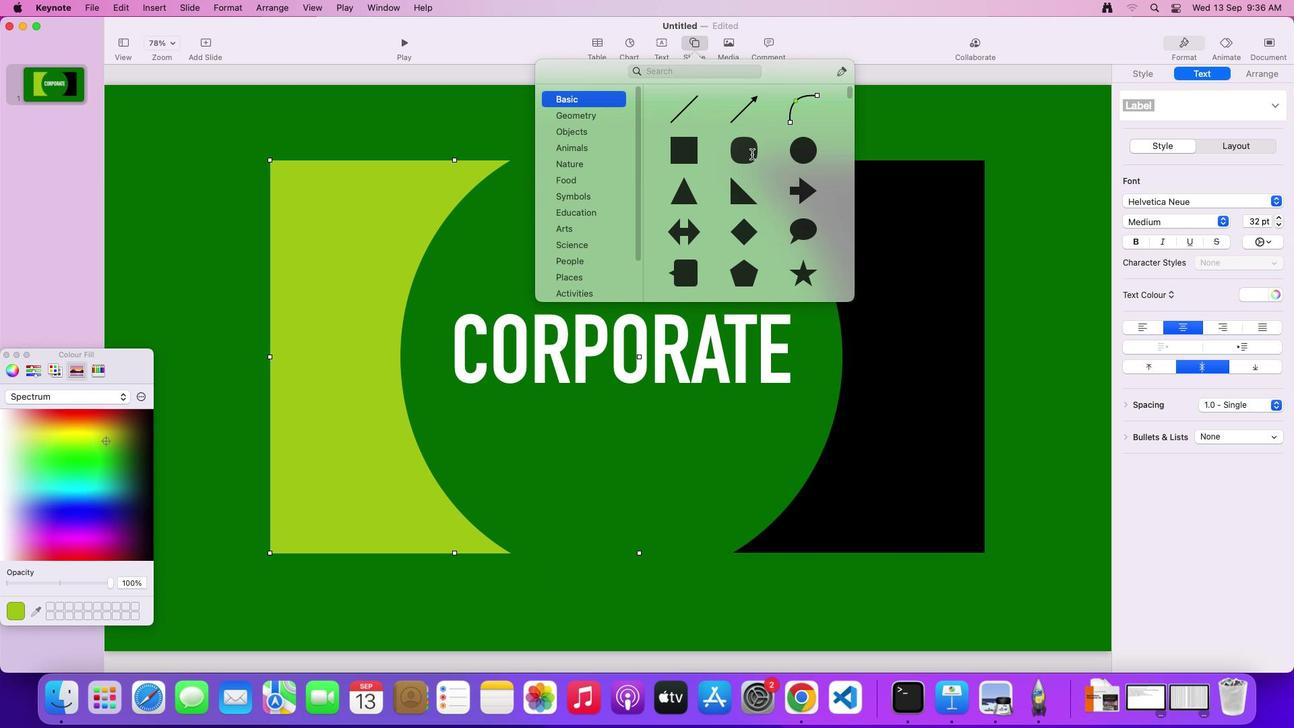 
Action: Mouse pressed left at (752, 154)
Screenshot: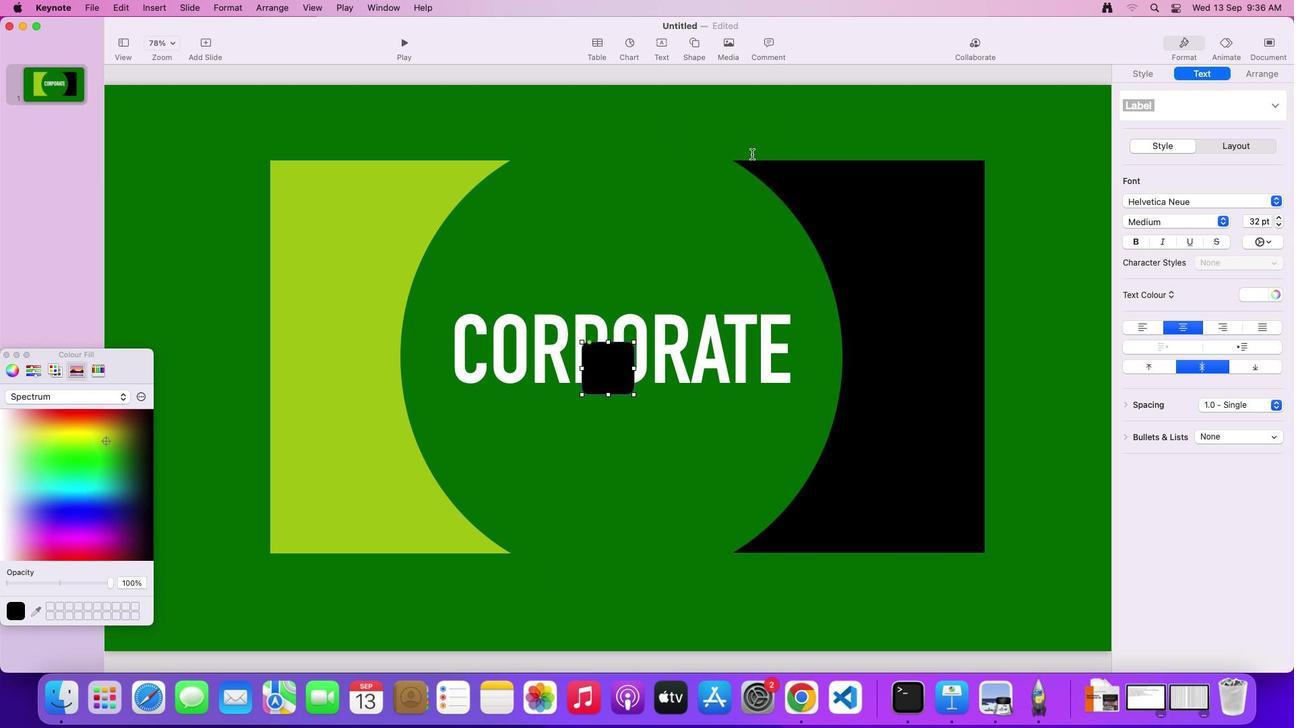 
Action: Mouse moved to (635, 369)
Screenshot: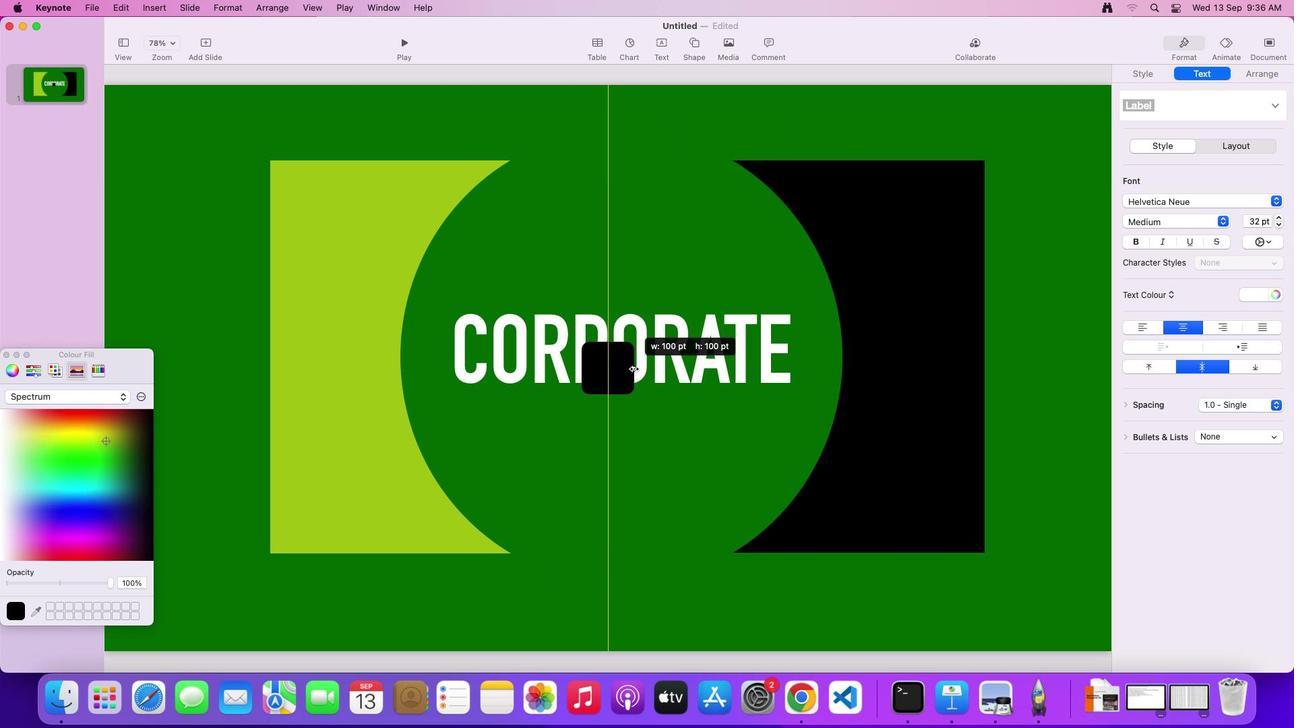 
Action: Mouse pressed left at (635, 369)
Screenshot: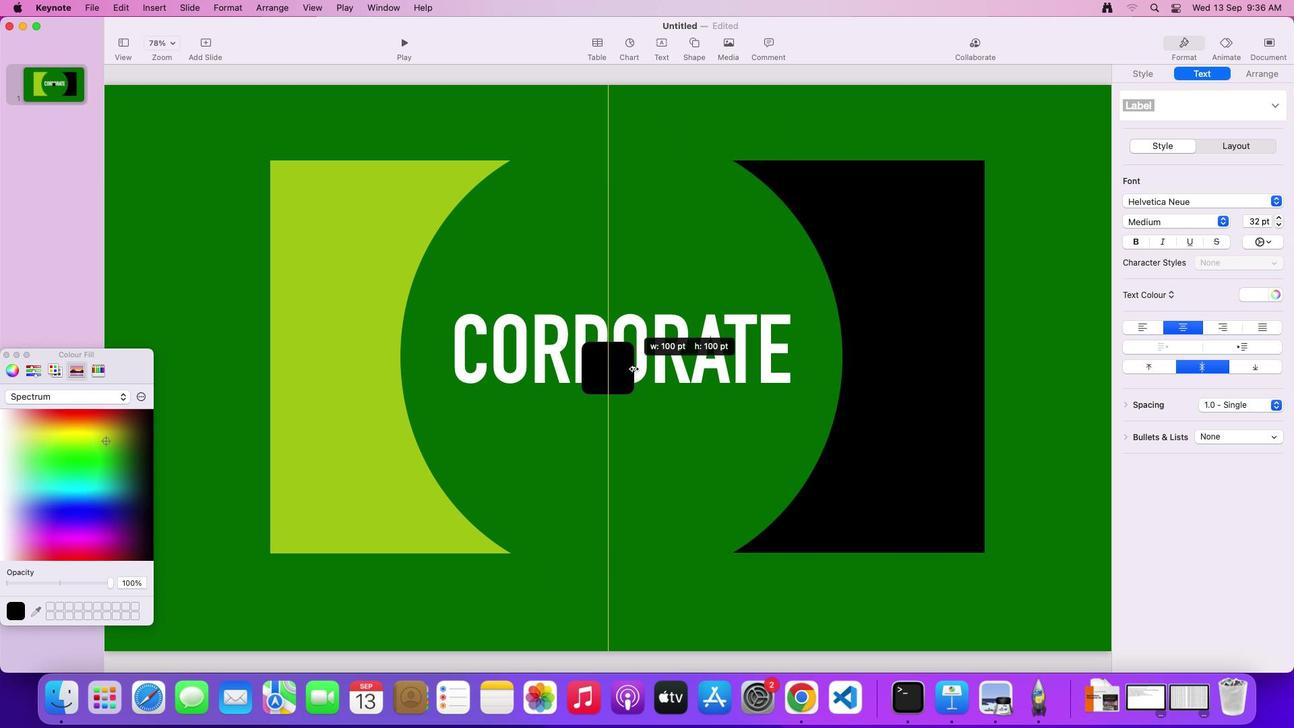 
Action: Mouse moved to (600, 380)
Screenshot: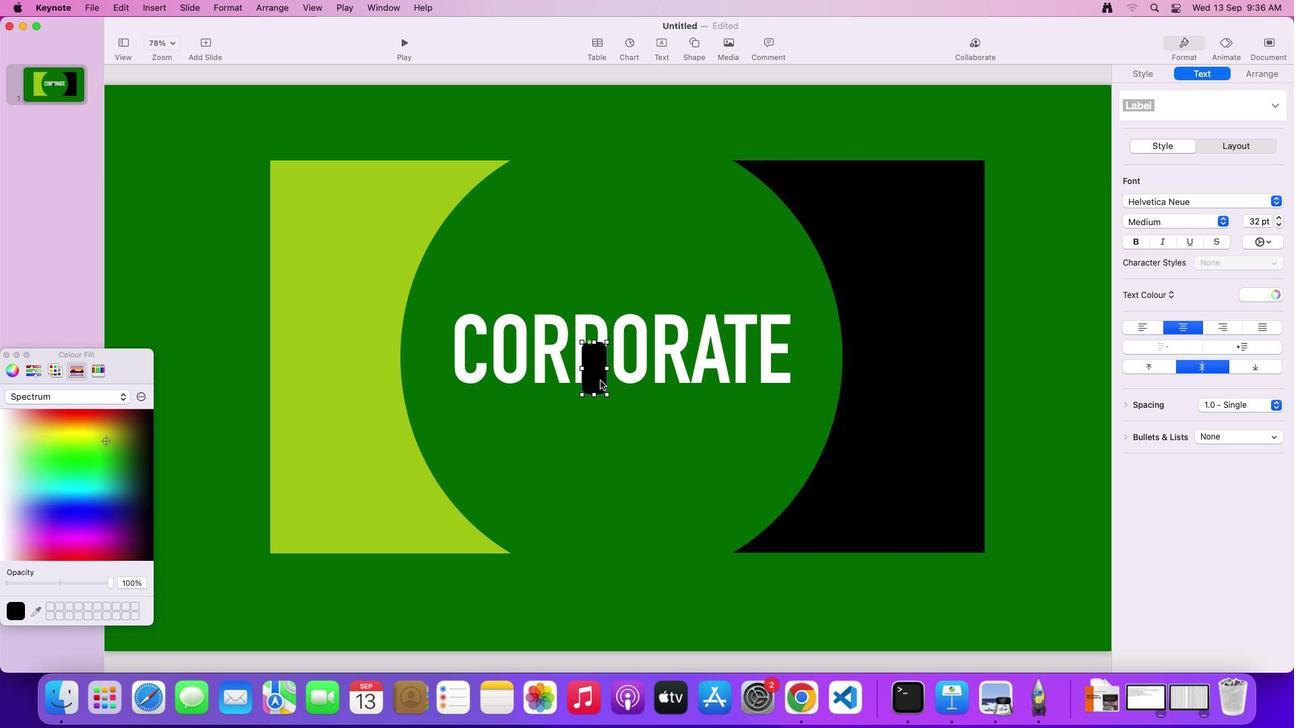 
Action: Mouse pressed left at (600, 380)
Screenshot: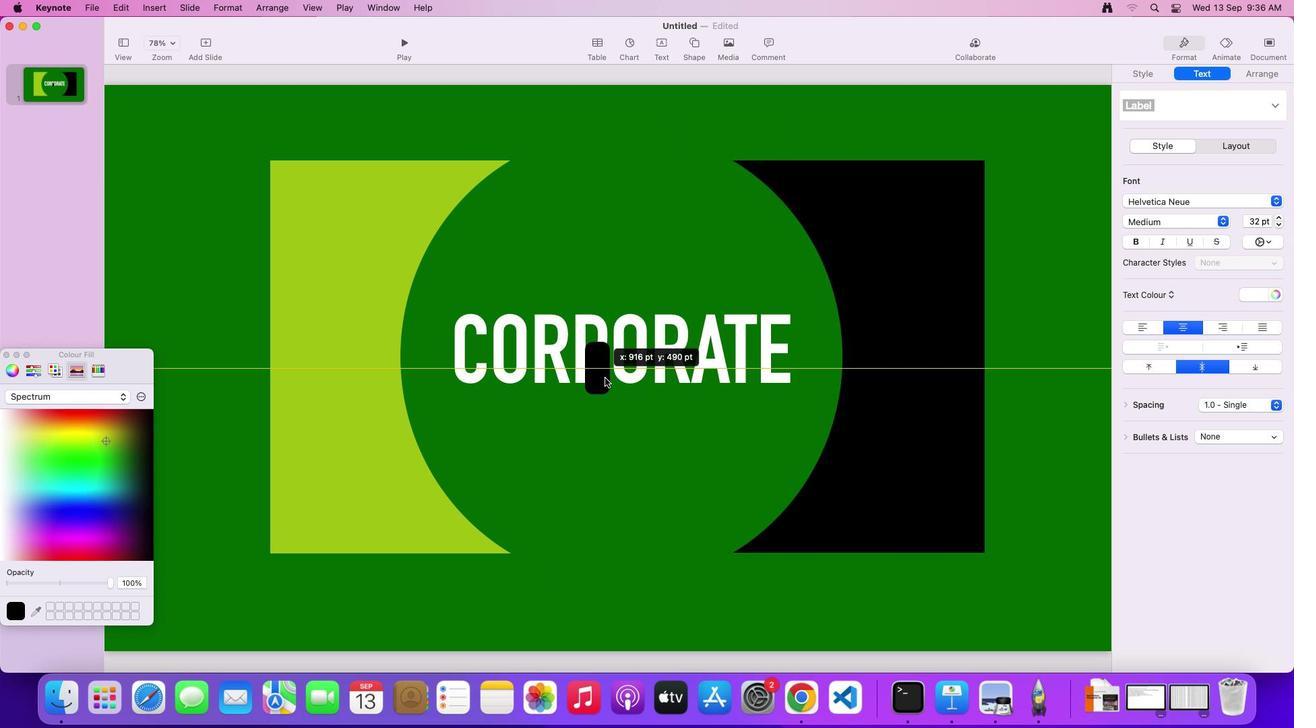 
Action: Mouse moved to (1151, 79)
Screenshot: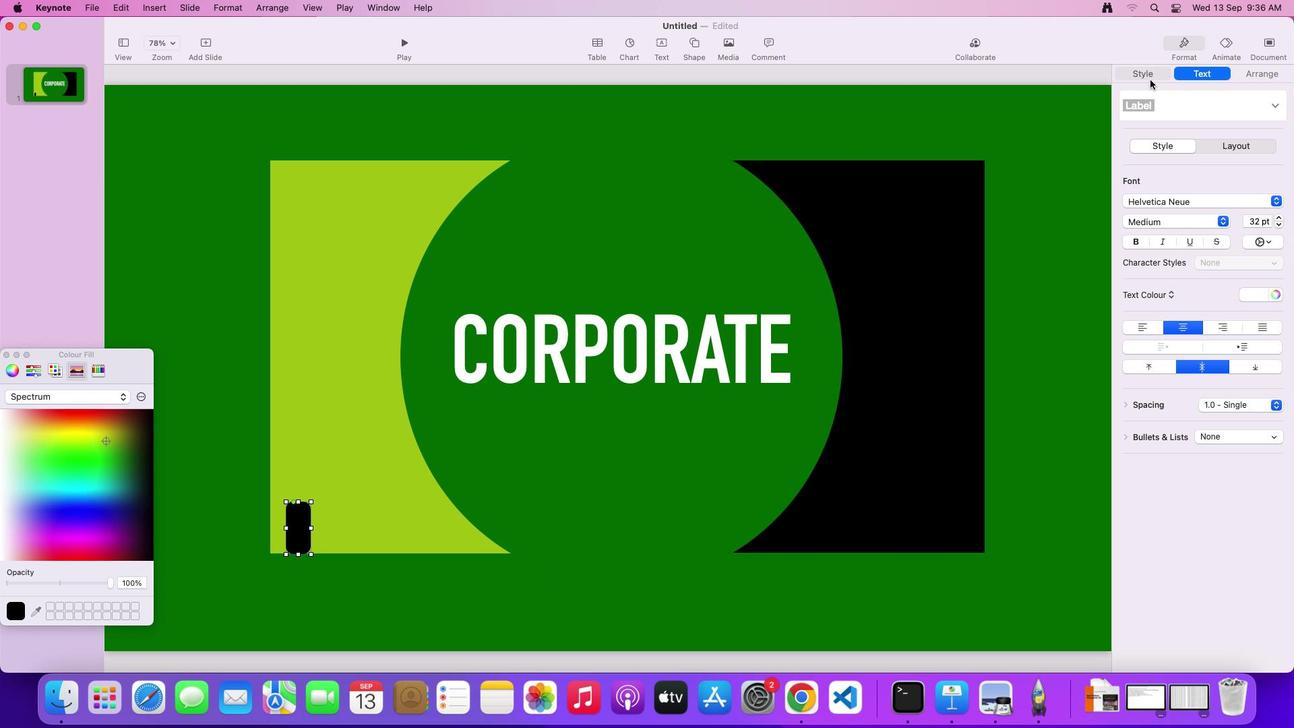 
Action: Mouse pressed left at (1151, 79)
Screenshot: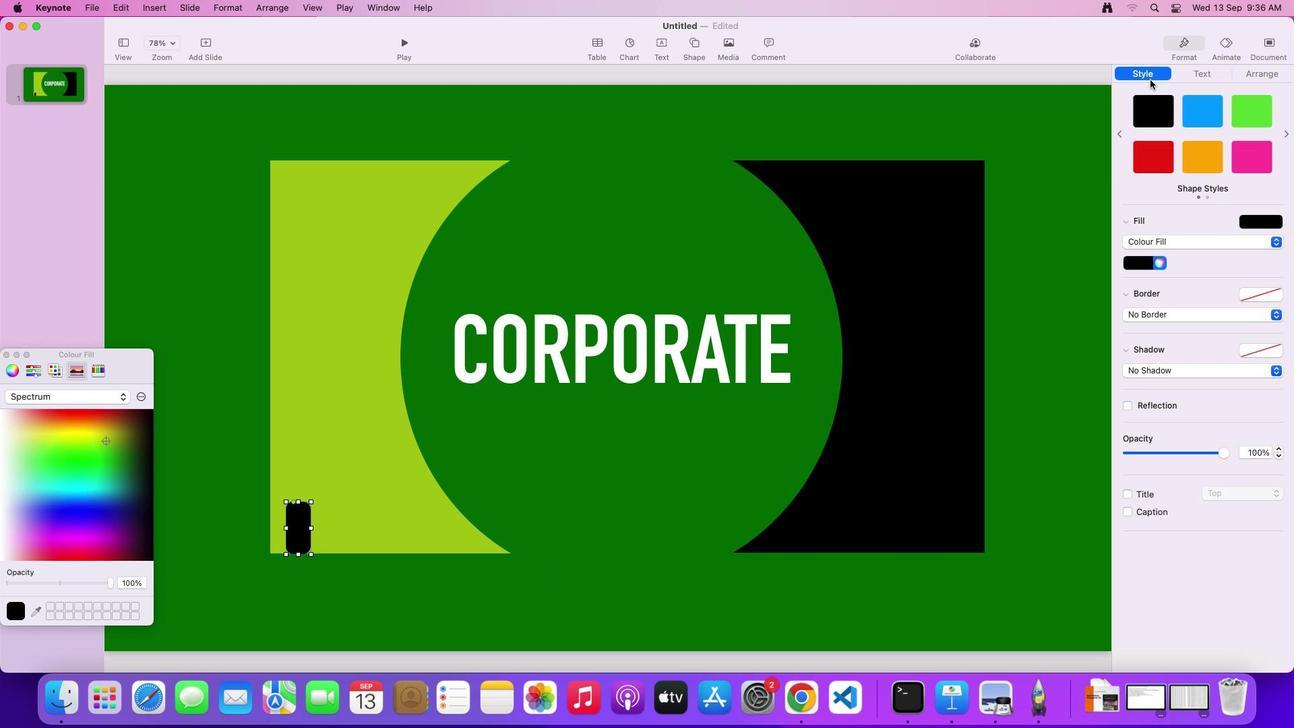 
Action: Mouse moved to (1147, 263)
Screenshot: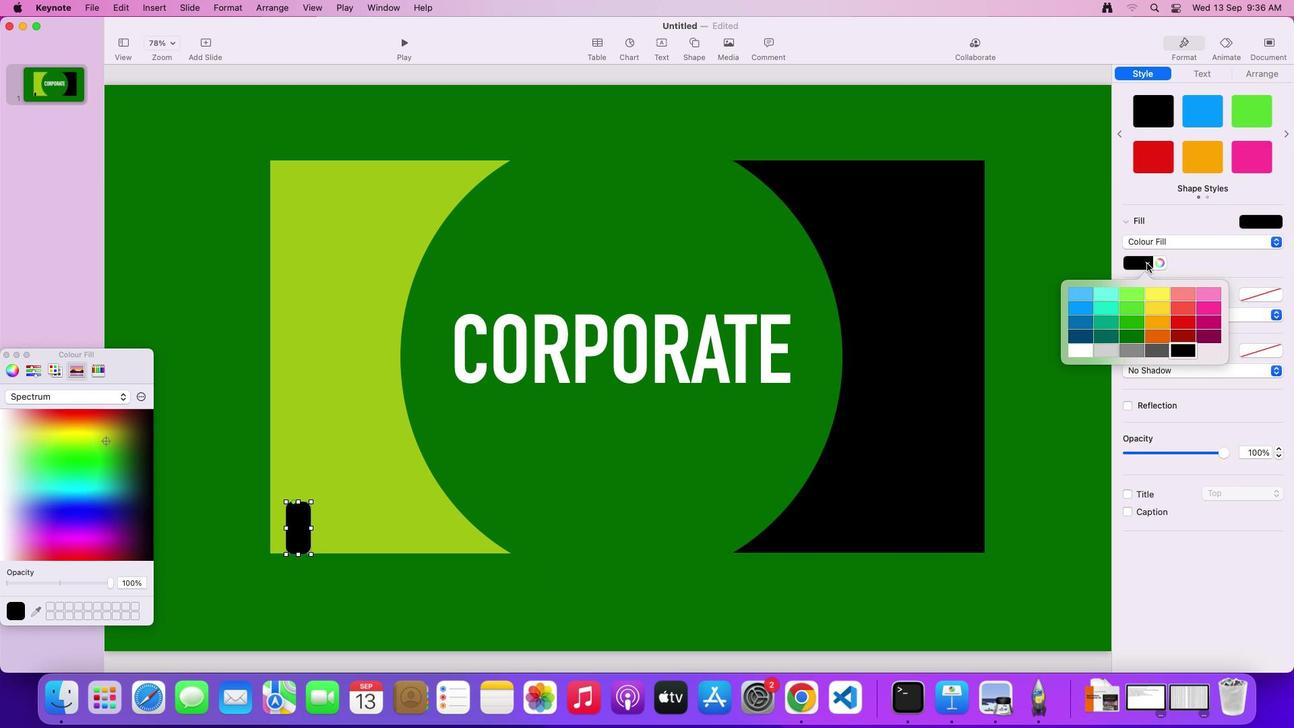 
Action: Mouse pressed left at (1147, 263)
Screenshot: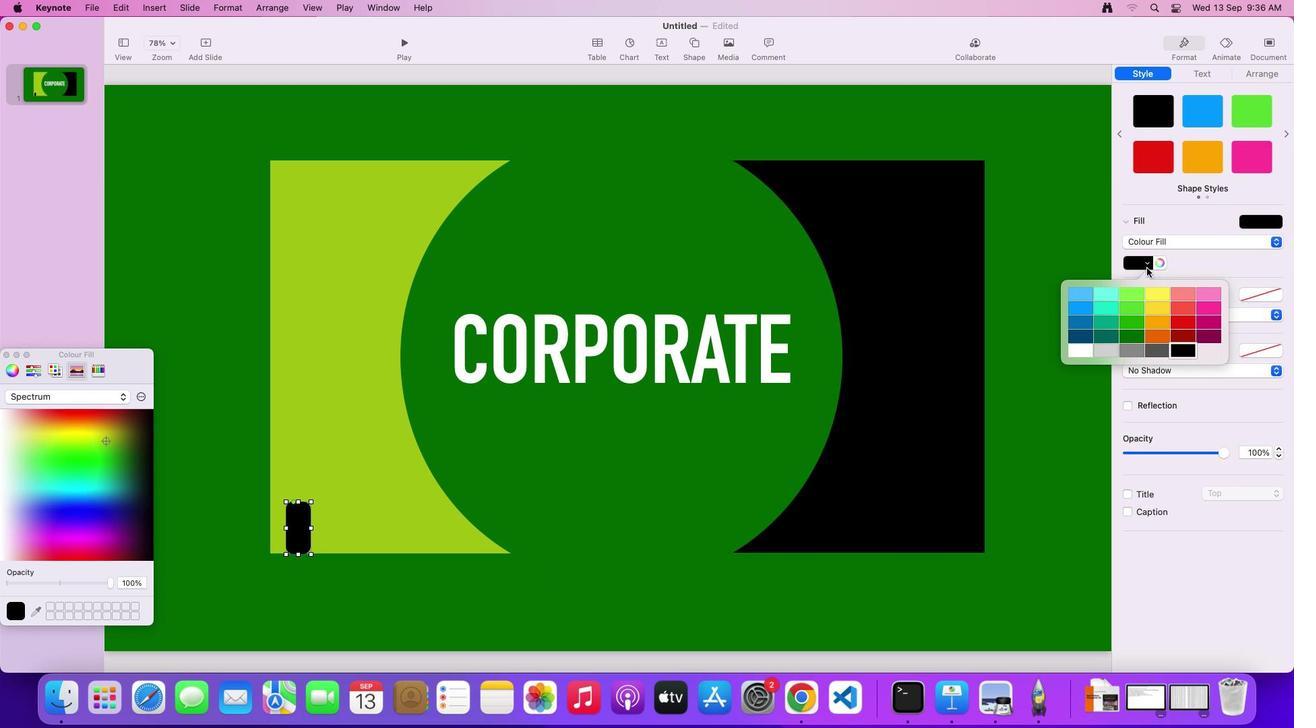 
Action: Mouse moved to (1131, 339)
Screenshot: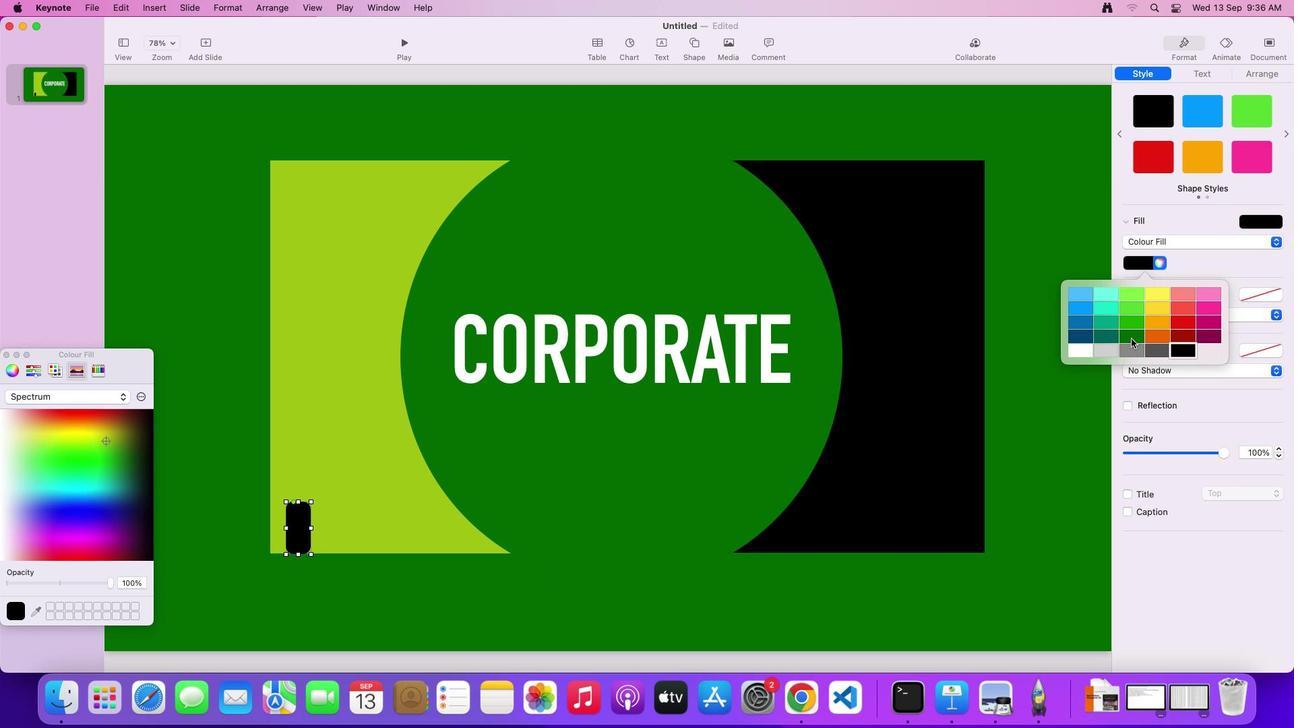 
Action: Mouse pressed left at (1131, 339)
Screenshot: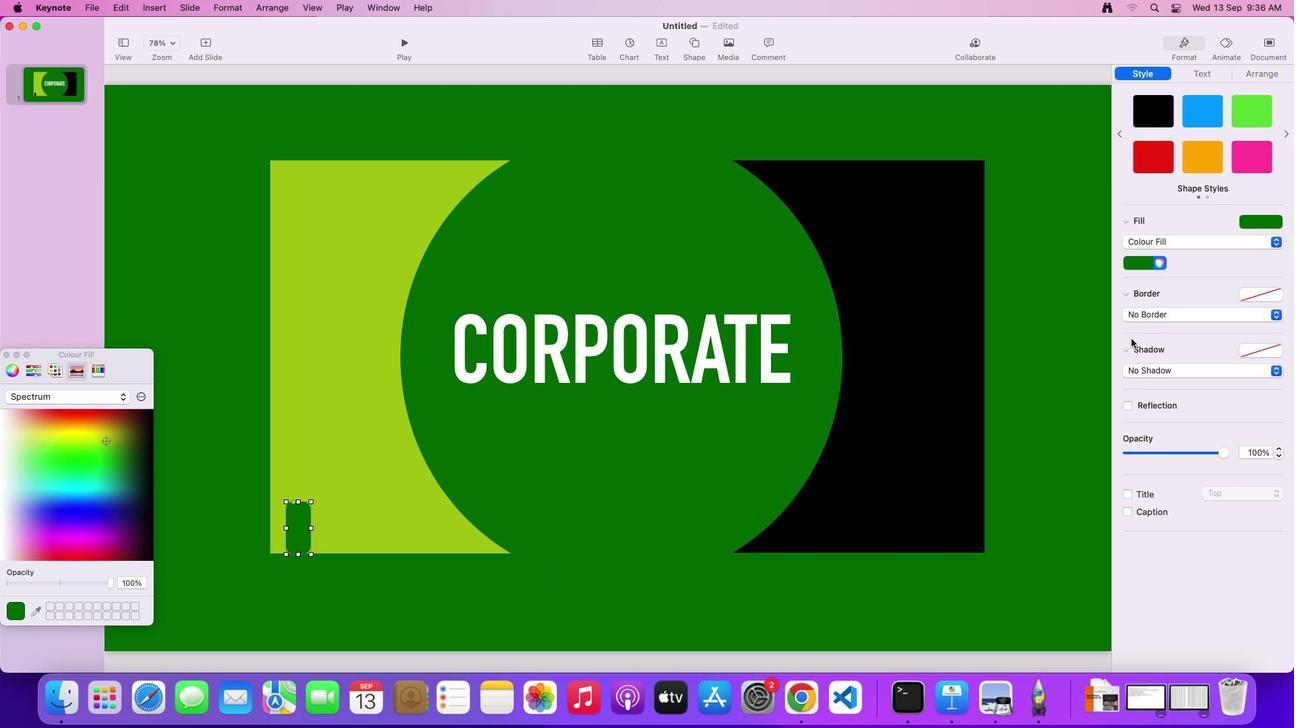 
Action: Mouse moved to (295, 525)
Screenshot: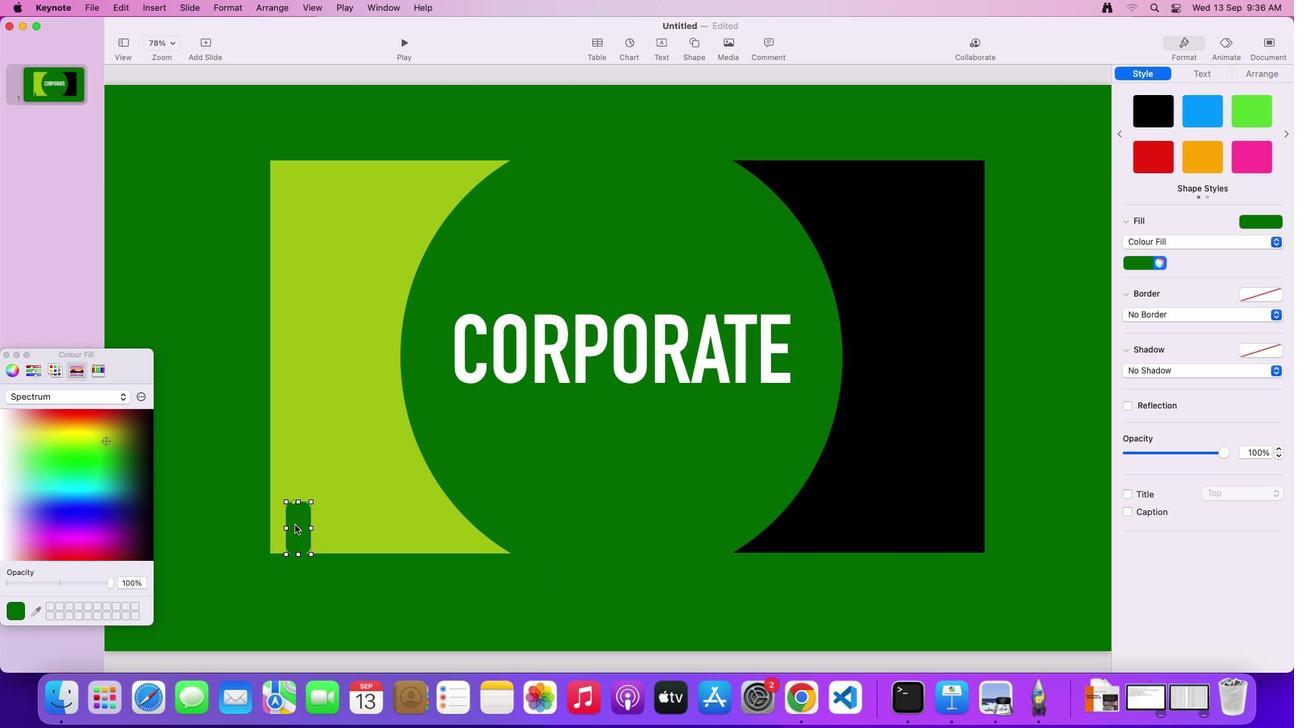 
Action: Mouse pressed left at (295, 525)
Screenshot: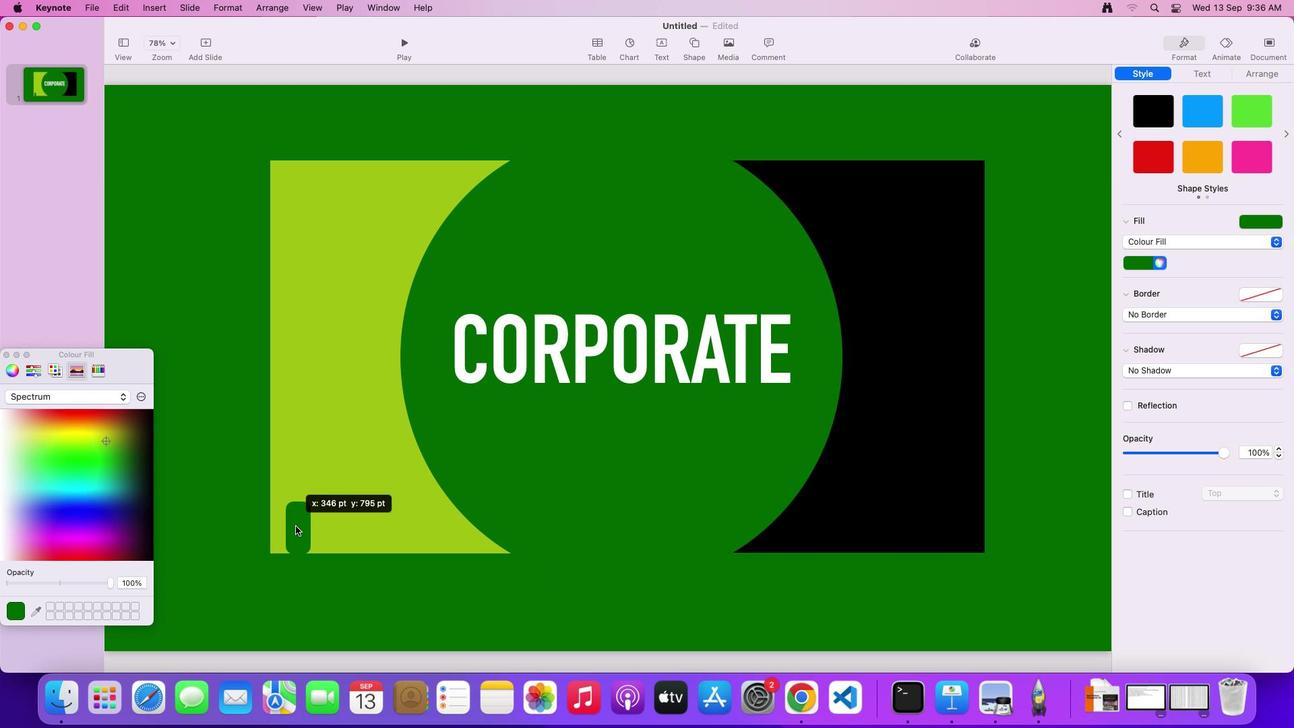 
Action: Mouse moved to (343, 507)
Screenshot: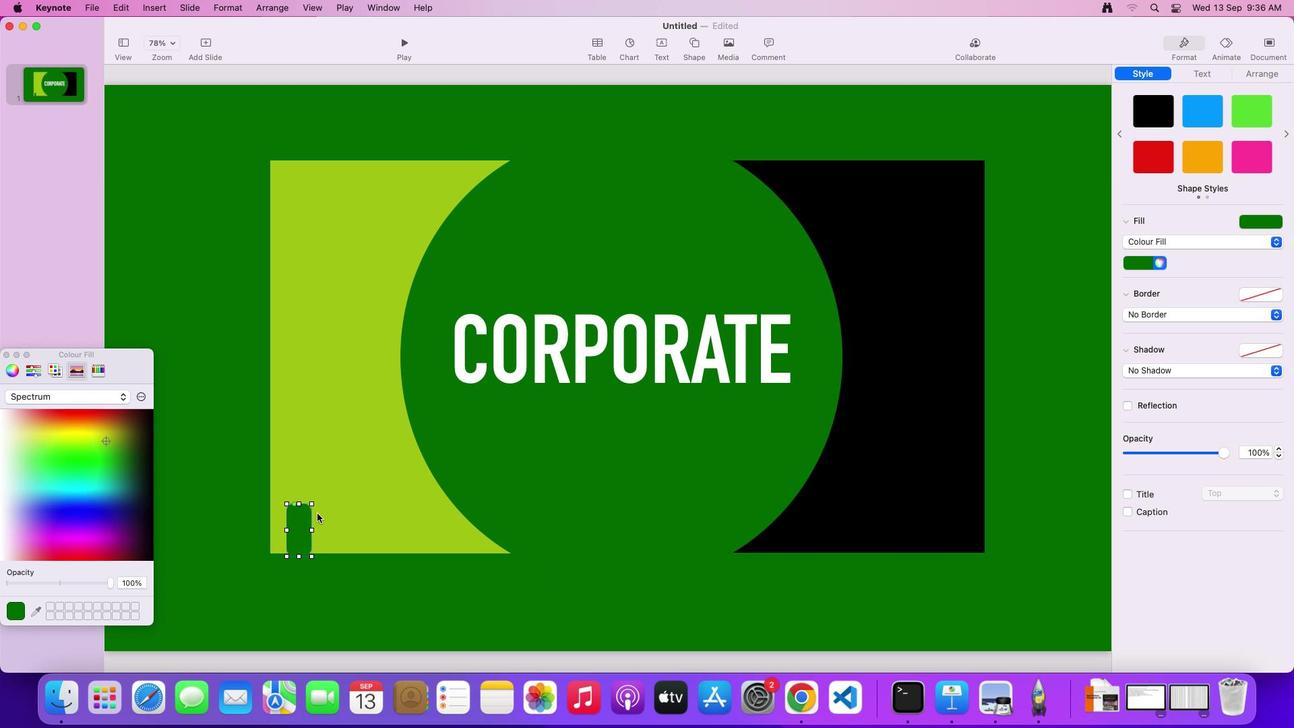
Action: Key pressed Key.alt
Screenshot: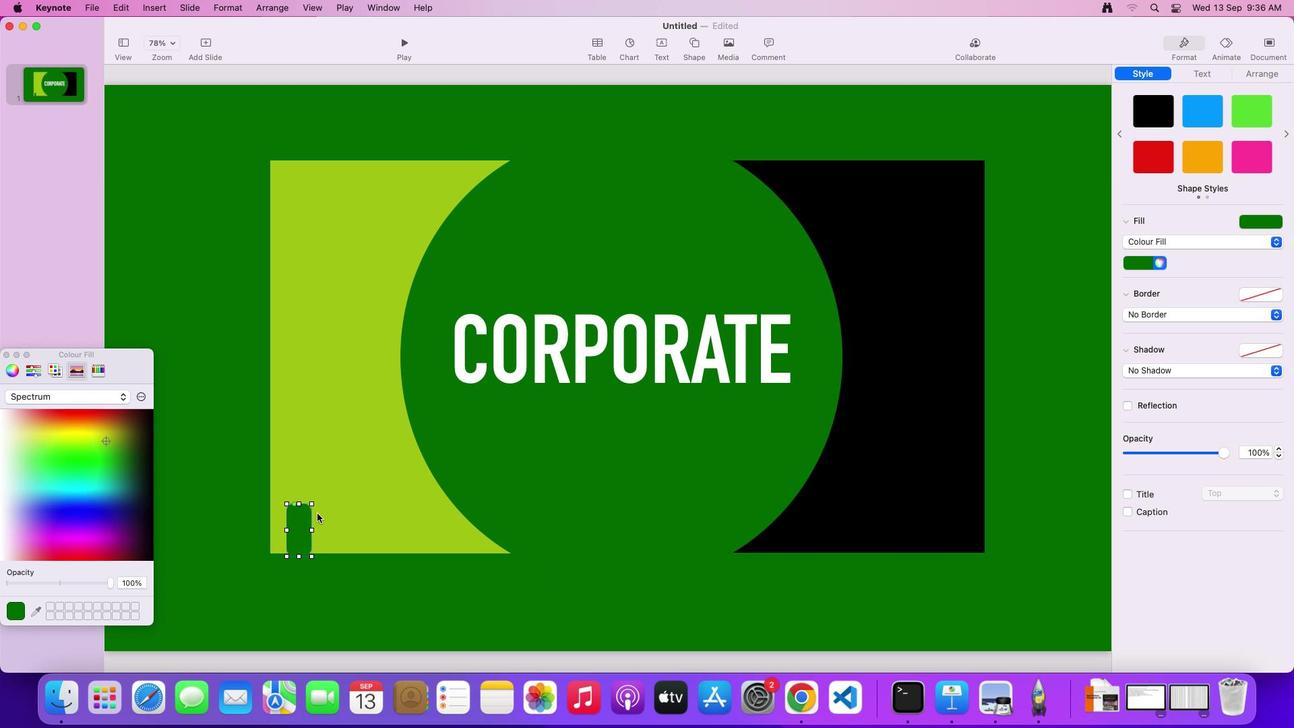 
Action: Mouse moved to (294, 529)
Screenshot: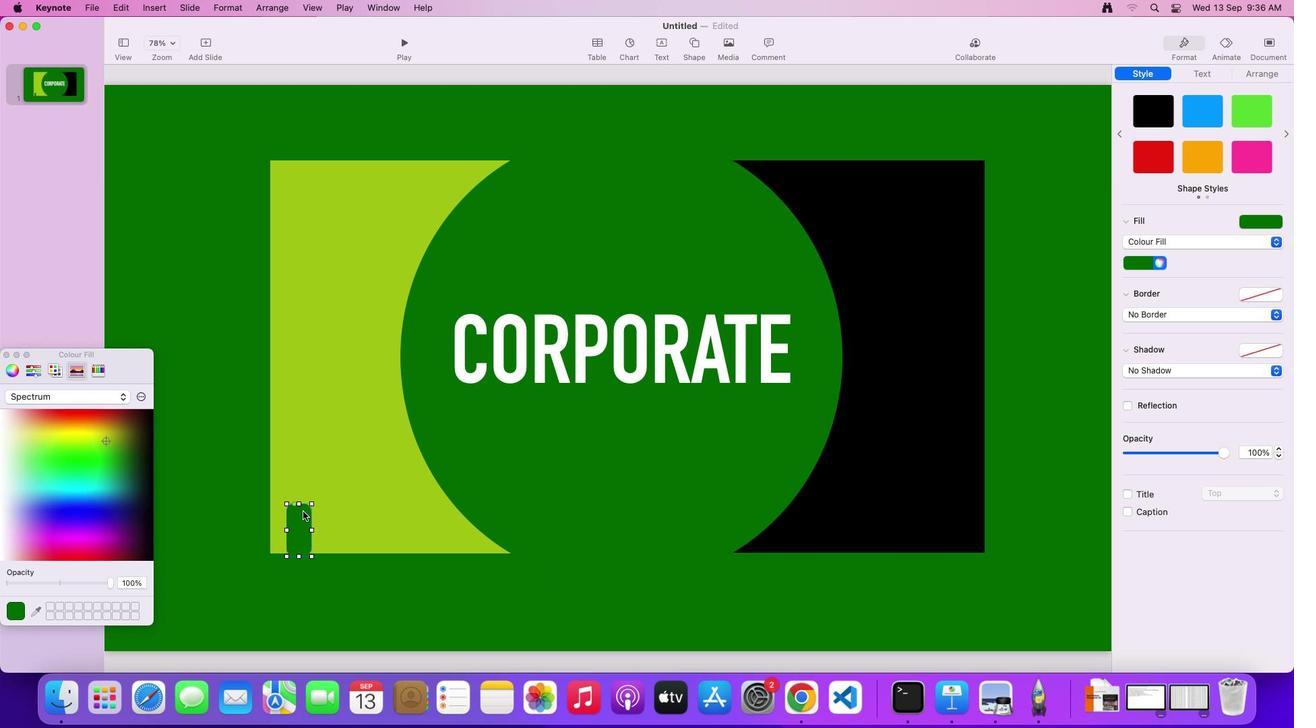 
Action: Mouse pressed left at (294, 529)
Screenshot: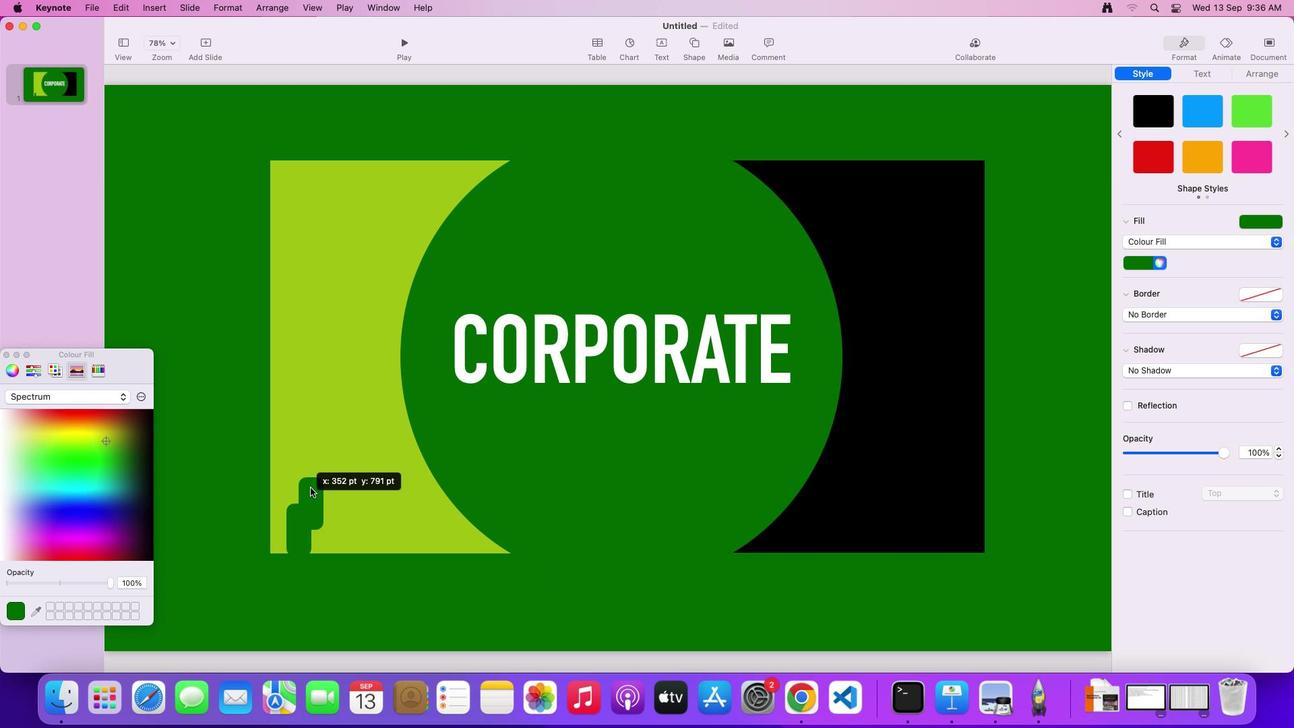 
Action: Mouse moved to (1259, 73)
Screenshot: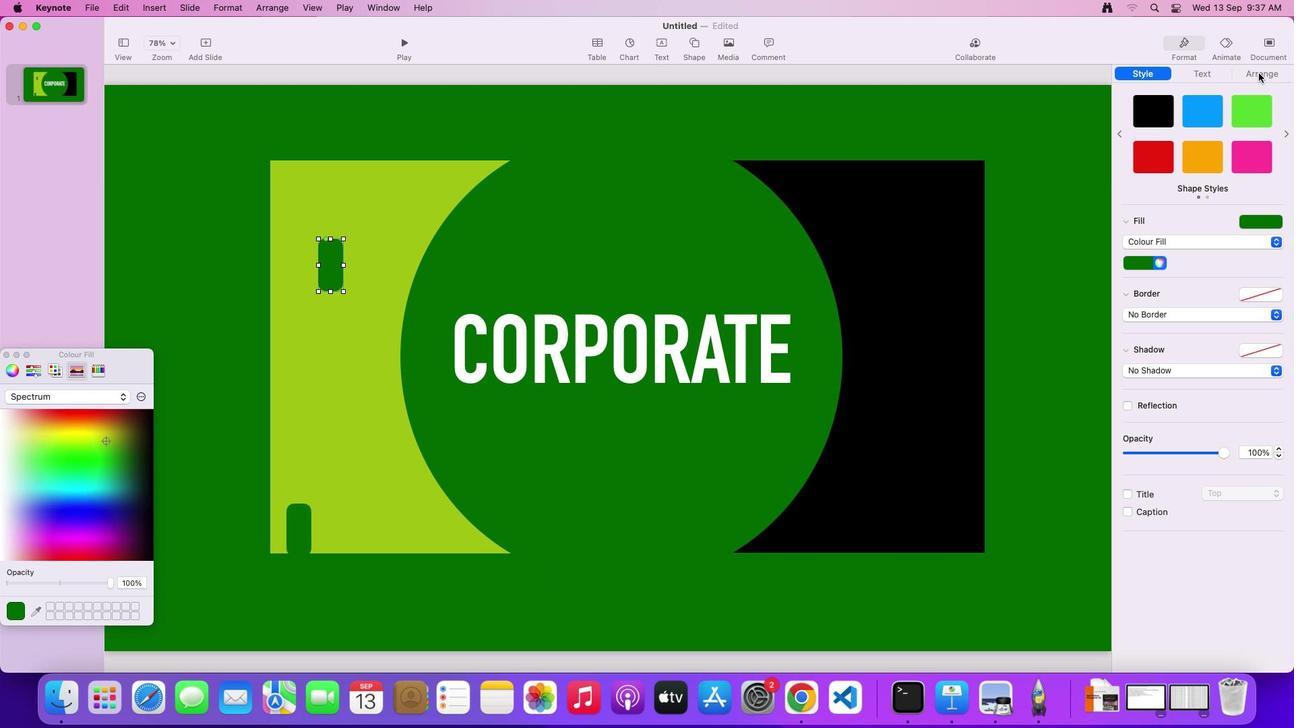 
Action: Mouse pressed left at (1259, 73)
Screenshot: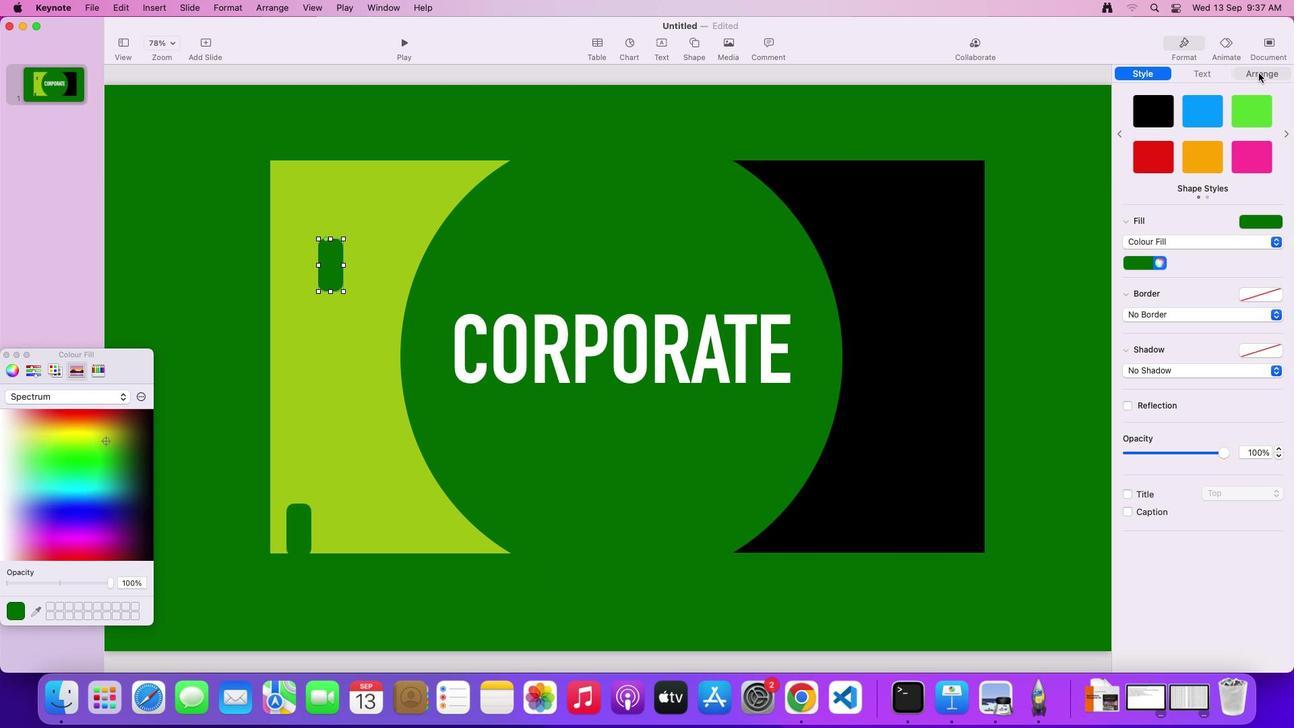 
Action: Mouse moved to (1271, 296)
Screenshot: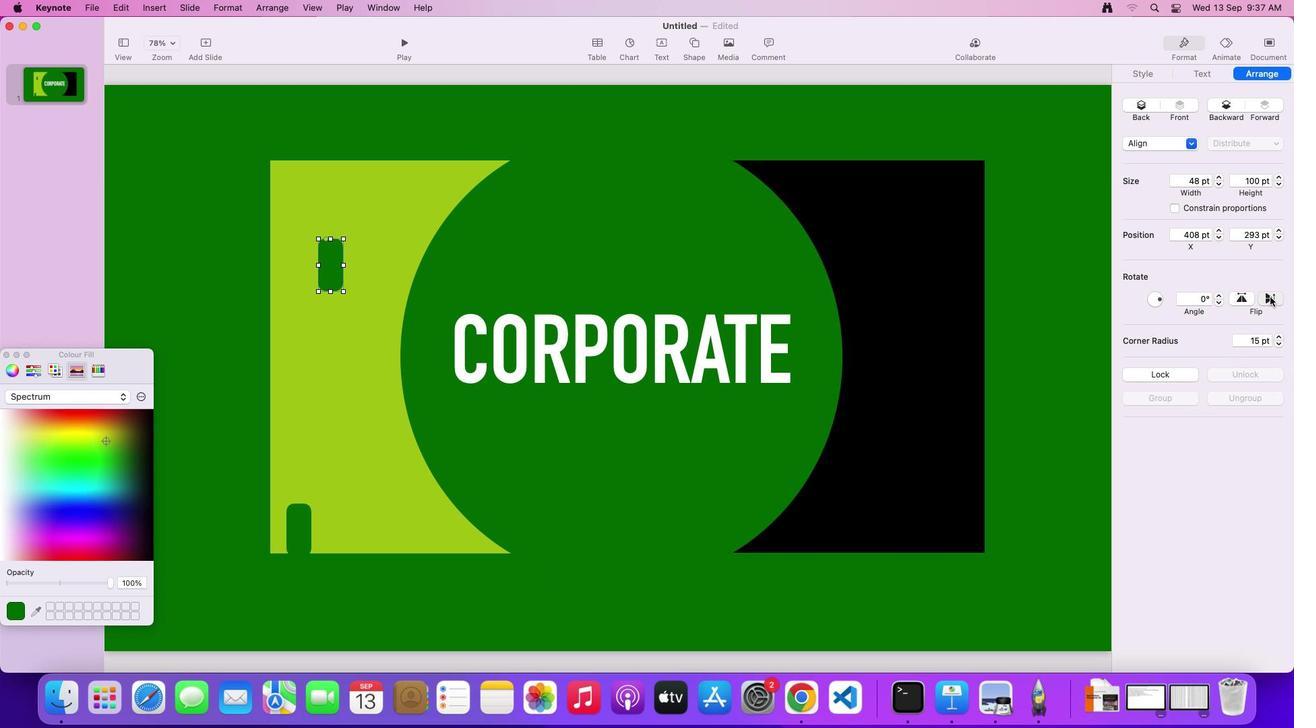 
Action: Mouse pressed left at (1271, 296)
Screenshot: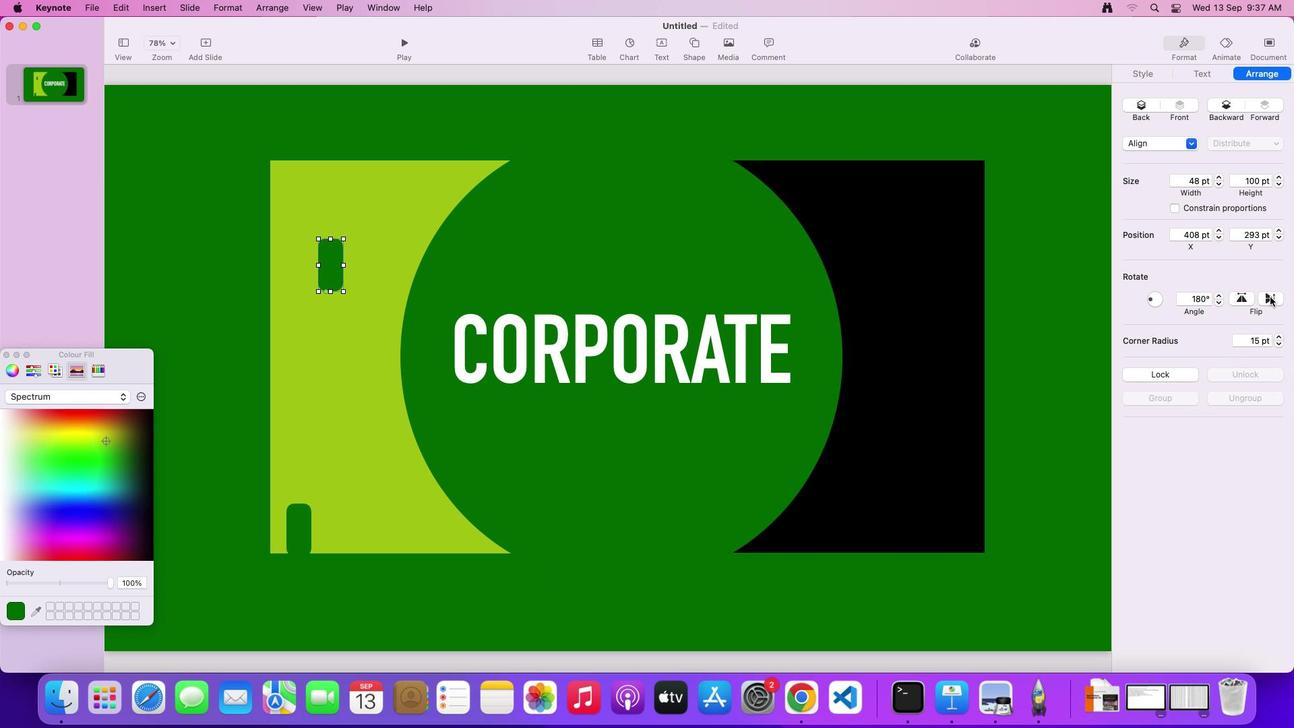 
Action: Mouse moved to (1245, 299)
Screenshot: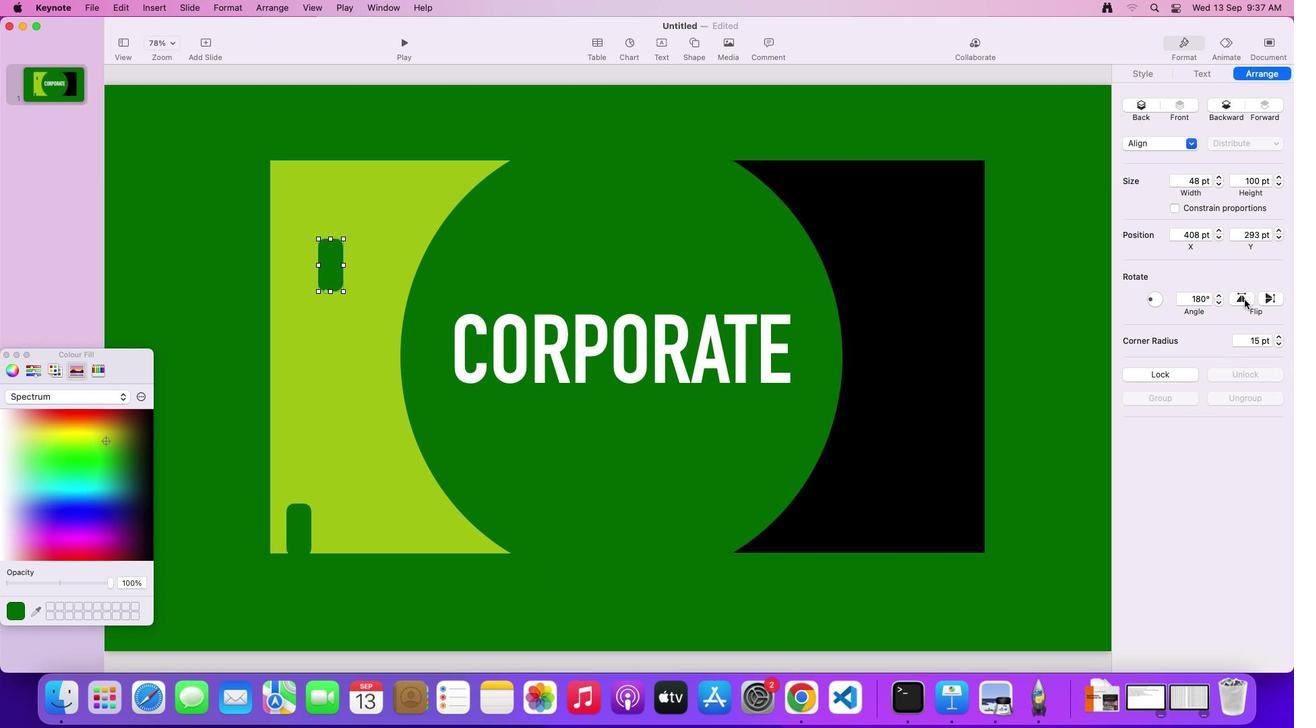 
Action: Mouse pressed left at (1245, 299)
Screenshot: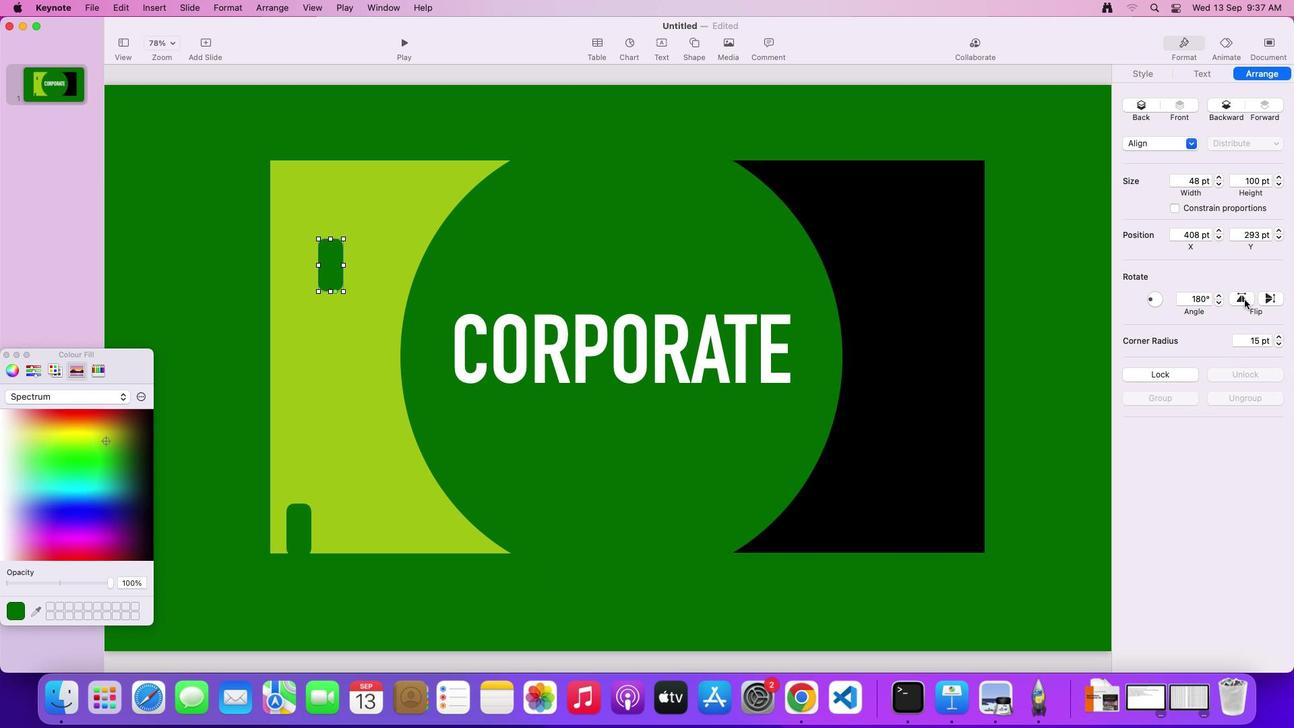 
Action: Mouse moved to (1158, 294)
Screenshot: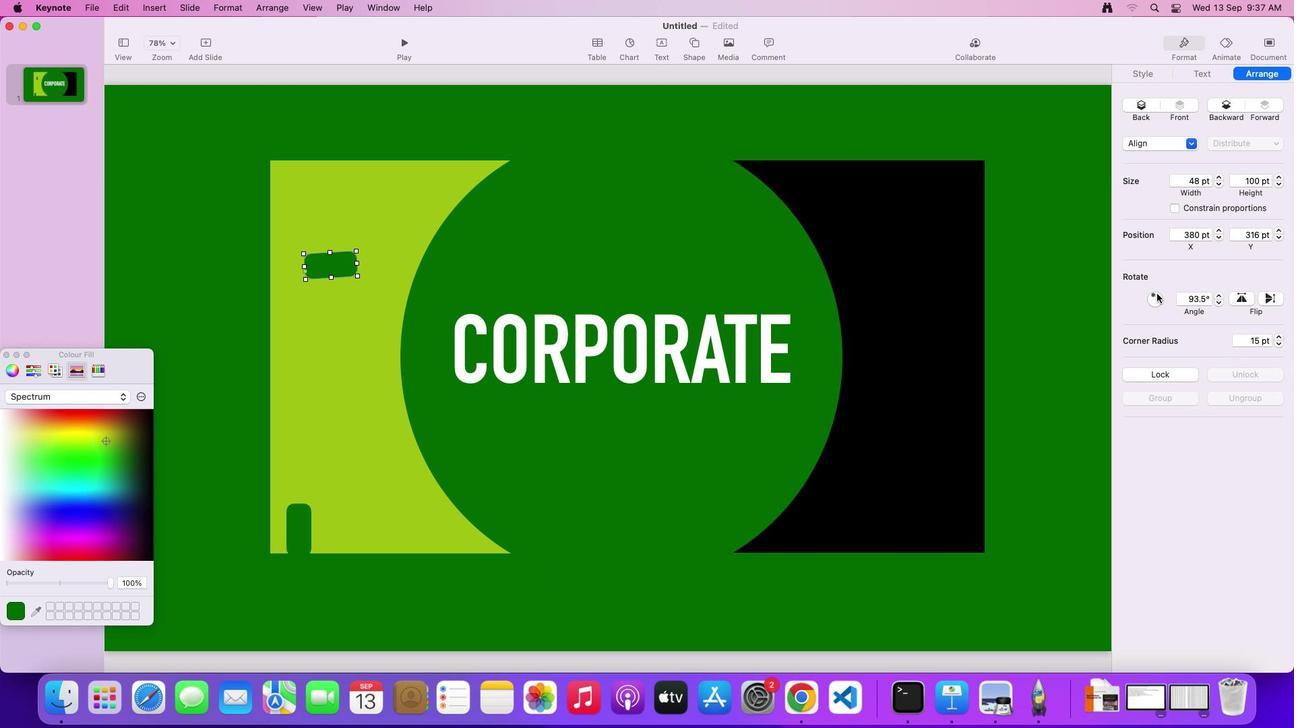 
Action: Mouse pressed left at (1158, 294)
Screenshot: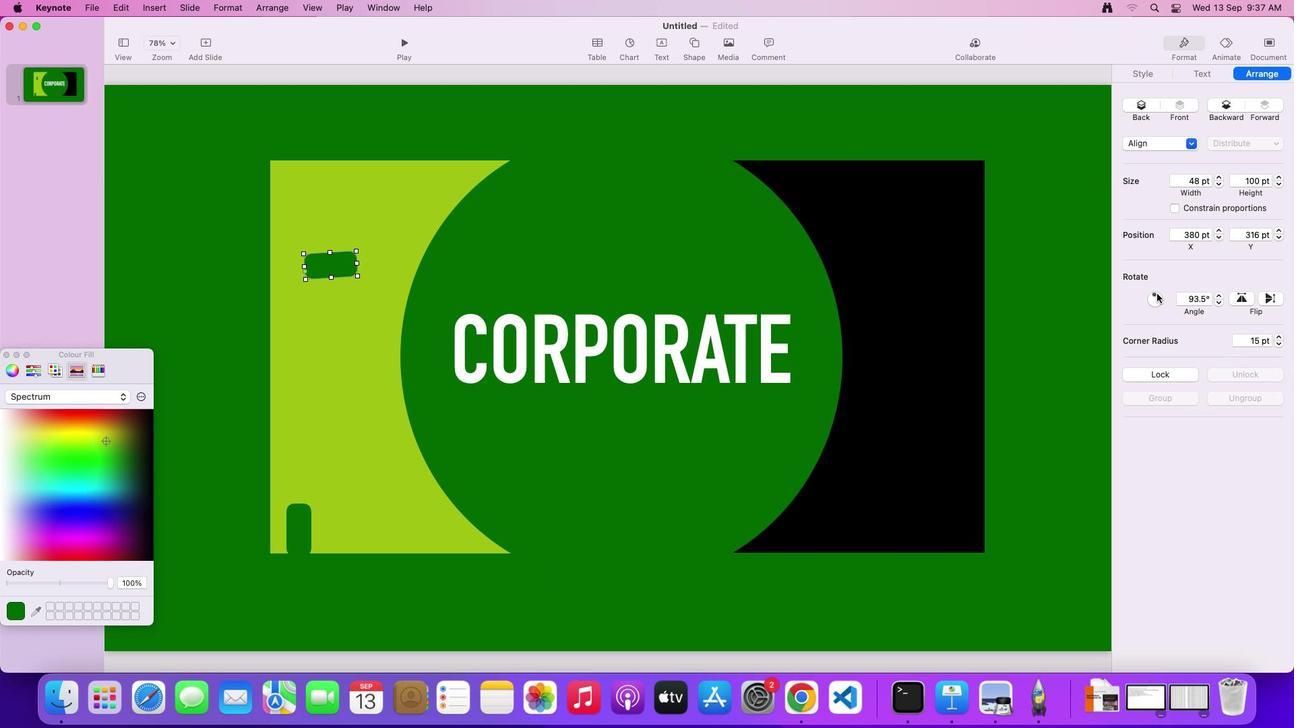 
Action: Mouse moved to (1159, 294)
Screenshot: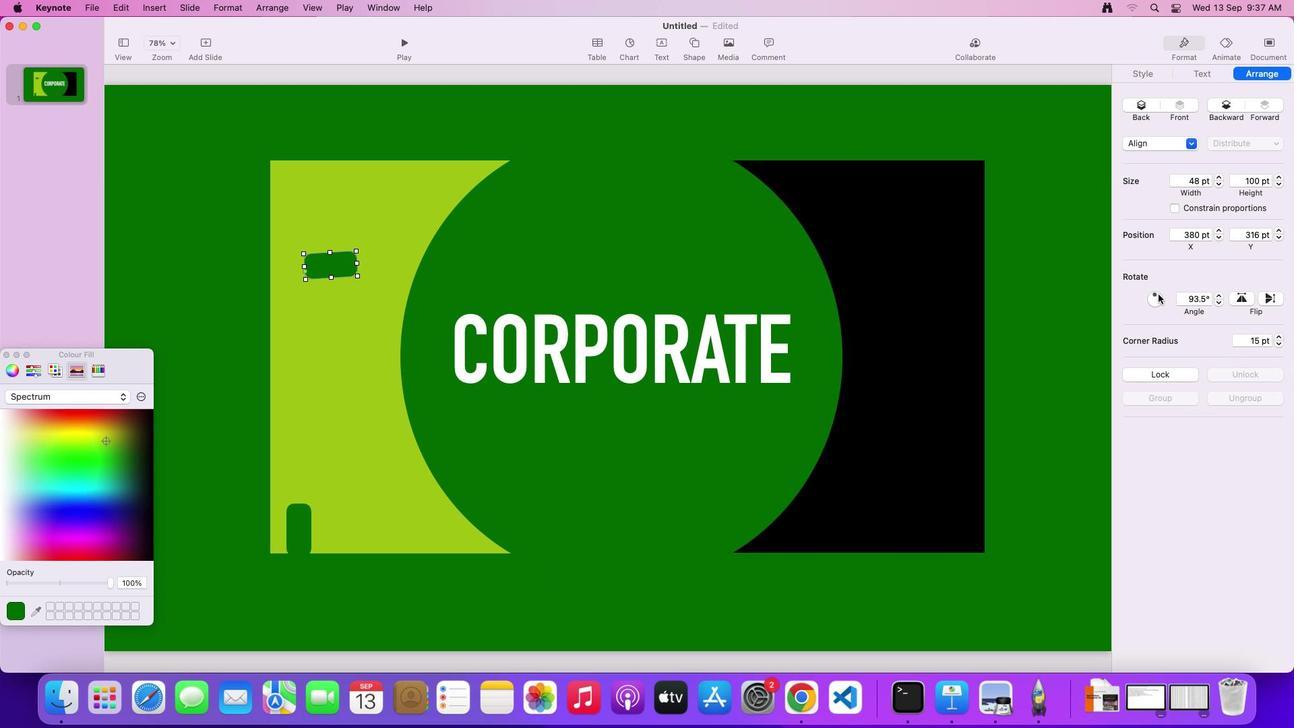 
Action: Mouse pressed left at (1159, 294)
Screenshot: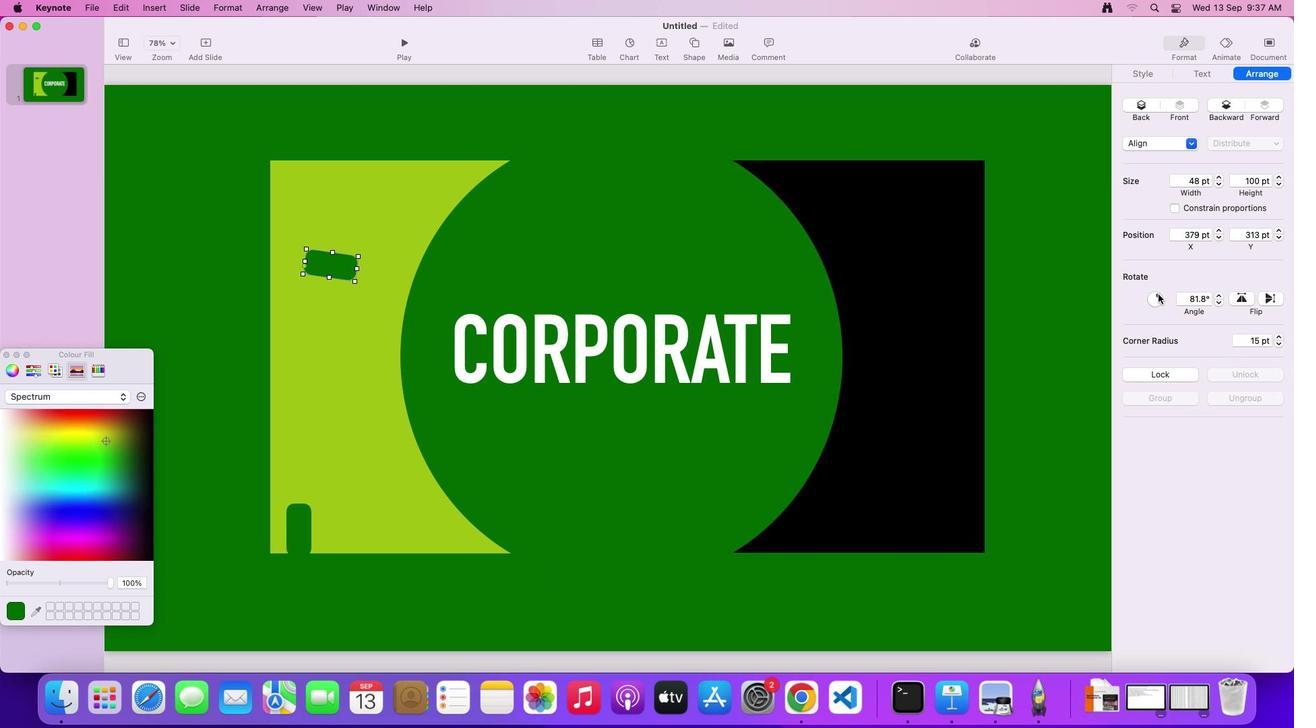
Action: Mouse moved to (1220, 294)
Screenshot: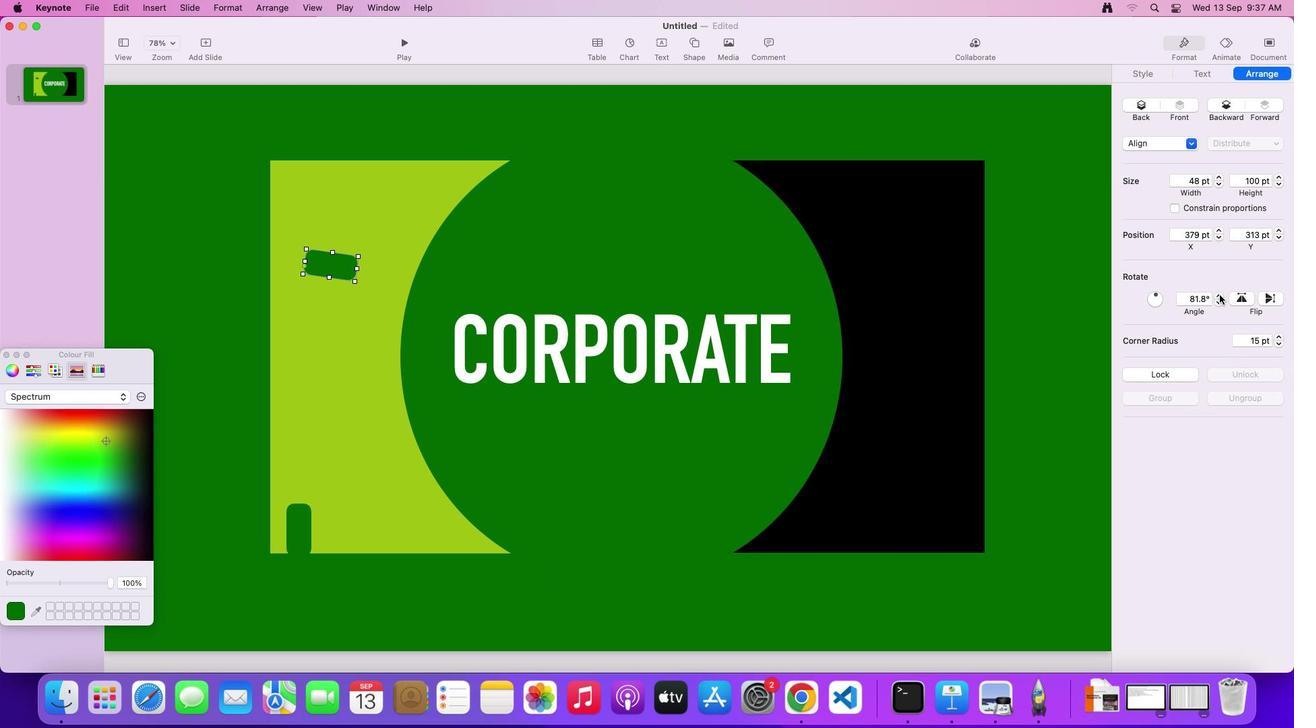 
Action: Mouse pressed left at (1220, 294)
Screenshot: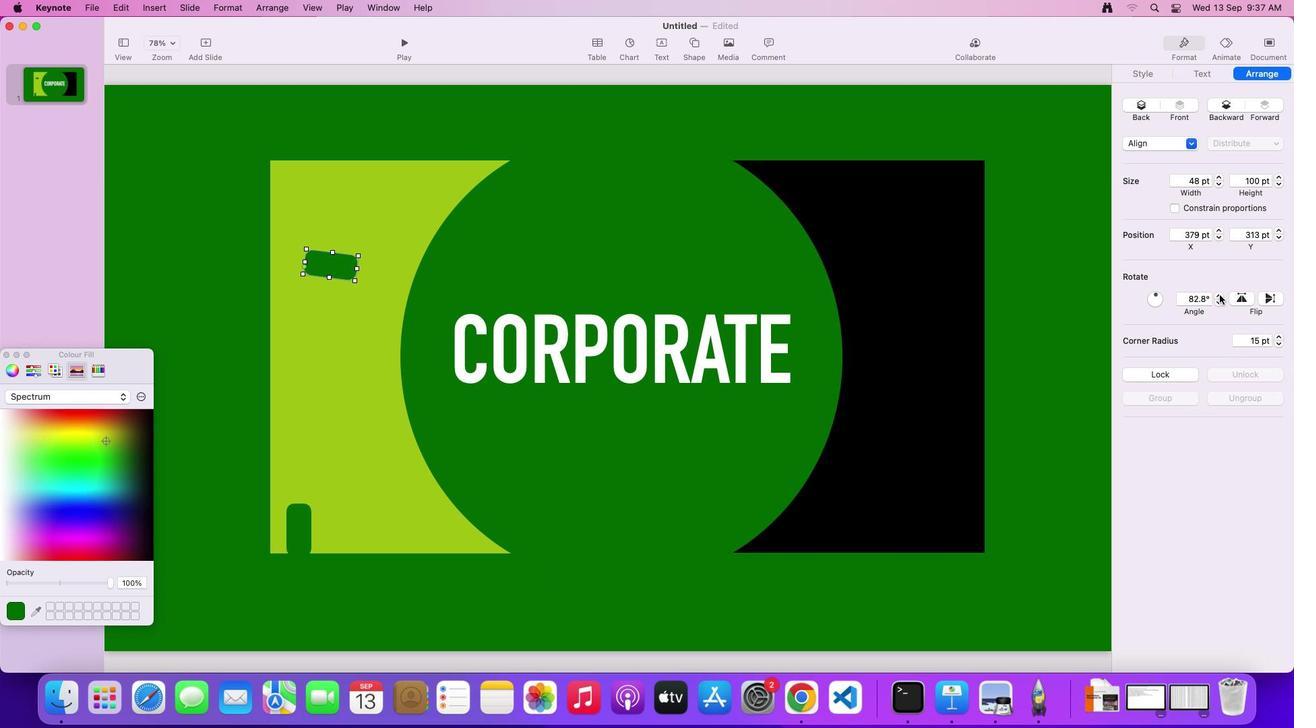 
Action: Mouse pressed left at (1220, 294)
Screenshot: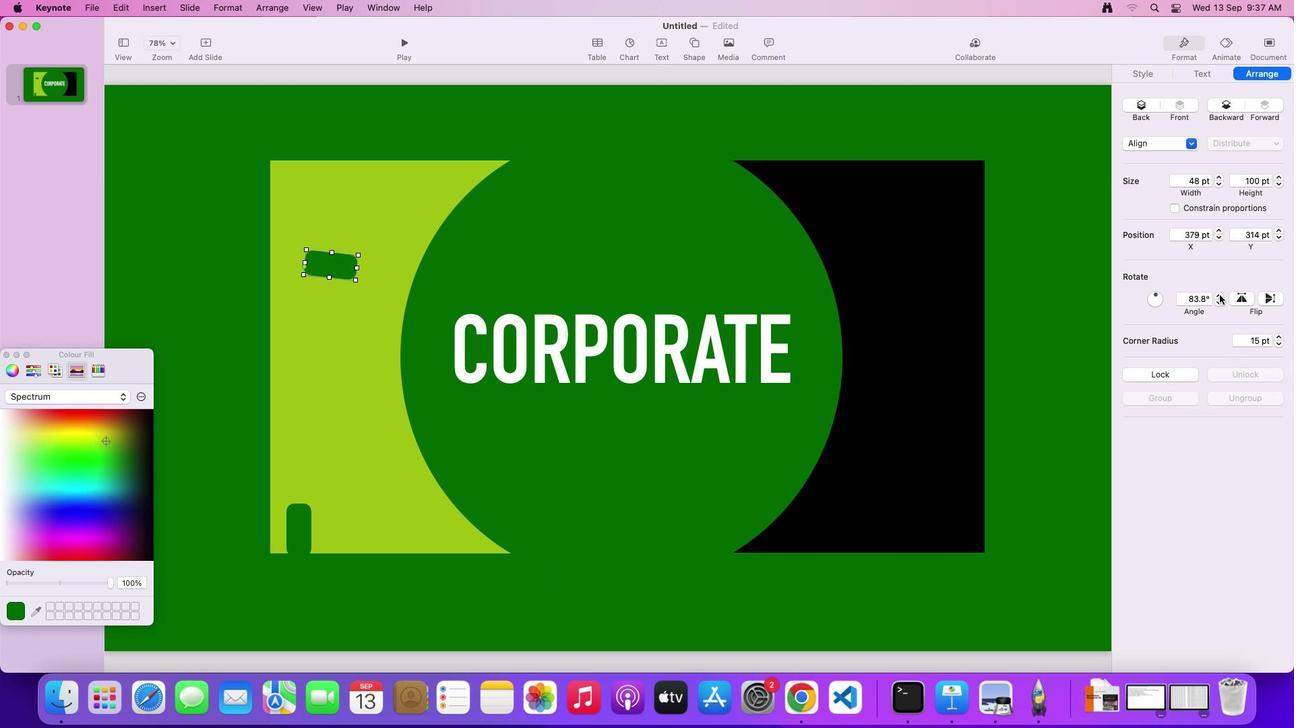 
Action: Mouse pressed left at (1220, 294)
Screenshot: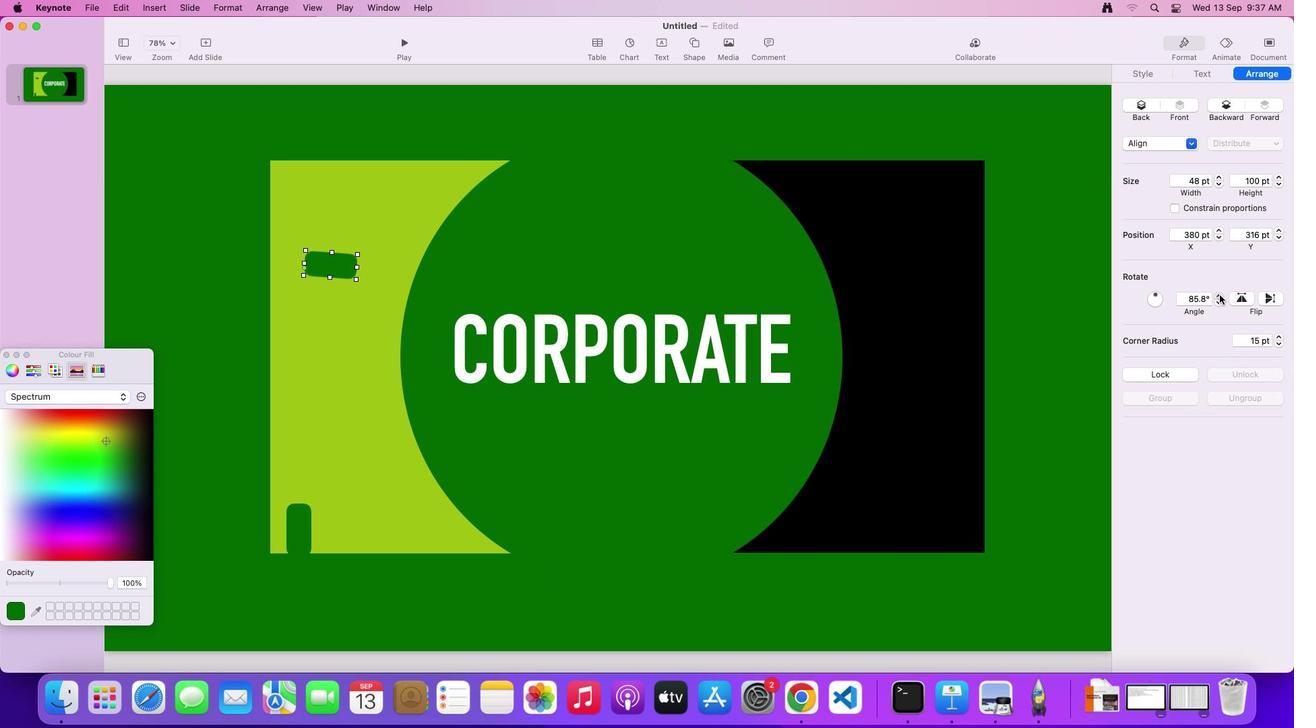 
Action: Mouse pressed left at (1220, 294)
Screenshot: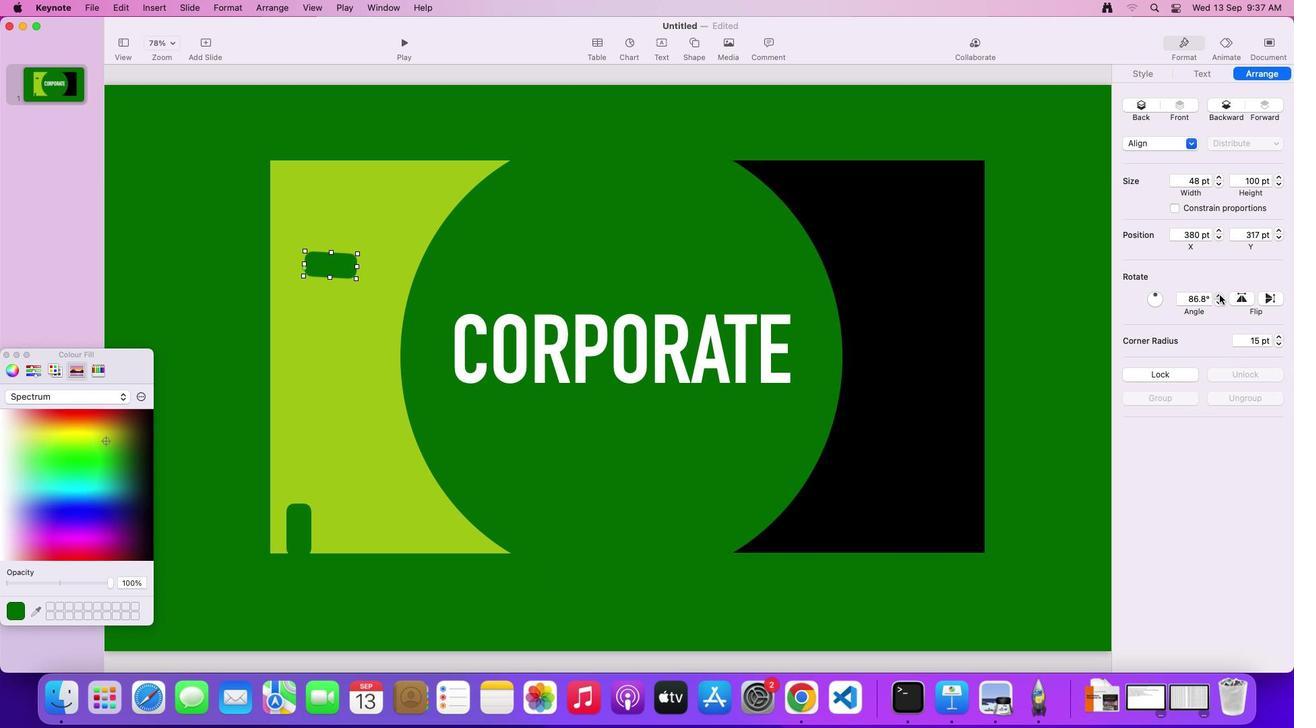 
Action: Mouse pressed left at (1220, 294)
Screenshot: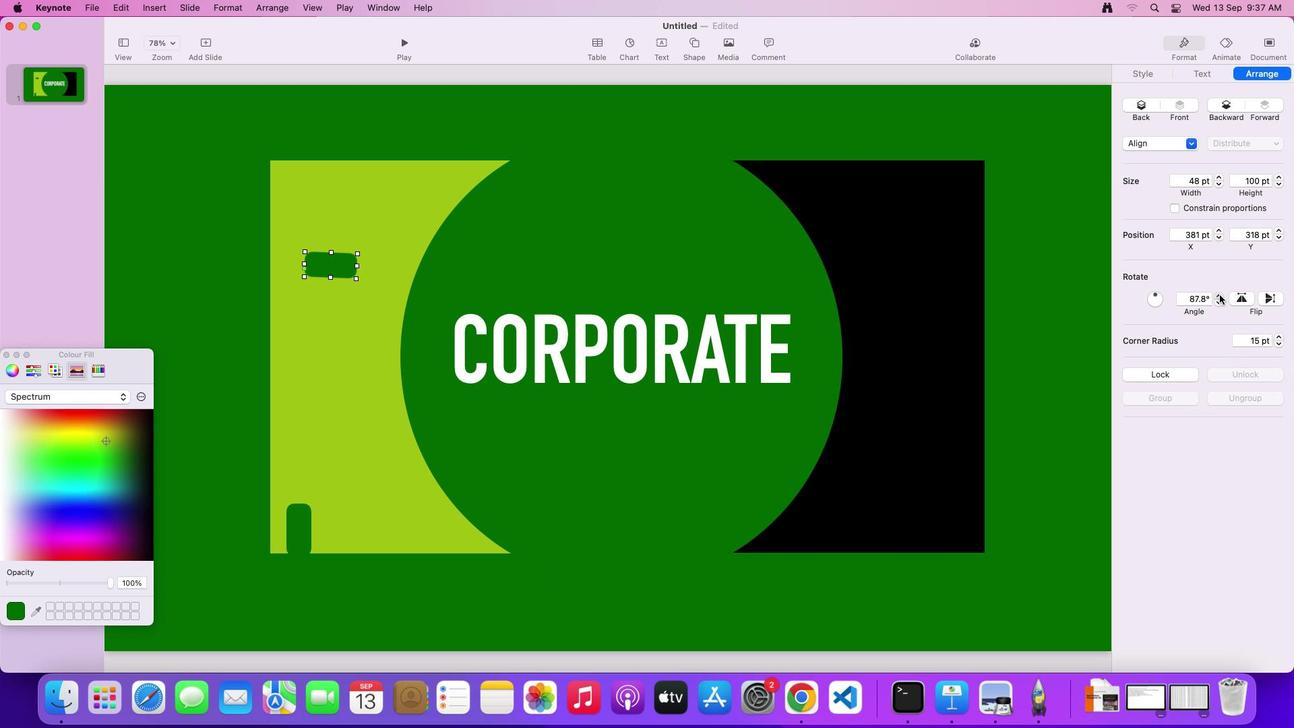 
Action: Mouse pressed left at (1220, 294)
Screenshot: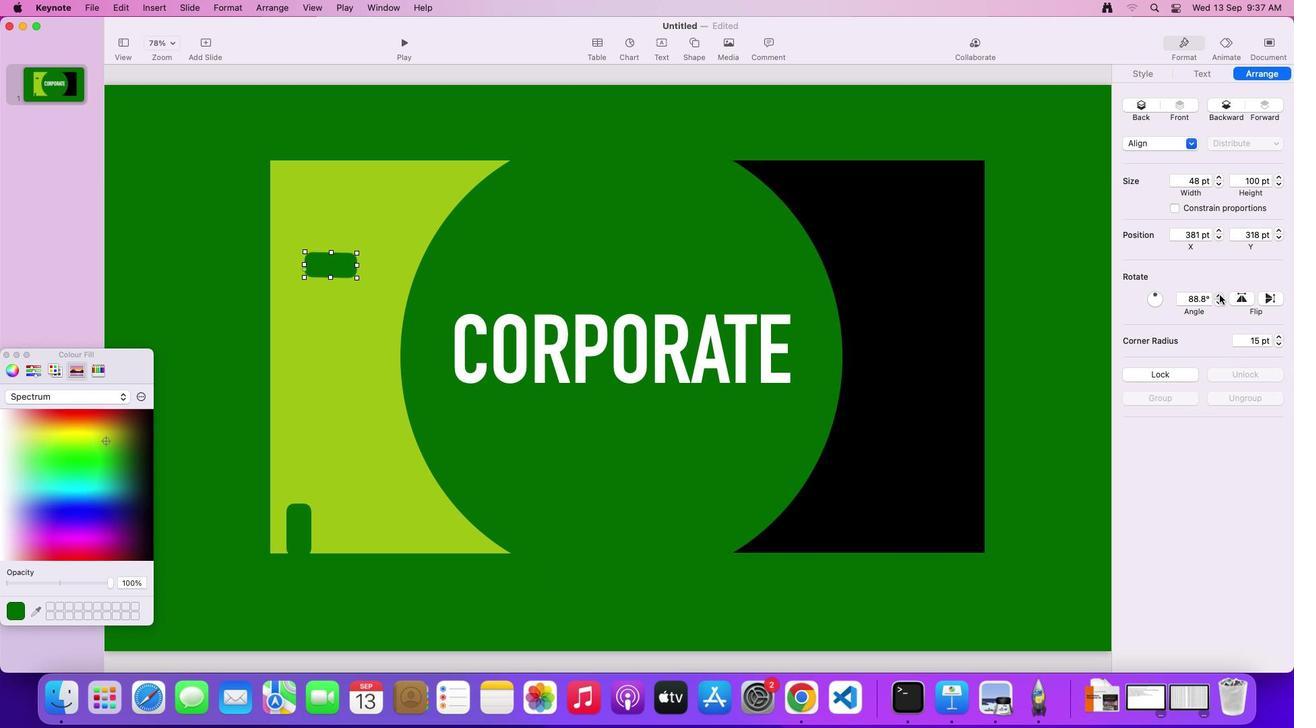 
Action: Mouse pressed left at (1220, 294)
Screenshot: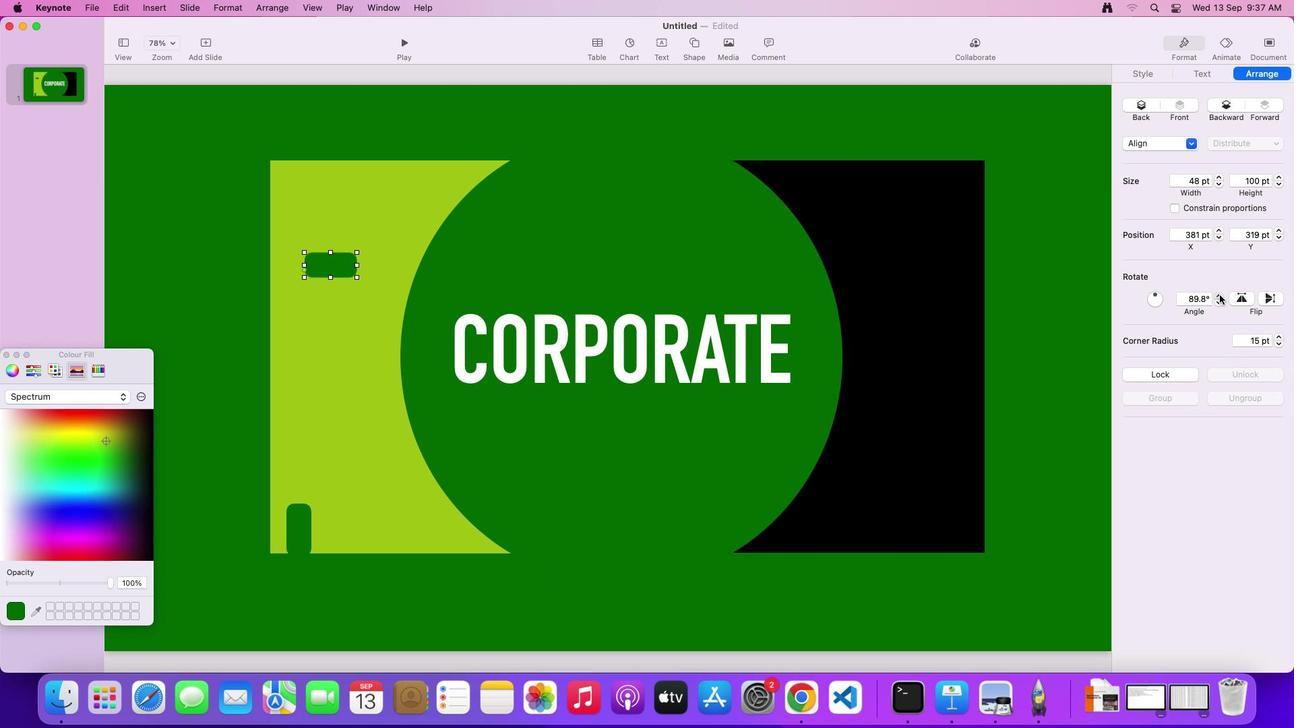 
Action: Mouse pressed left at (1220, 294)
Screenshot: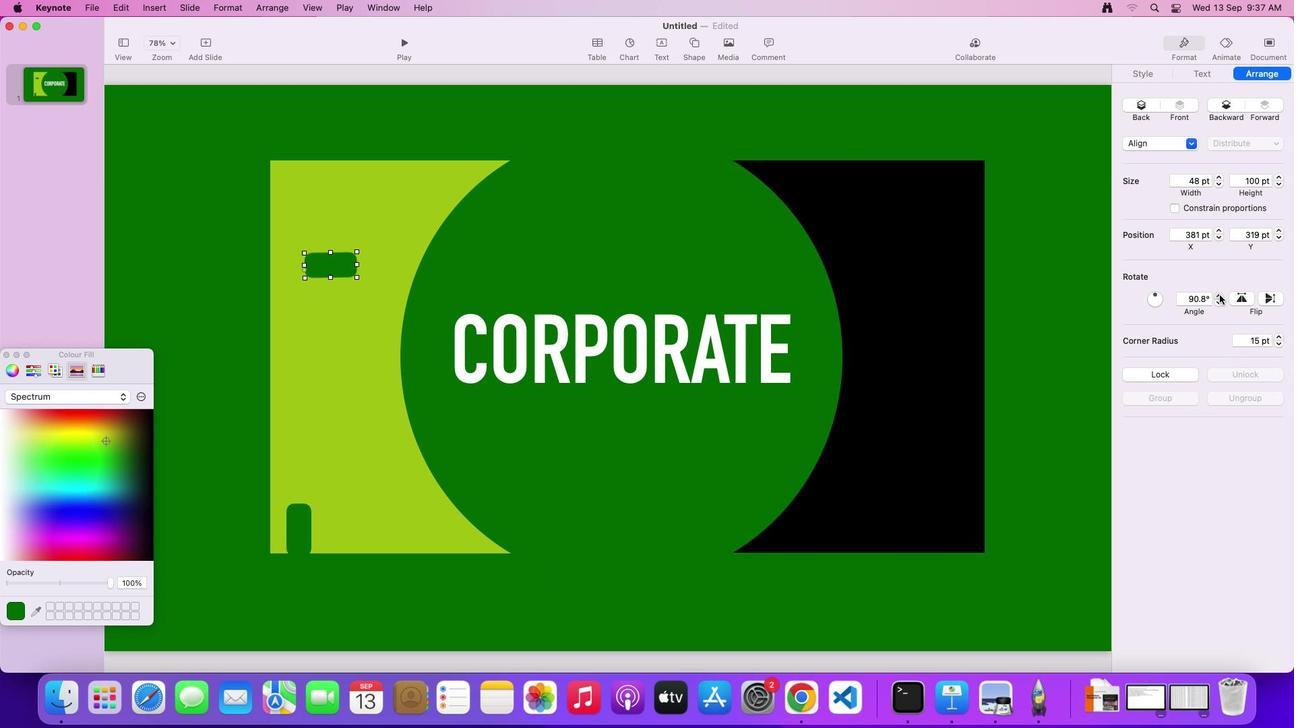 
Action: Mouse moved to (1220, 294)
Screenshot: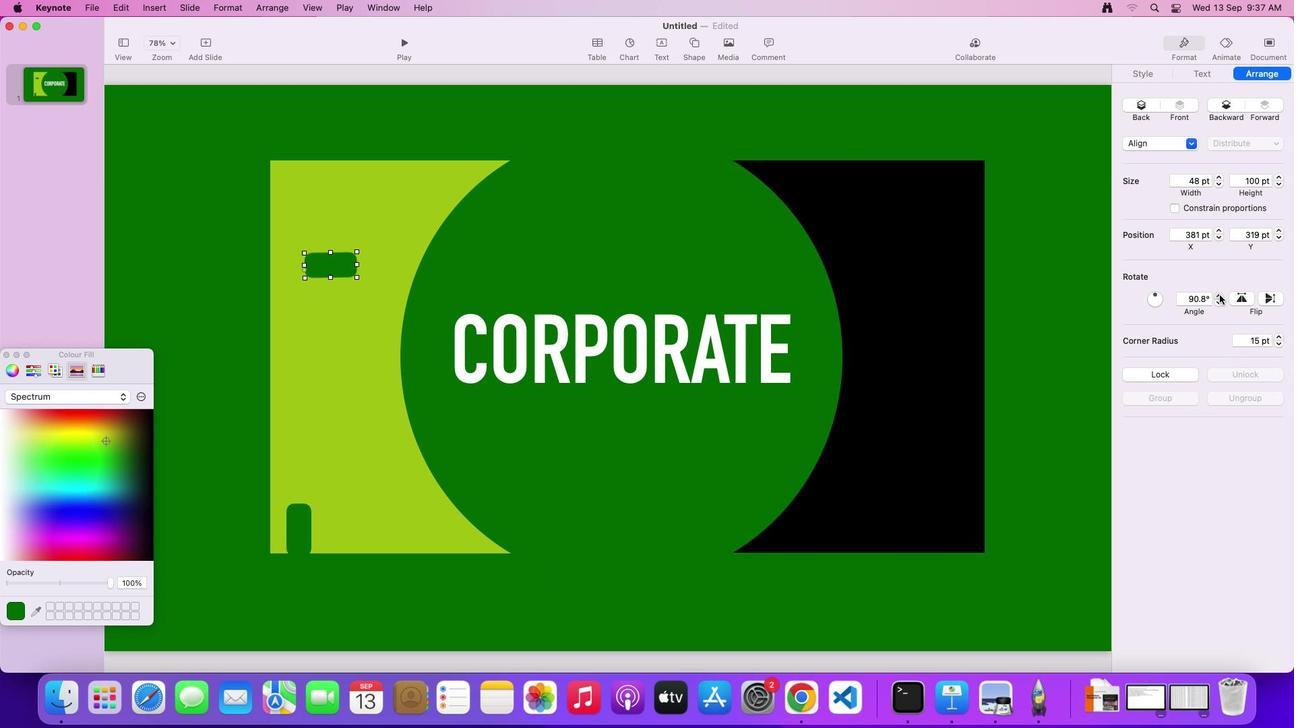 
Action: Mouse pressed left at (1220, 294)
Screenshot: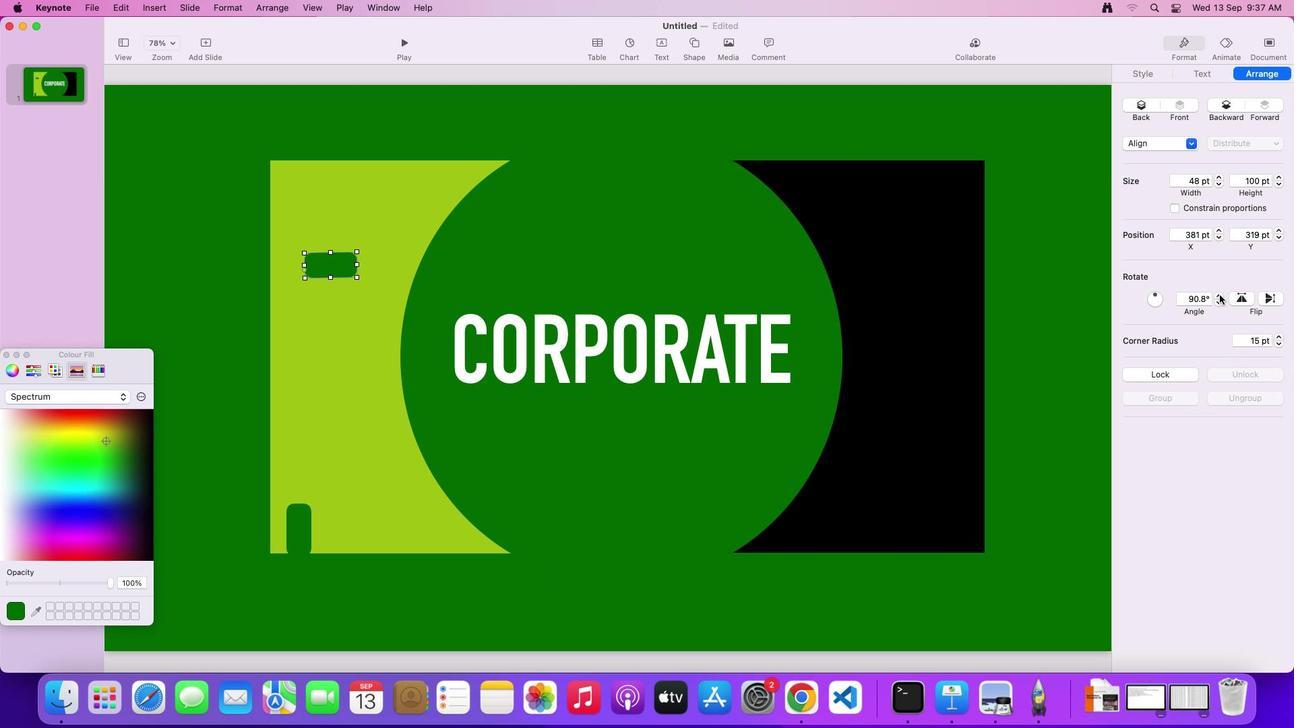 
Action: Mouse moved to (350, 261)
Screenshot: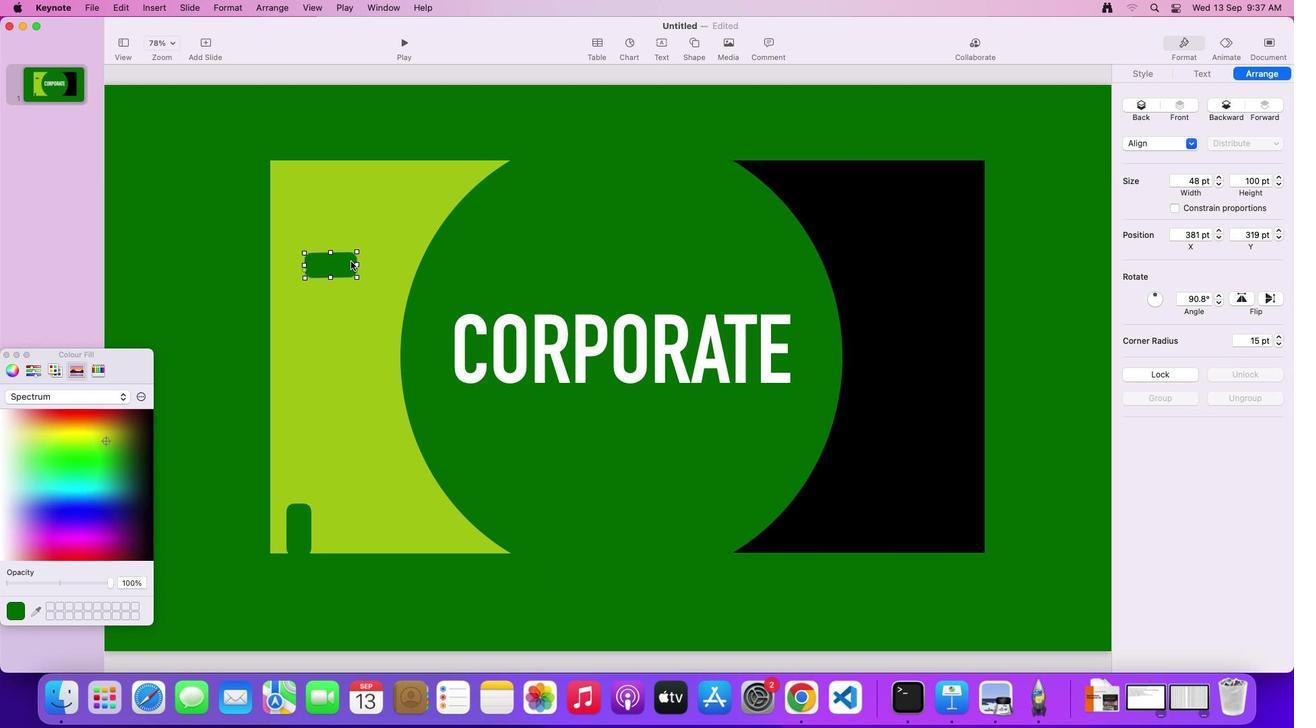 
Action: Mouse pressed left at (350, 261)
Screenshot: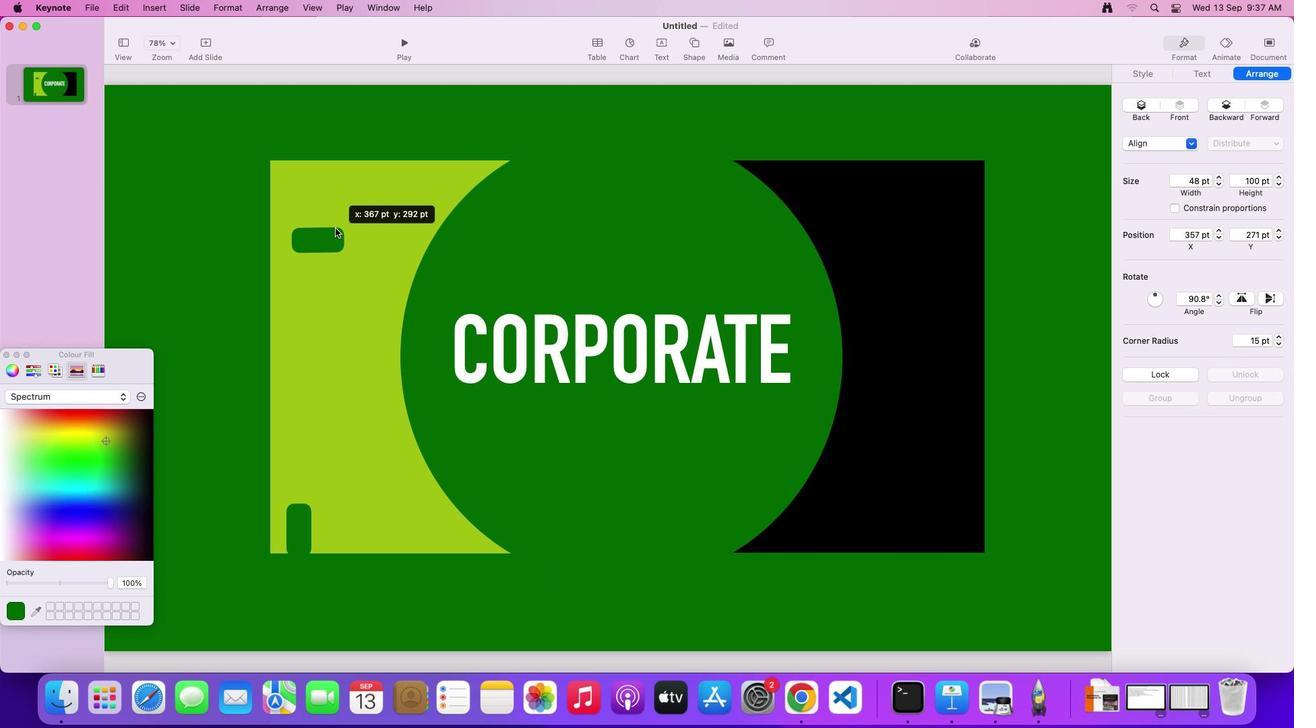 
Action: Mouse moved to (333, 211)
Screenshot: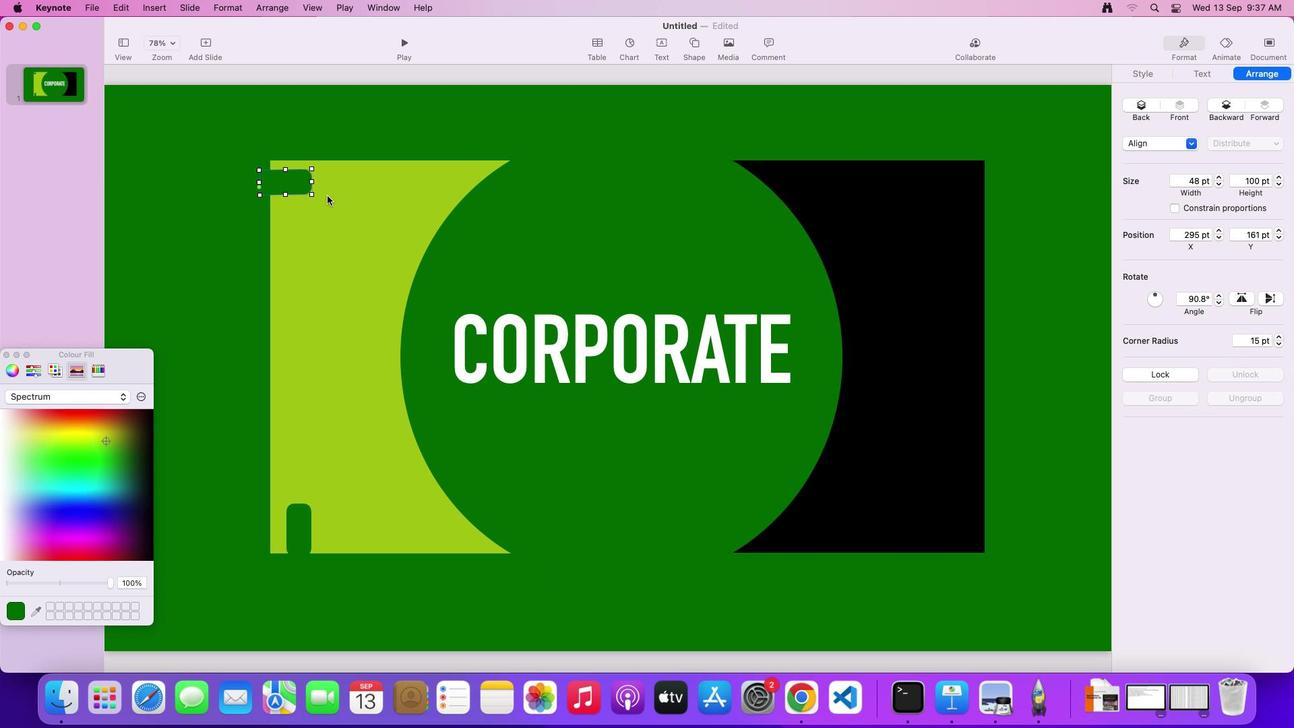 
Action: Key pressed Key.alt
Screenshot: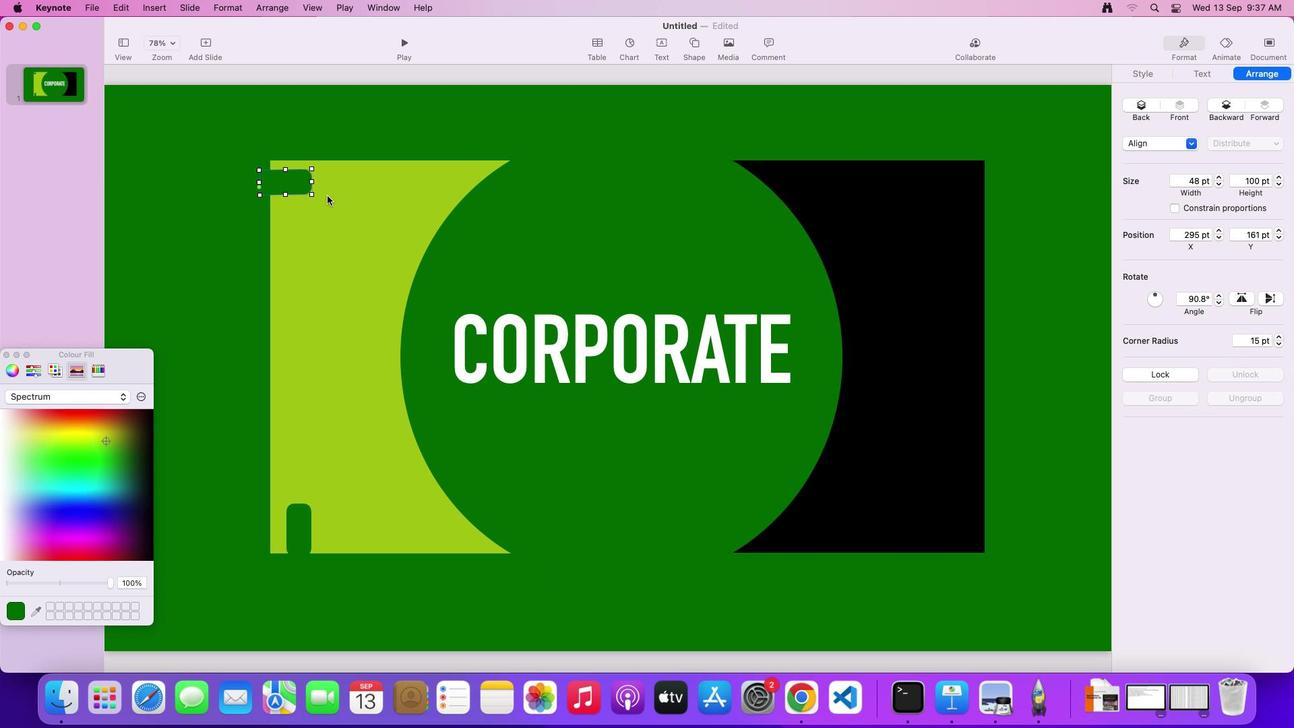 
Action: Mouse moved to (301, 180)
Screenshot: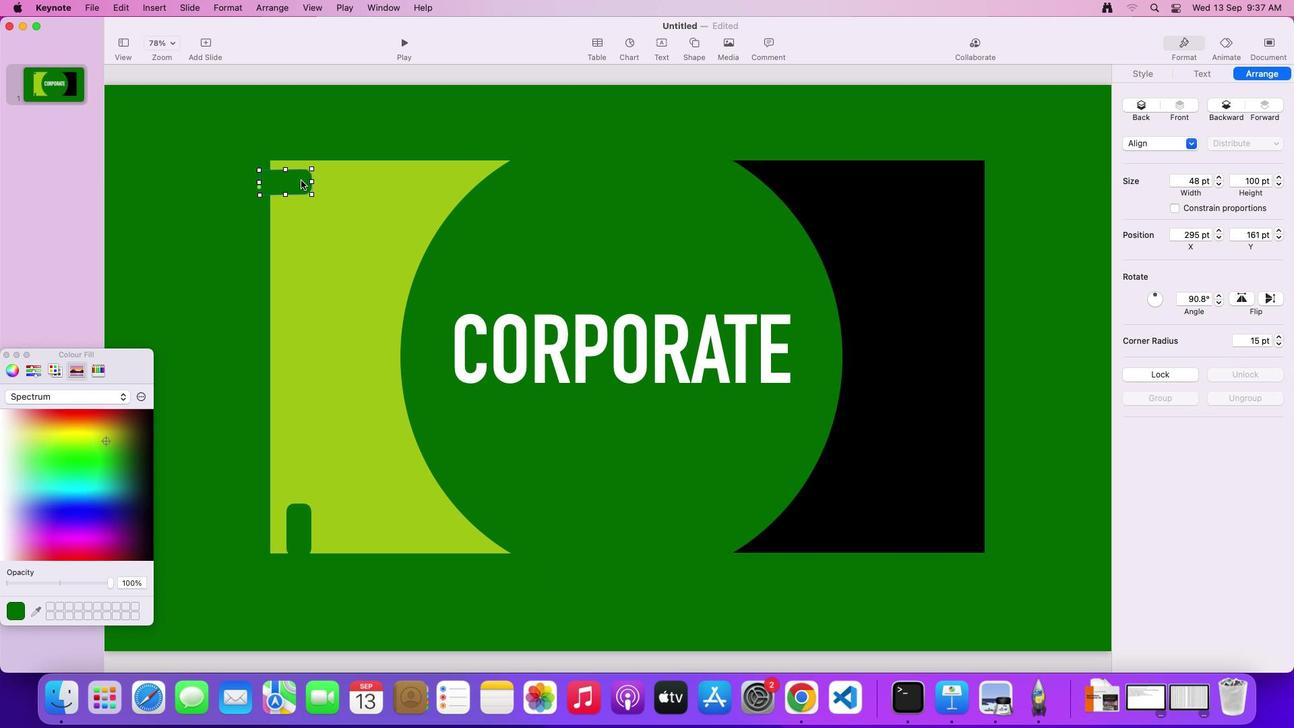 
Action: Mouse pressed left at (301, 180)
Screenshot: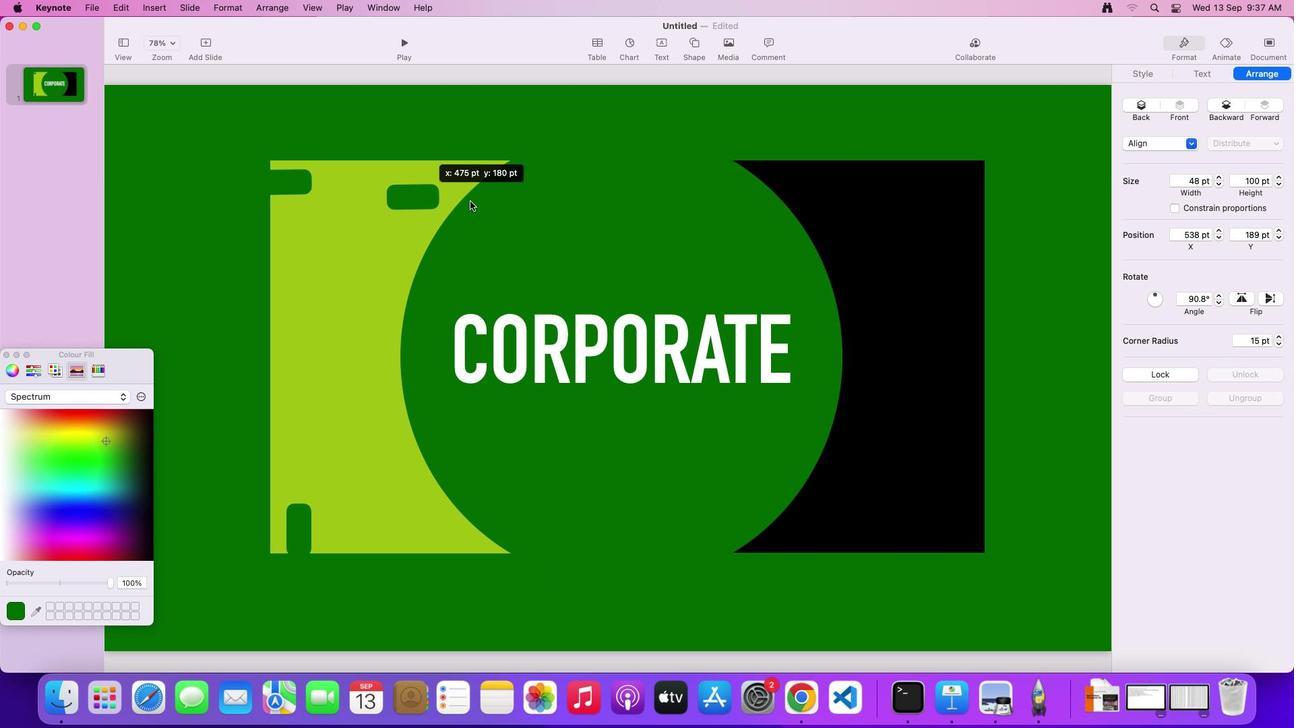 
Action: Mouse moved to (978, 193)
Screenshot: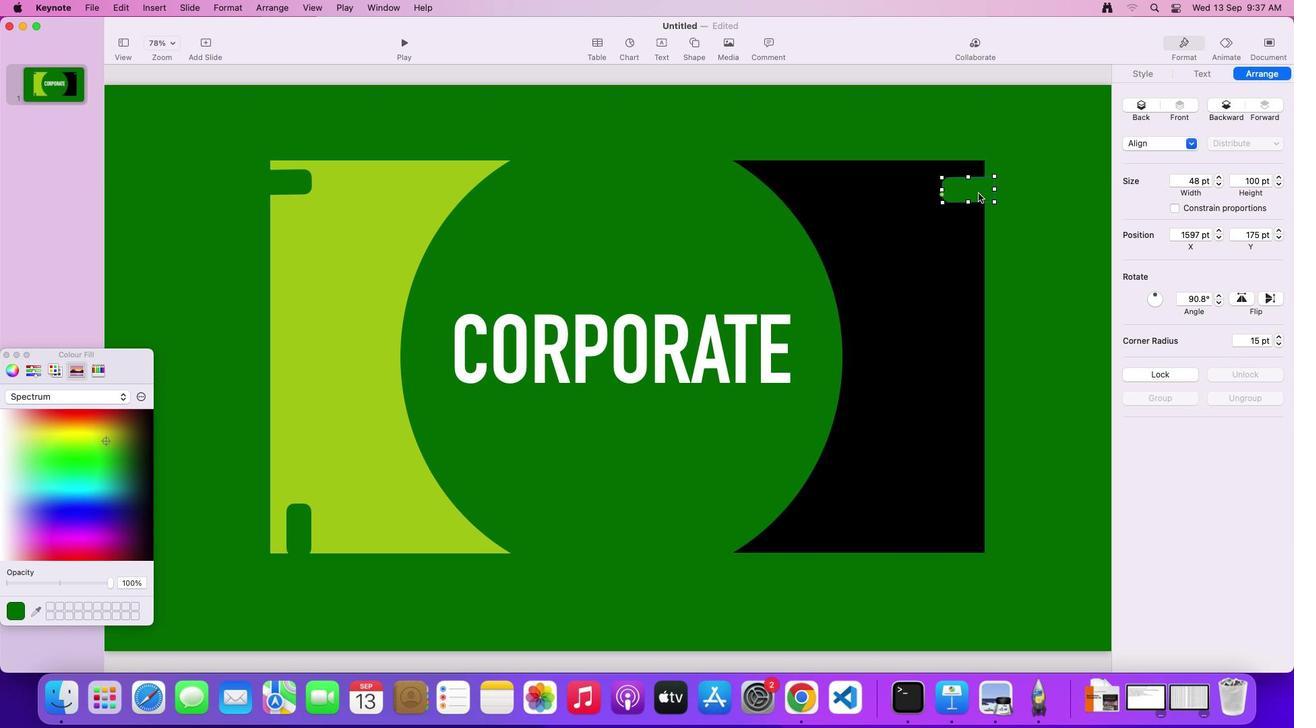 
Action: Mouse pressed left at (978, 193)
Screenshot: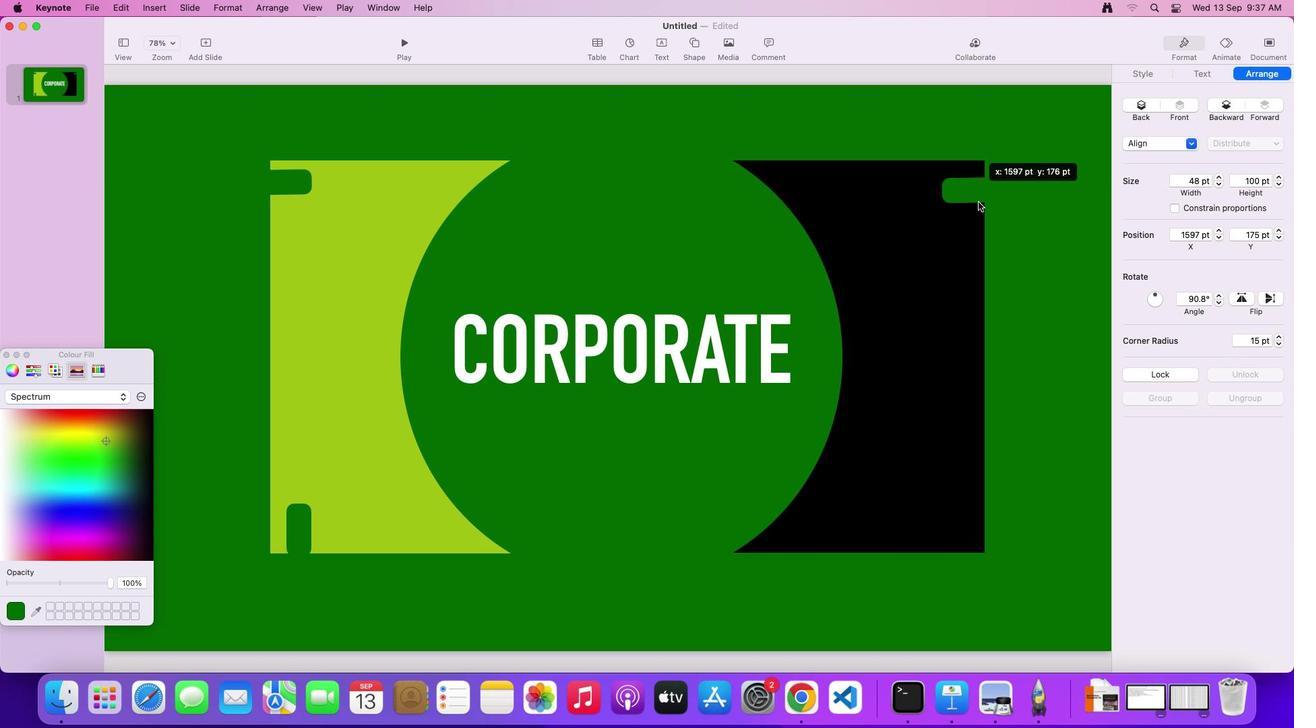 
Action: Mouse moved to (930, 273)
Screenshot: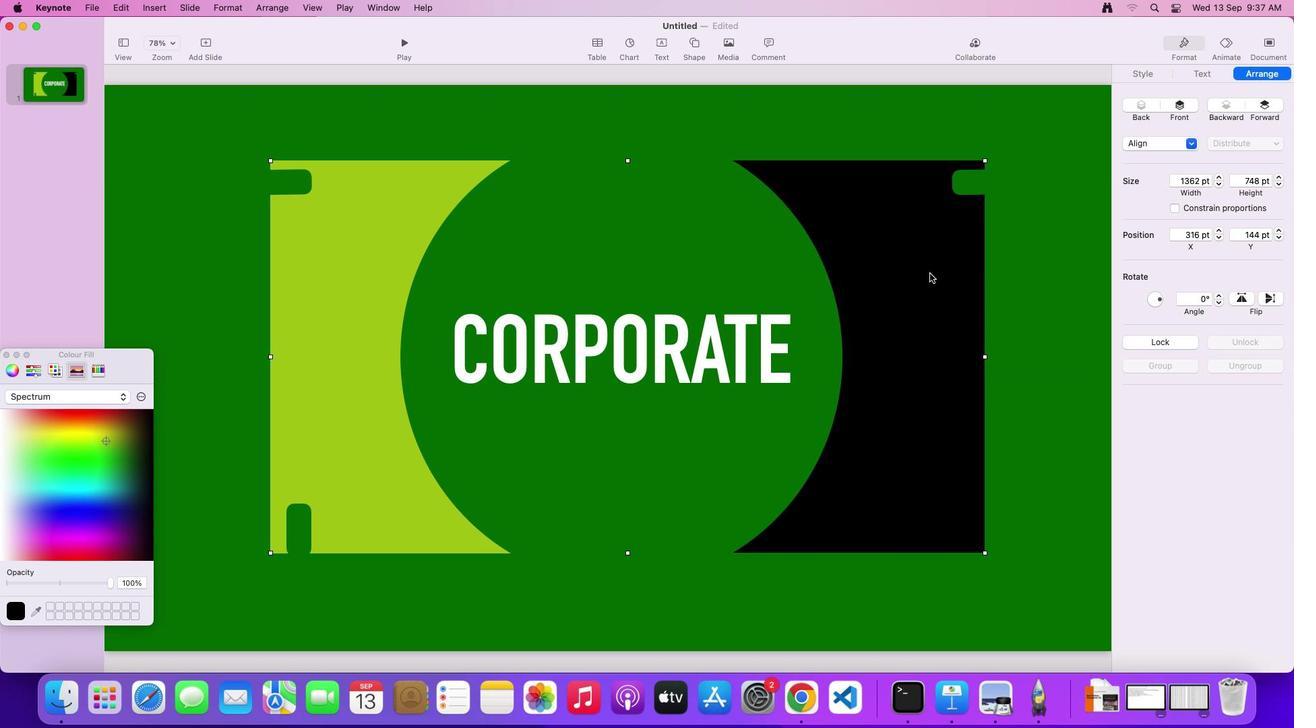 
Action: Mouse pressed left at (930, 273)
Screenshot: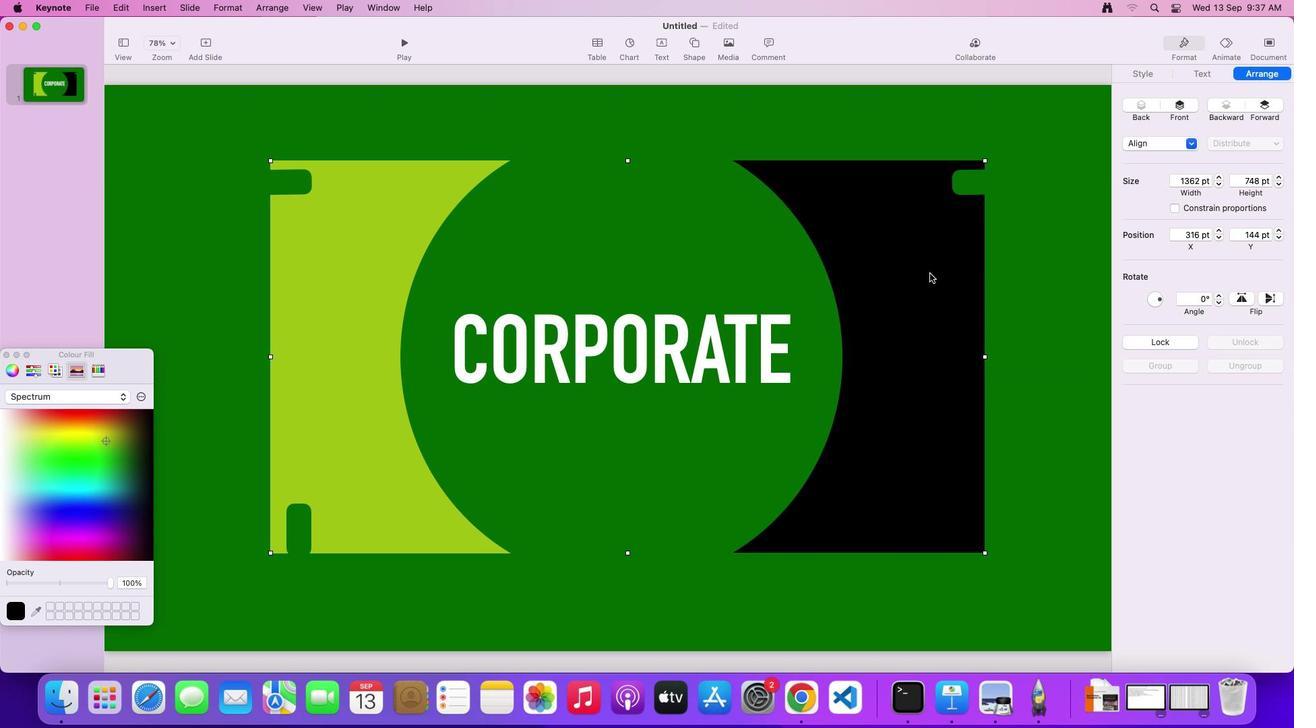 
Action: Mouse moved to (297, 178)
Screenshot: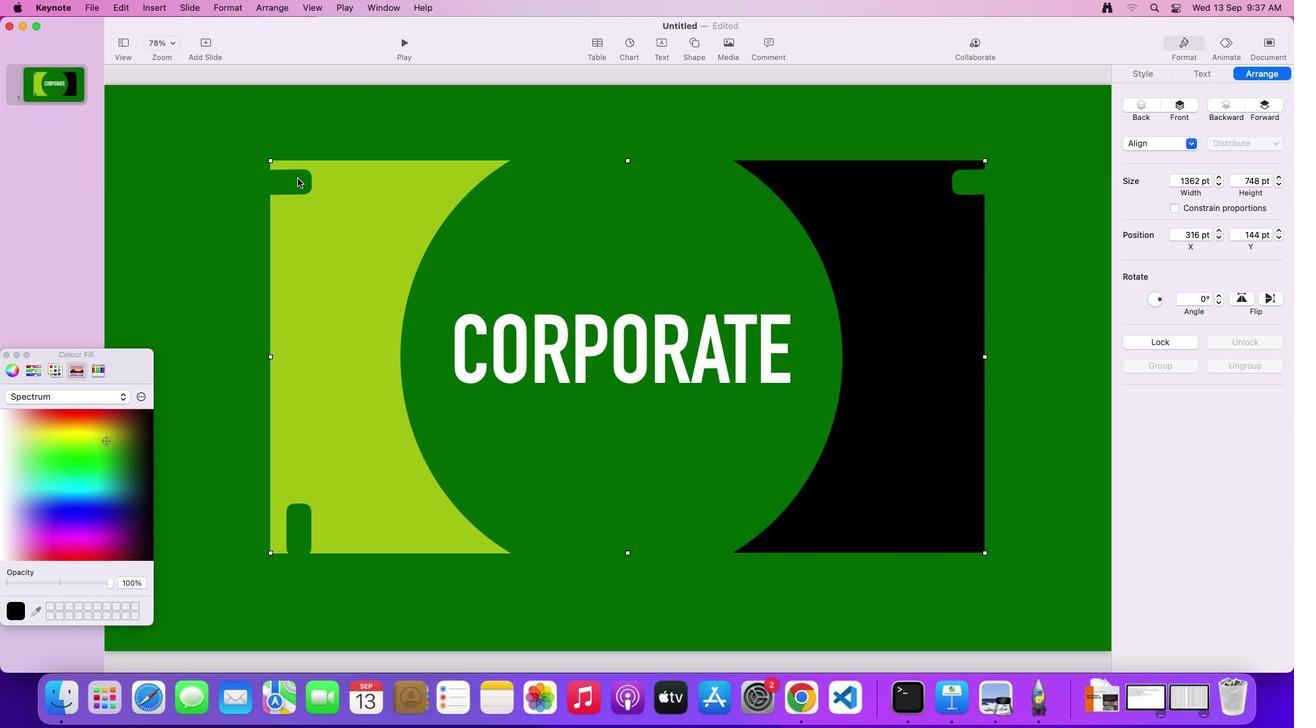 
Action: Mouse pressed left at (297, 178)
Screenshot: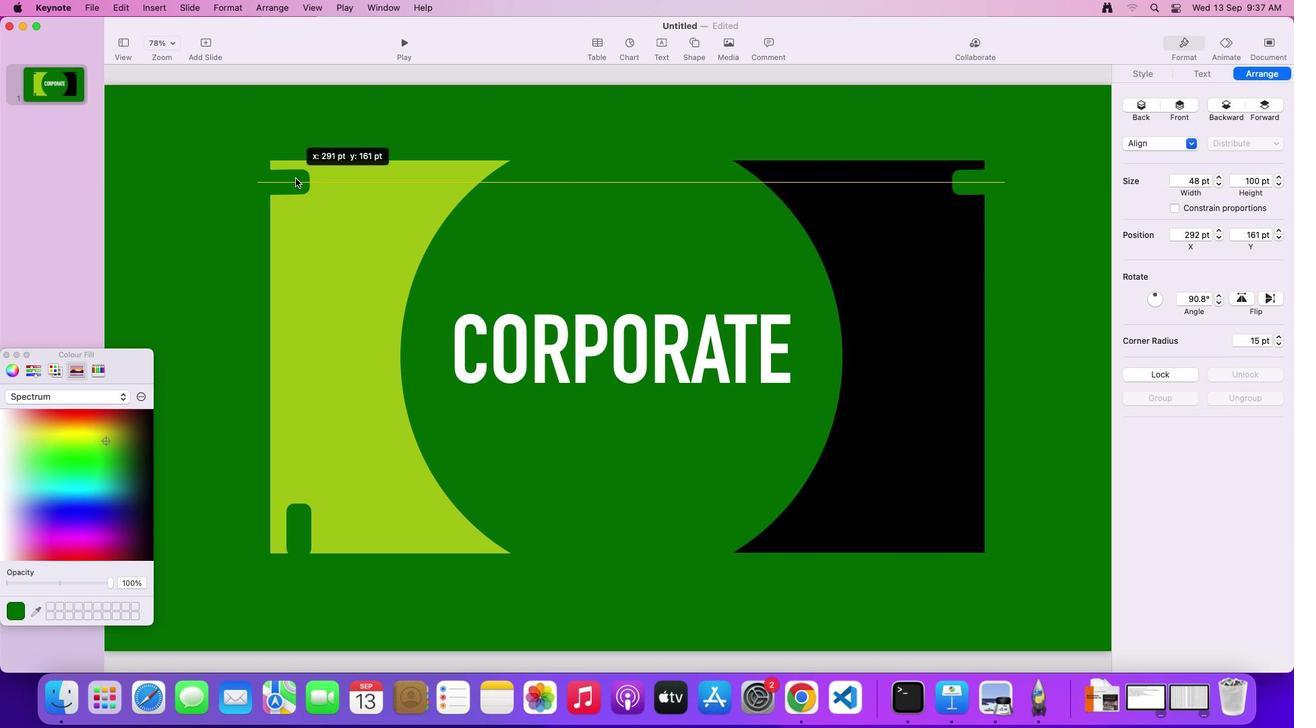
Action: Mouse moved to (352, 242)
Screenshot: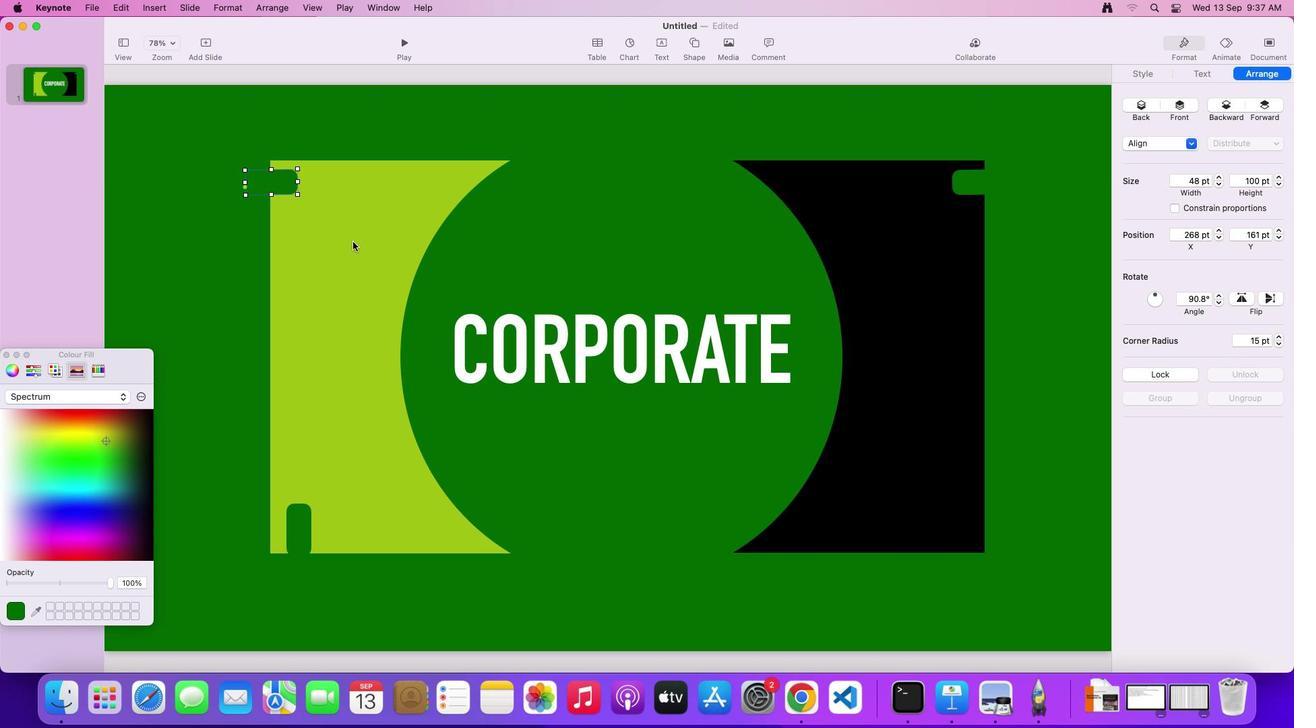 
Action: Mouse pressed left at (352, 242)
Screenshot: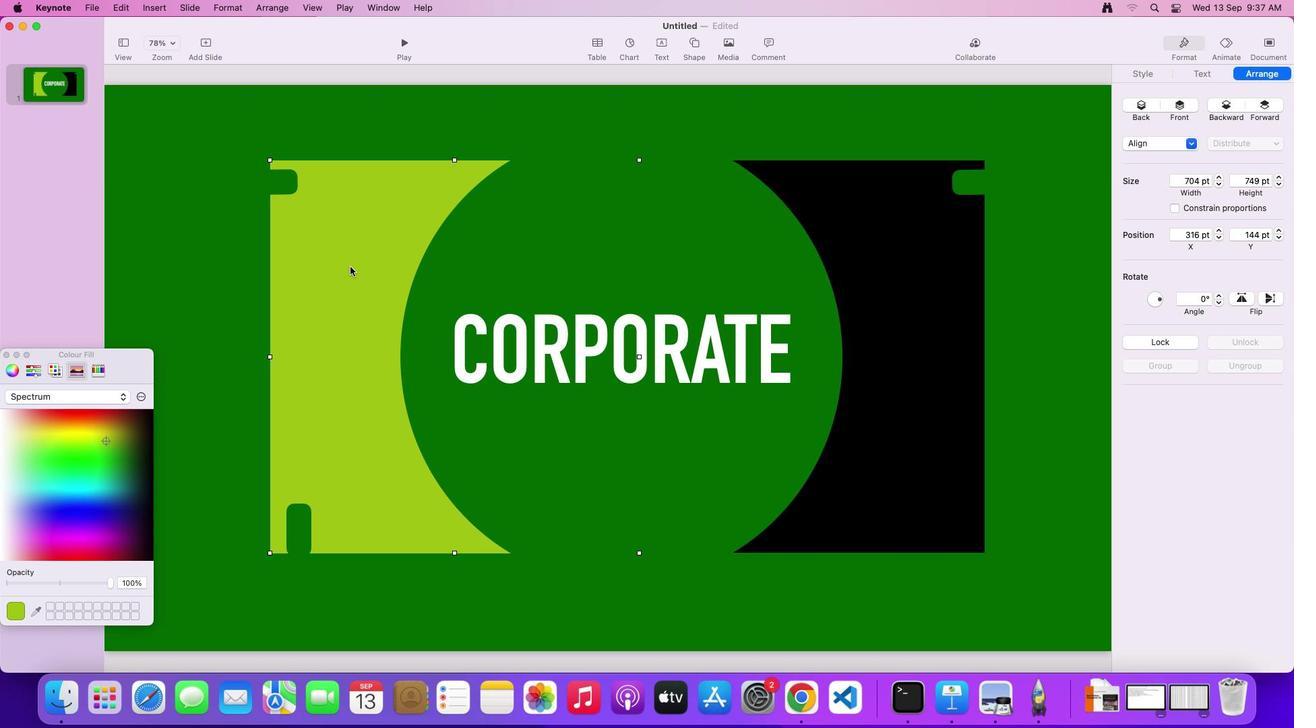 
Action: Mouse moved to (300, 532)
Screenshot: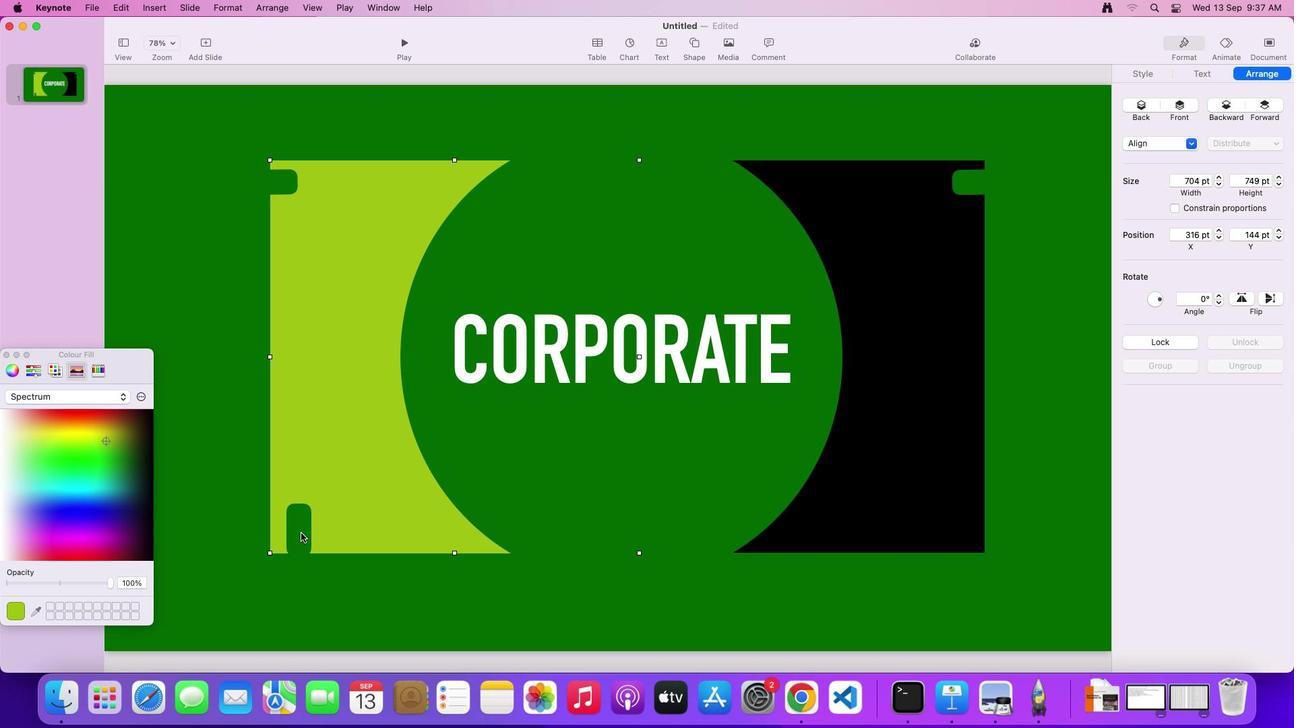
Action: Mouse pressed left at (300, 532)
Screenshot: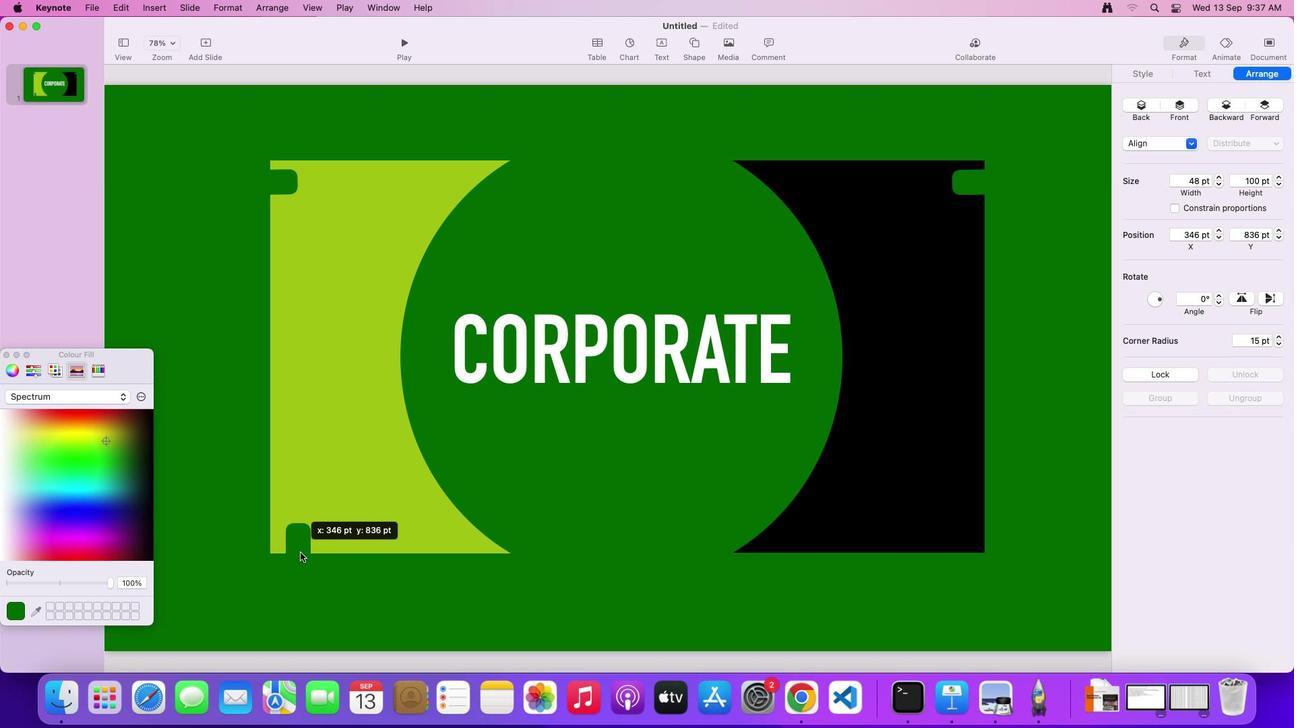
Action: Mouse moved to (366, 447)
Screenshot: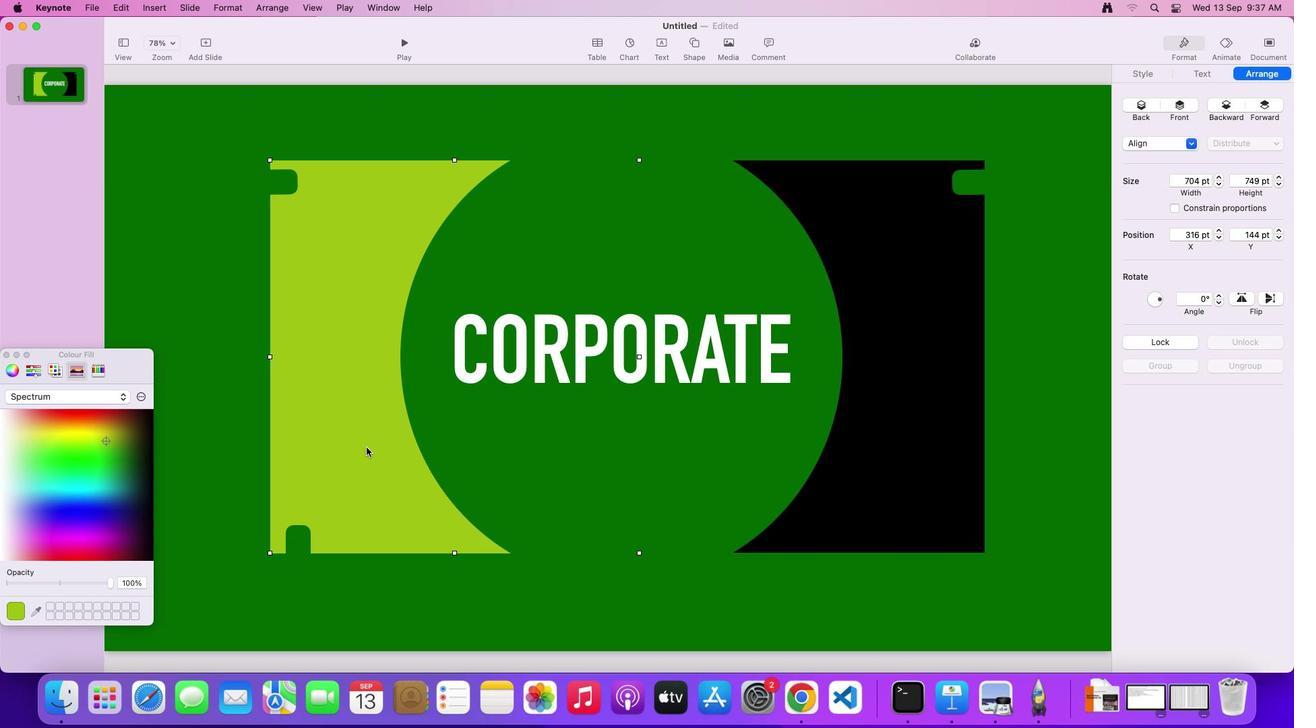 
Action: Mouse pressed left at (366, 447)
Screenshot: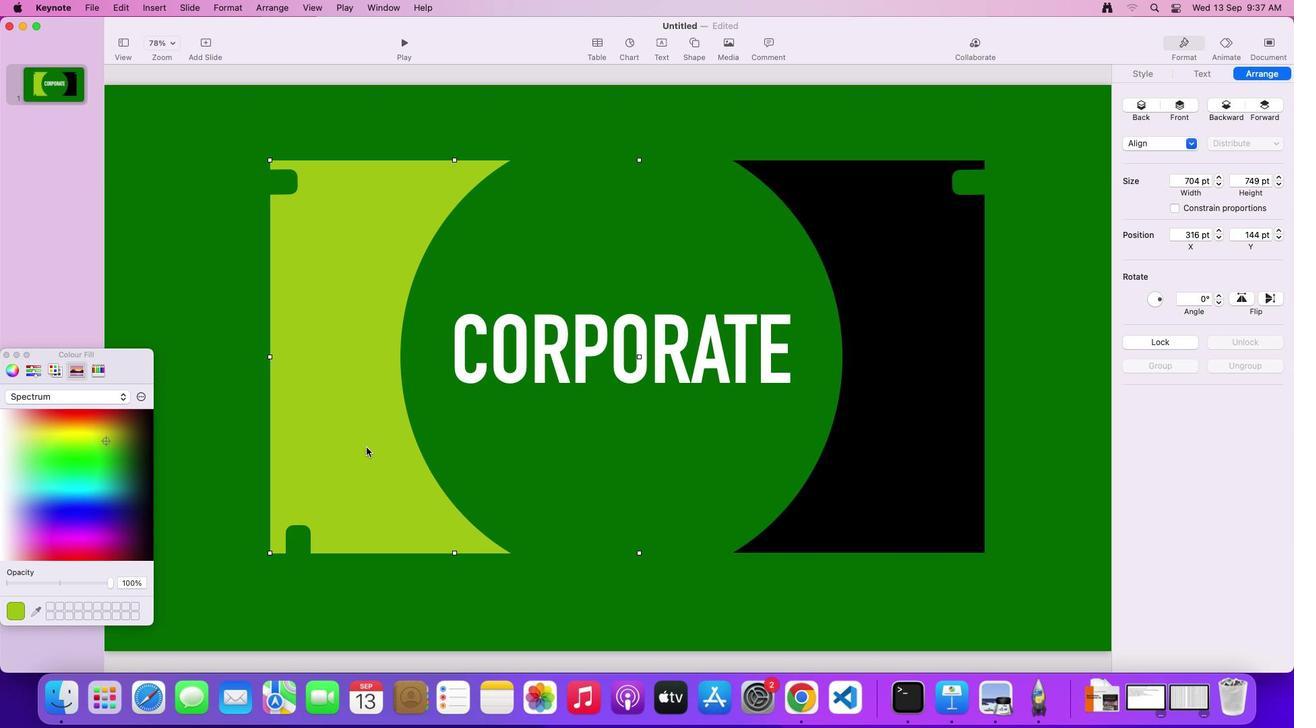 
Action: Mouse moved to (648, 466)
Screenshot: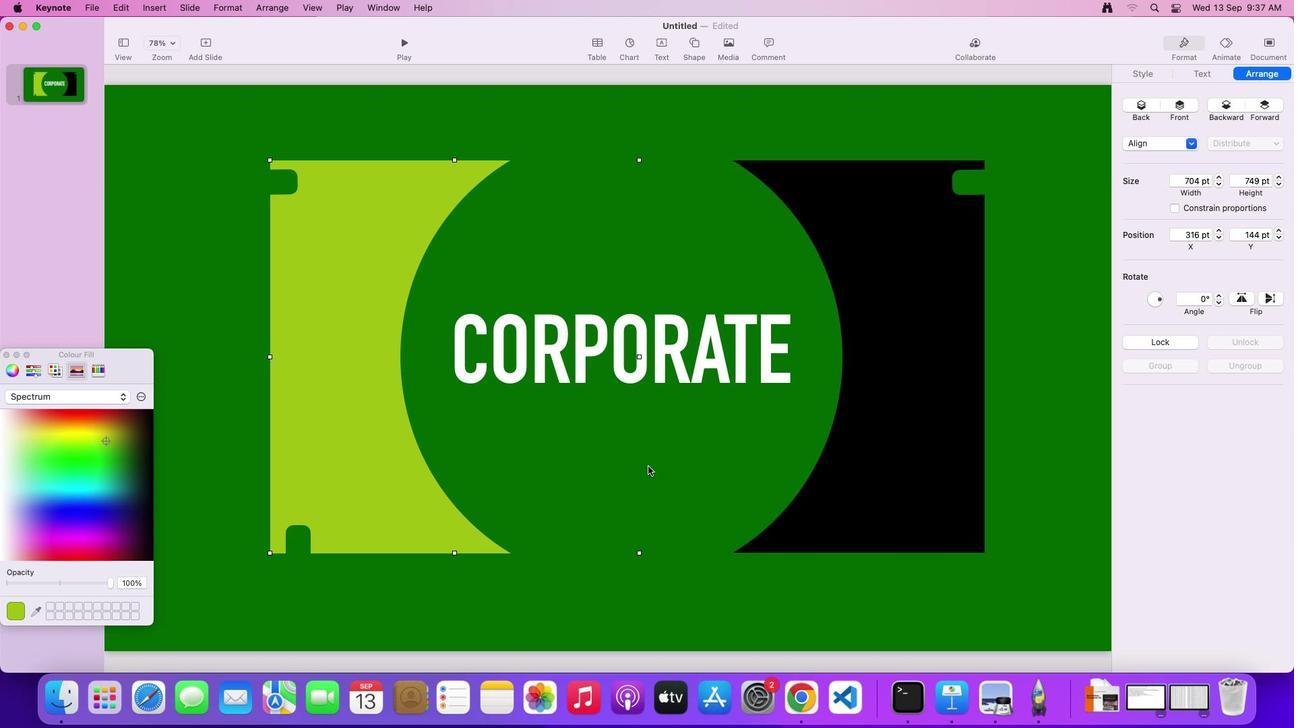 
Action: Mouse pressed left at (648, 466)
Screenshot: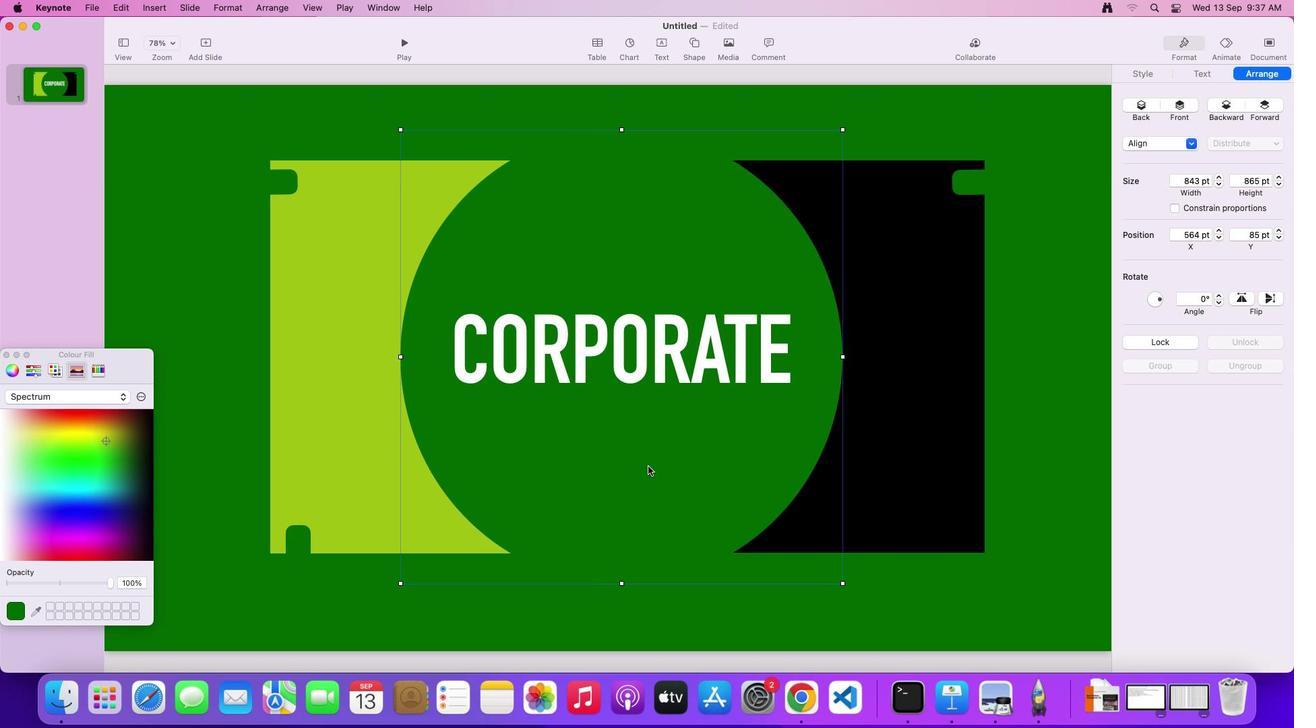 
Action: Mouse moved to (182, 155)
Screenshot: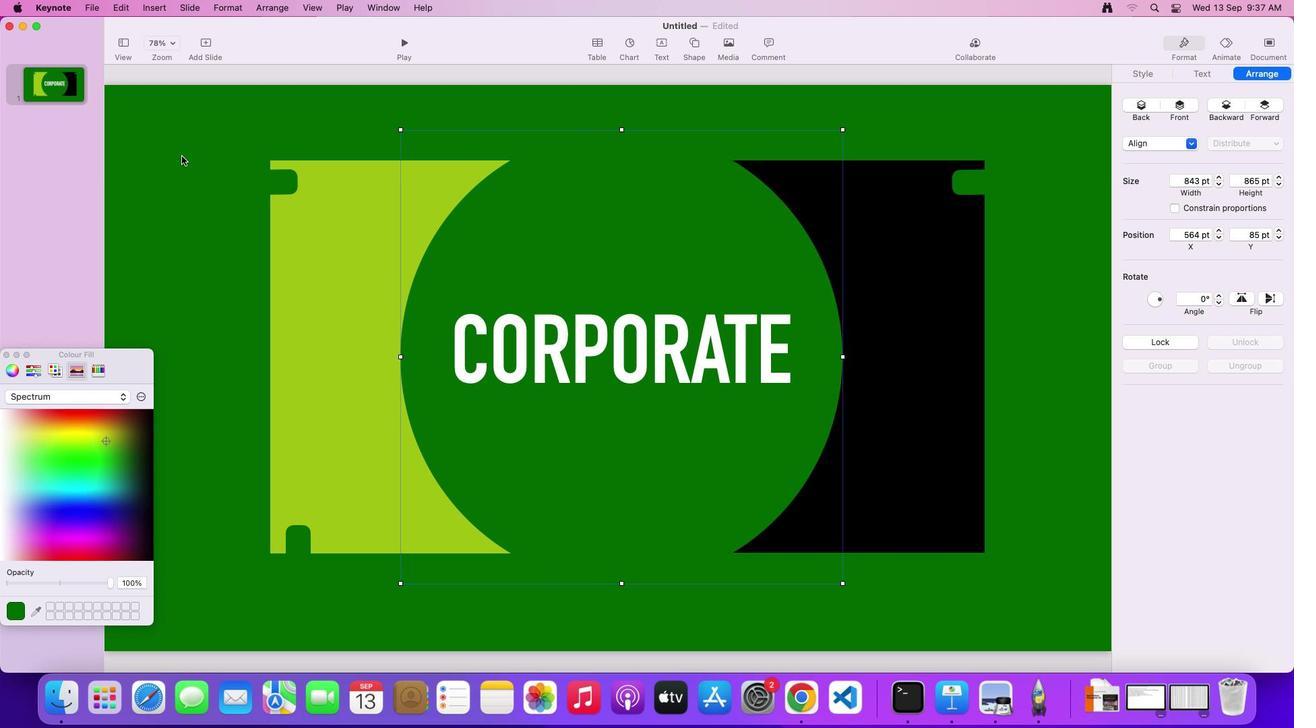 
Action: Mouse pressed left at (182, 155)
Screenshot: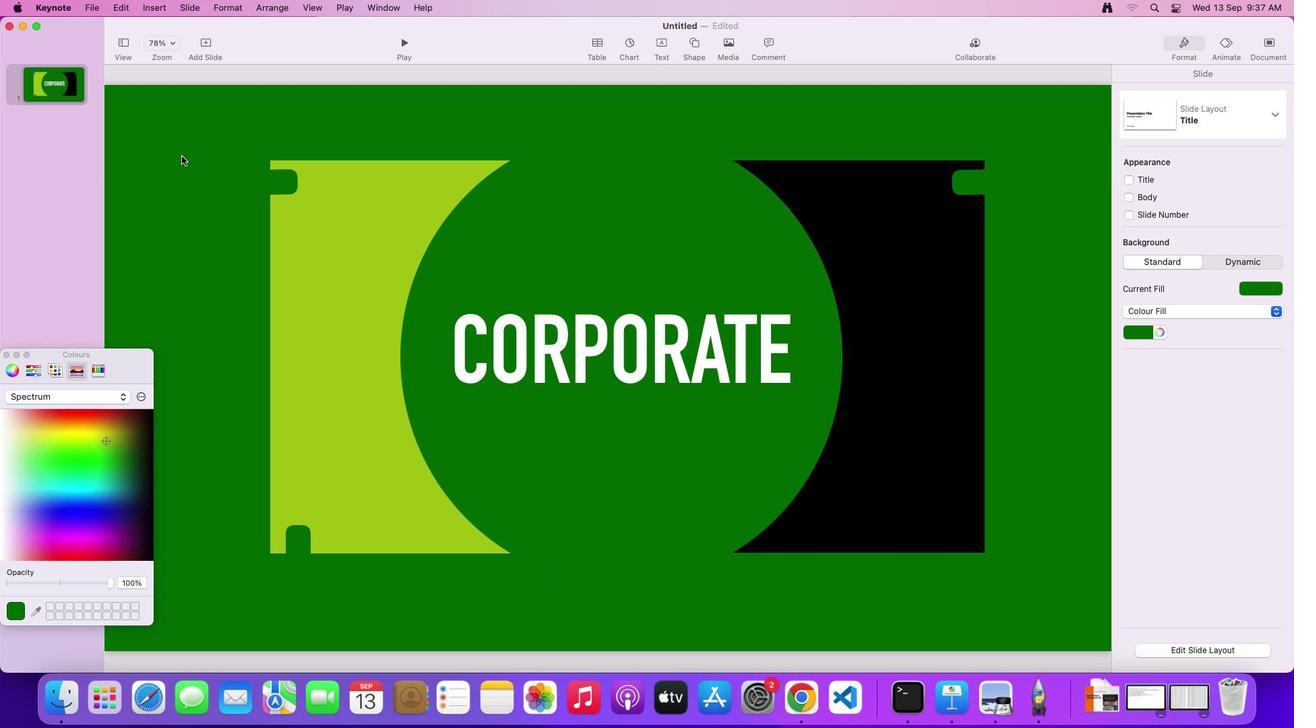 
Action: Mouse moved to (204, 278)
Screenshot: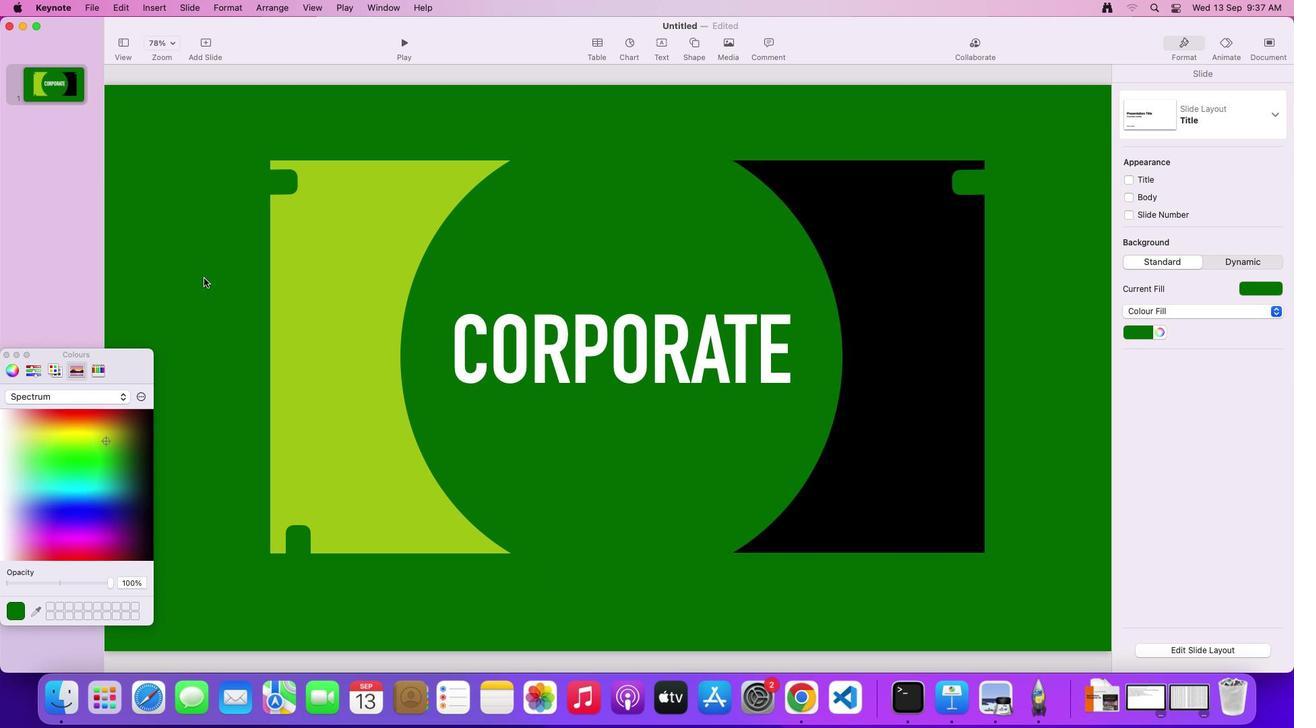 
Action: Mouse pressed left at (204, 278)
Screenshot: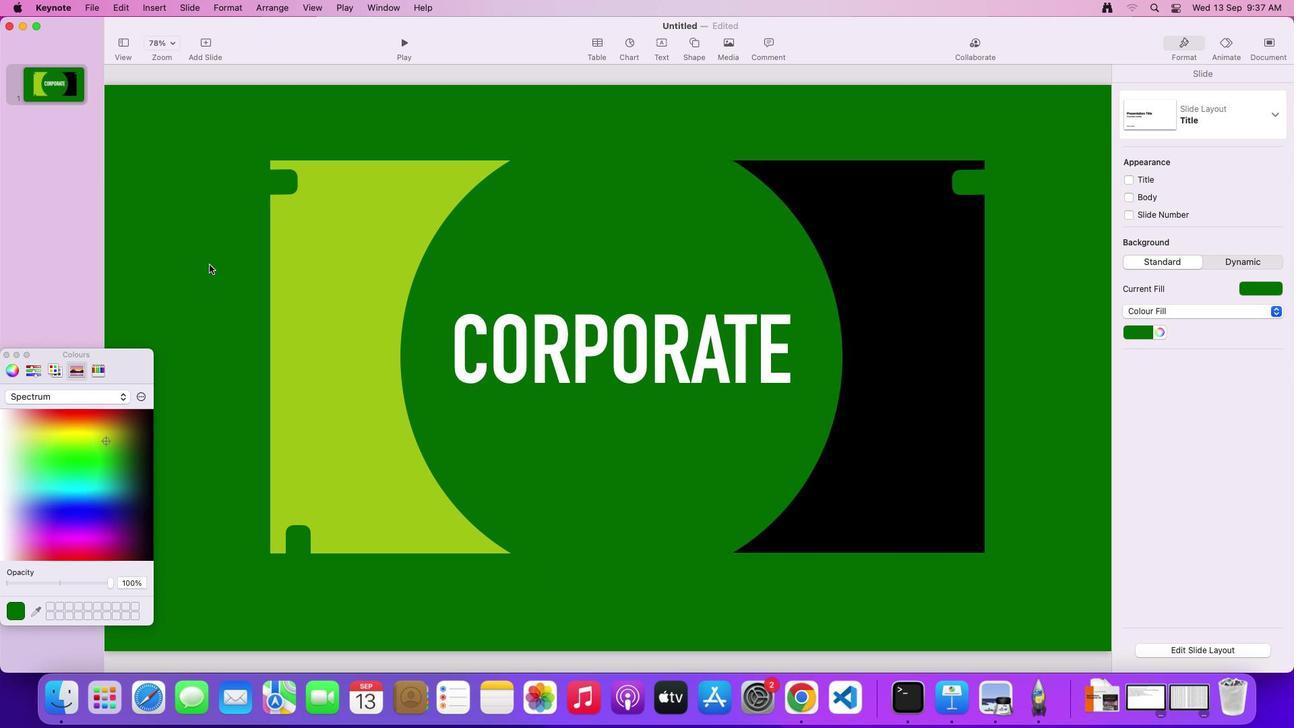 
Action: Mouse moved to (203, 37)
Screenshot: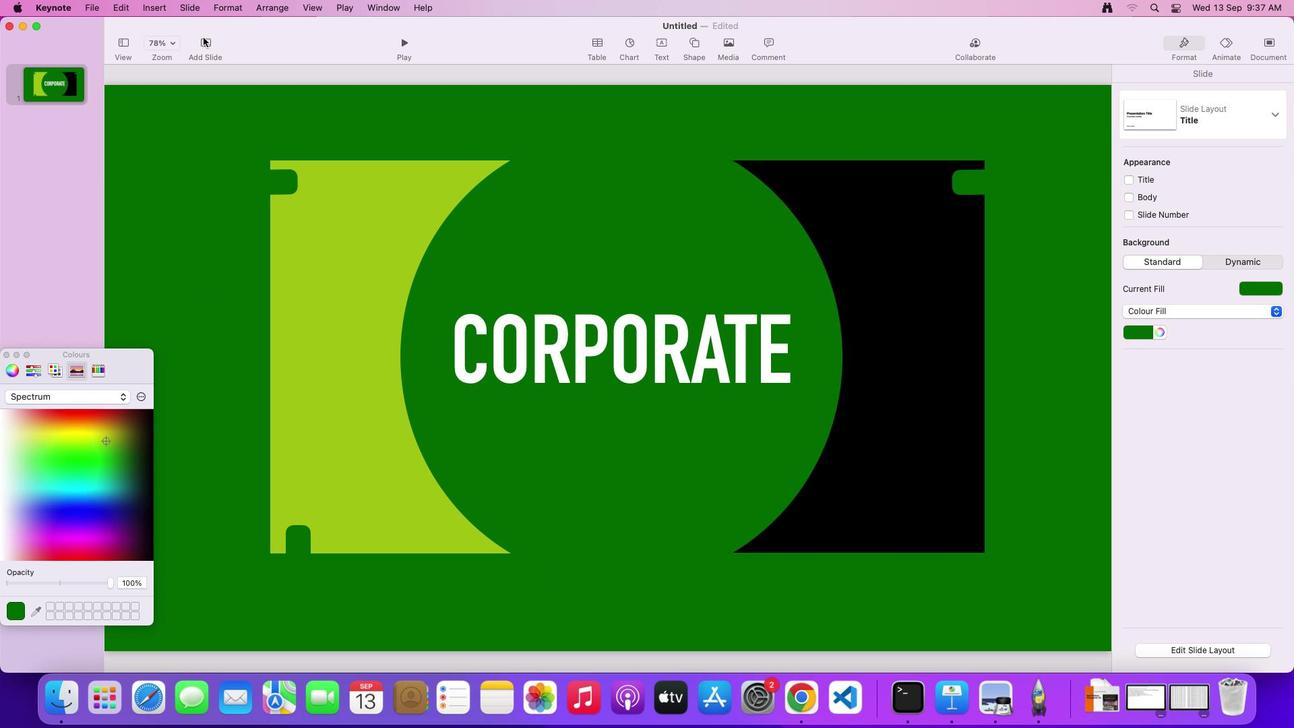 
Action: Mouse pressed left at (203, 37)
Screenshot: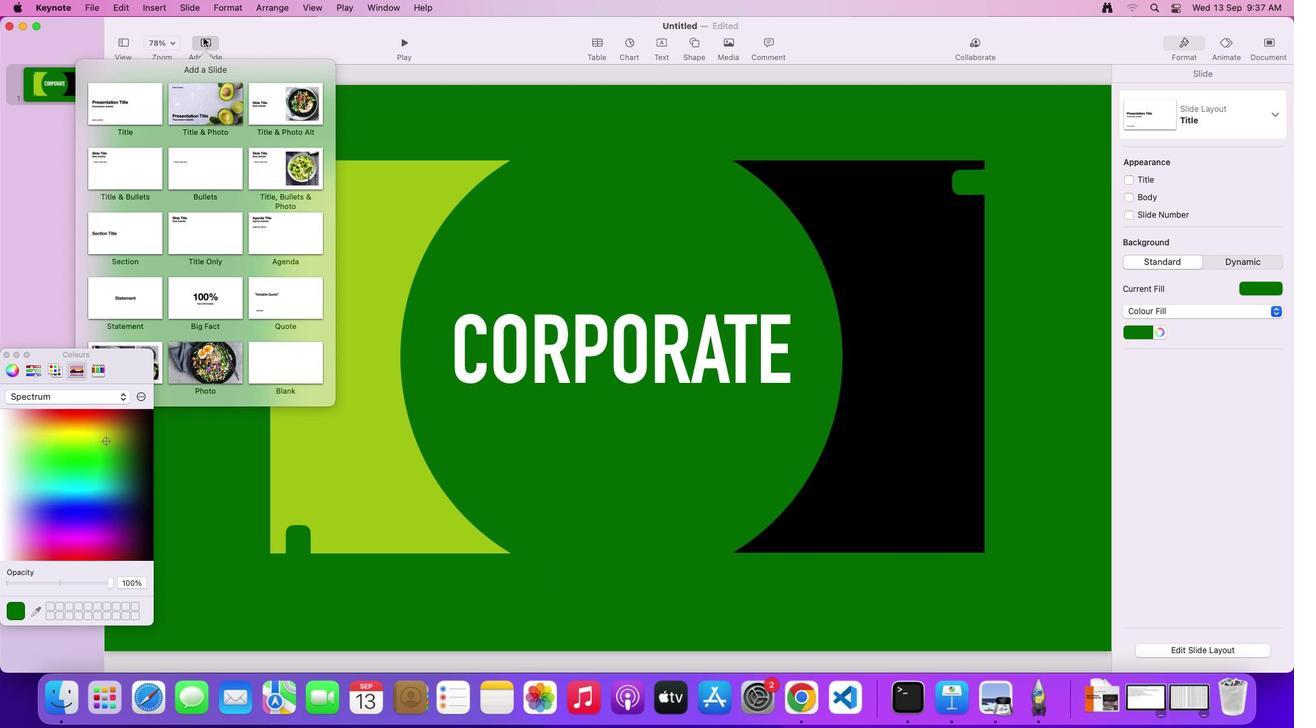 
Action: Mouse moved to (279, 357)
Screenshot: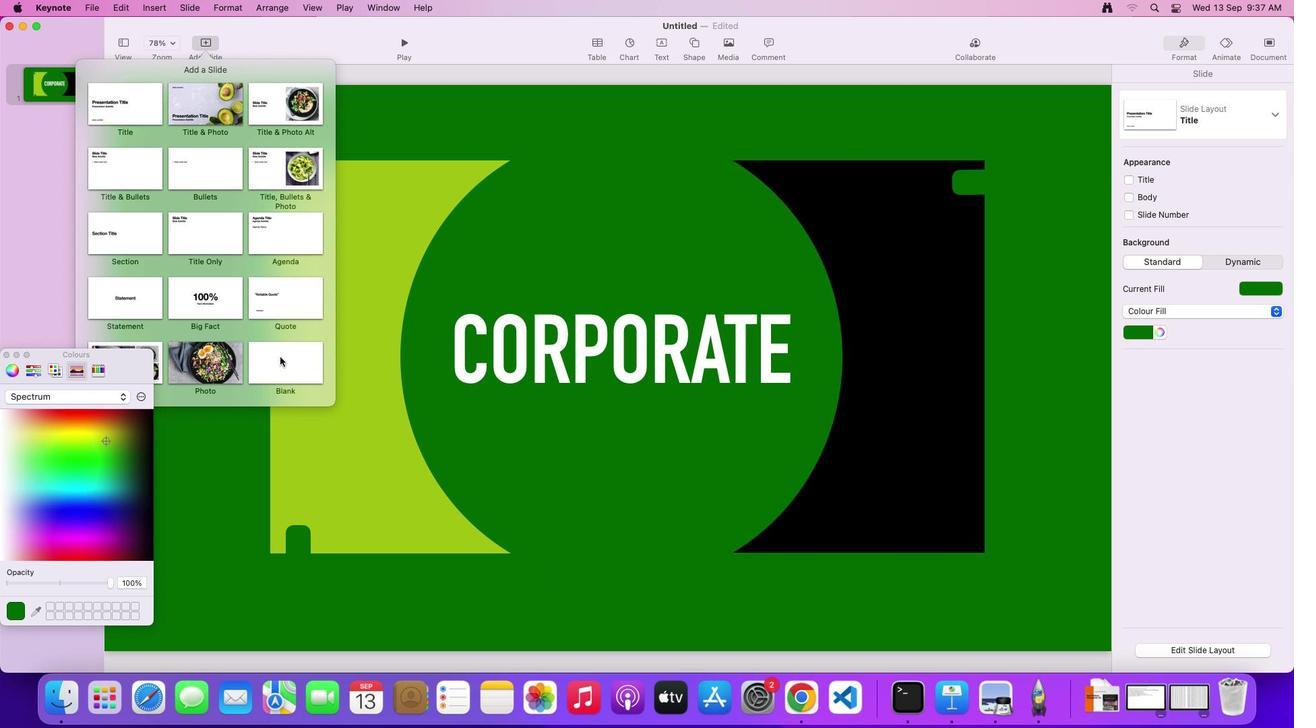 
Action: Mouse pressed left at (279, 357)
Screenshot: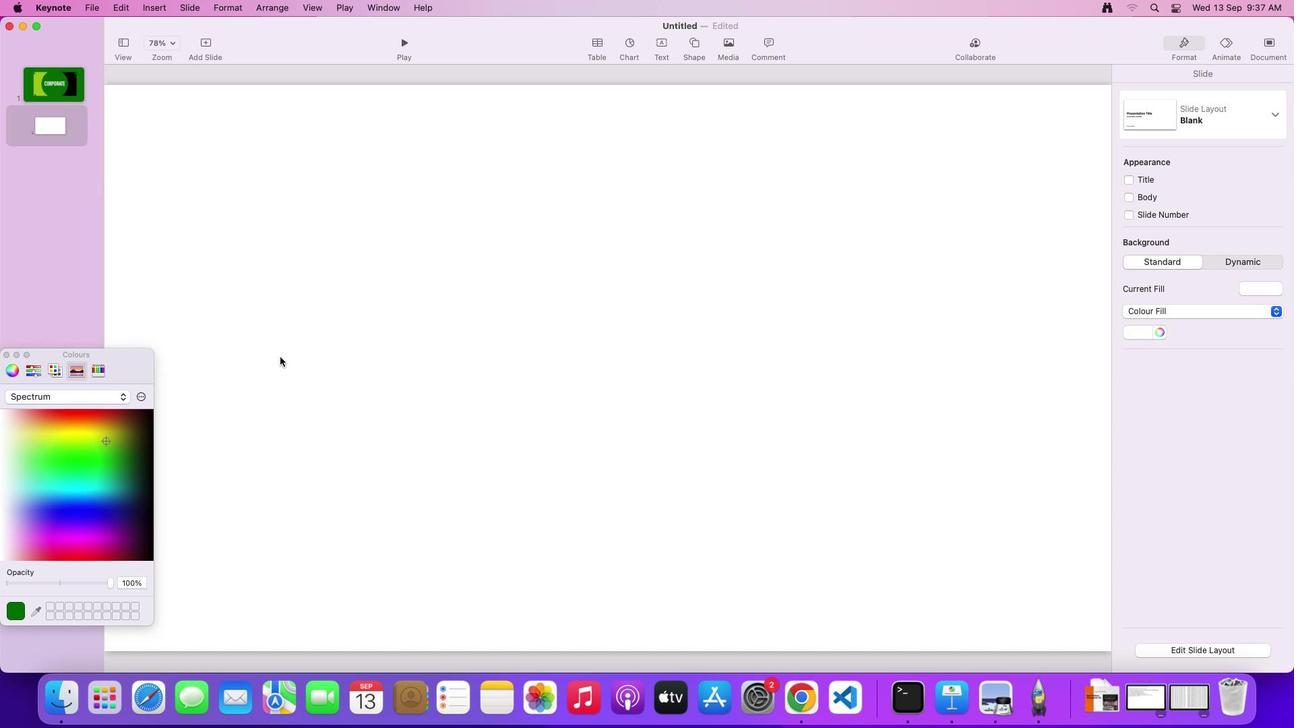 
Action: Mouse moved to (72, 97)
Screenshot: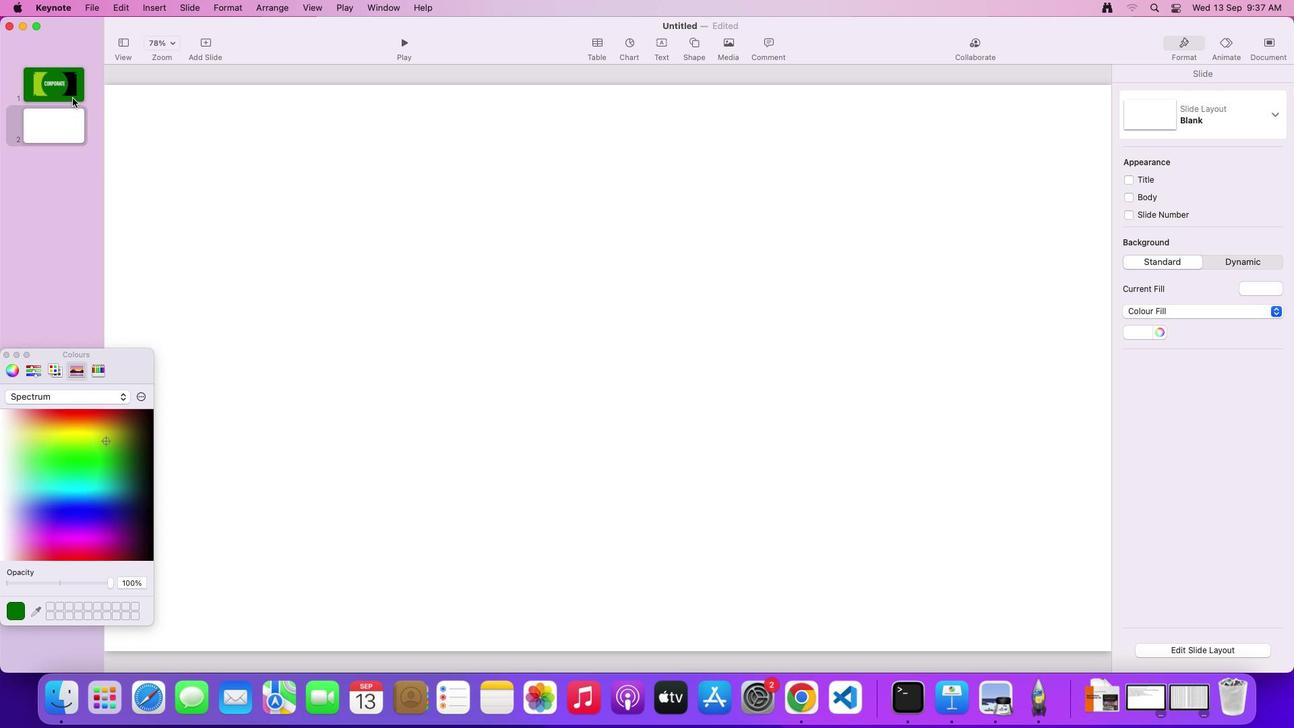 
Action: Mouse pressed left at (72, 97)
Screenshot: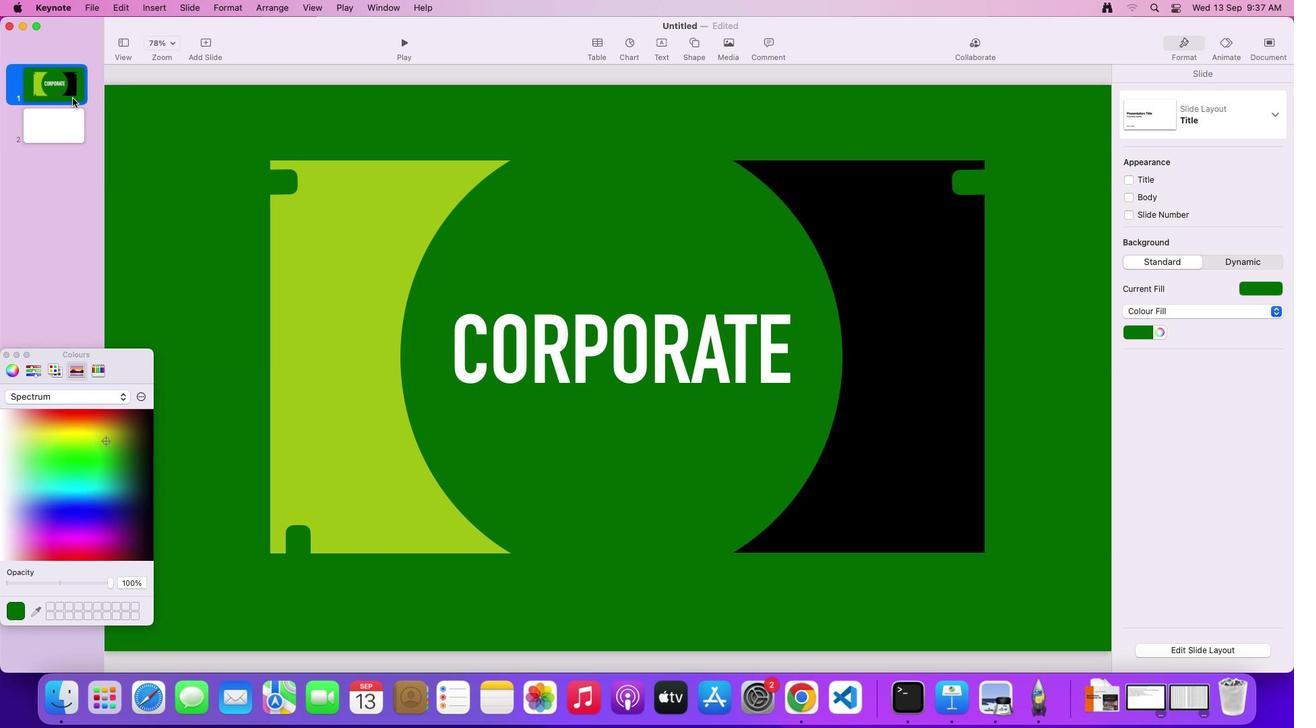 
Action: Mouse moved to (70, 124)
Screenshot: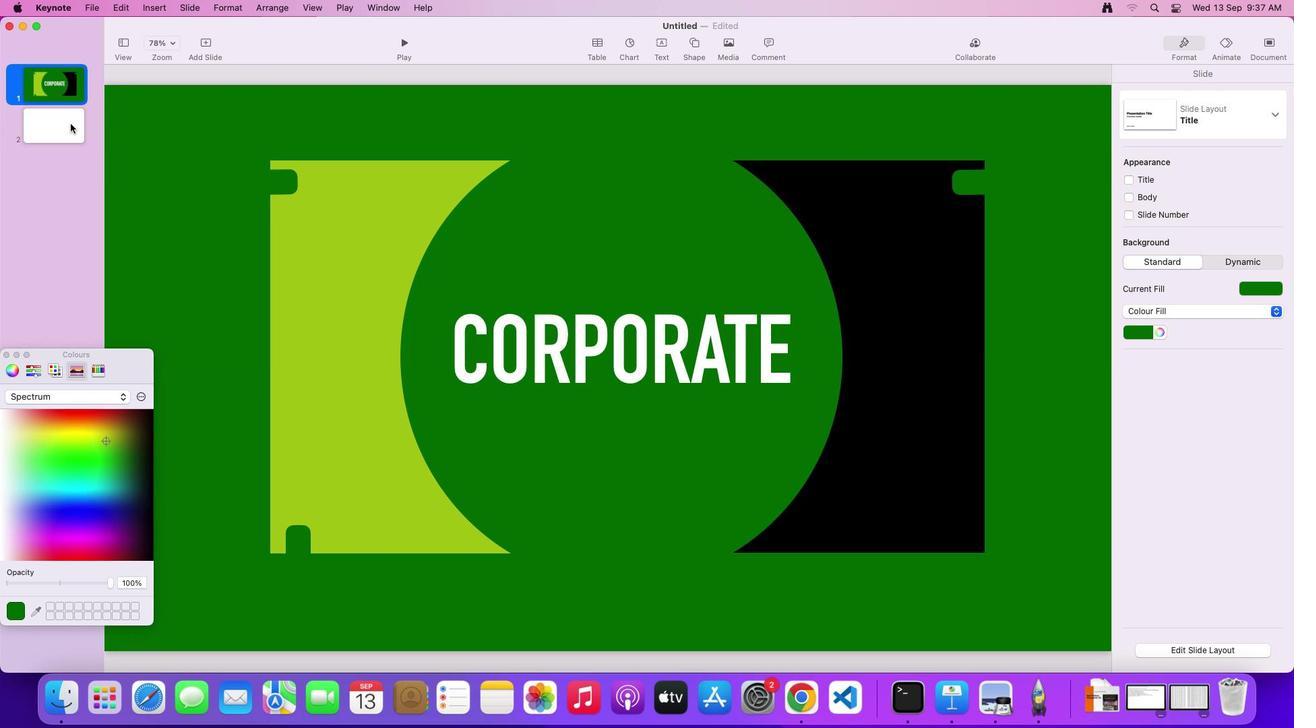 
Action: Mouse pressed left at (70, 124)
Screenshot: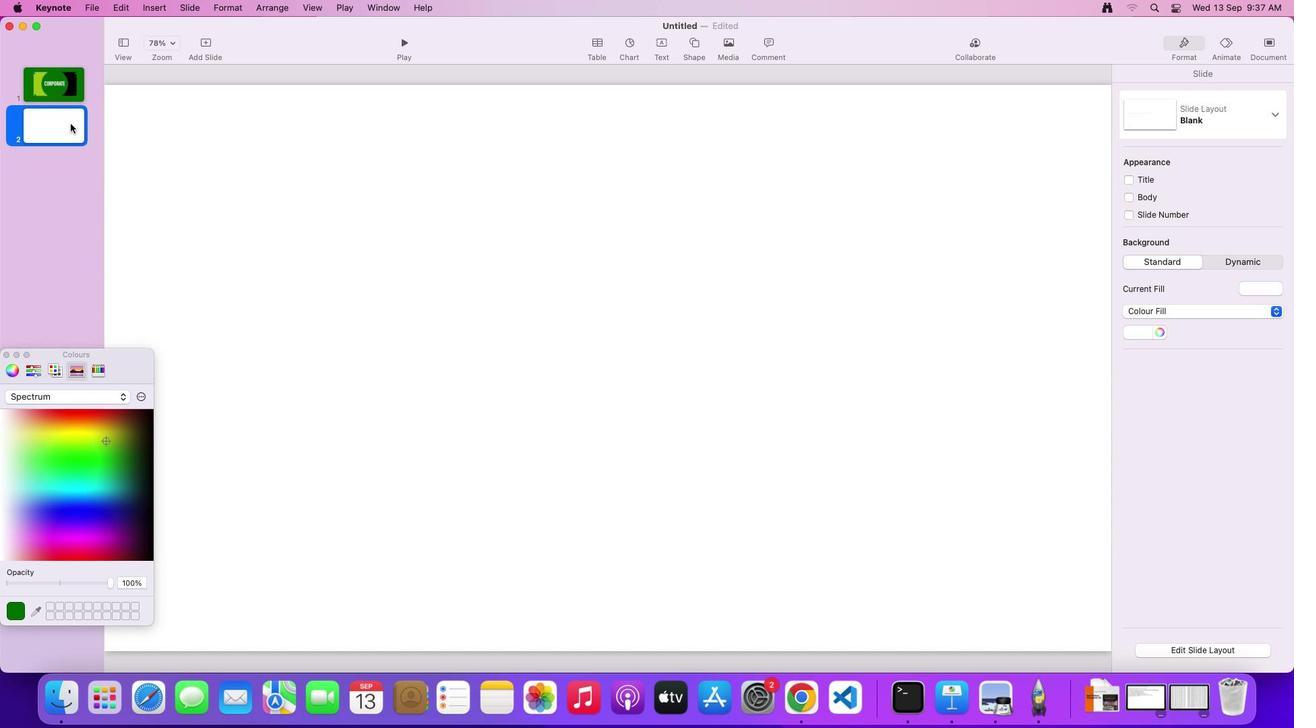
Action: Mouse moved to (294, 248)
Screenshot: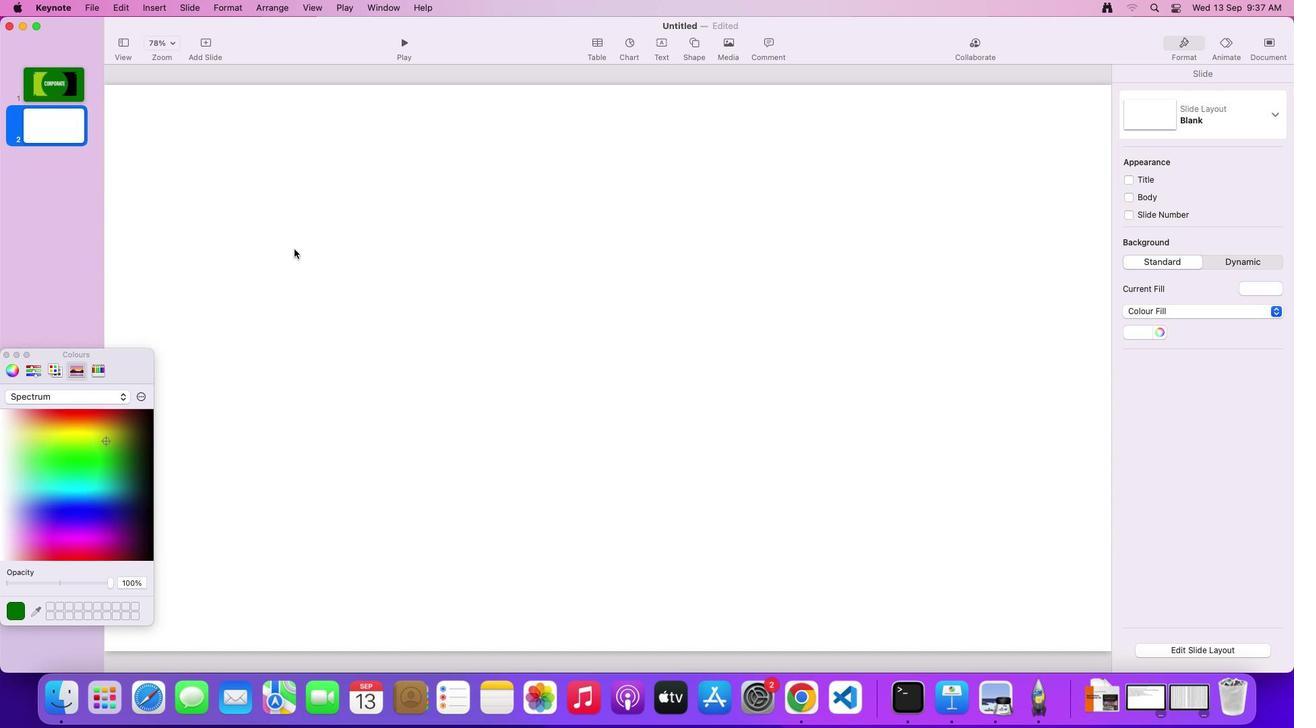 
Action: Mouse pressed left at (294, 248)
Screenshot: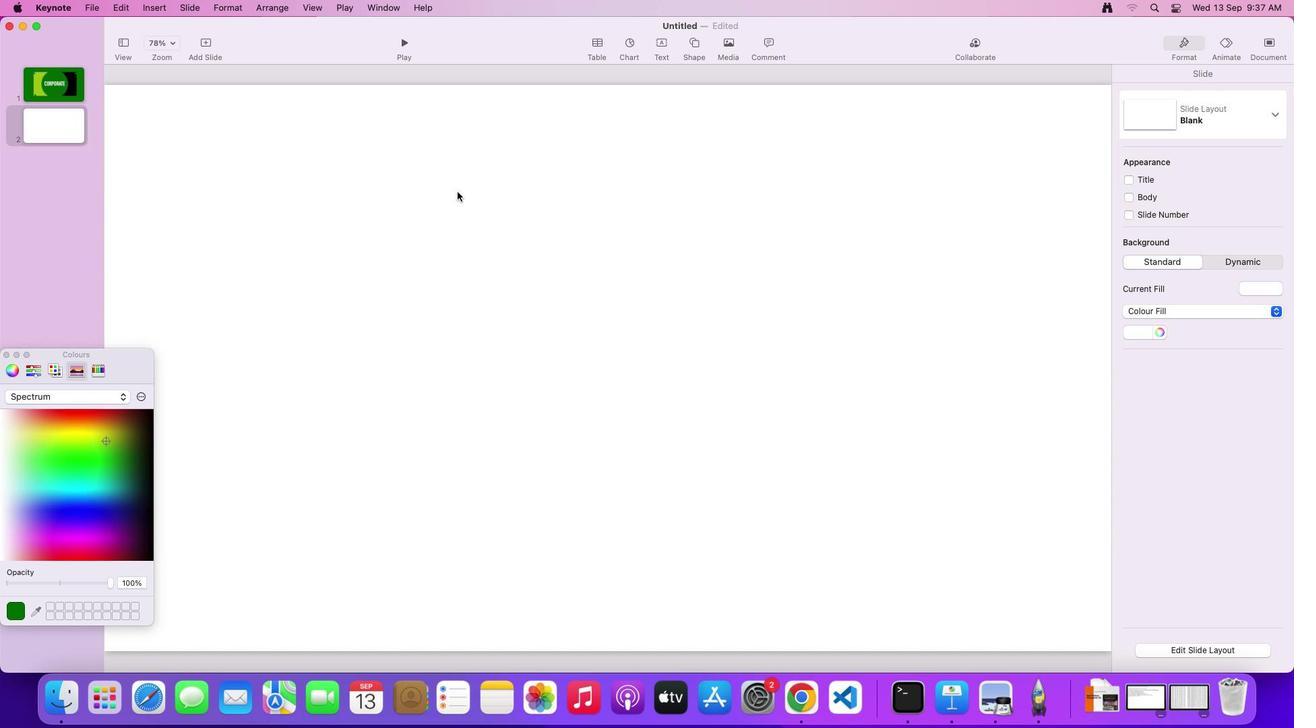 
Action: Mouse moved to (691, 41)
Screenshot: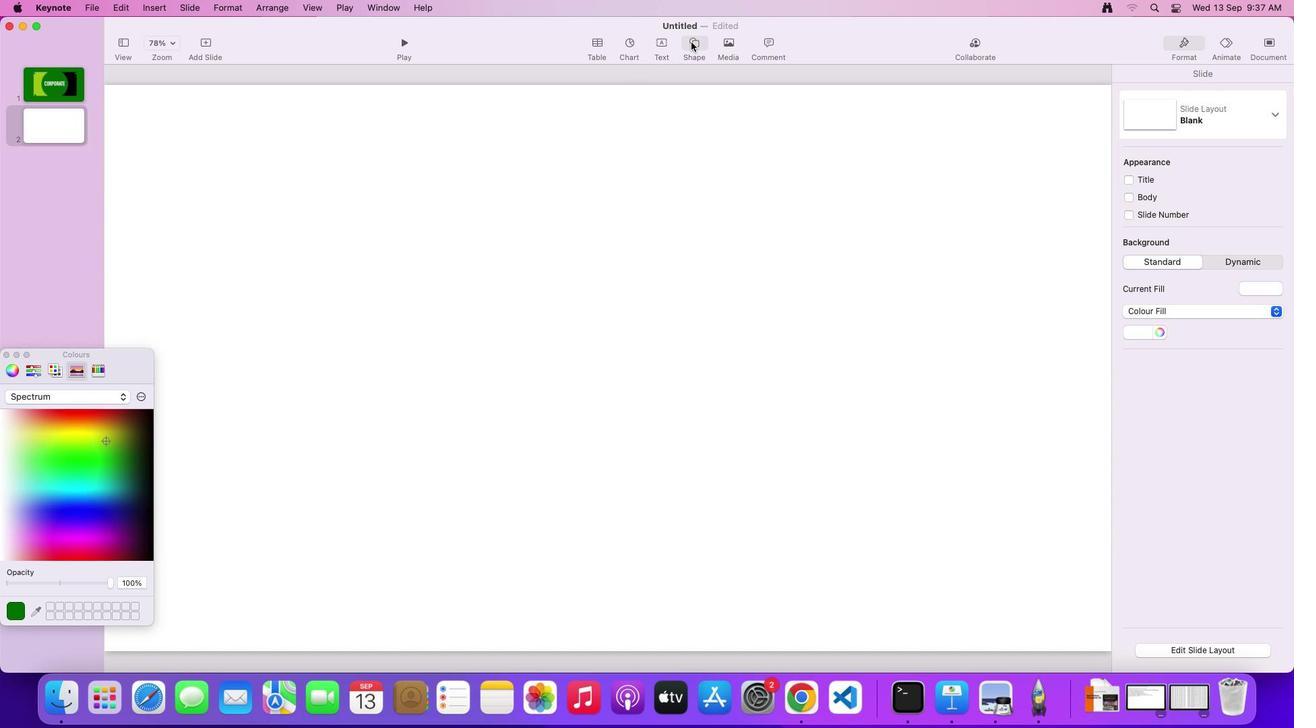 
Action: Mouse pressed left at (691, 41)
Screenshot: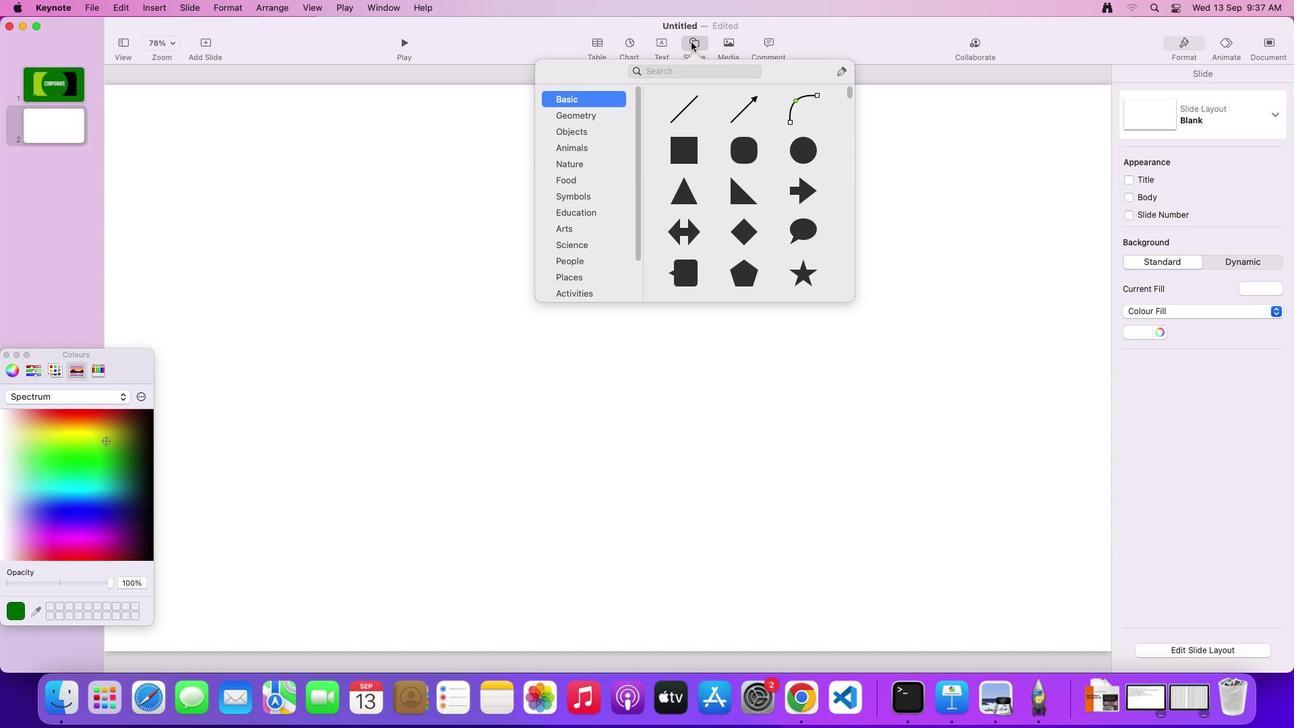 
Action: Mouse moved to (689, 150)
Screenshot: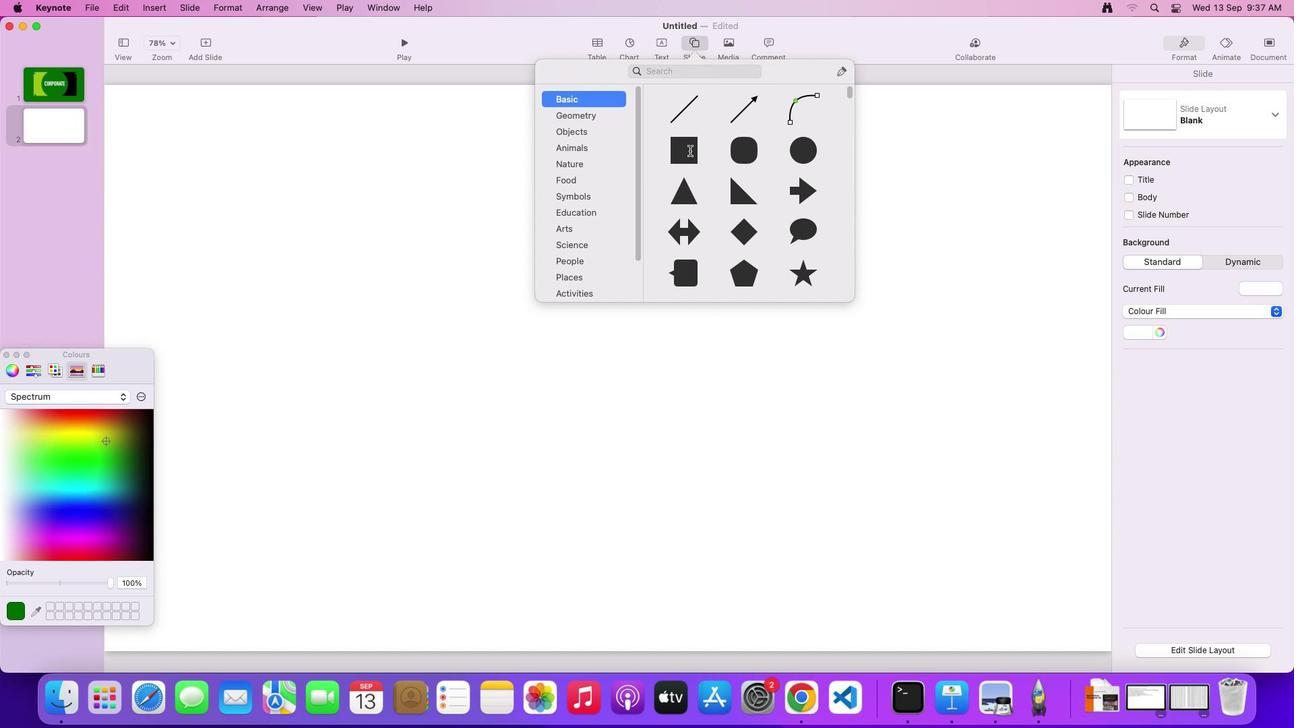 
Action: Mouse pressed left at (689, 150)
Screenshot: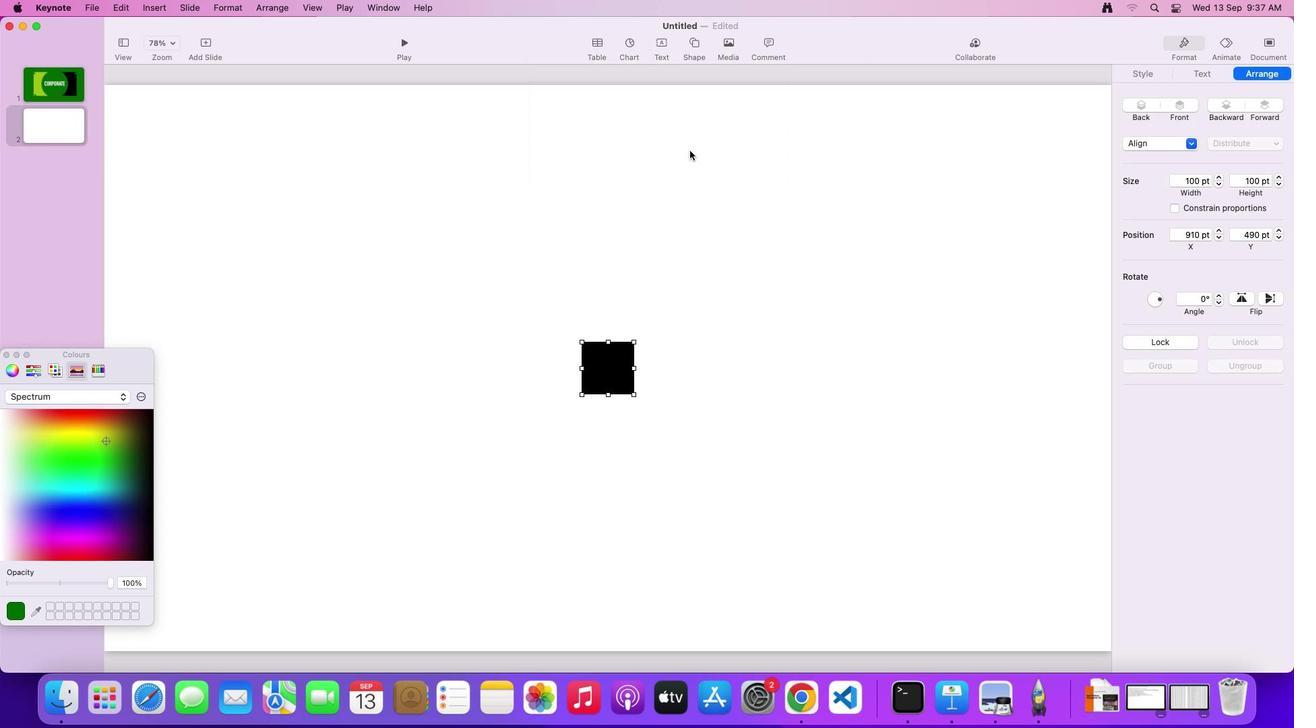 
Action: Mouse moved to (581, 342)
Screenshot: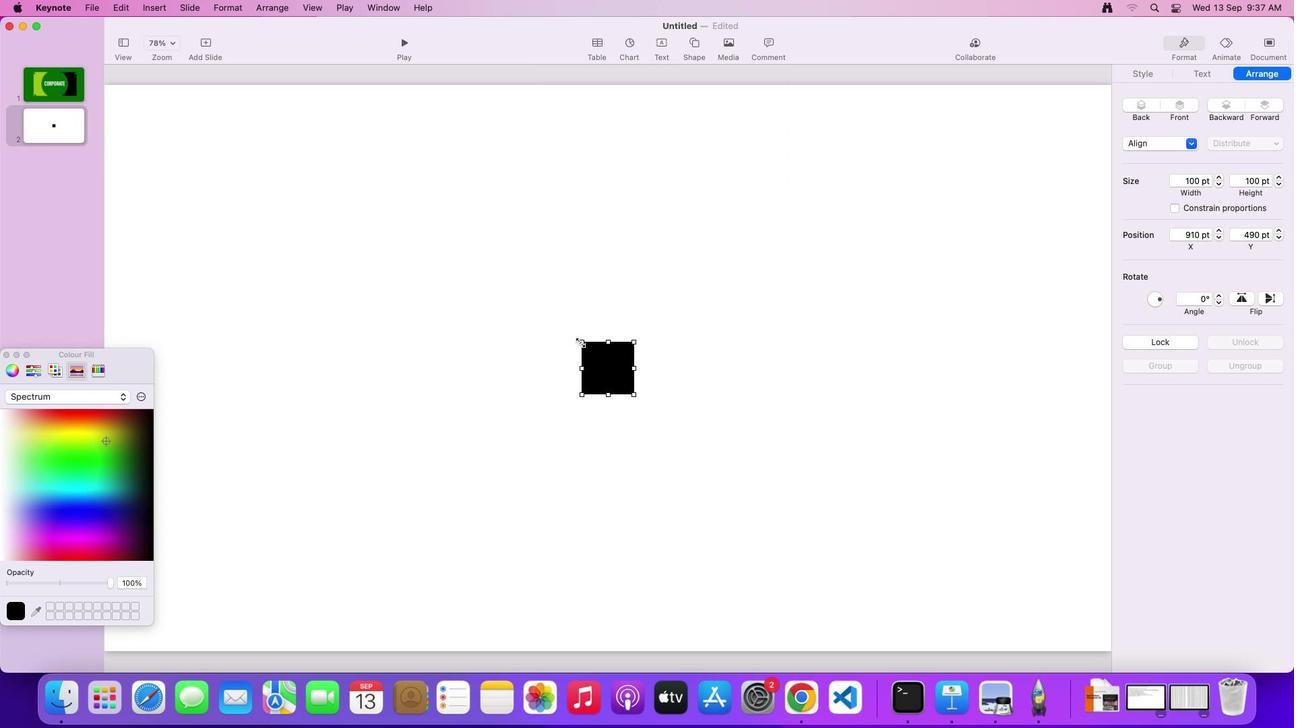 
Action: Mouse pressed left at (581, 342)
Screenshot: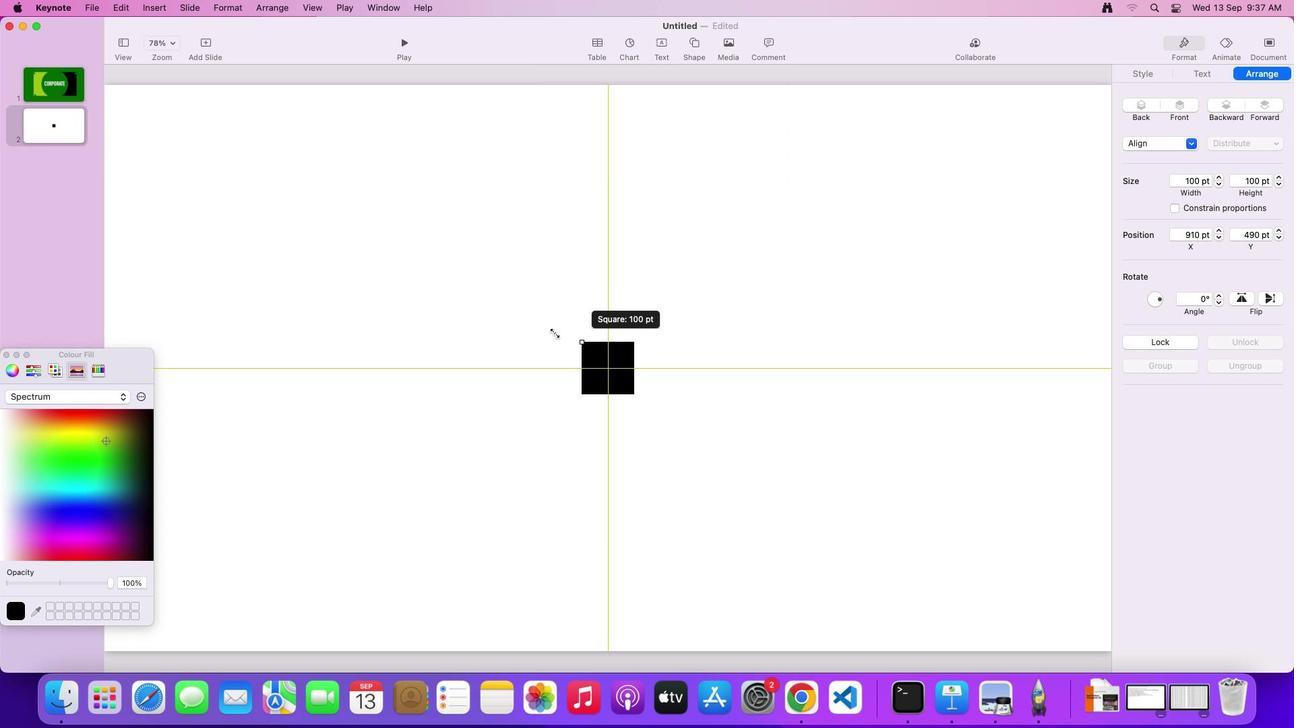 
Action: Mouse moved to (635, 395)
Screenshot: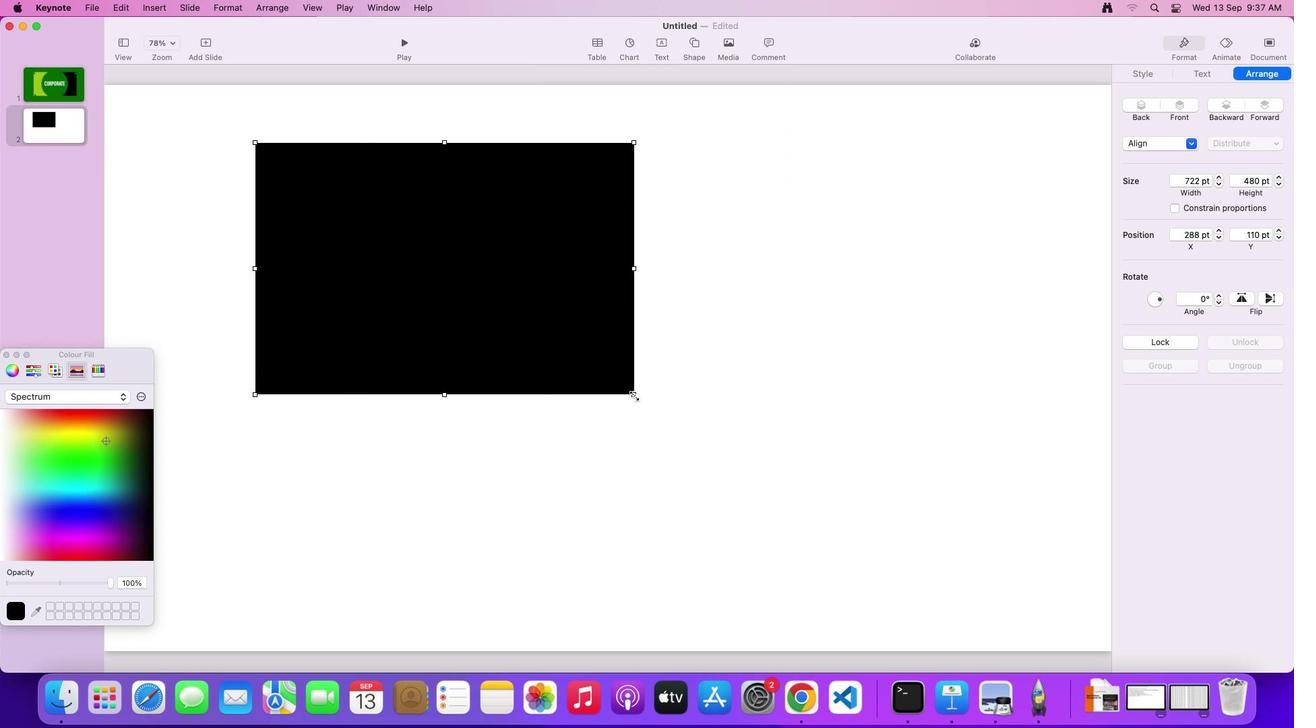 
Action: Mouse pressed left at (635, 395)
Screenshot: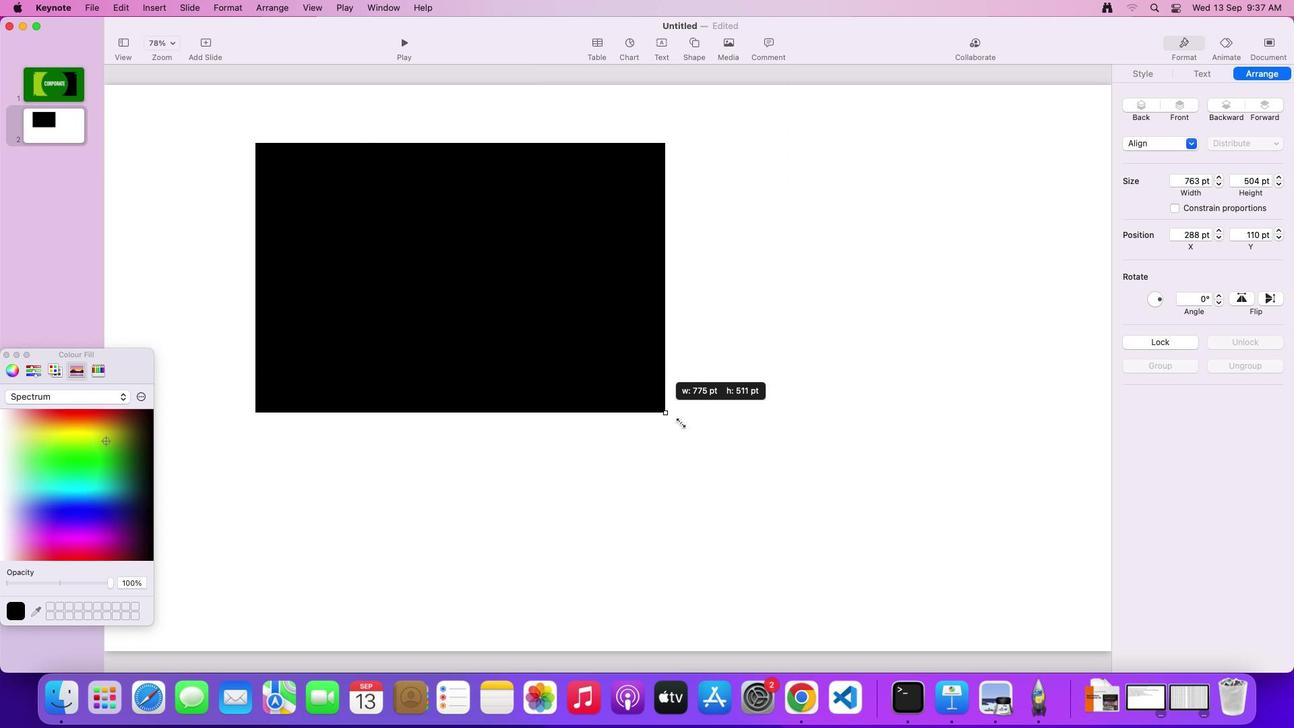 
Action: Mouse moved to (766, 458)
Screenshot: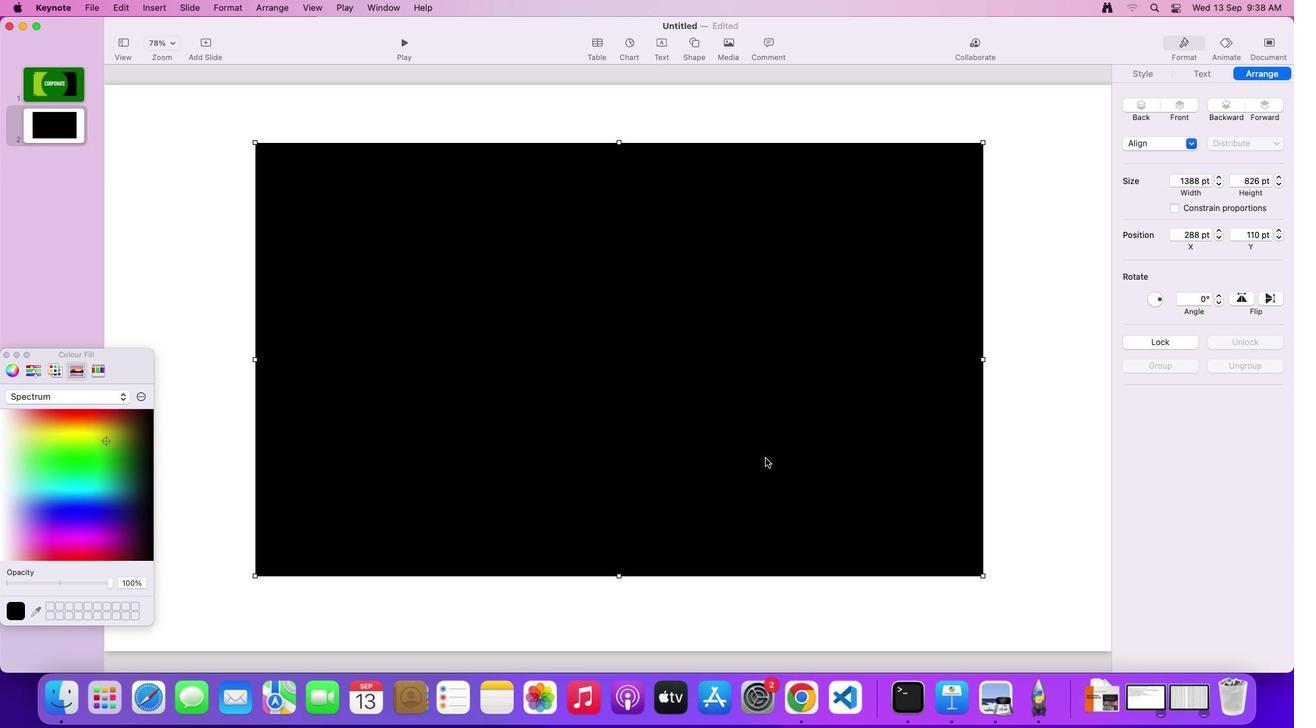
Action: Mouse pressed left at (766, 458)
Screenshot: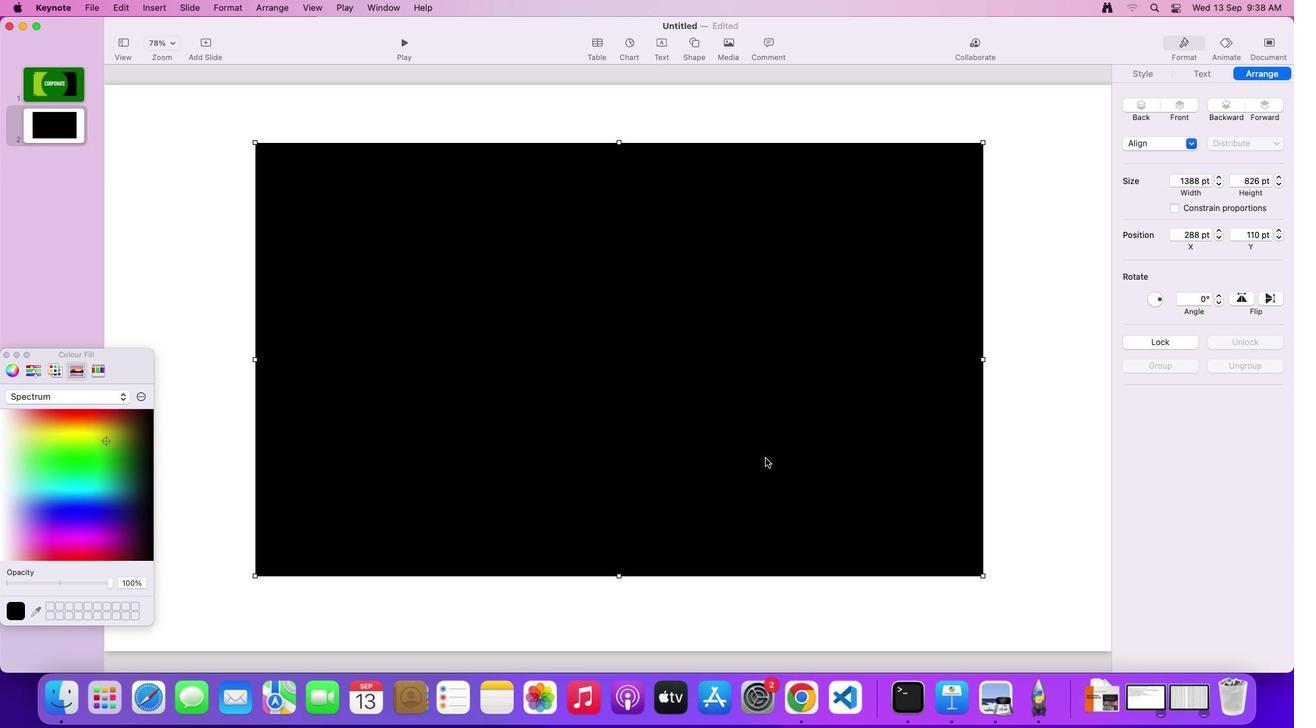 
Action: Mouse moved to (1044, 373)
Screenshot: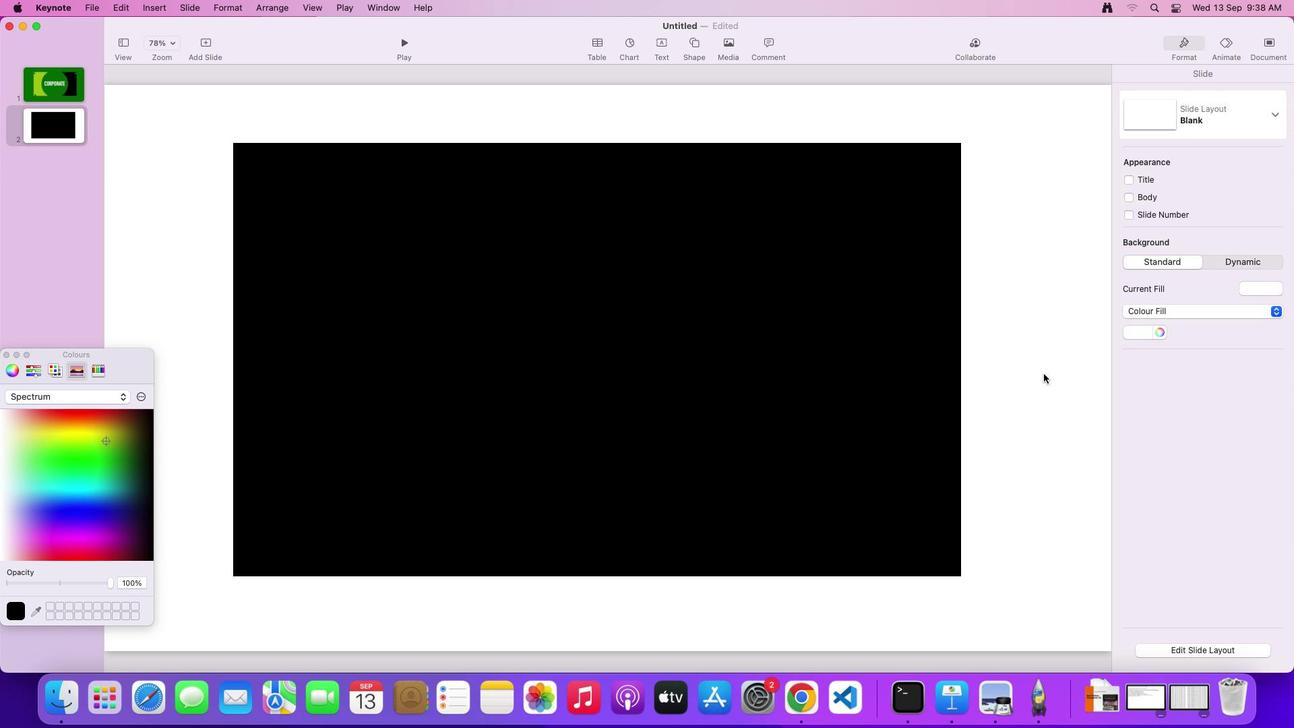 
Action: Mouse pressed left at (1044, 373)
Screenshot: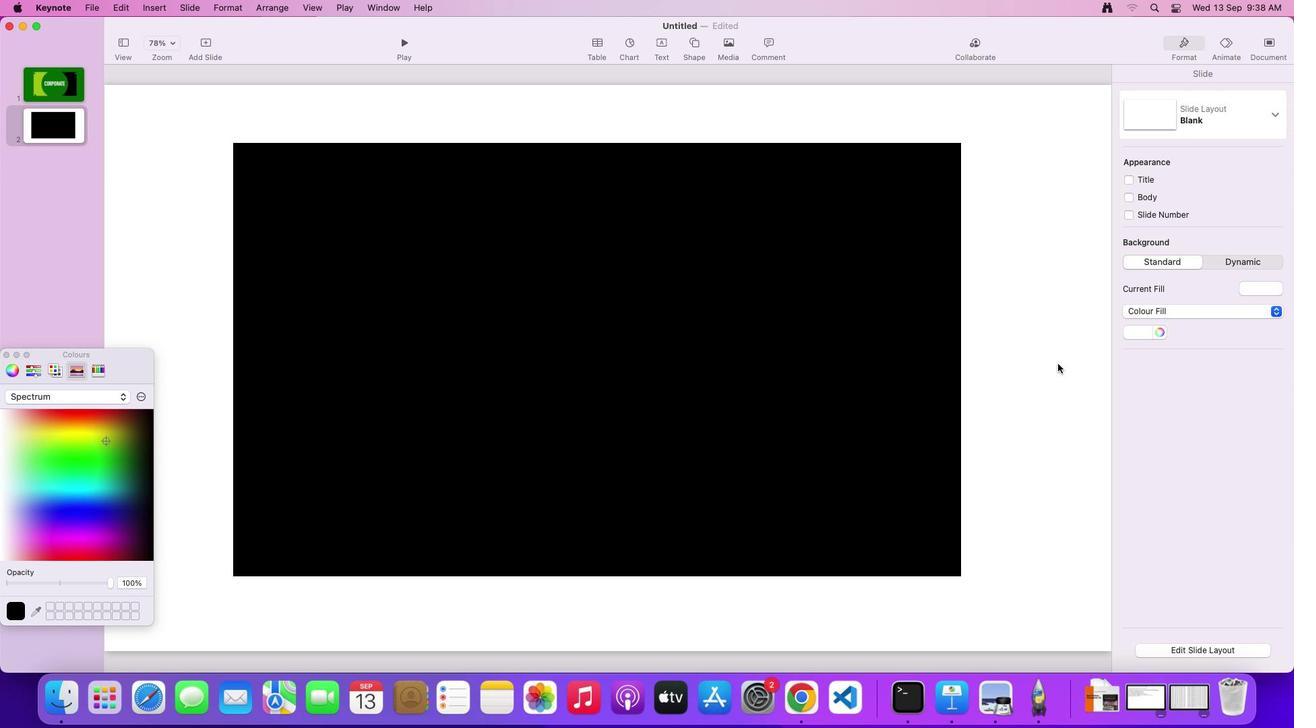 
Action: Mouse moved to (1147, 331)
Screenshot: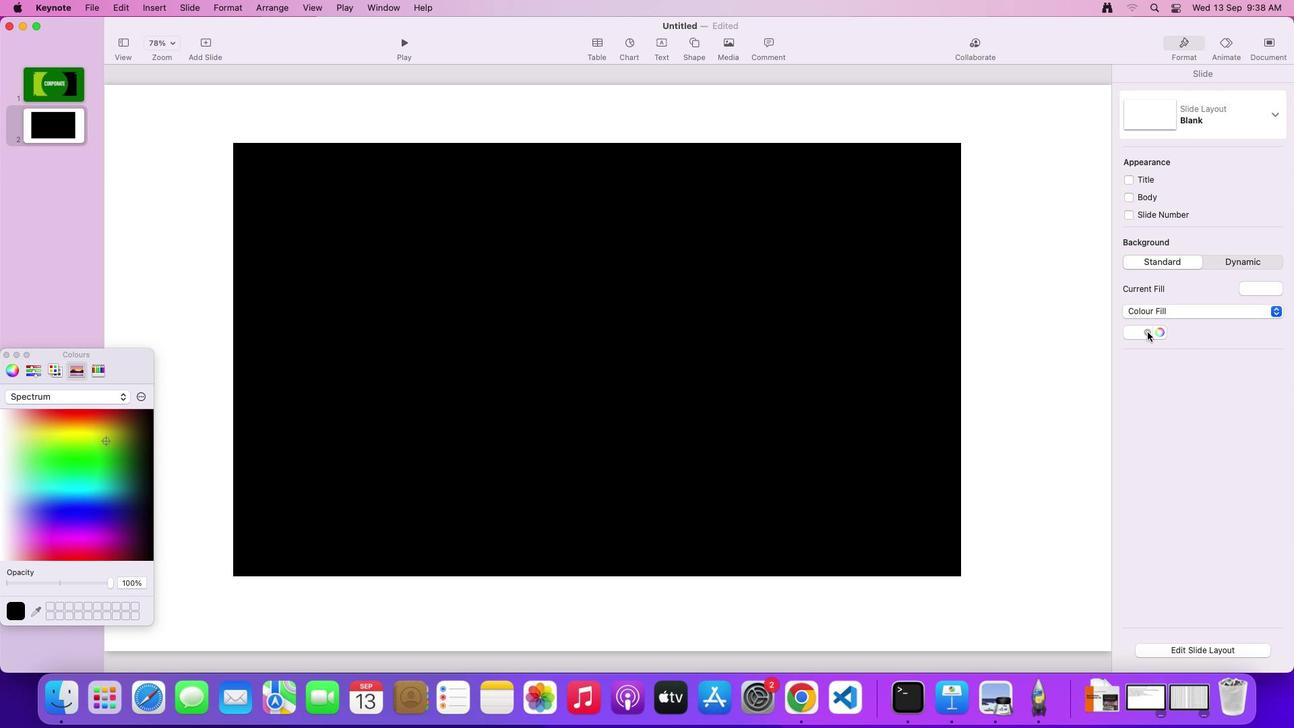 
Action: Mouse pressed left at (1147, 331)
Screenshot: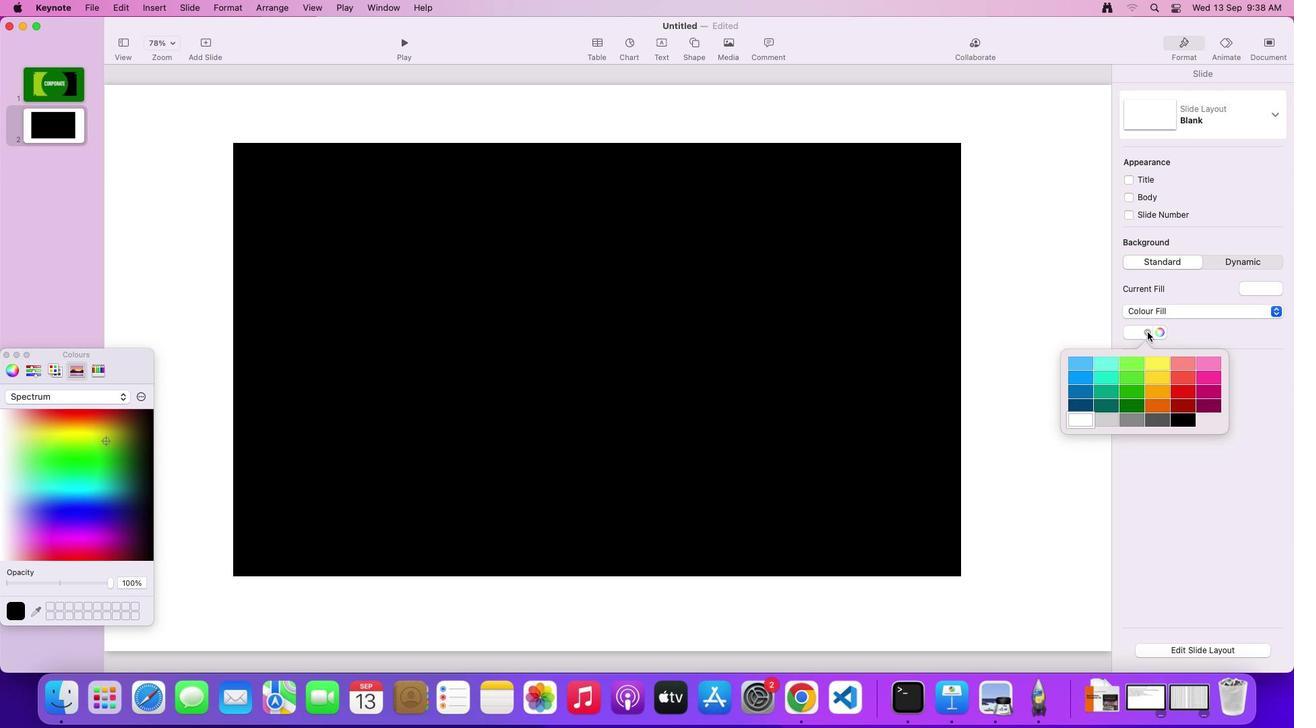 
Action: Mouse moved to (1127, 389)
Screenshot: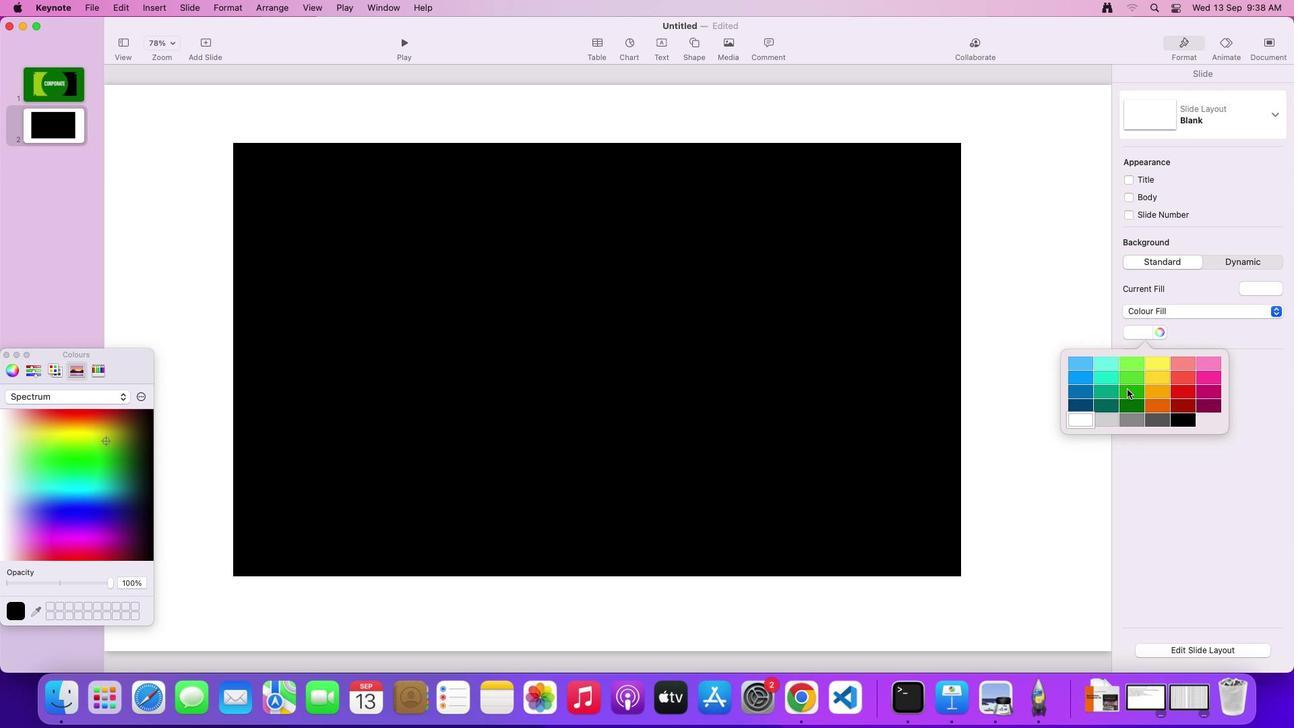 
Action: Mouse pressed left at (1127, 389)
Screenshot: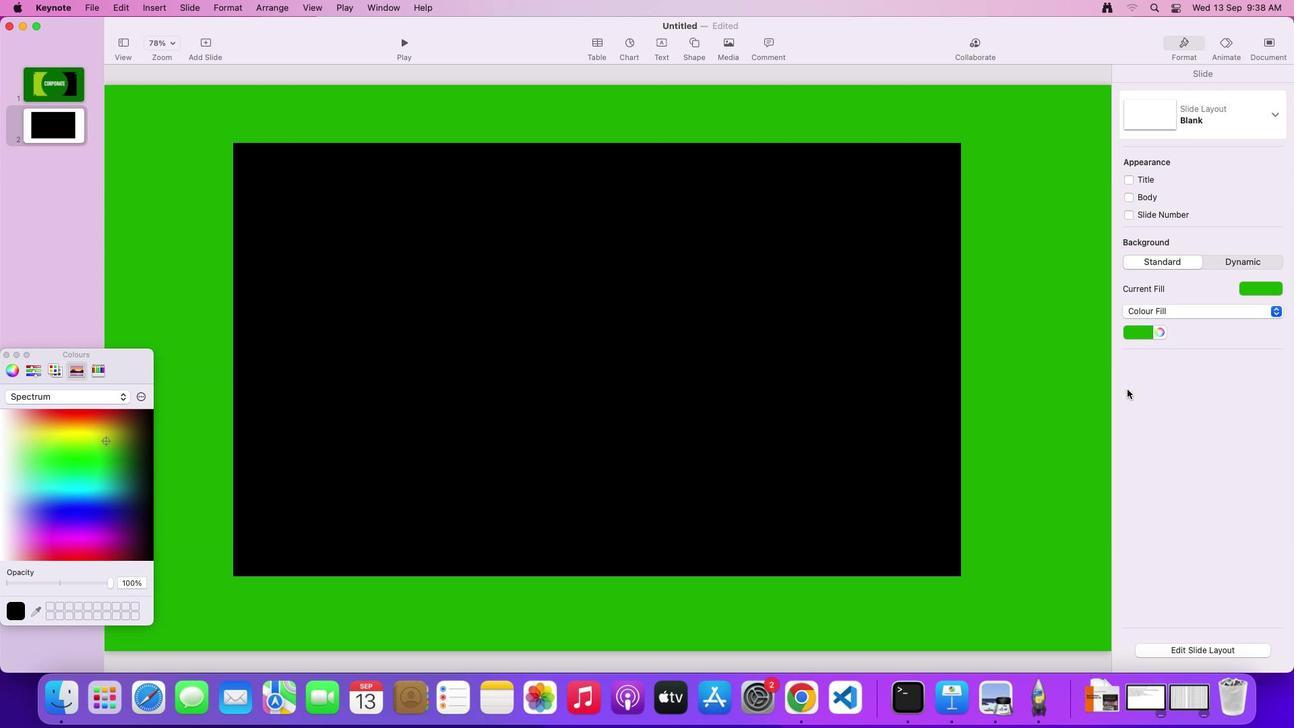 
Action: Mouse moved to (974, 413)
Screenshot: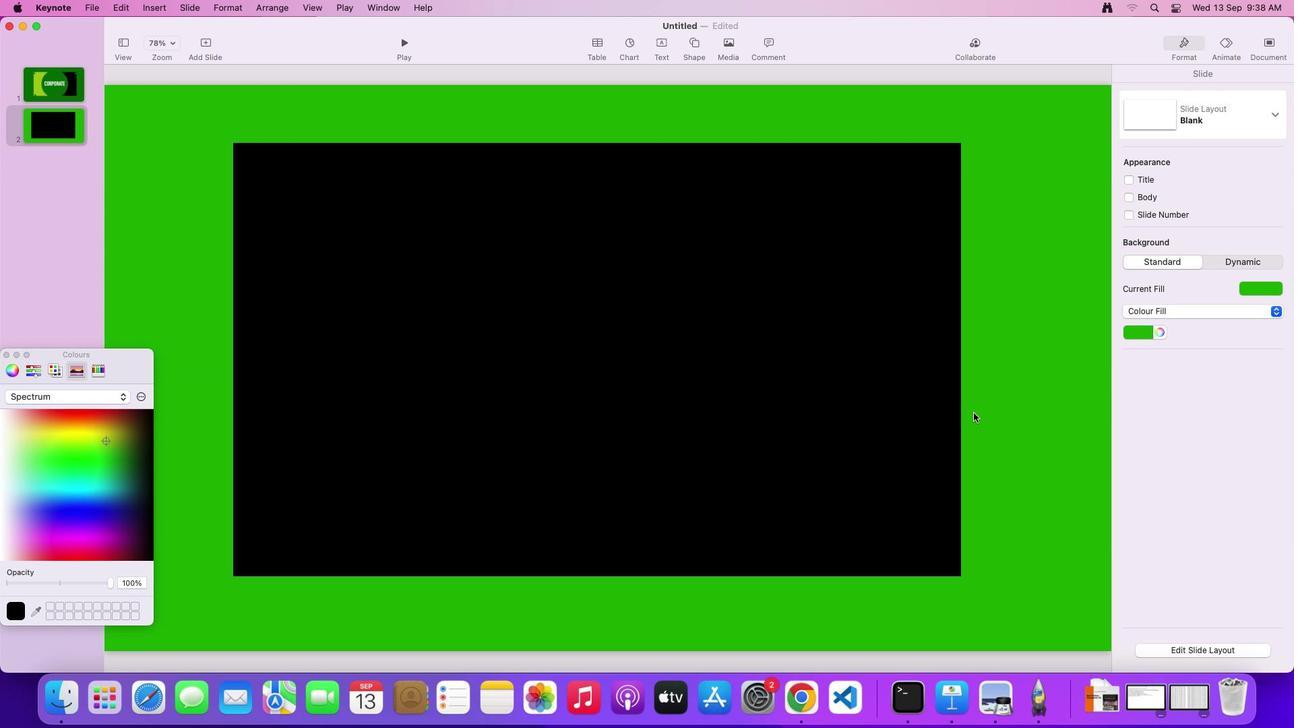 
Action: Mouse pressed left at (974, 413)
Screenshot: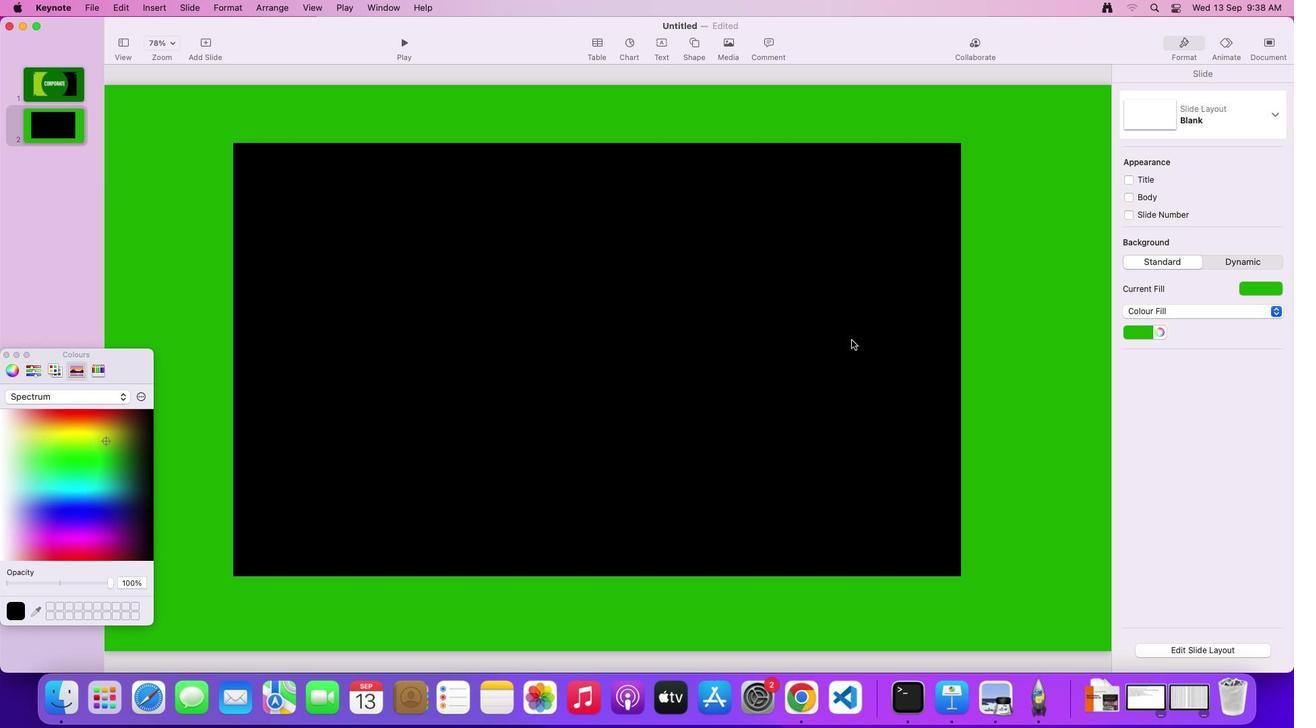 
Action: Mouse moved to (82, 90)
Screenshot: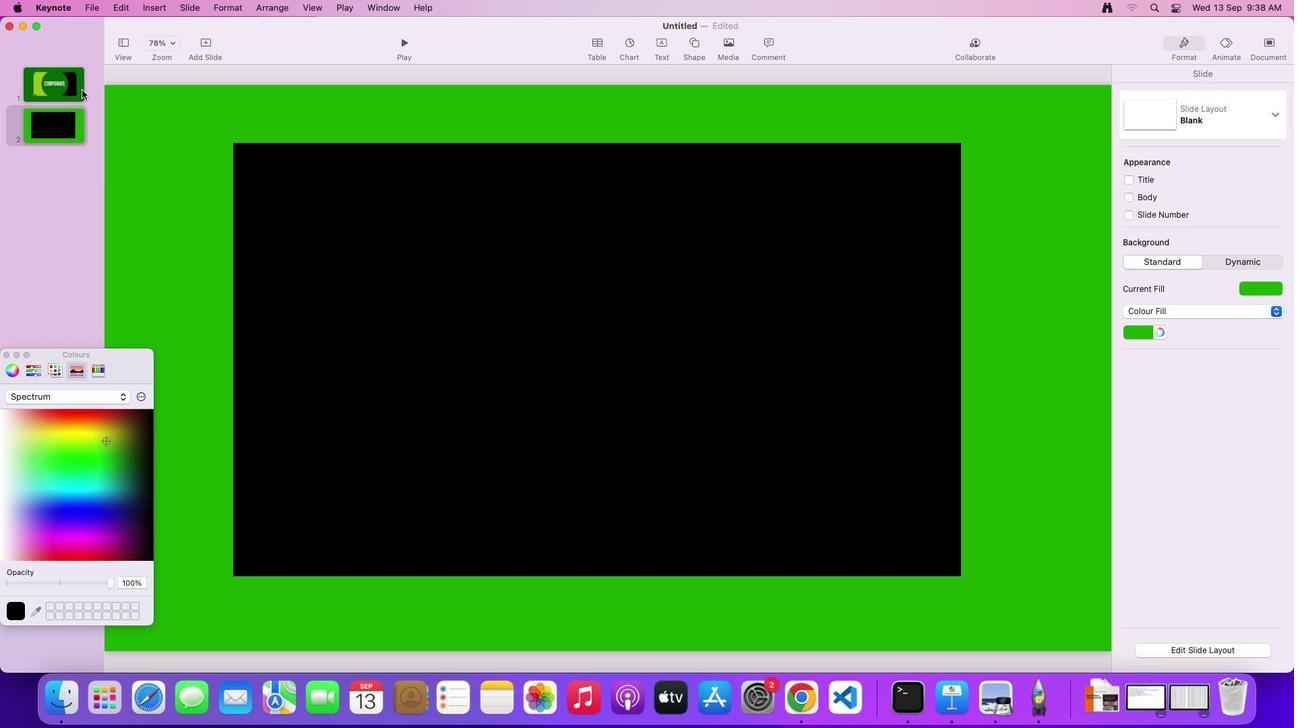 
Action: Mouse pressed left at (82, 90)
Screenshot: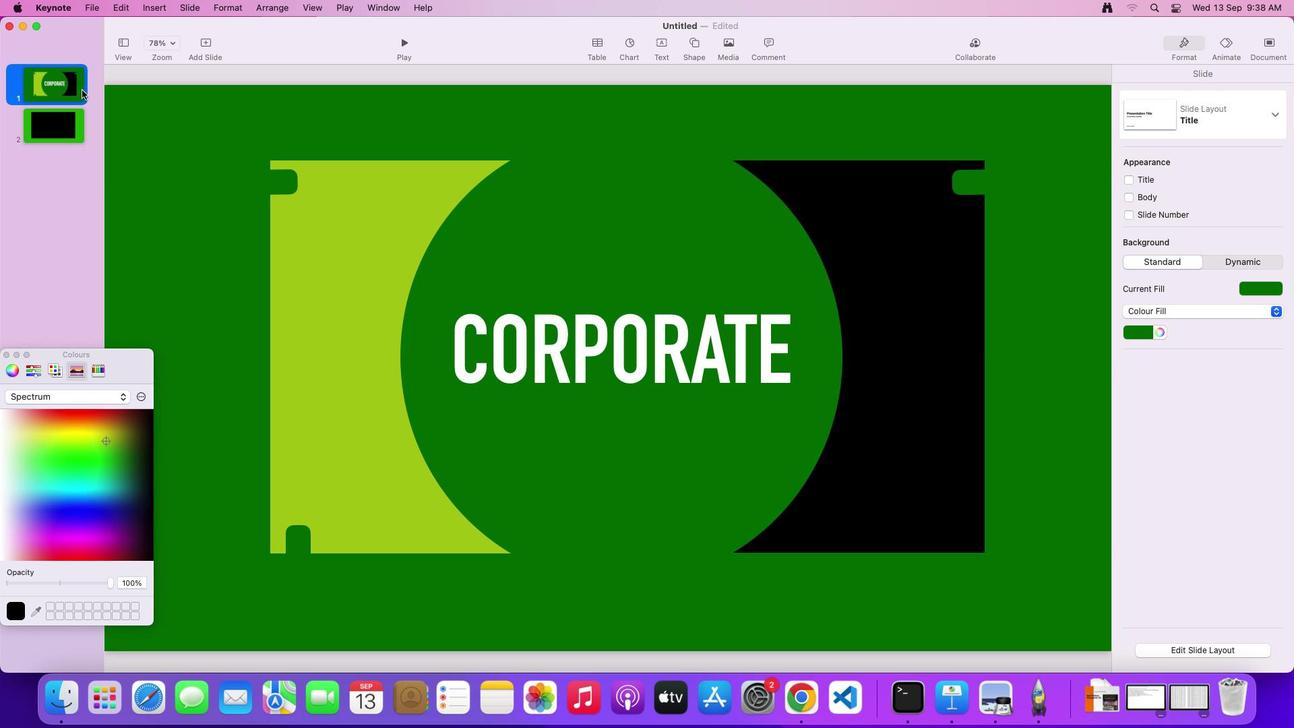 
Action: Mouse moved to (1029, 304)
Screenshot: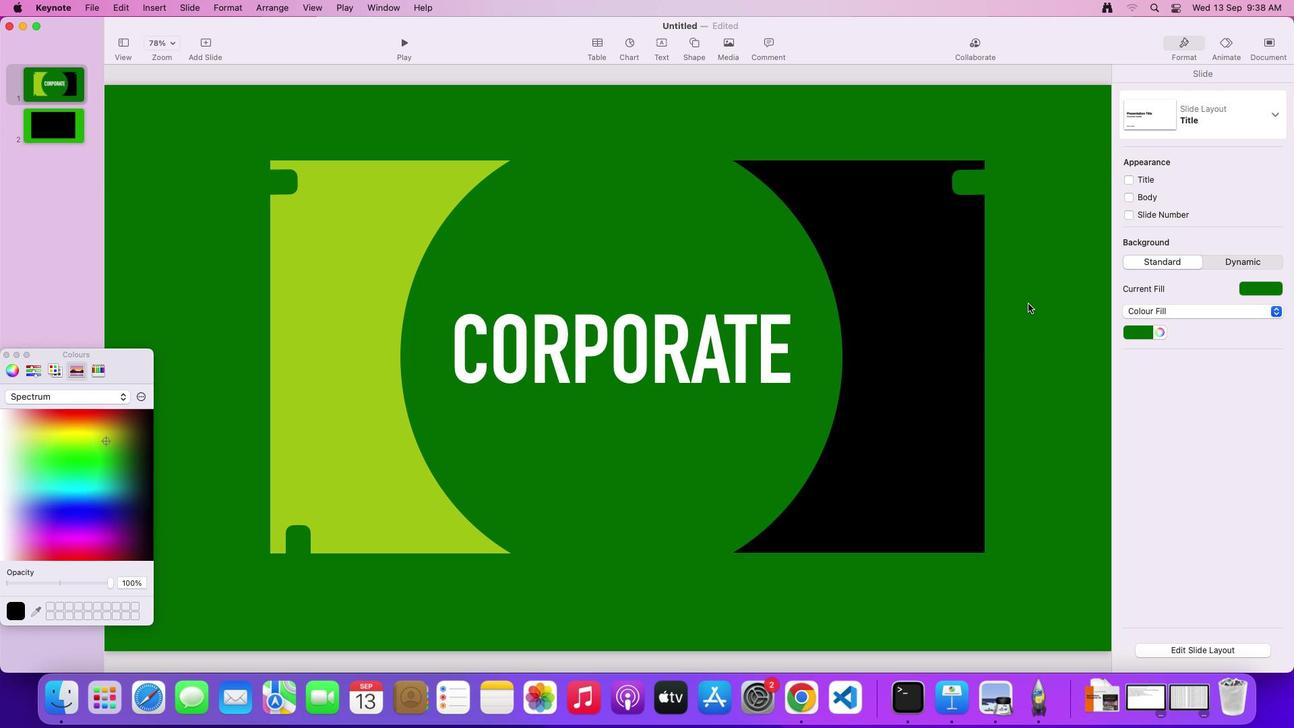 
Action: Mouse pressed left at (1029, 304)
Screenshot: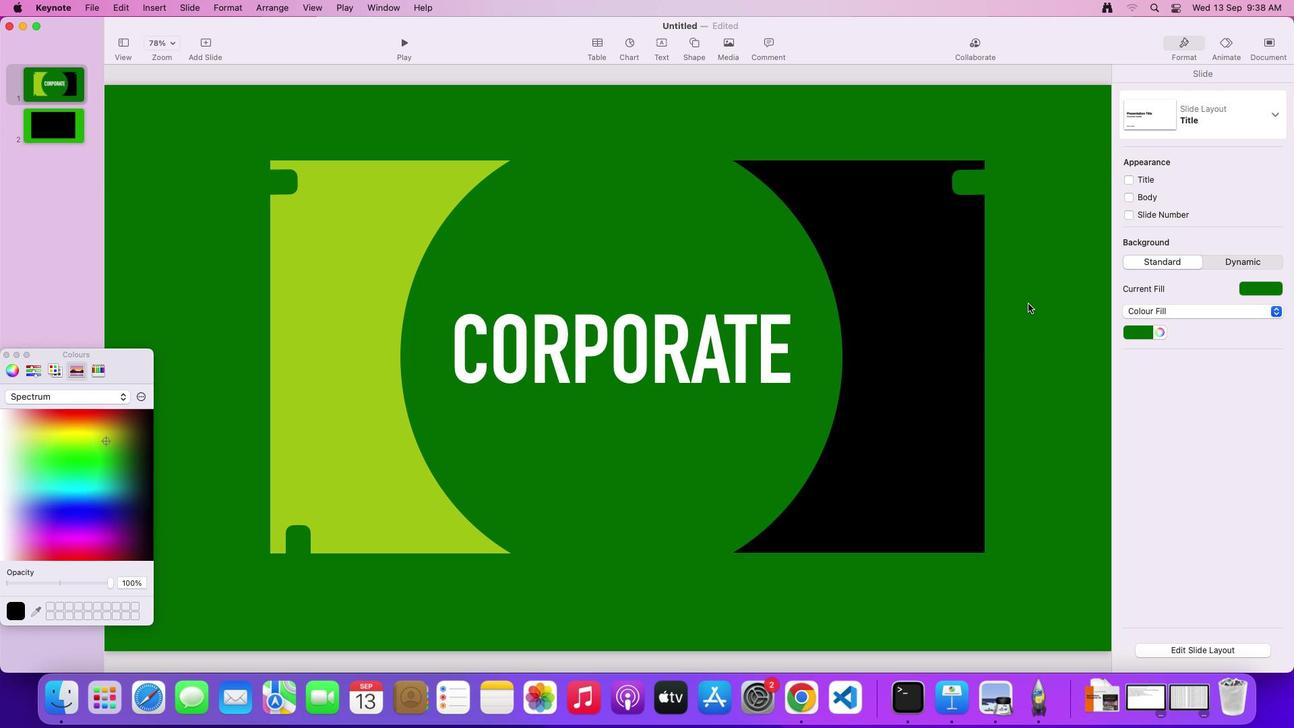 
Action: Mouse moved to (1147, 333)
Screenshot: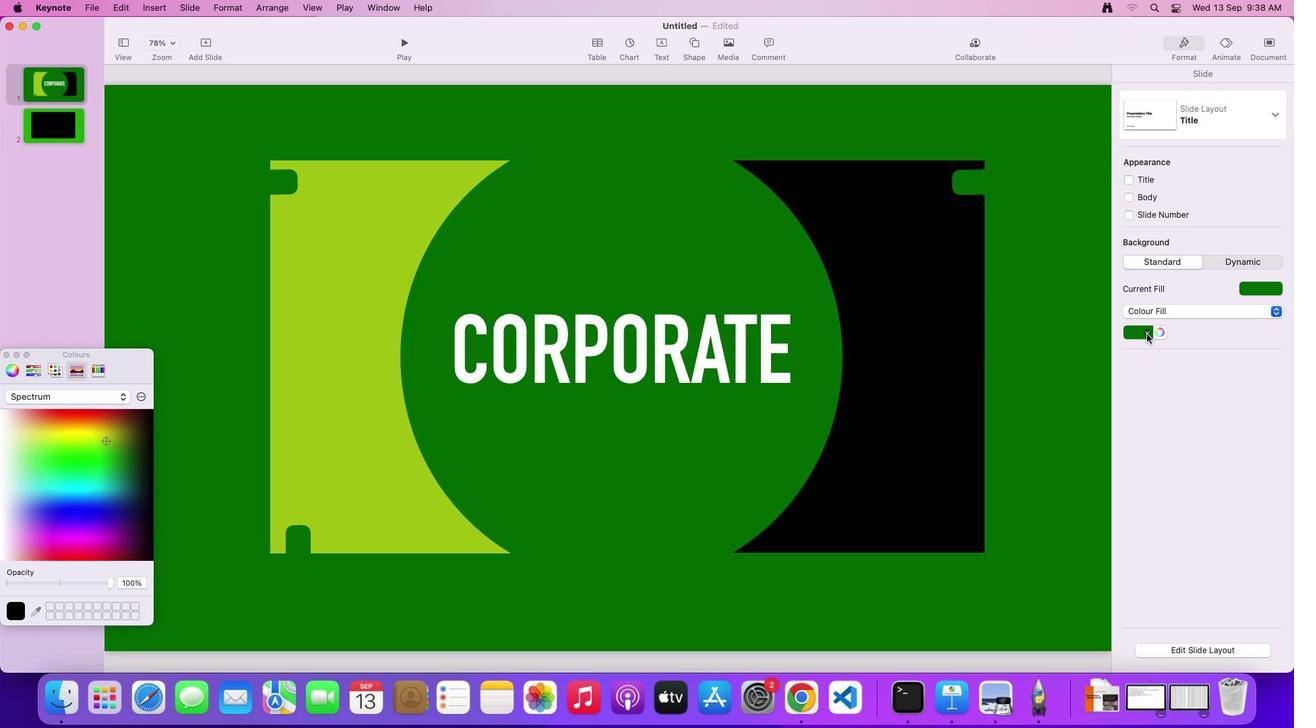 
Action: Mouse pressed left at (1147, 333)
Screenshot: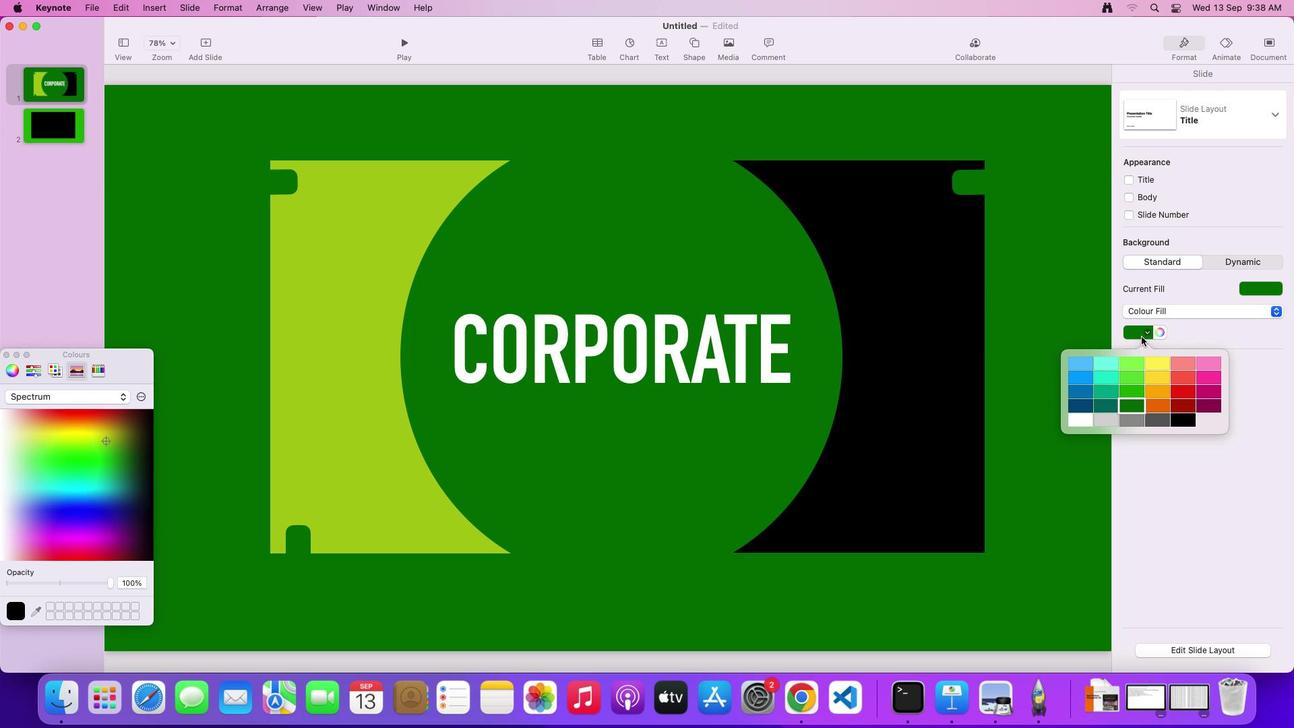 
Action: Mouse moved to (1129, 389)
Screenshot: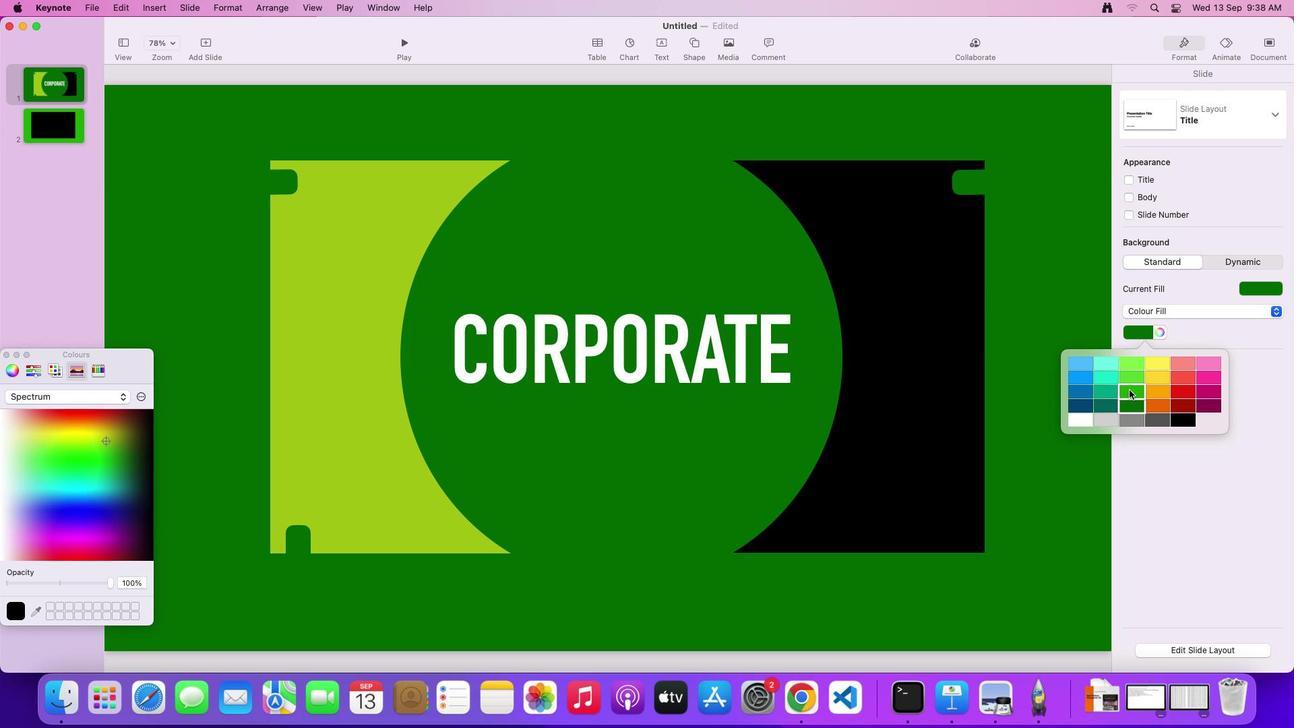 
Action: Mouse pressed left at (1129, 389)
Screenshot: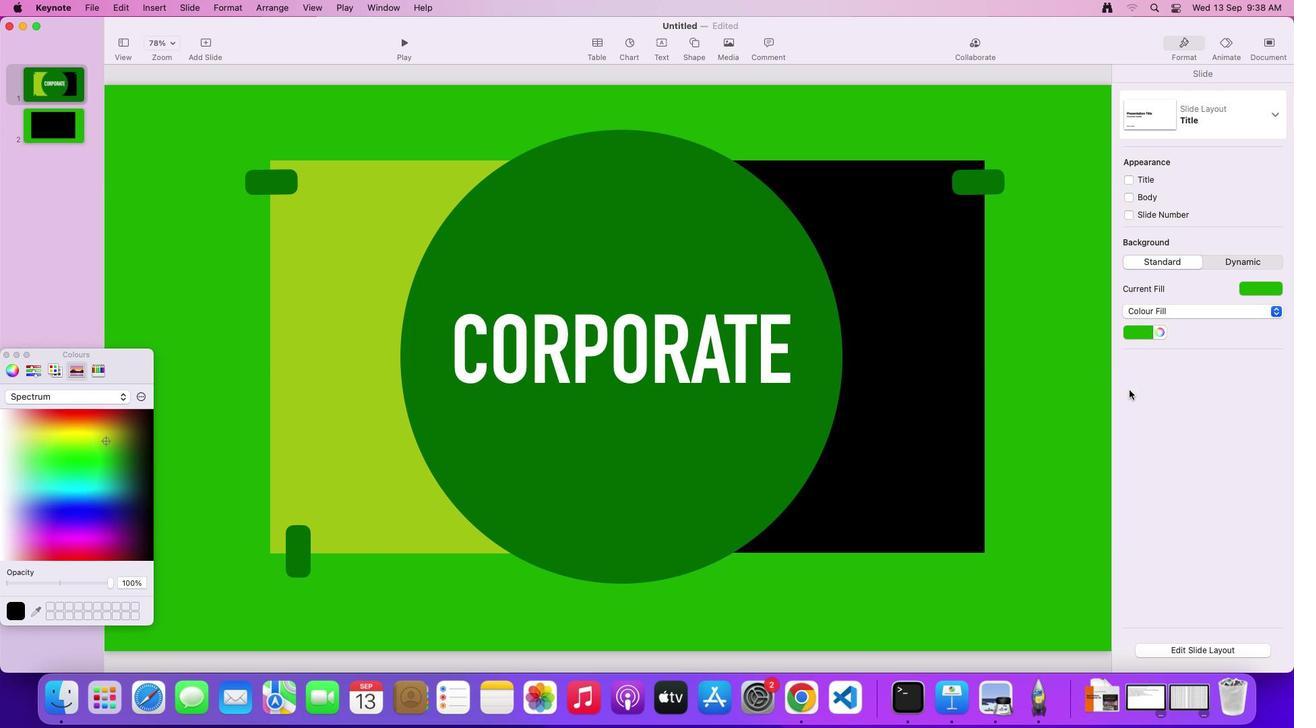 
Action: Mouse moved to (1149, 333)
Screenshot: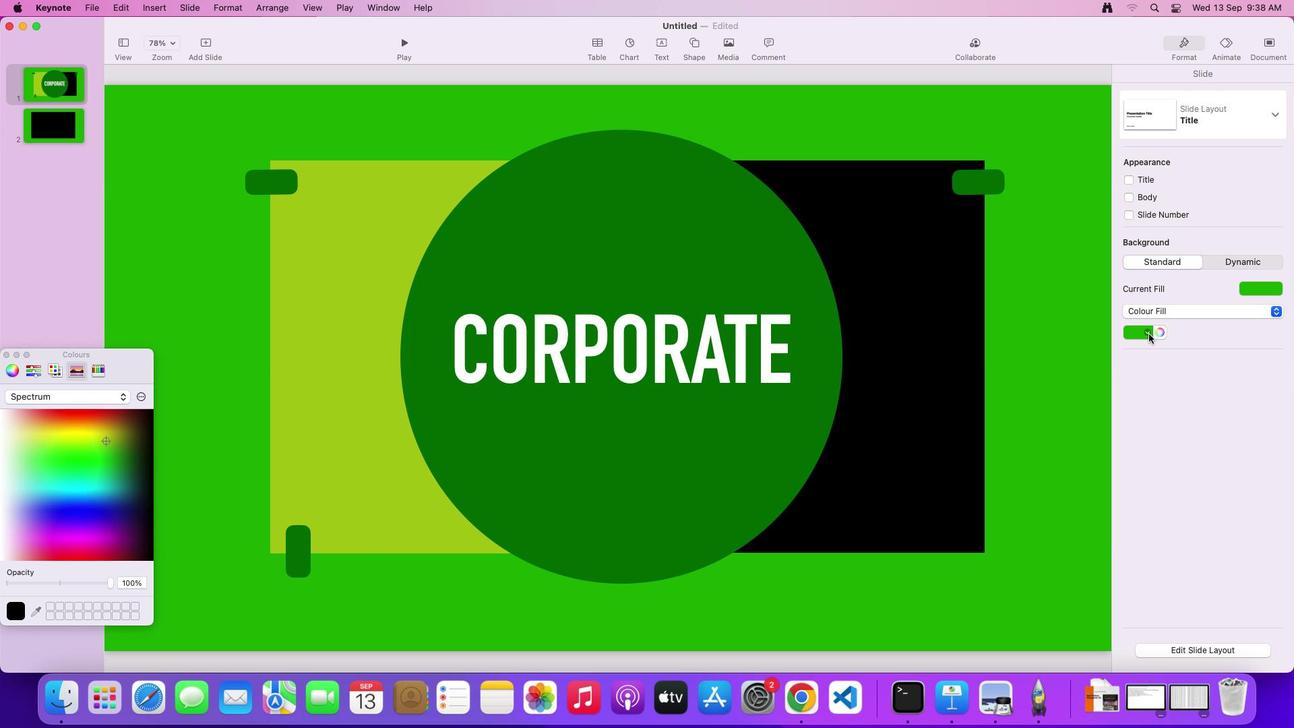 
Action: Mouse pressed left at (1149, 333)
Screenshot: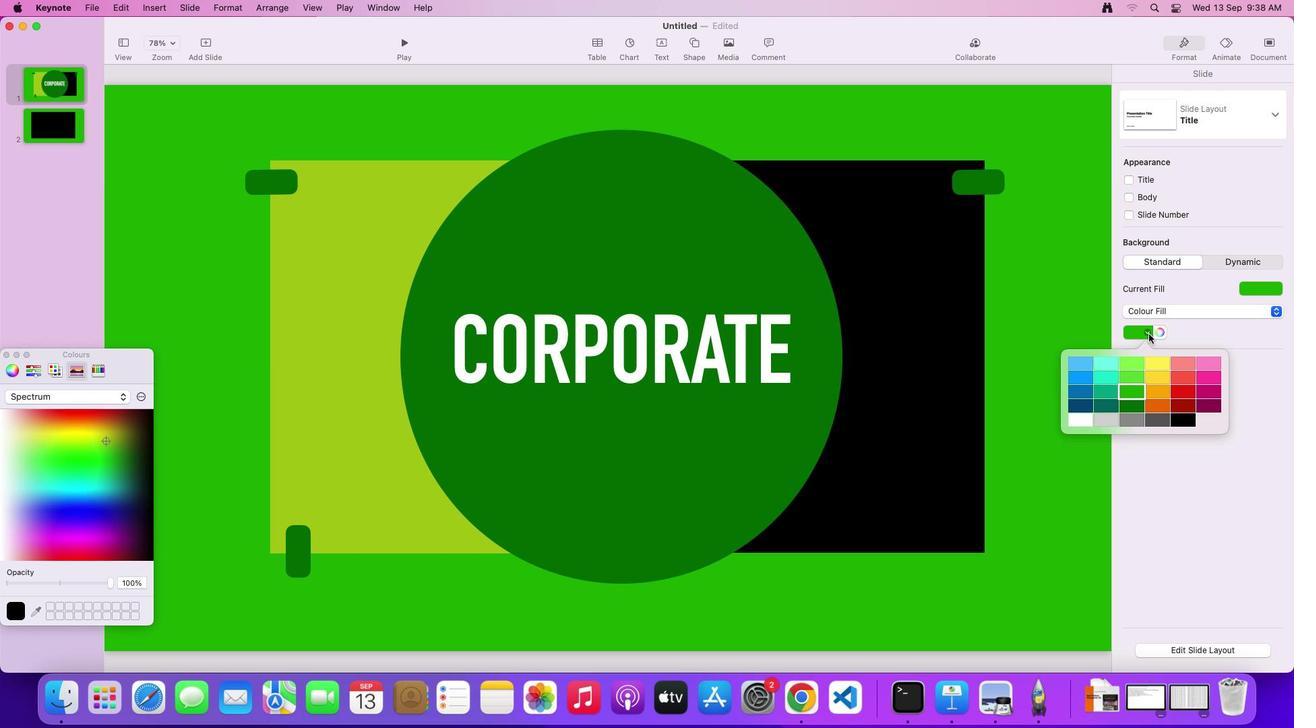 
Action: Mouse moved to (1131, 405)
Screenshot: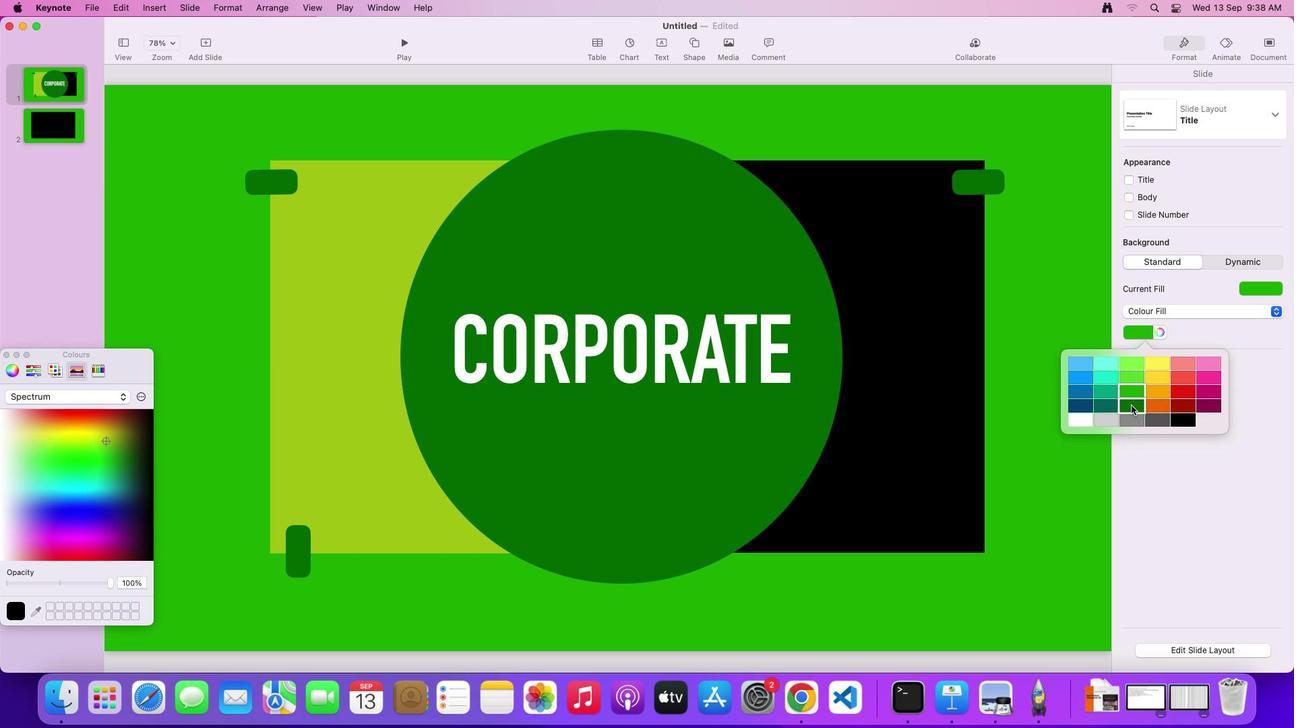 
Action: Mouse pressed left at (1131, 405)
Screenshot: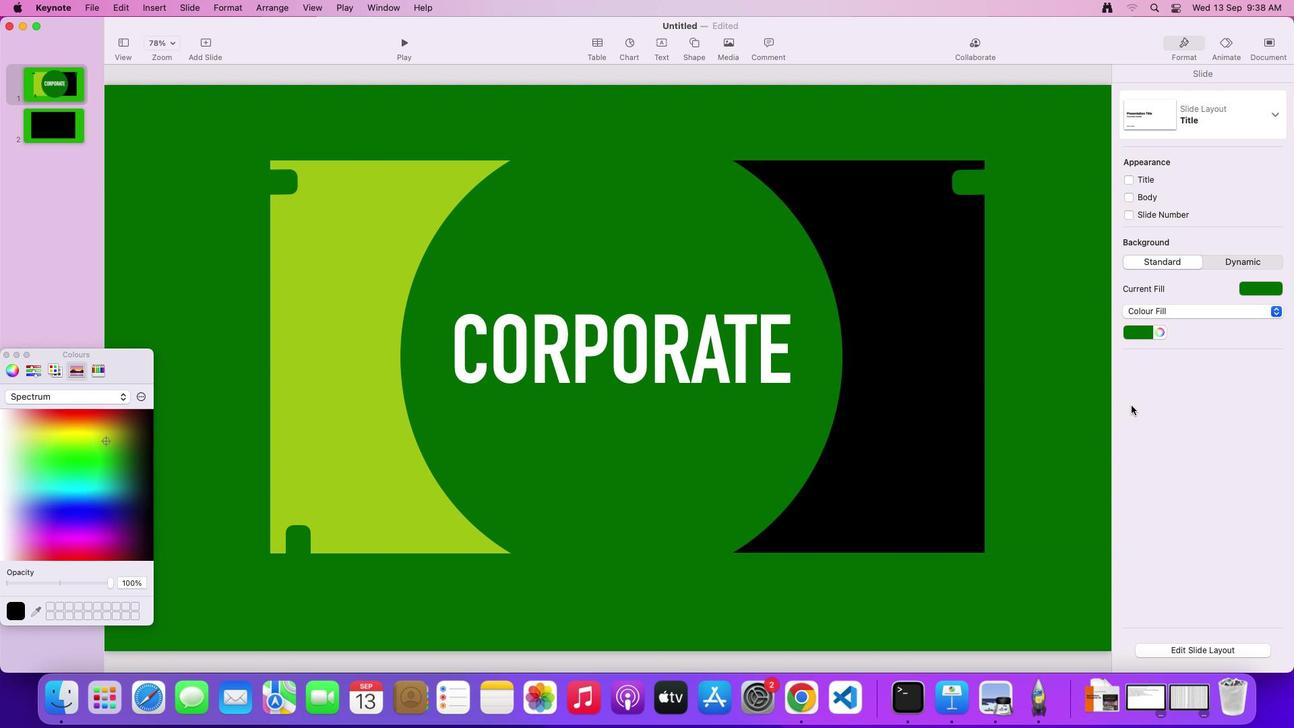 
Action: Mouse moved to (673, 126)
Screenshot: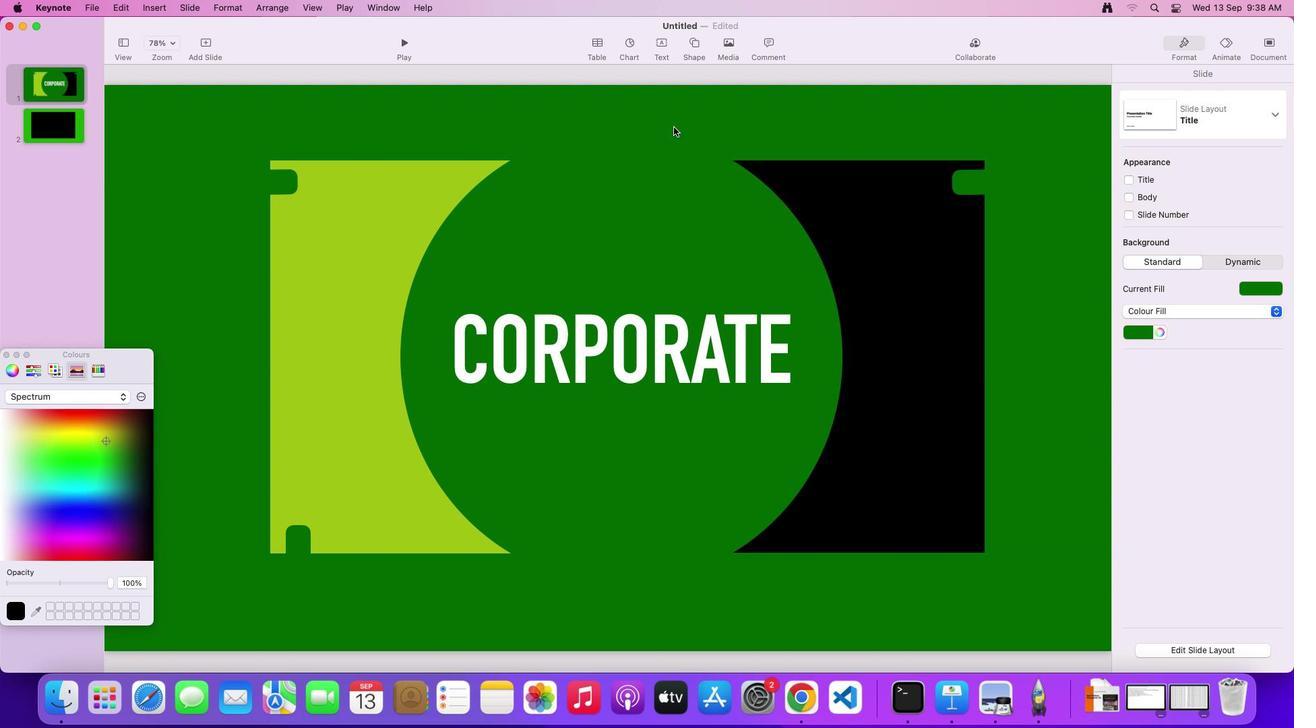 
Action: Mouse pressed left at (673, 126)
Screenshot: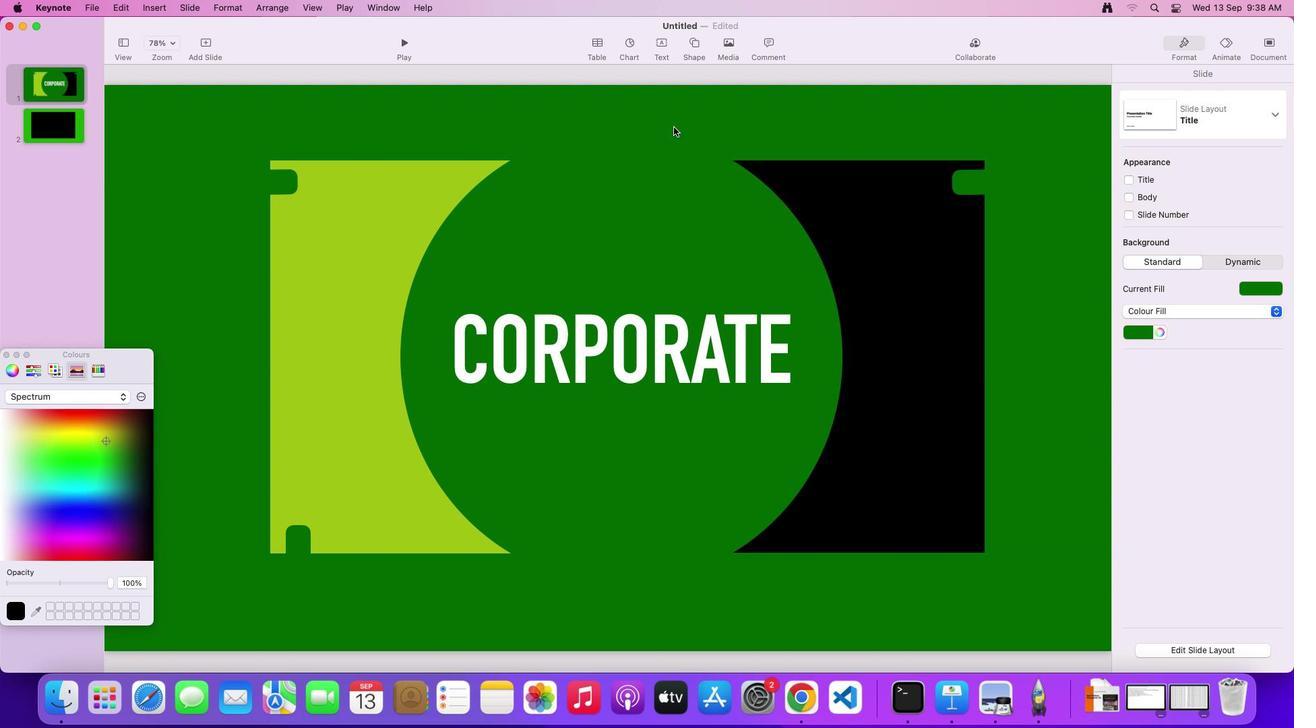 
Action: Mouse moved to (46, 126)
